 Task: Play online Dominion games.
Action: Mouse moved to (551, 509)
Screenshot: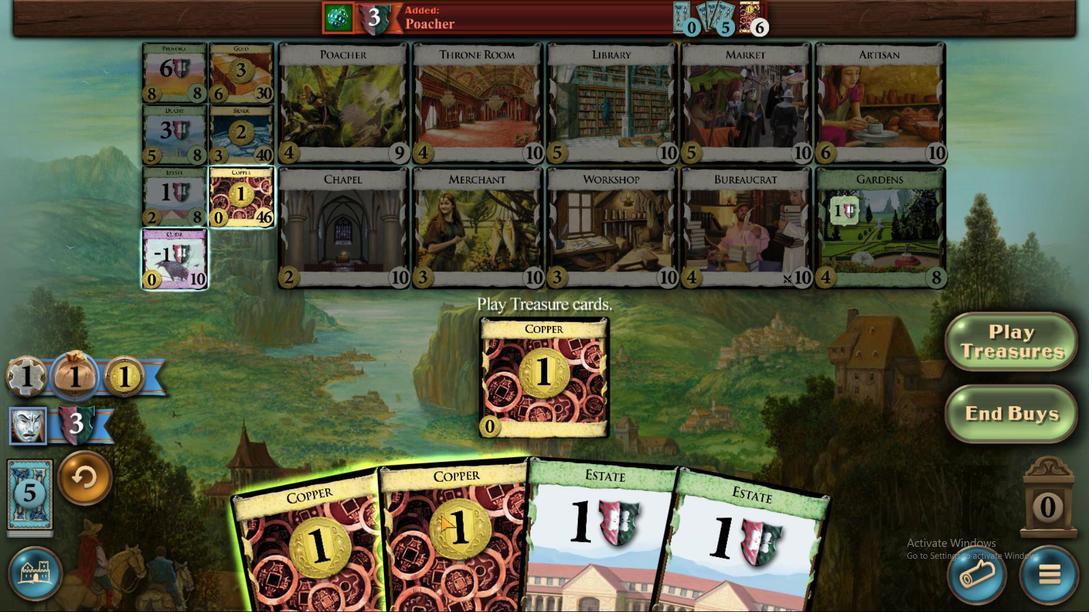 
Action: Mouse pressed left at (551, 509)
Screenshot: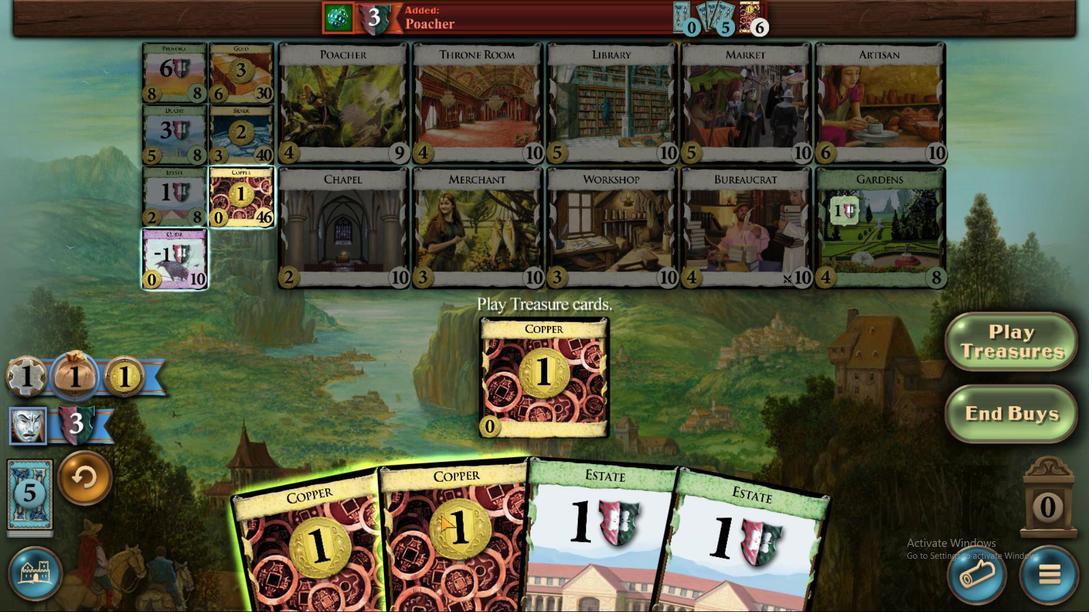 
Action: Mouse moved to (440, 516)
Screenshot: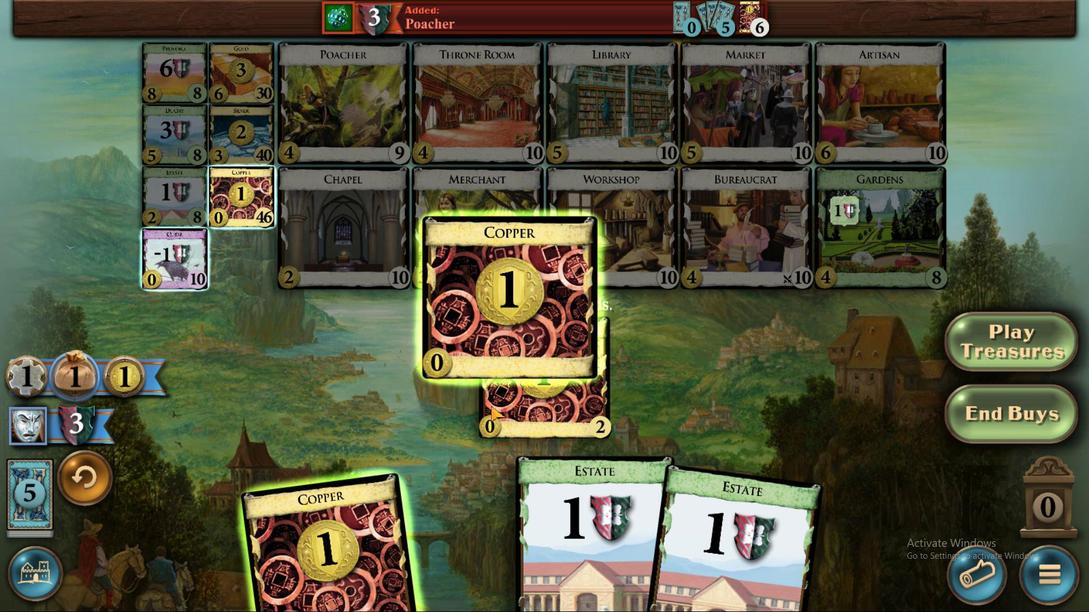 
Action: Mouse pressed left at (440, 516)
Screenshot: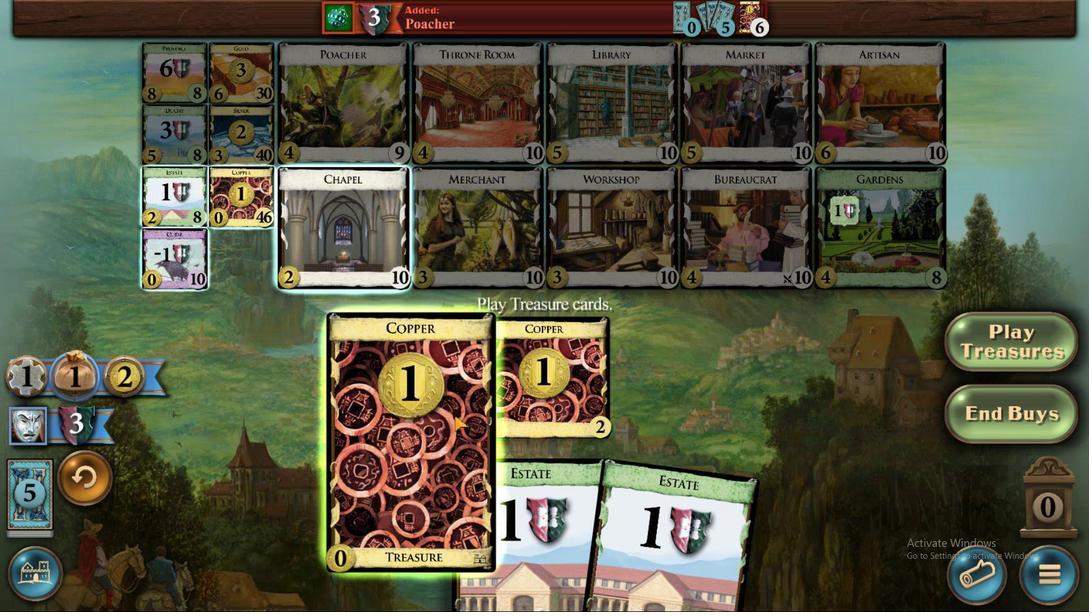 
Action: Mouse moved to (390, 514)
Screenshot: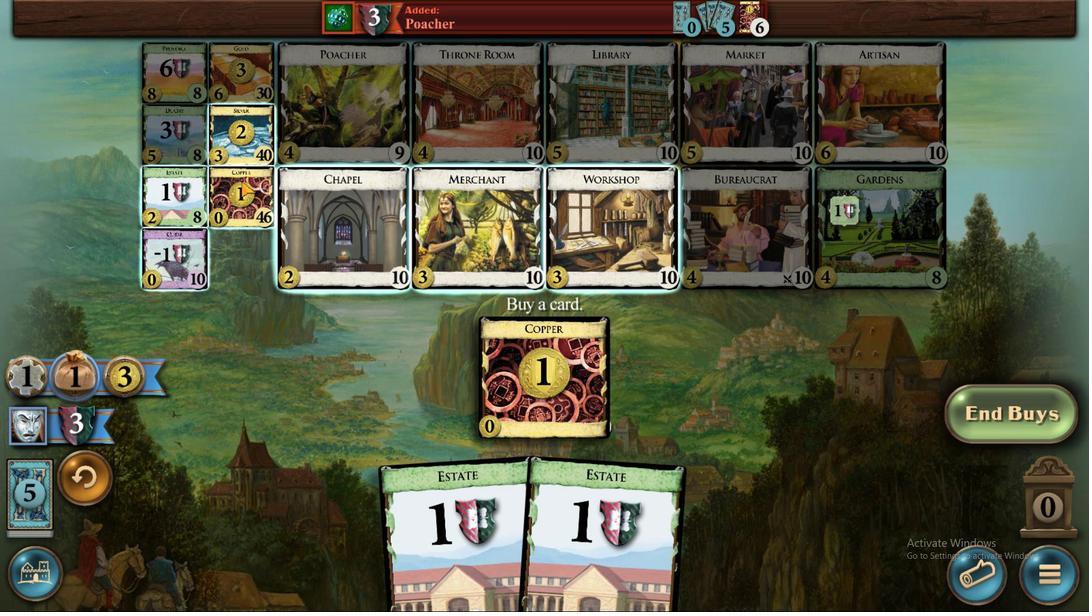 
Action: Mouse pressed left at (388, 515)
Screenshot: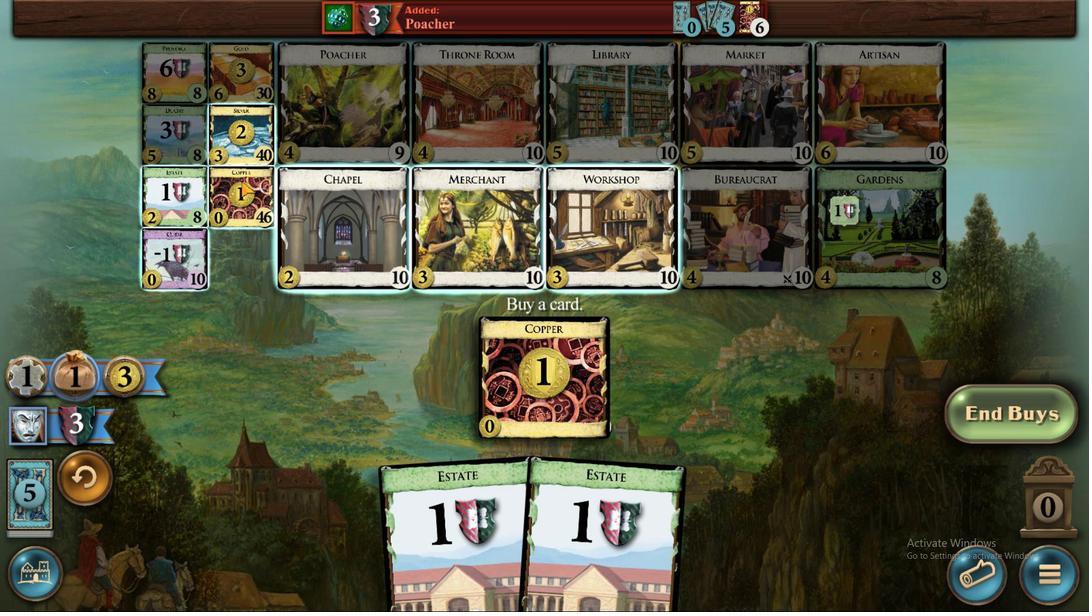 
Action: Mouse moved to (238, 136)
Screenshot: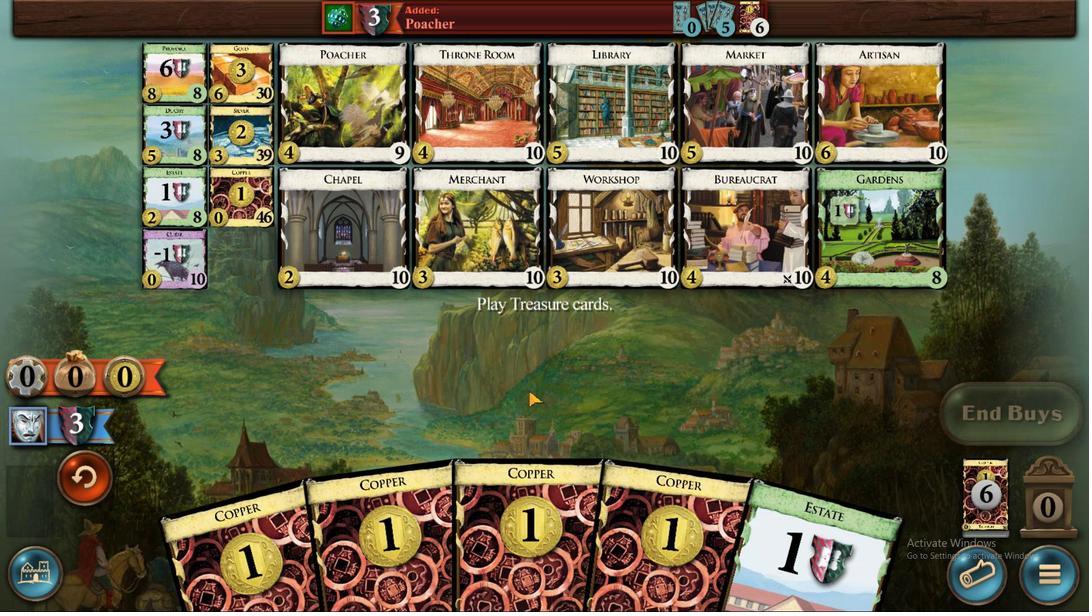 
Action: Mouse pressed left at (238, 136)
Screenshot: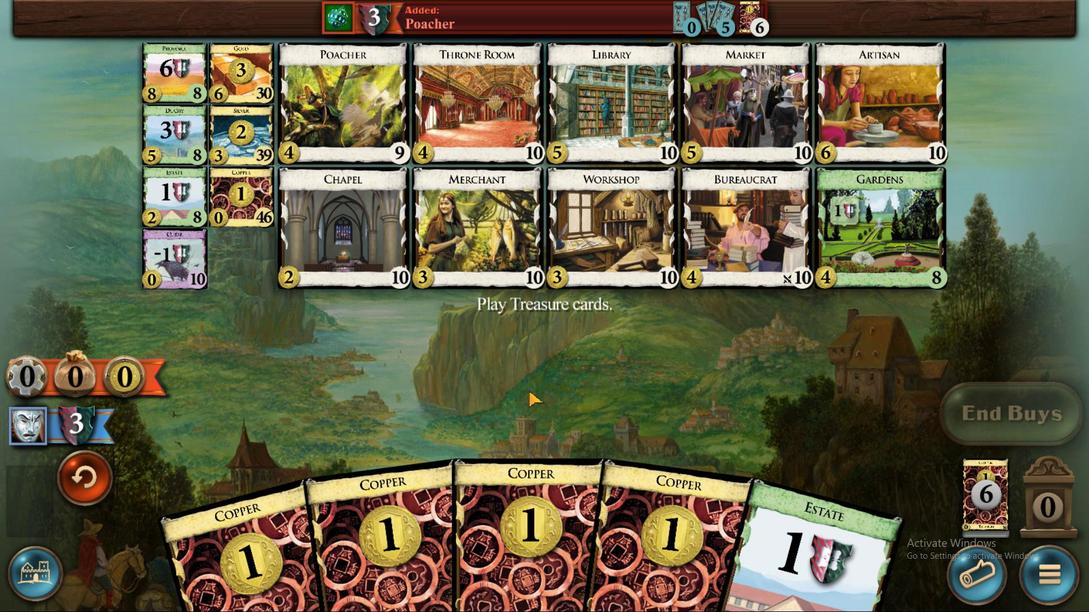 
Action: Mouse moved to (697, 526)
Screenshot: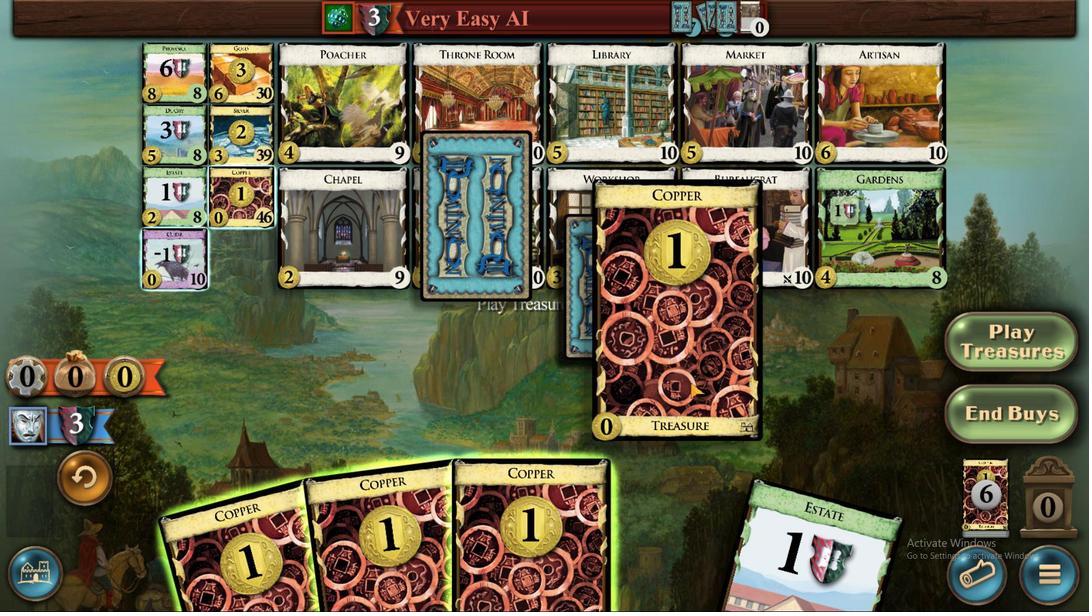 
Action: Mouse pressed left at (697, 526)
Screenshot: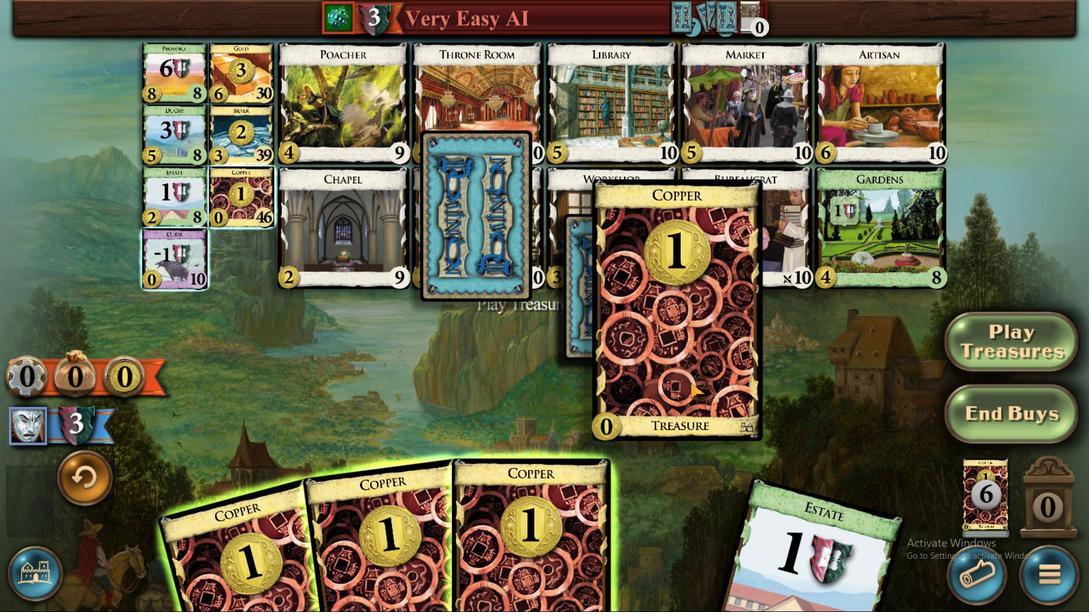 
Action: Mouse moved to (574, 544)
Screenshot: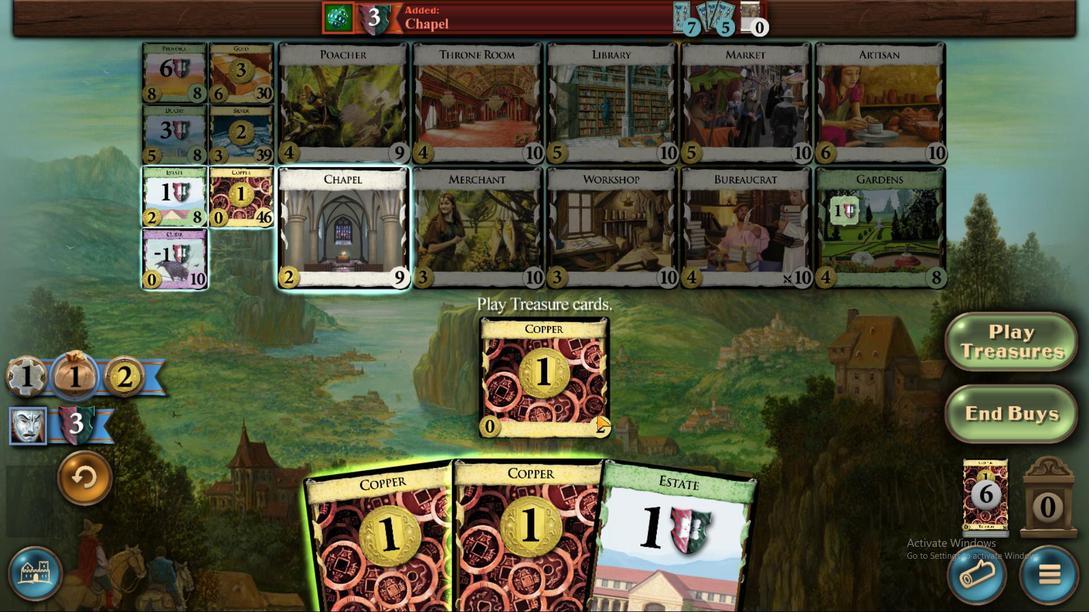 
Action: Mouse pressed left at (574, 544)
Screenshot: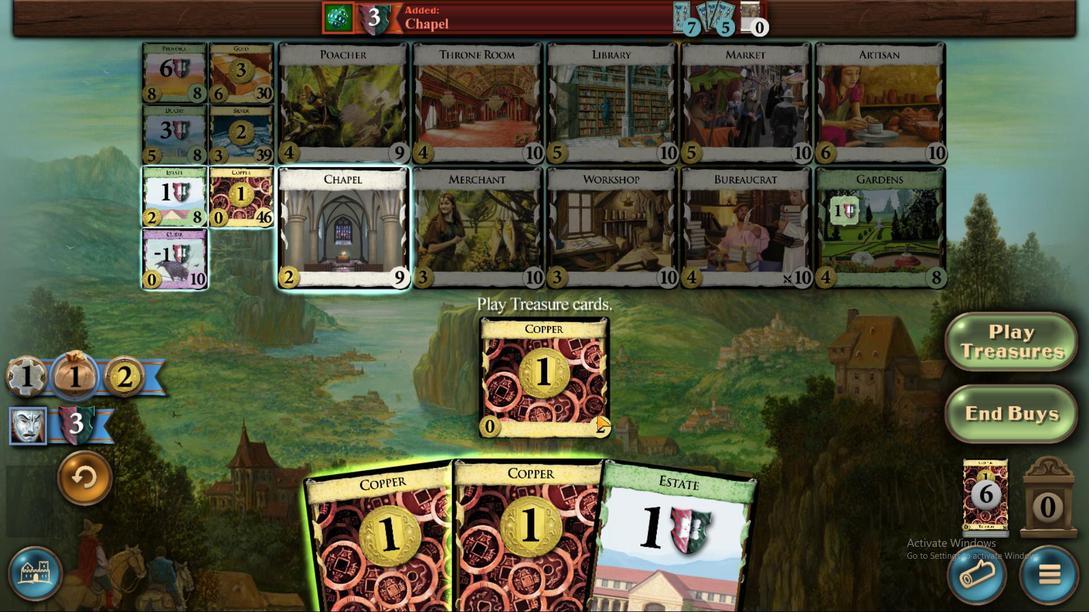 
Action: Mouse moved to (544, 542)
Screenshot: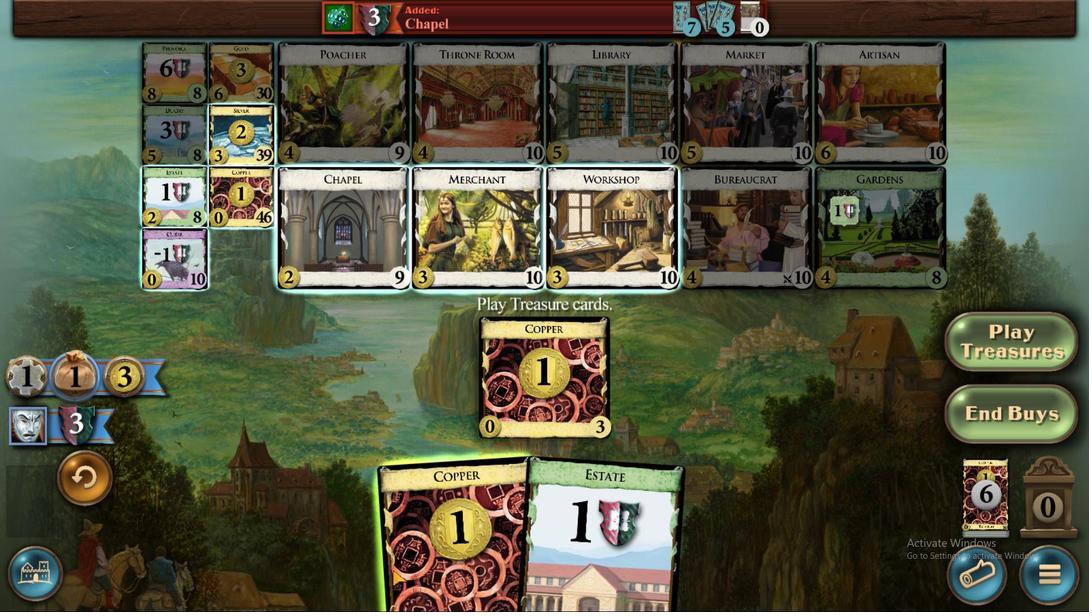 
Action: Mouse pressed left at (544, 542)
Screenshot: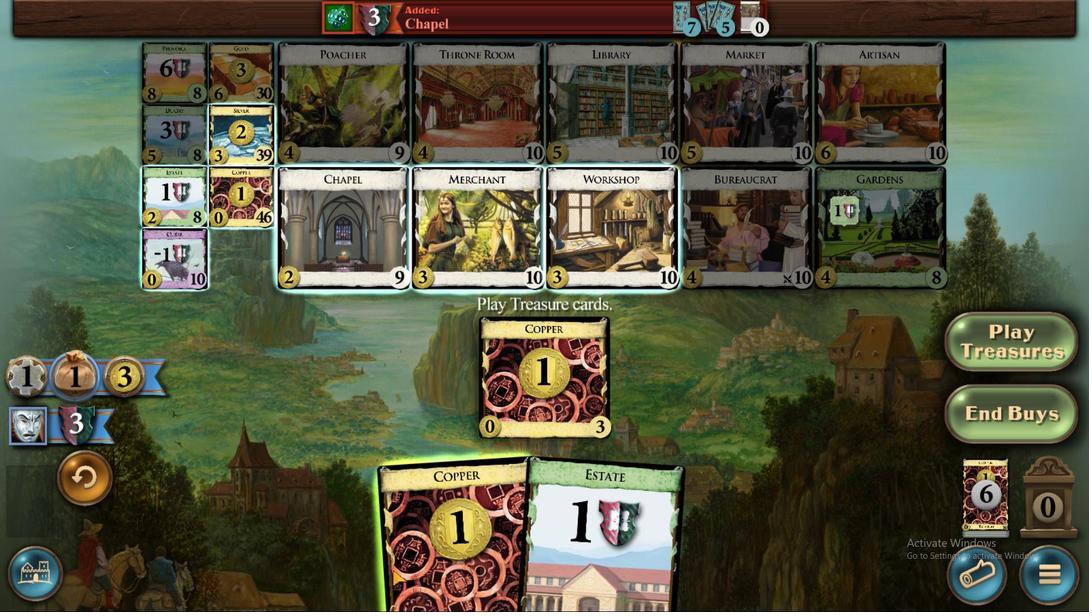 
Action: Mouse moved to (422, 541)
Screenshot: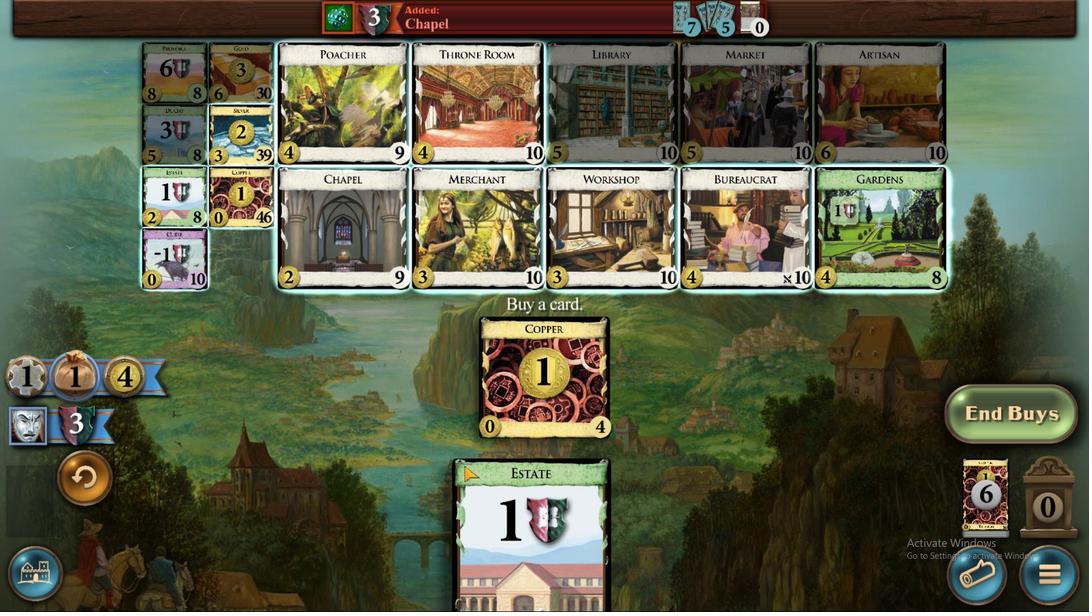
Action: Mouse pressed left at (422, 541)
Screenshot: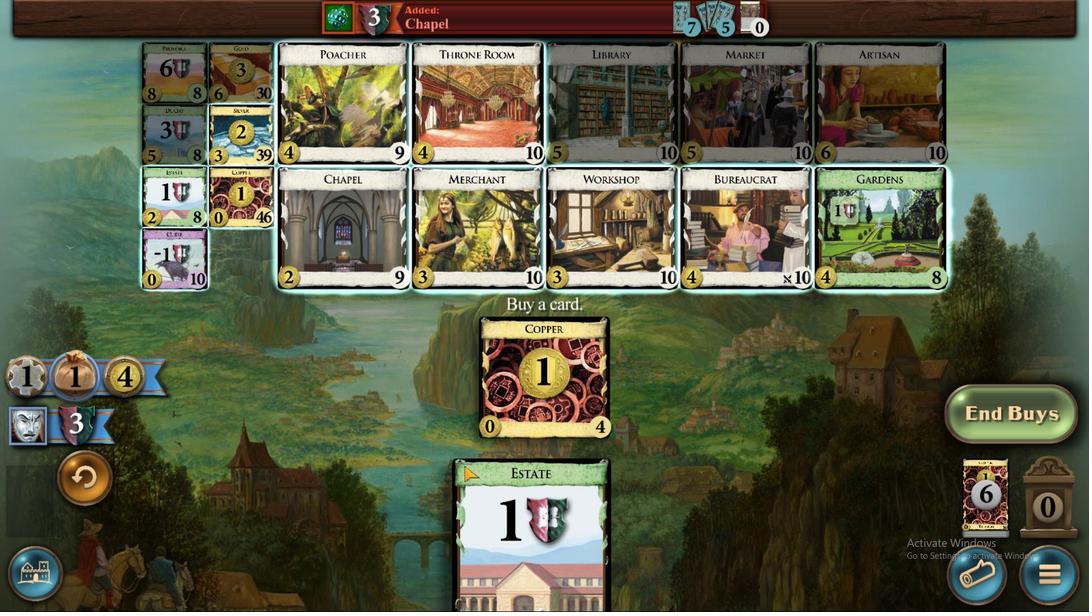 
Action: Mouse moved to (244, 124)
Screenshot: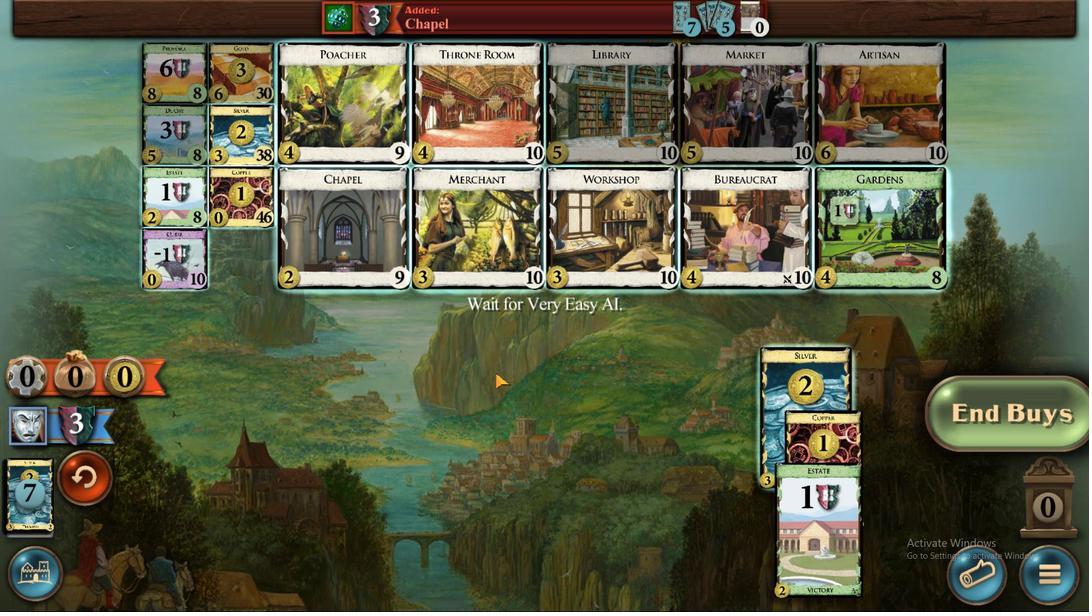 
Action: Mouse pressed left at (244, 124)
Screenshot: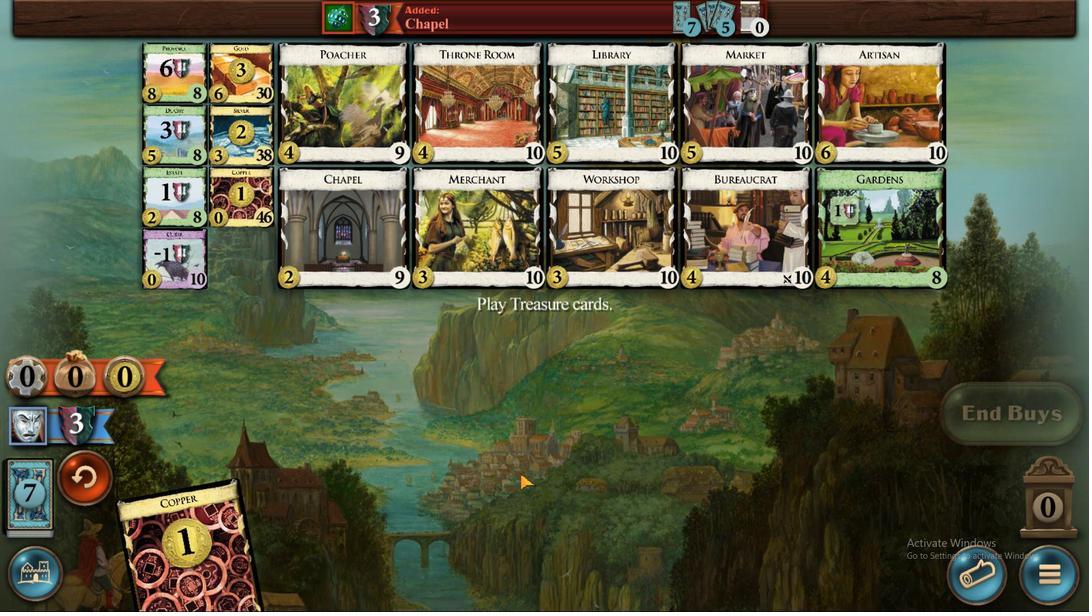 
Action: Mouse moved to (625, 540)
Screenshot: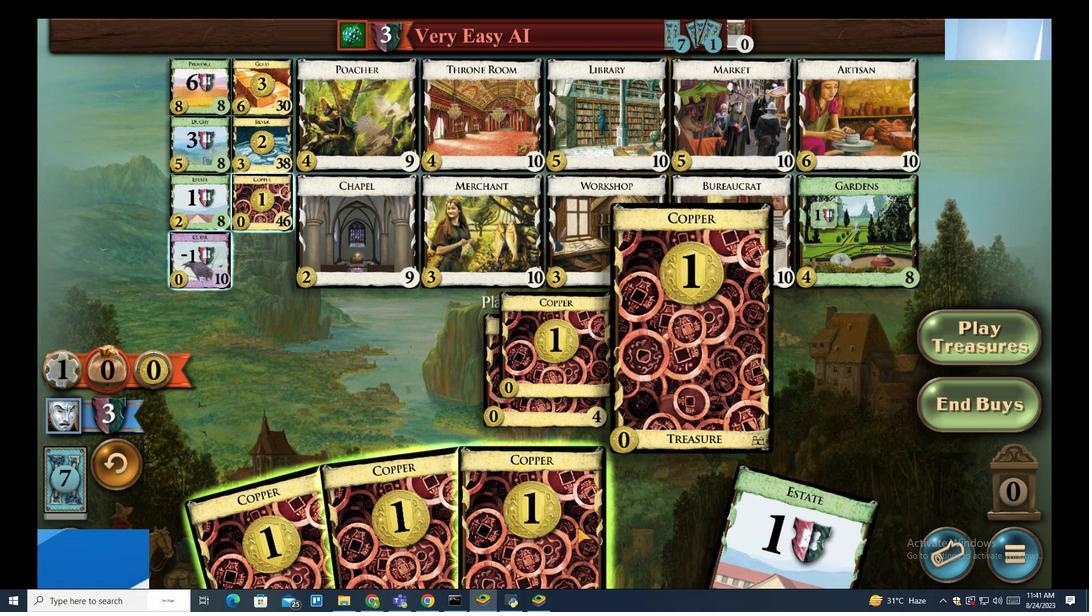 
Action: Mouse pressed left at (625, 540)
Screenshot: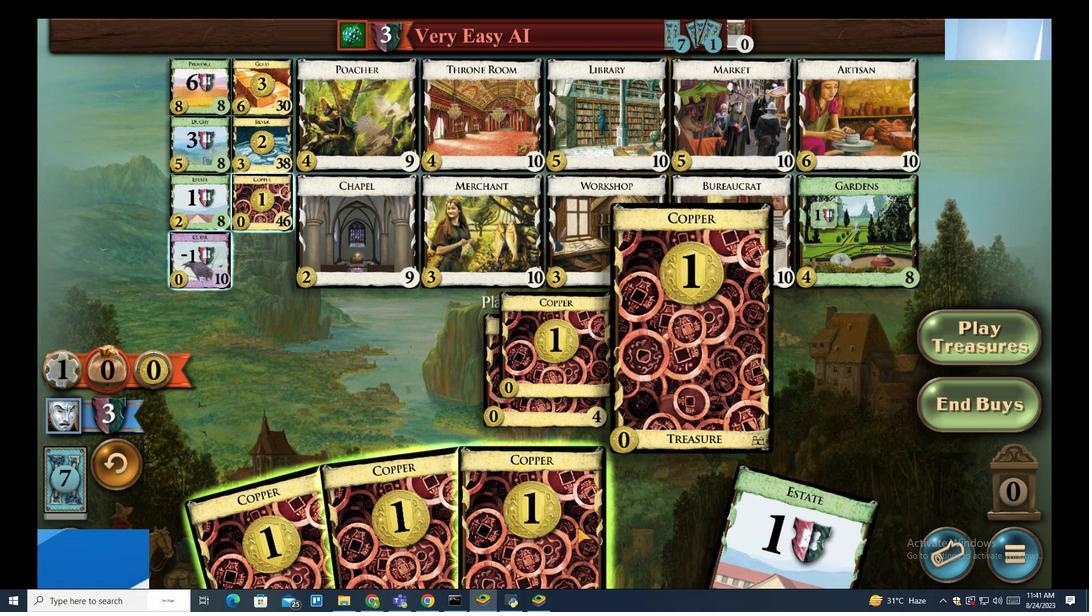 
Action: Mouse moved to (569, 552)
Screenshot: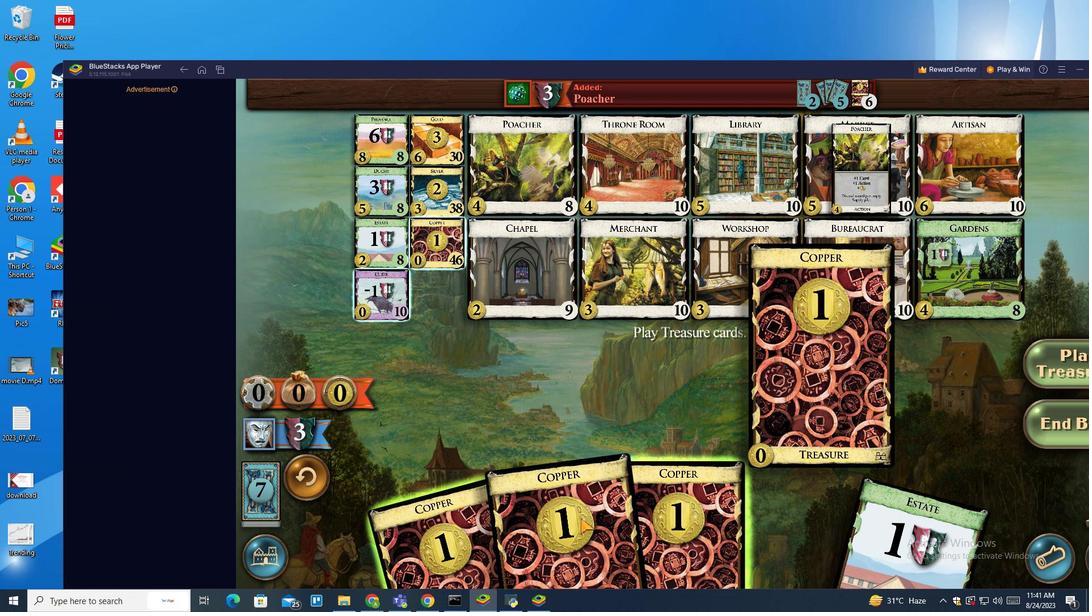 
Action: Mouse pressed left at (569, 552)
Screenshot: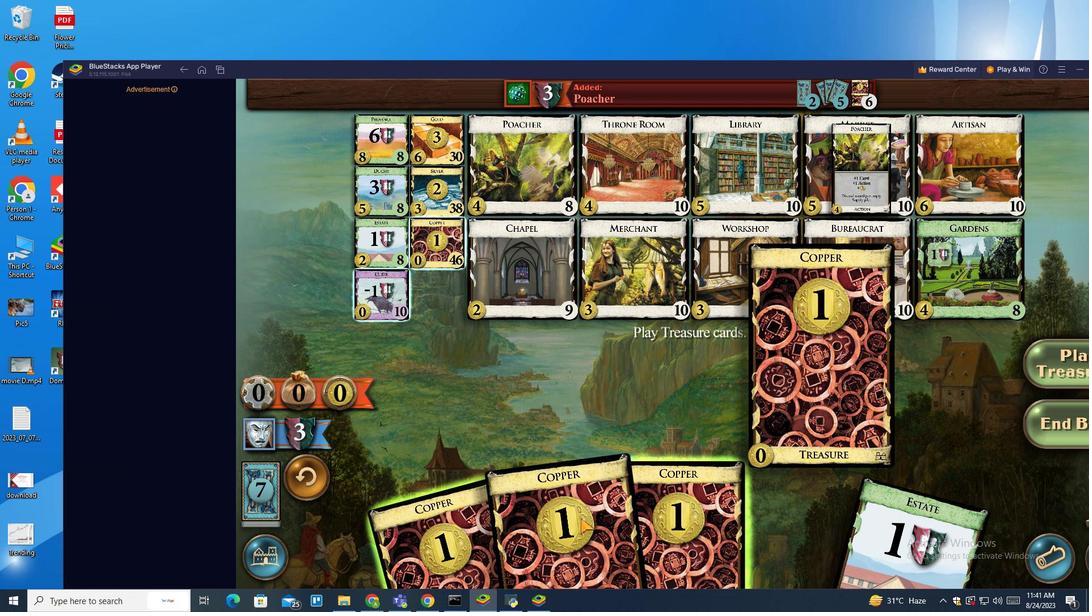 
Action: Mouse moved to (477, 390)
Screenshot: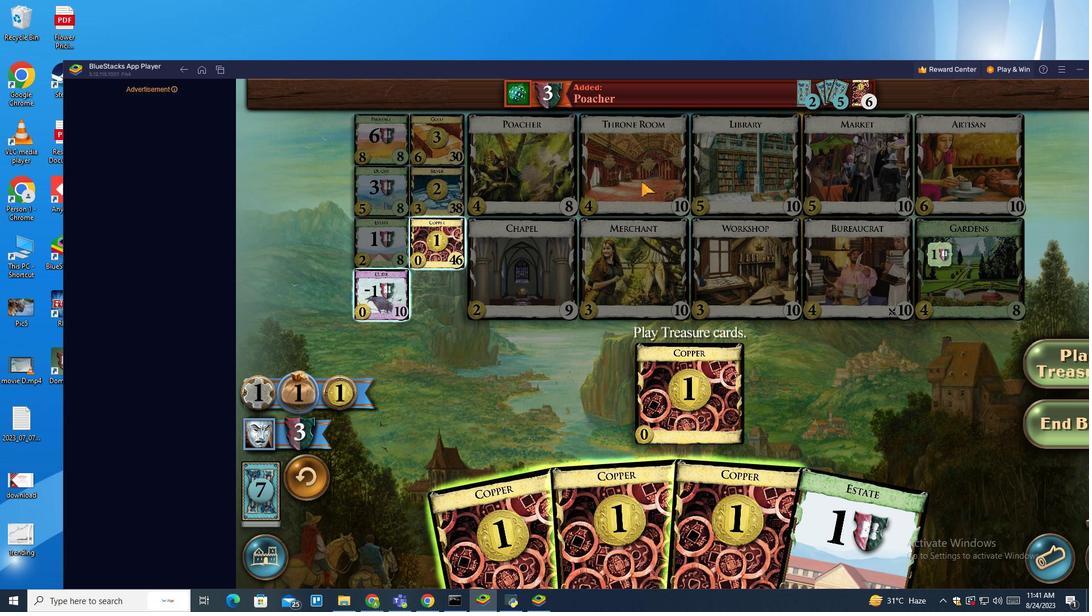 
Action: Mouse pressed left at (477, 390)
Screenshot: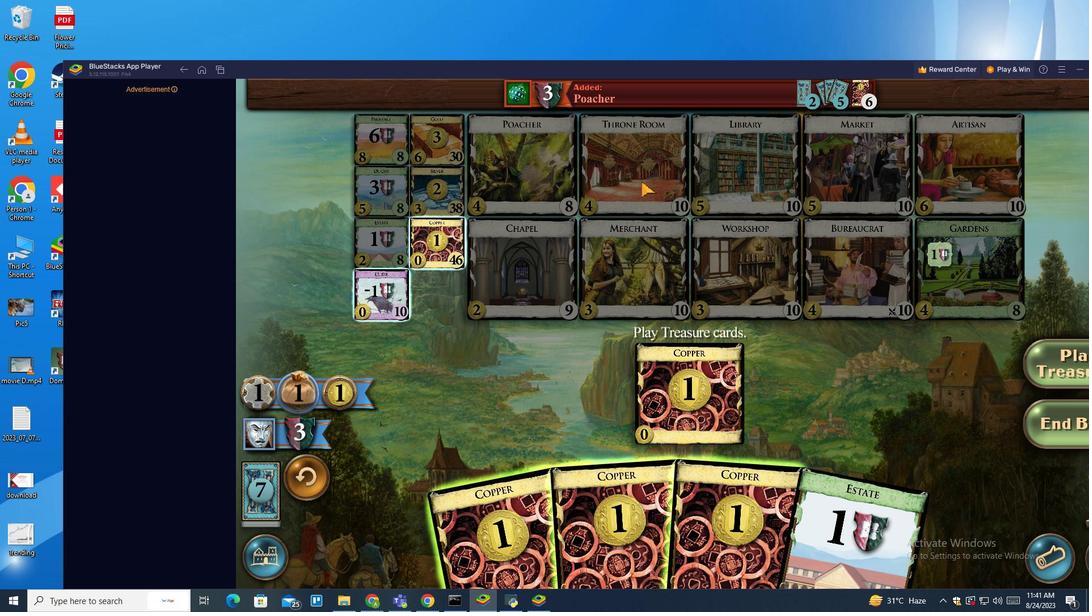 
Action: Mouse moved to (672, 250)
Screenshot: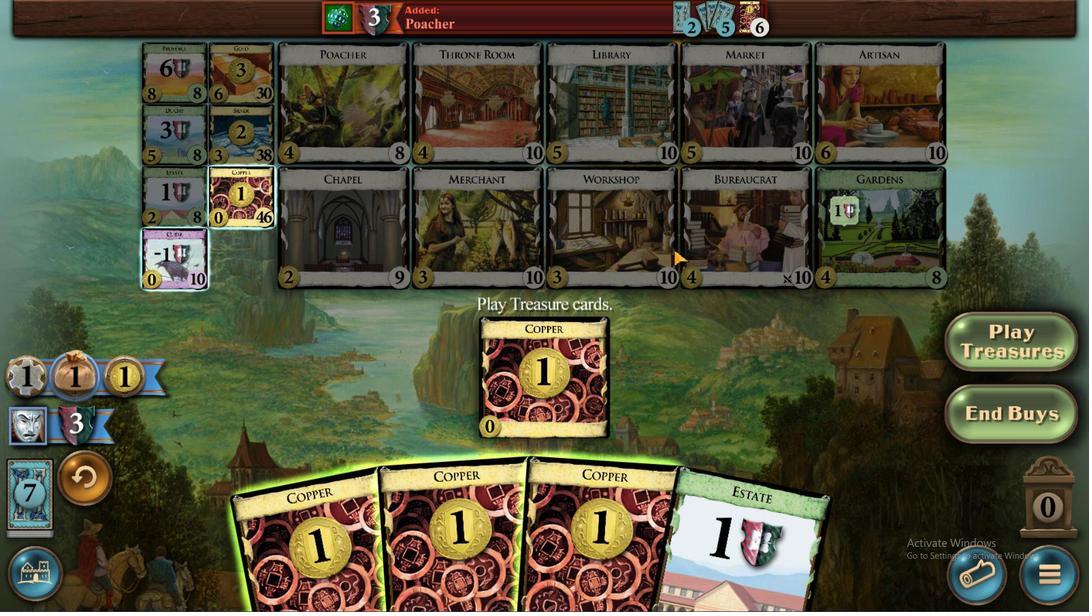 
Action: Key pressed <Key.f11>
Screenshot: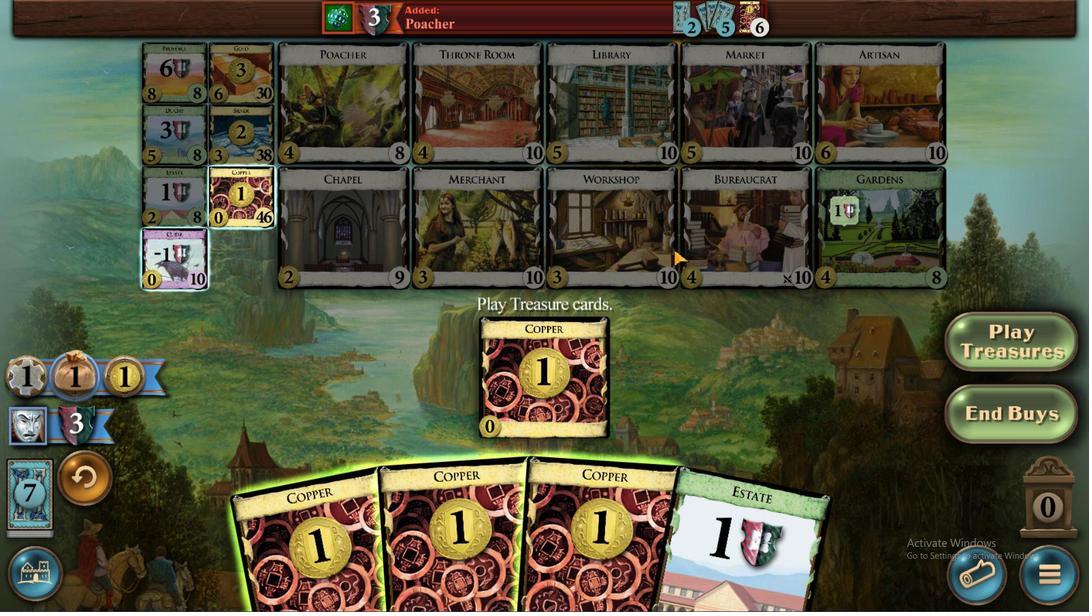 
Action: Mouse moved to (606, 523)
Screenshot: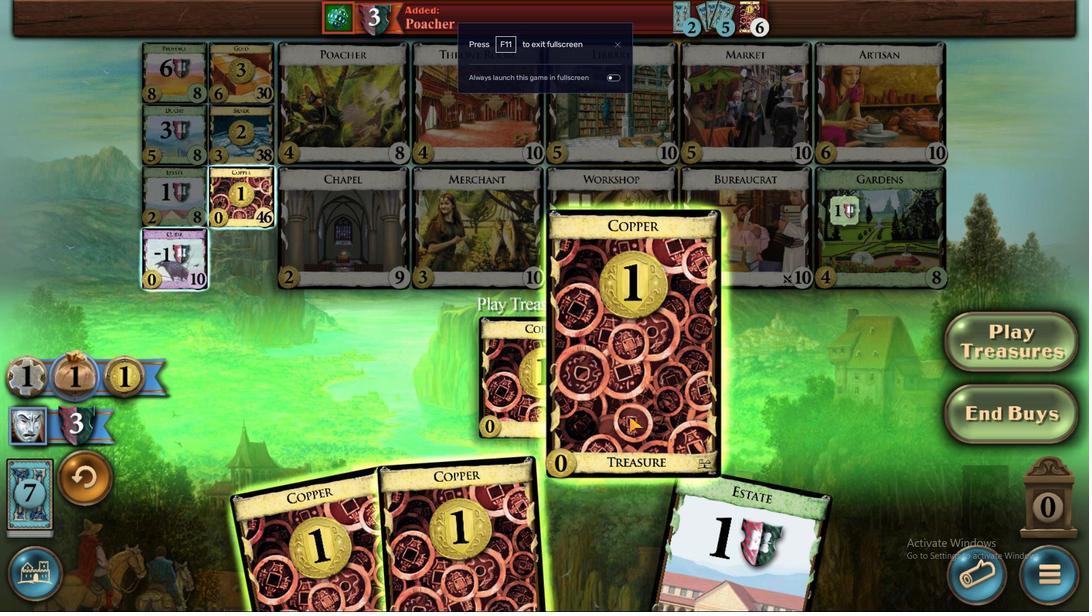 
Action: Mouse pressed left at (606, 523)
Screenshot: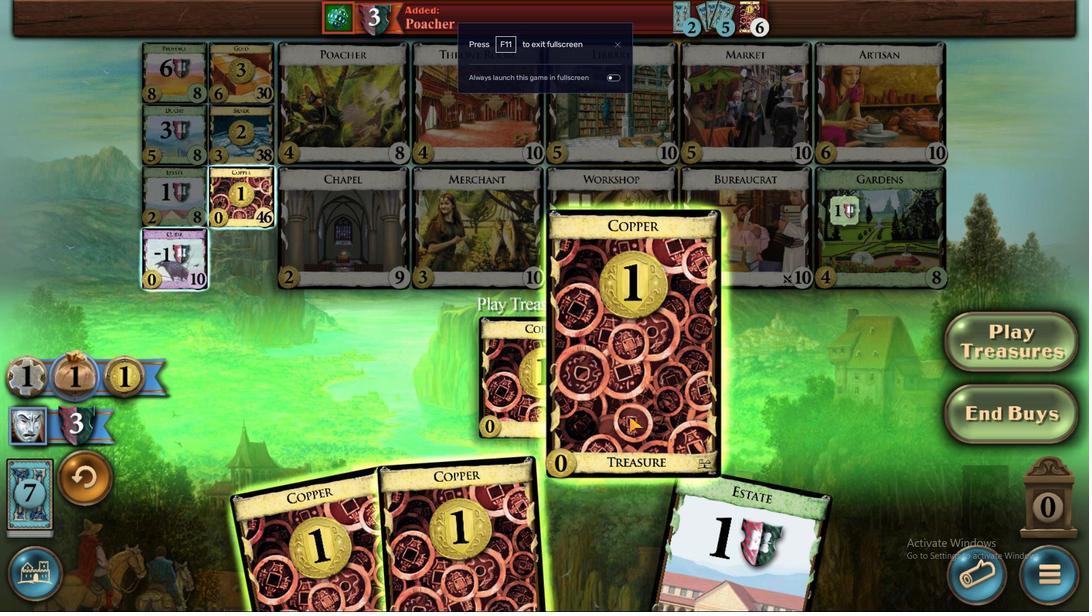 
Action: Mouse moved to (558, 441)
Screenshot: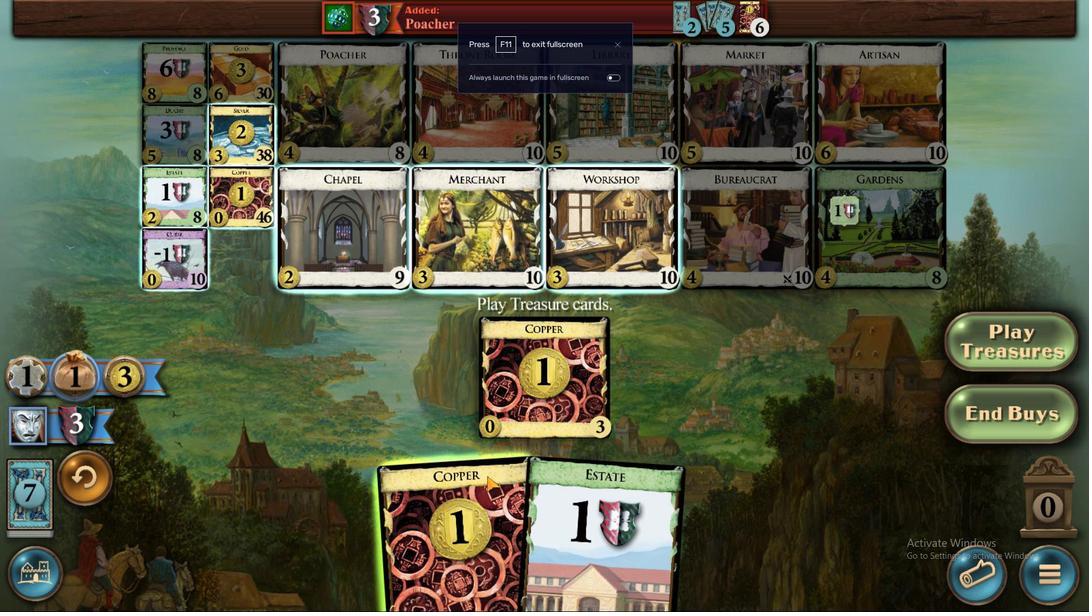 
Action: Mouse pressed left at (554, 494)
Screenshot: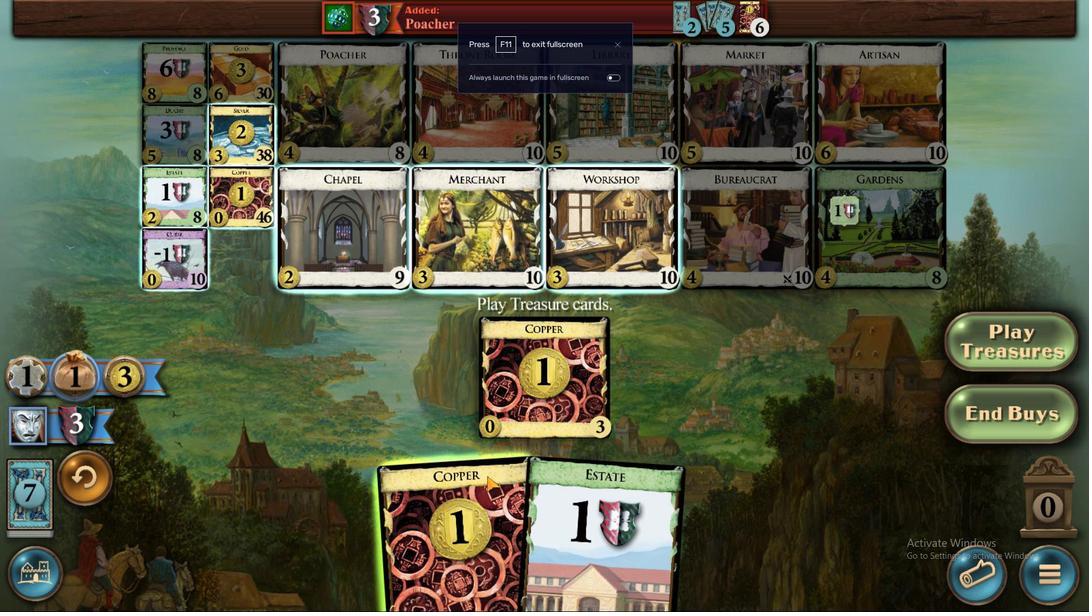 
Action: Mouse moved to (472, 496)
Screenshot: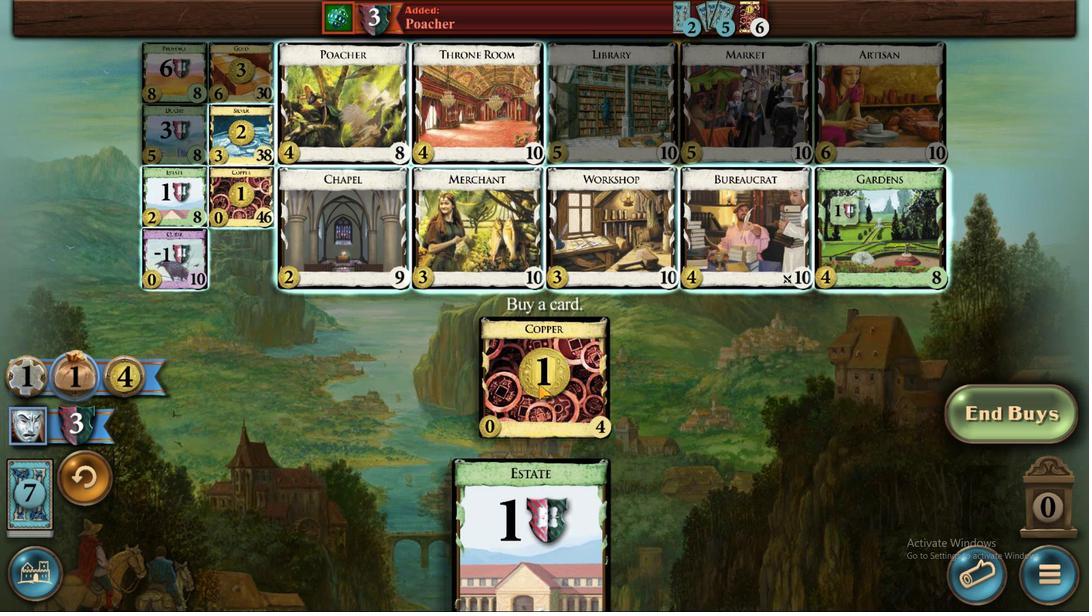 
Action: Mouse pressed left at (472, 496)
Screenshot: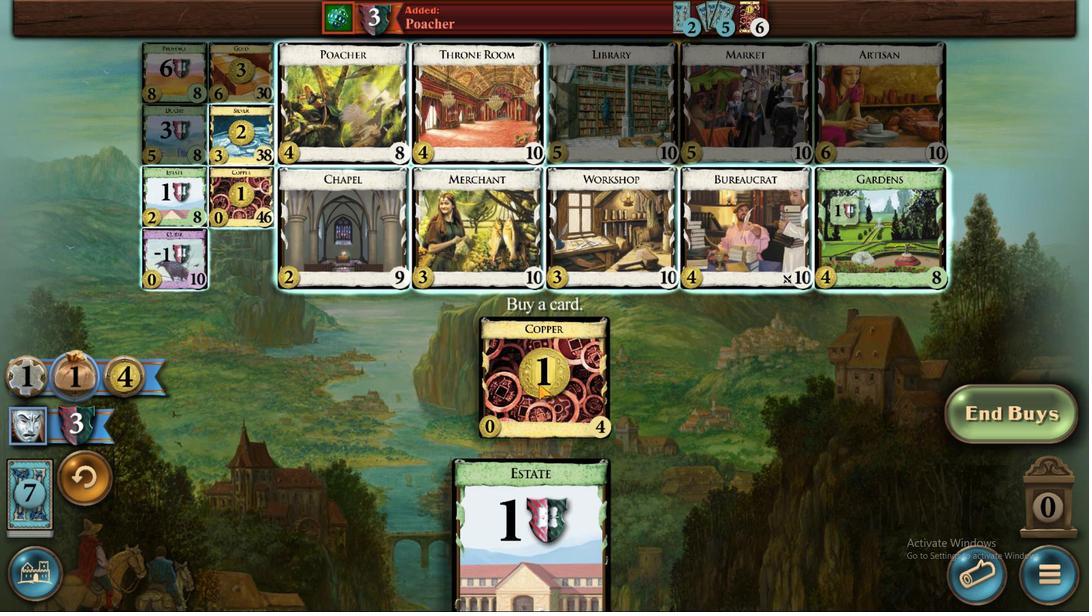 
Action: Mouse moved to (484, 94)
Screenshot: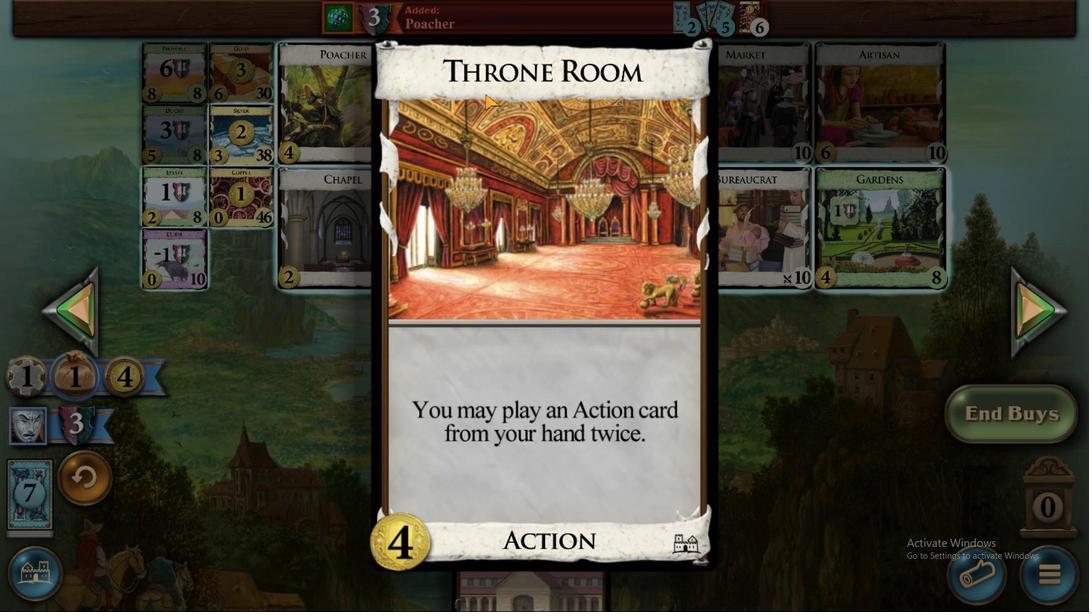 
Action: Mouse pressed left at (484, 94)
Screenshot: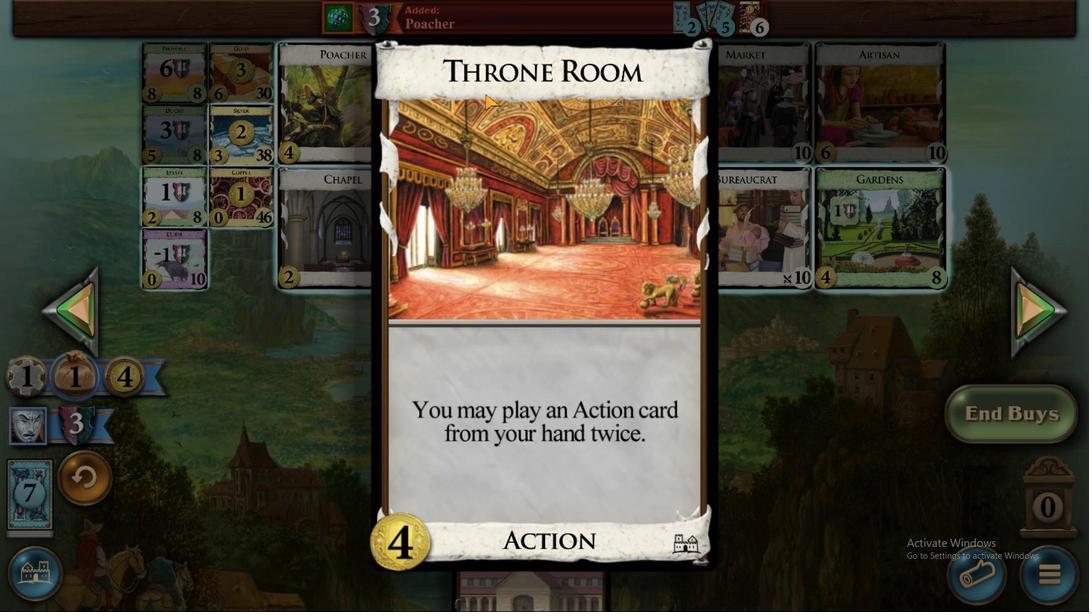 
Action: Mouse moved to (858, 302)
Screenshot: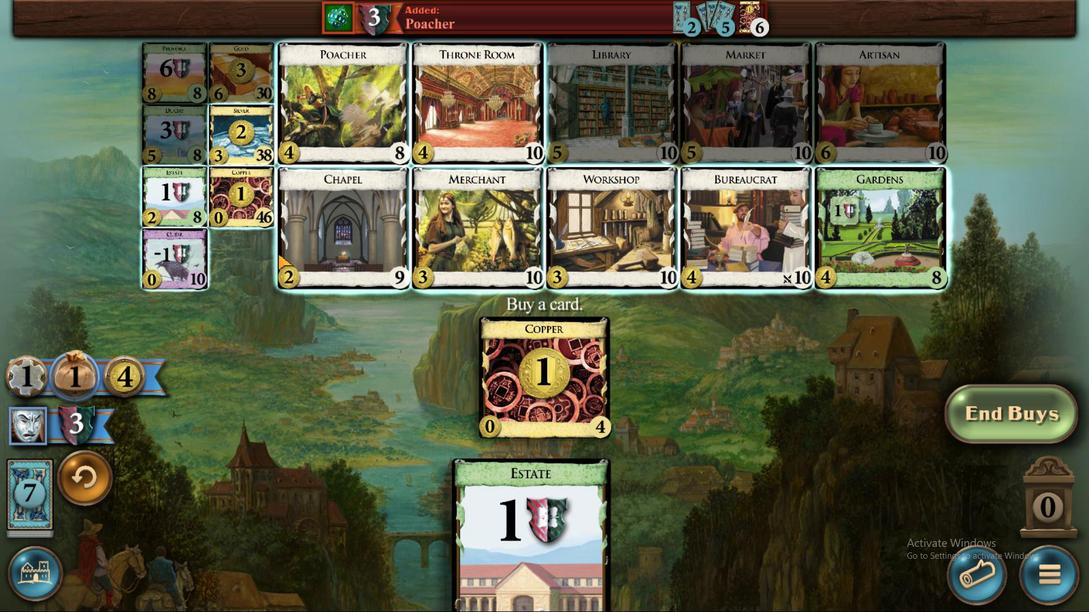 
Action: Mouse pressed left at (858, 302)
Screenshot: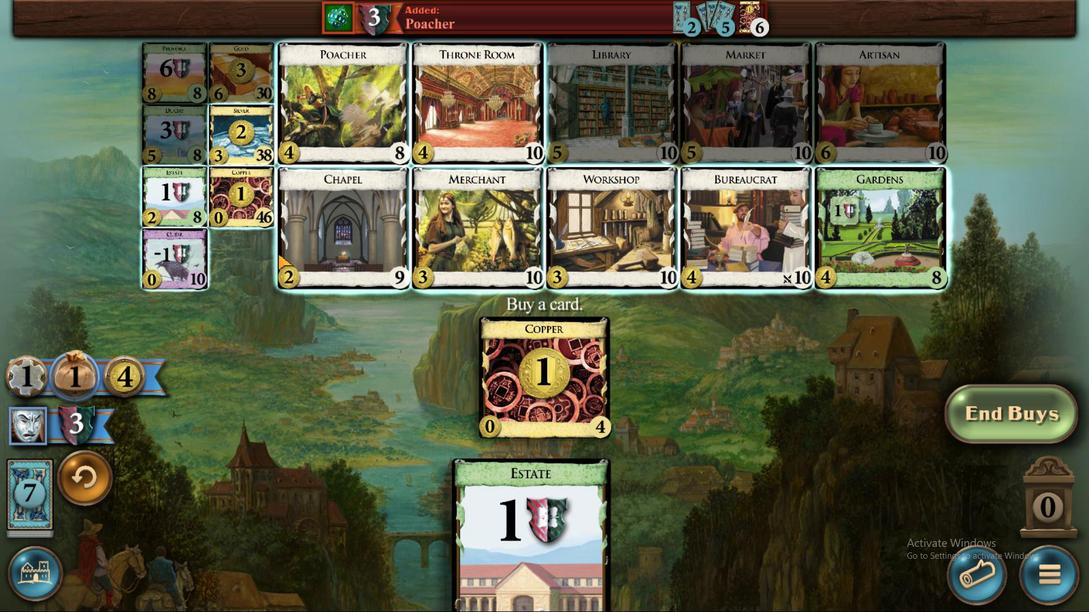 
Action: Mouse moved to (254, 137)
Screenshot: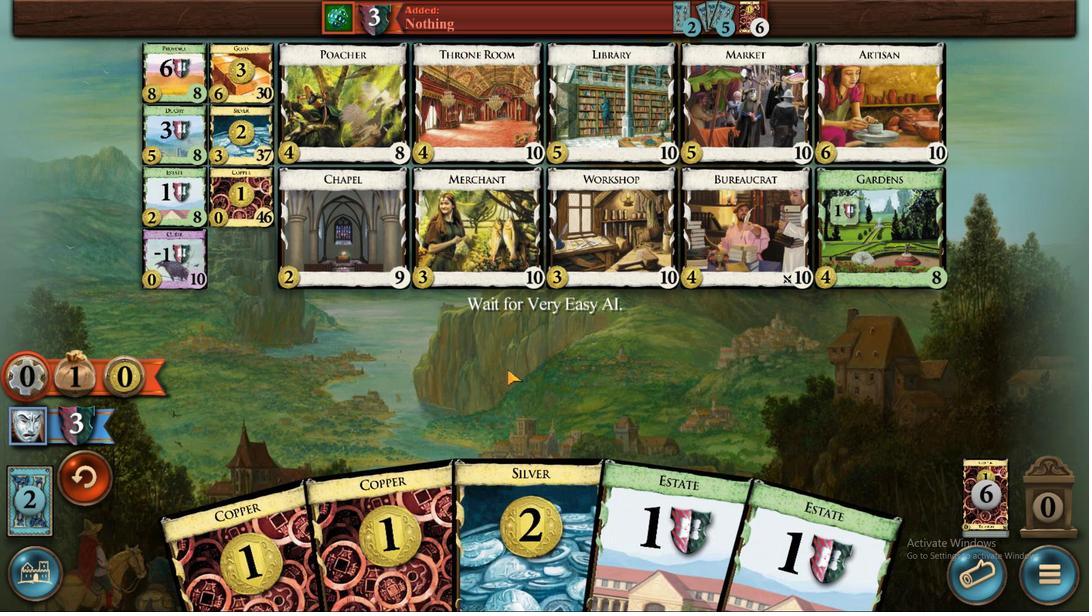 
Action: Mouse pressed left at (251, 137)
Screenshot: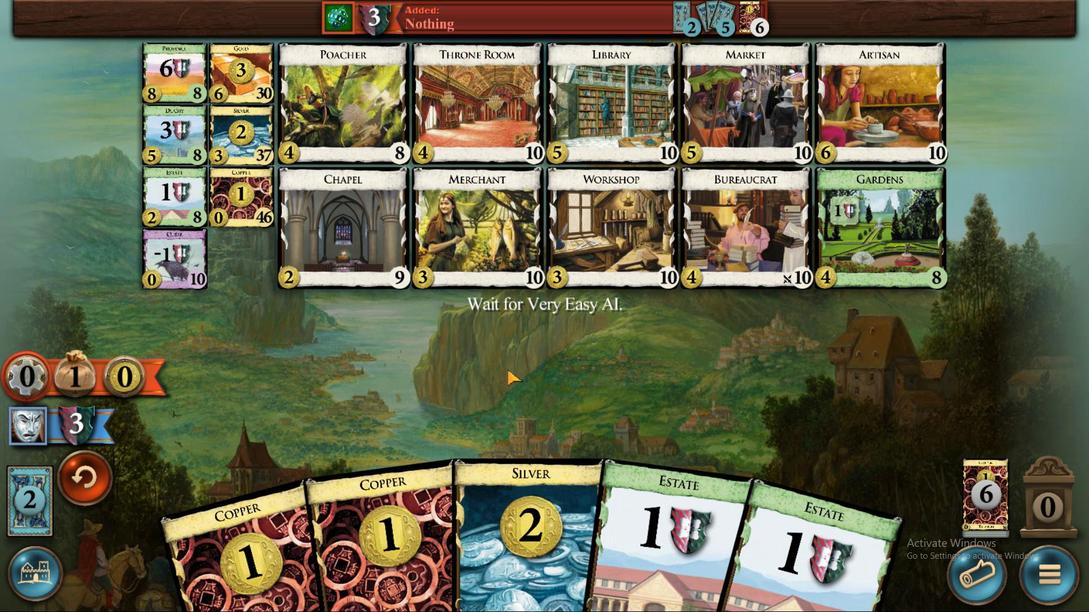 
Action: Mouse moved to (521, 491)
Screenshot: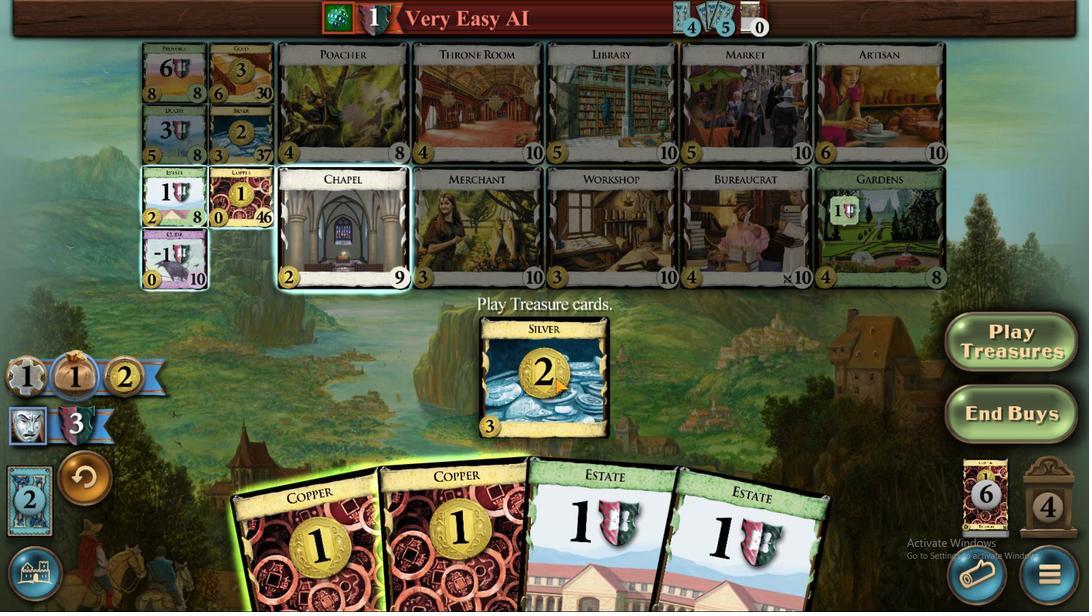 
Action: Mouse pressed left at (521, 491)
Screenshot: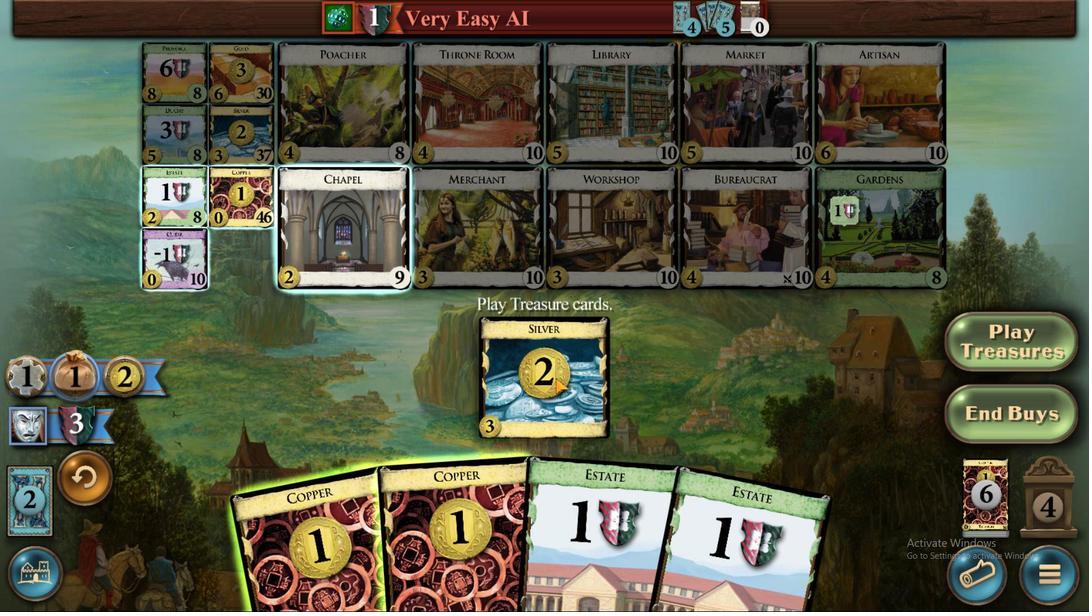 
Action: Mouse moved to (468, 503)
Screenshot: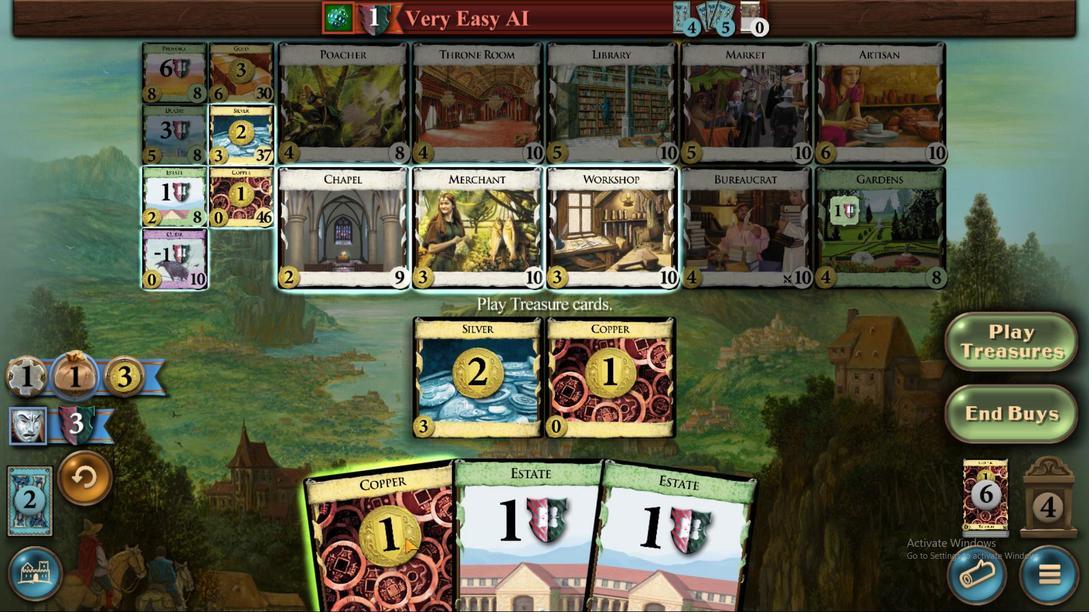 
Action: Mouse pressed left at (468, 503)
Screenshot: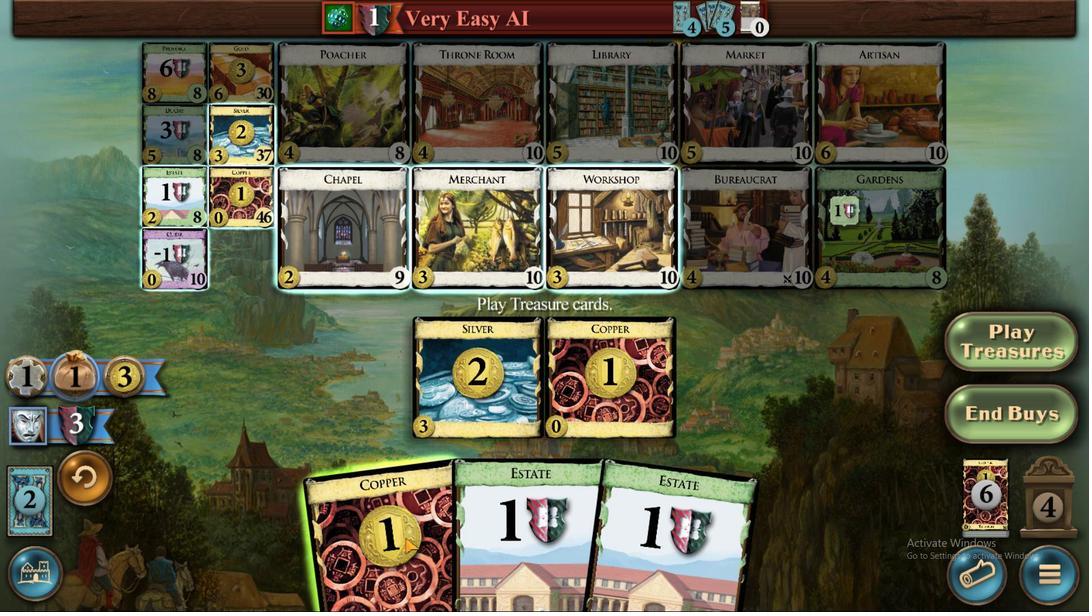 
Action: Mouse moved to (404, 538)
Screenshot: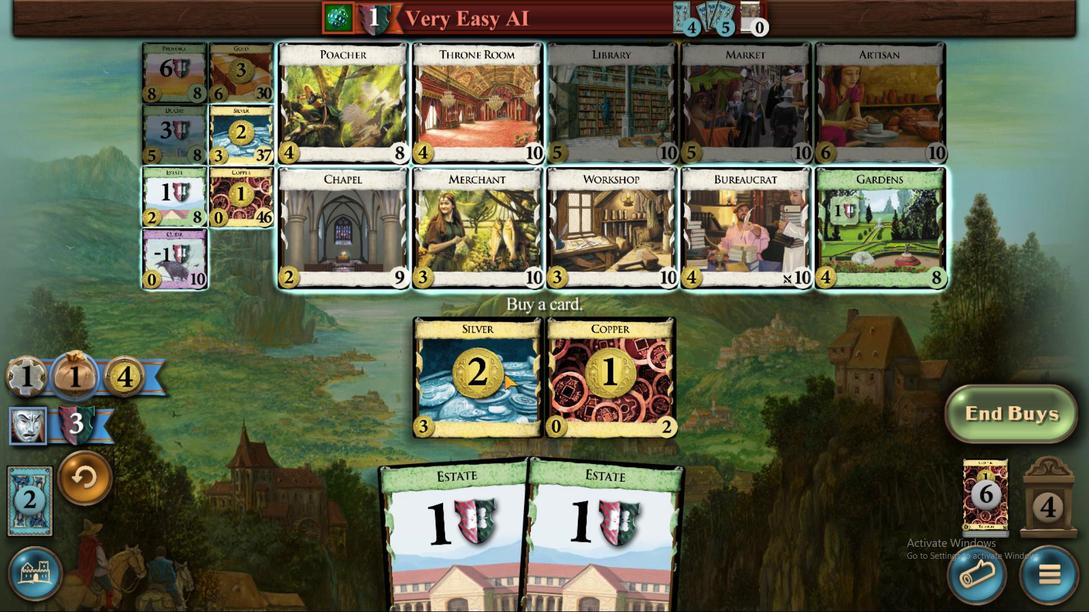 
Action: Mouse pressed left at (404, 538)
Screenshot: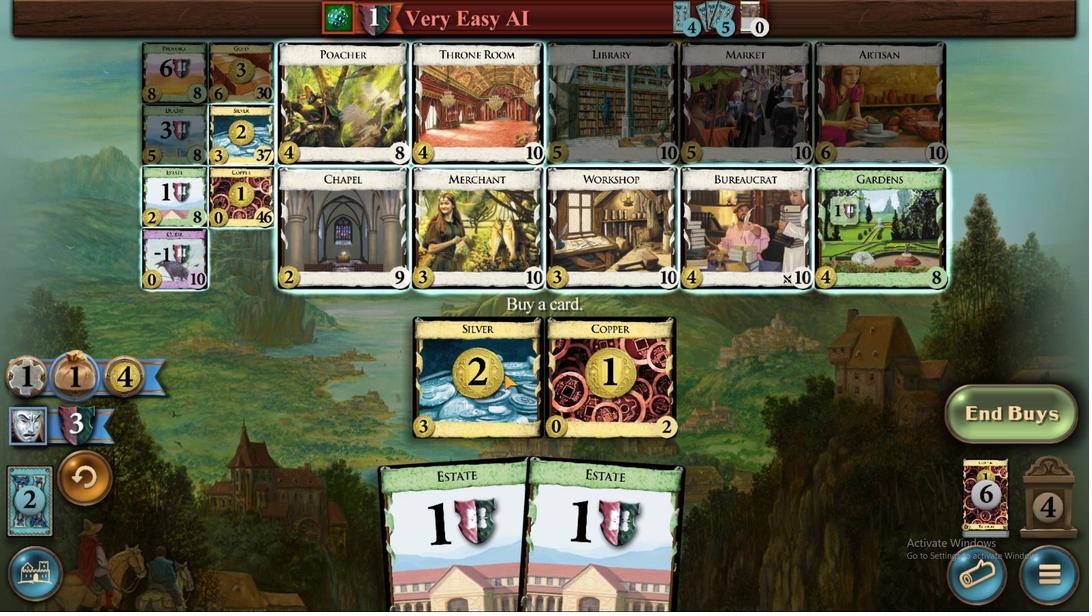 
Action: Mouse moved to (233, 134)
Screenshot: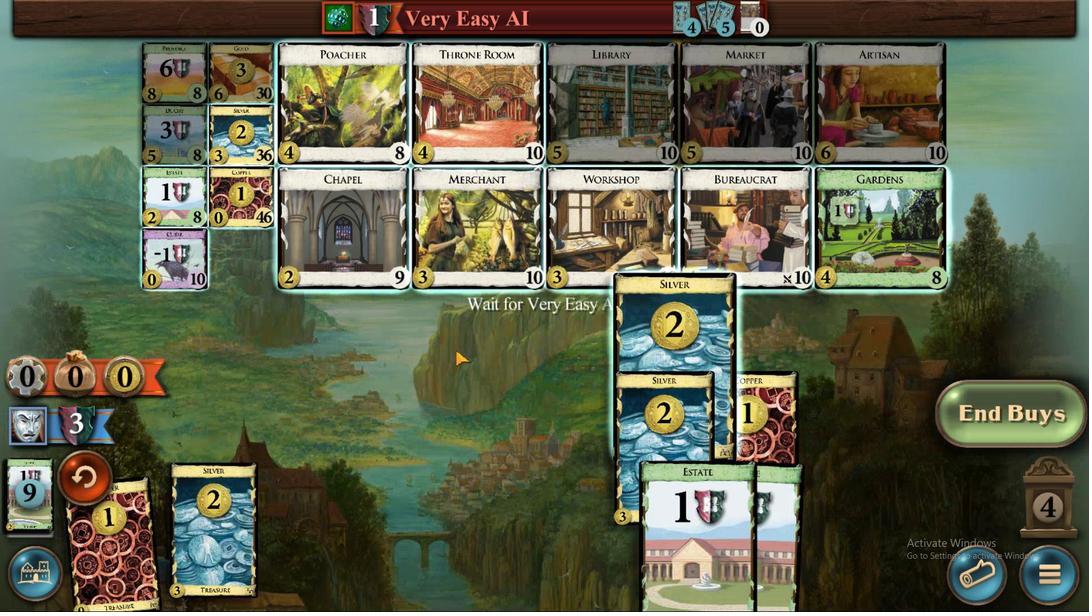 
Action: Mouse pressed left at (233, 134)
Screenshot: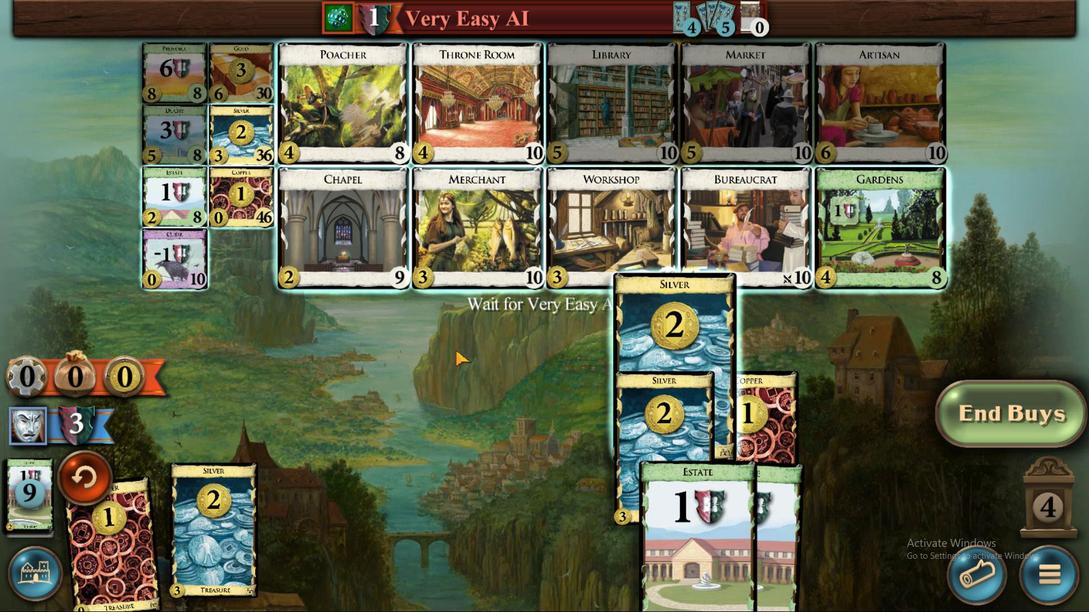 
Action: Mouse moved to (678, 519)
Screenshot: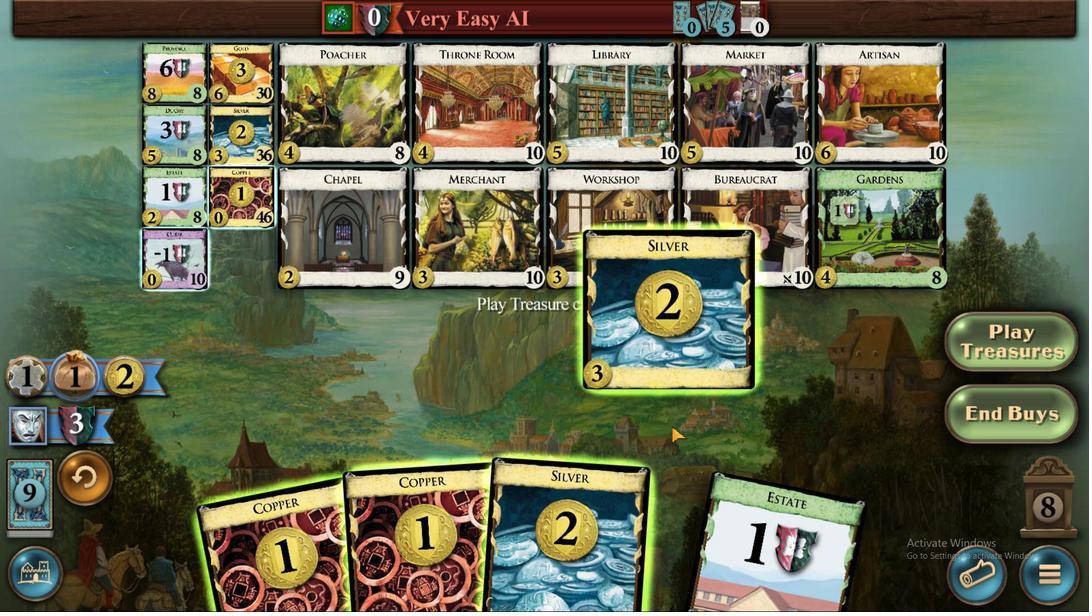 
Action: Mouse pressed left at (678, 519)
Screenshot: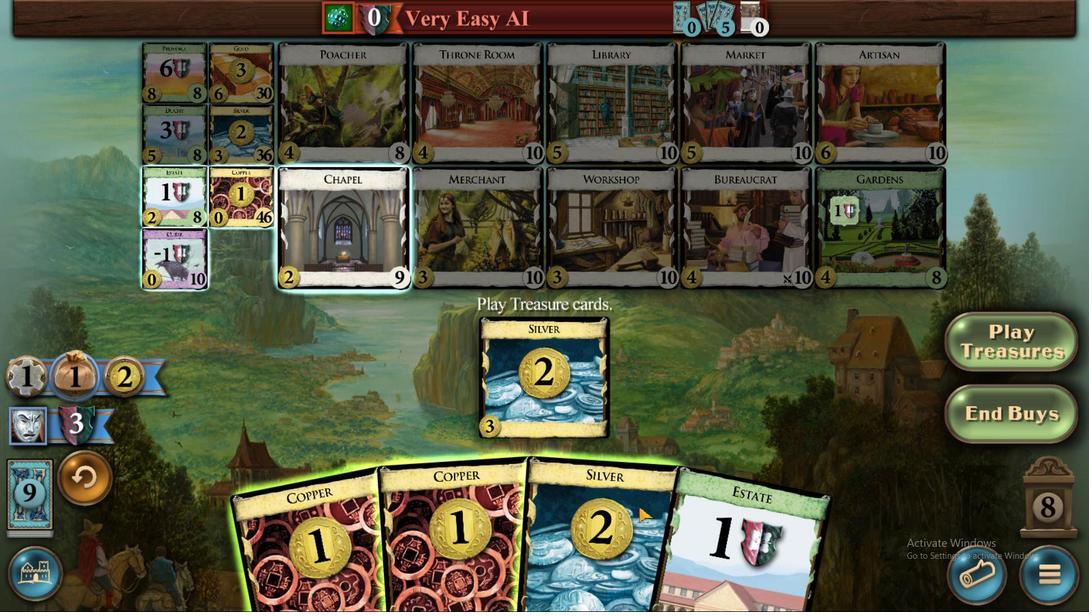 
Action: Mouse moved to (631, 519)
Screenshot: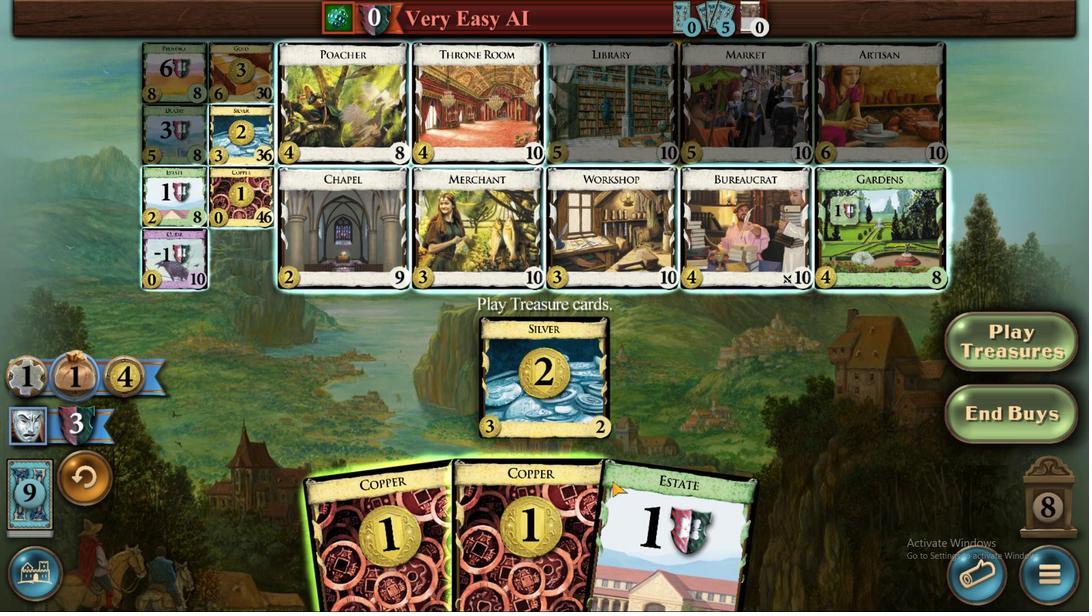 
Action: Mouse pressed left at (630, 519)
Screenshot: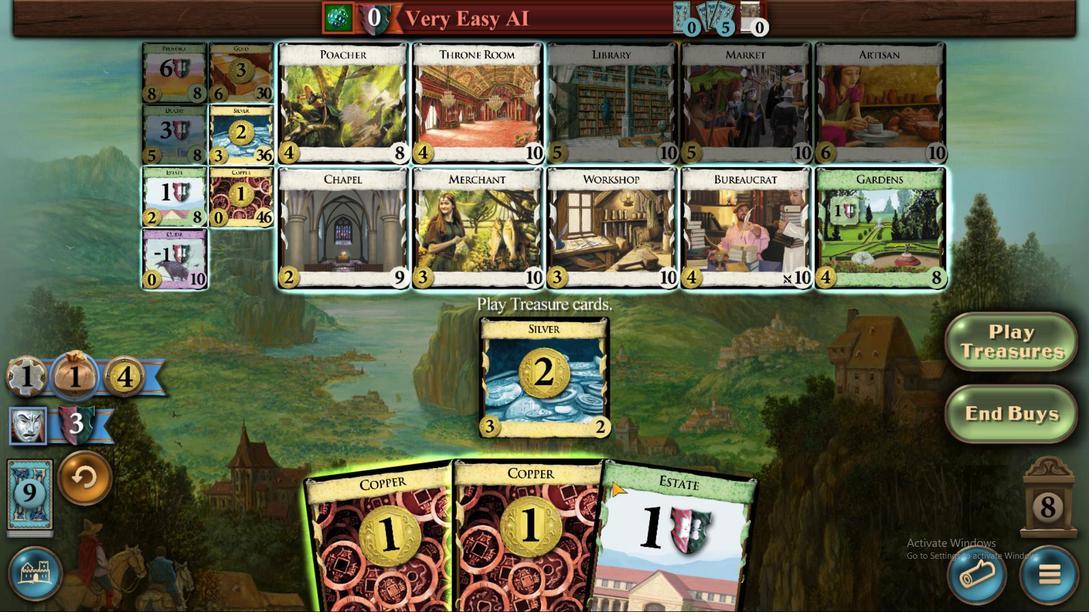 
Action: Mouse moved to (575, 534)
Screenshot: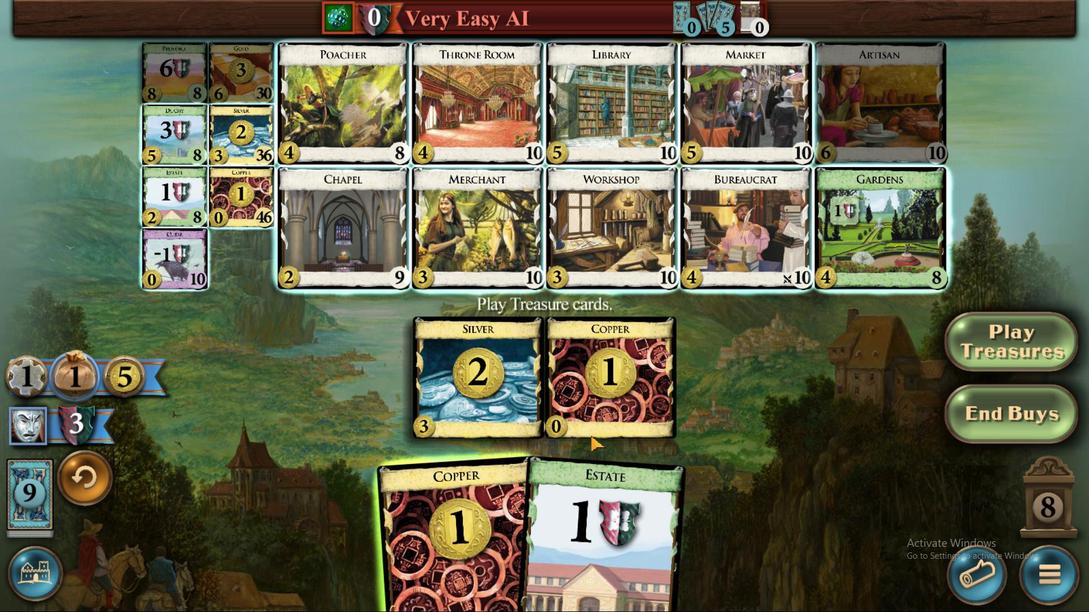 
Action: Mouse pressed left at (575, 534)
Screenshot: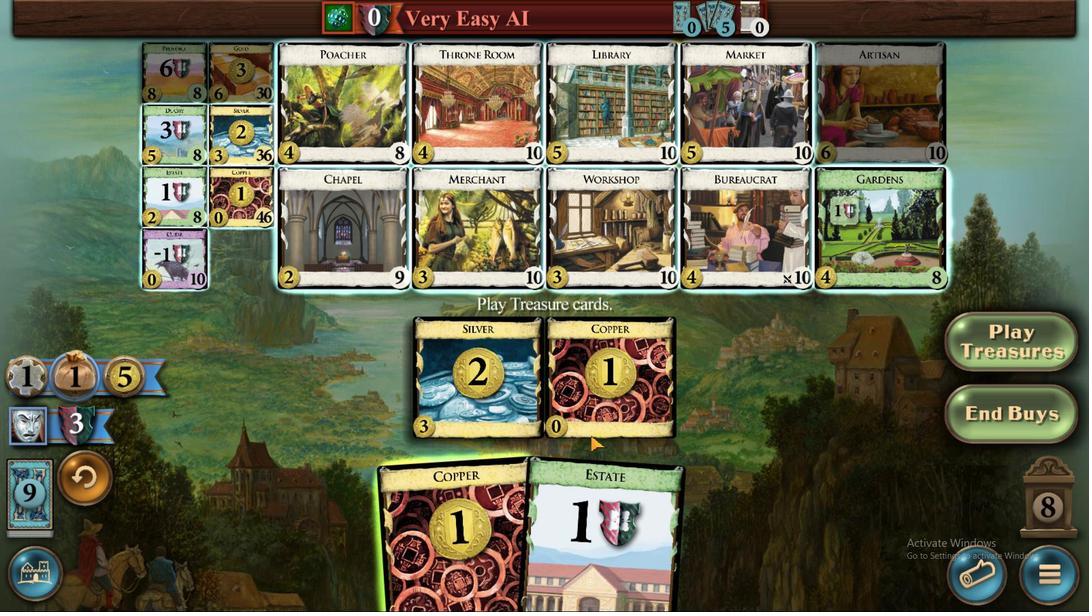
Action: Mouse moved to (498, 515)
Screenshot: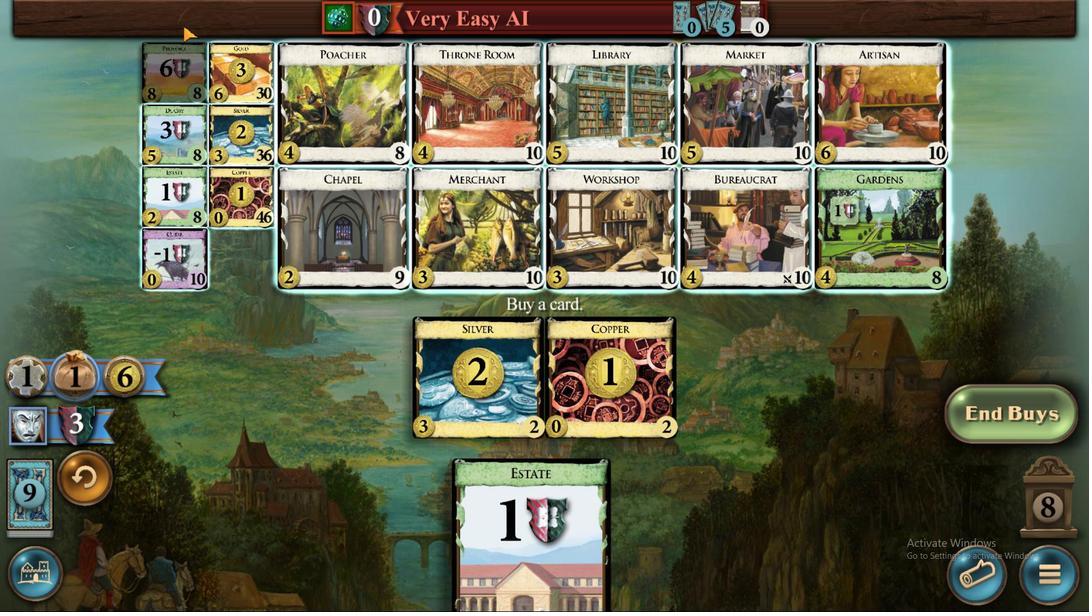 
Action: Mouse pressed left at (498, 515)
Screenshot: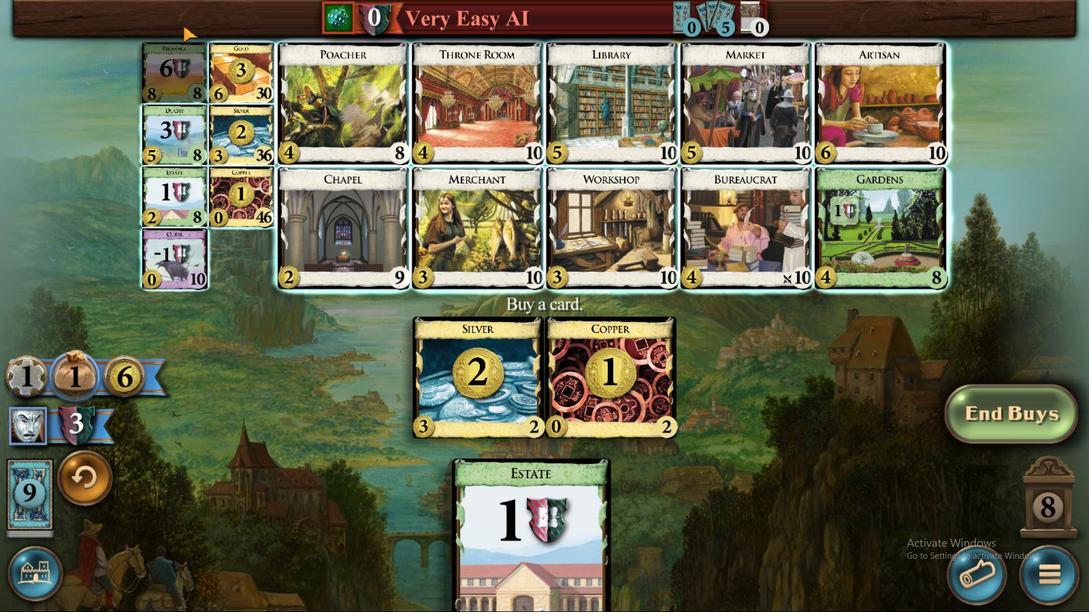 
Action: Mouse moved to (233, 60)
Screenshot: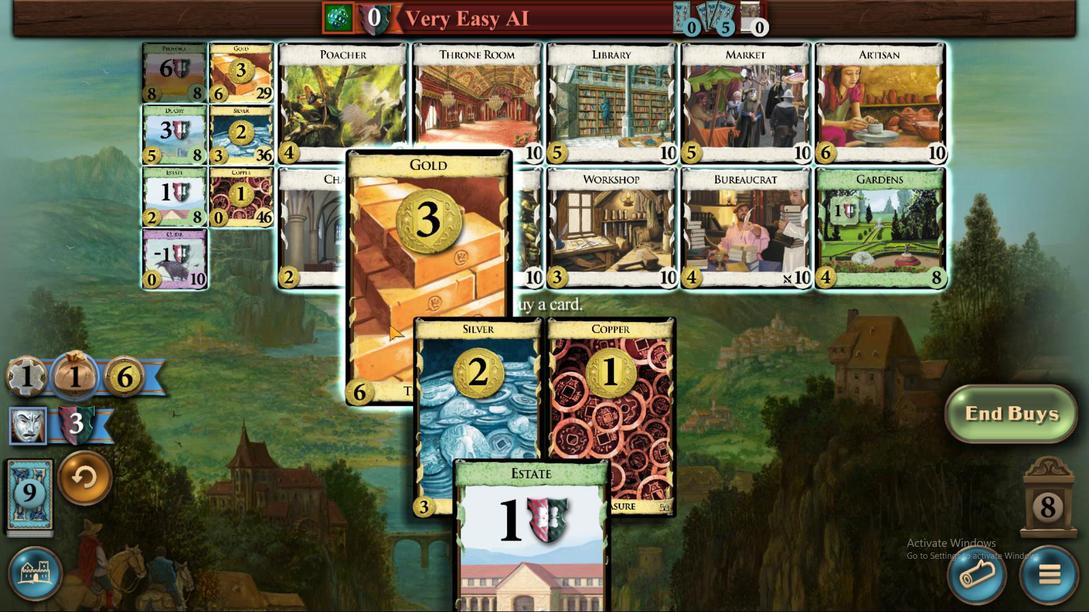 
Action: Mouse pressed left at (233, 60)
Screenshot: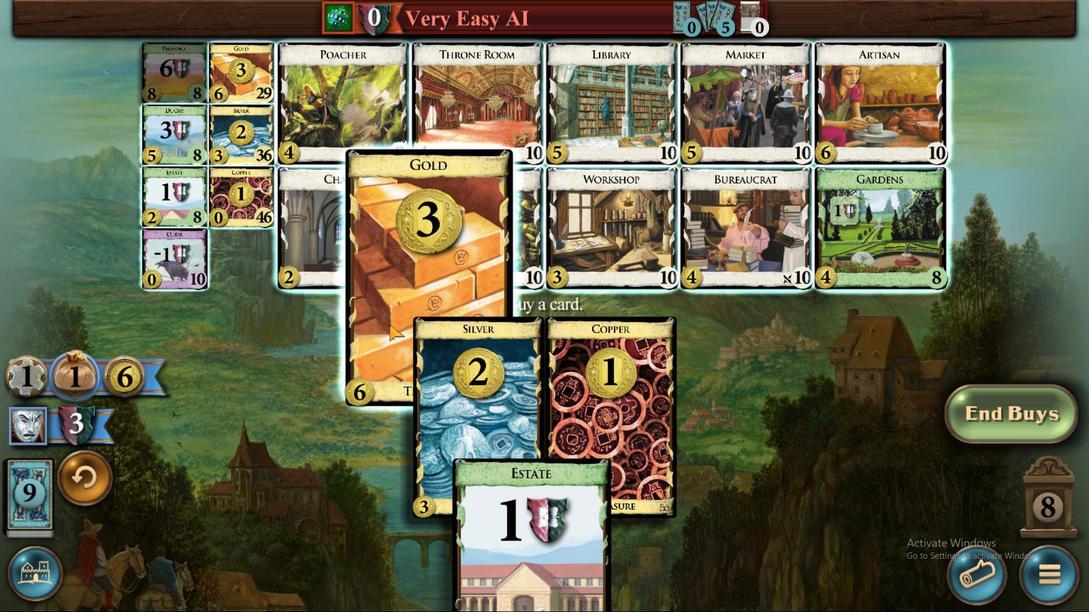 
Action: Mouse moved to (665, 552)
Screenshot: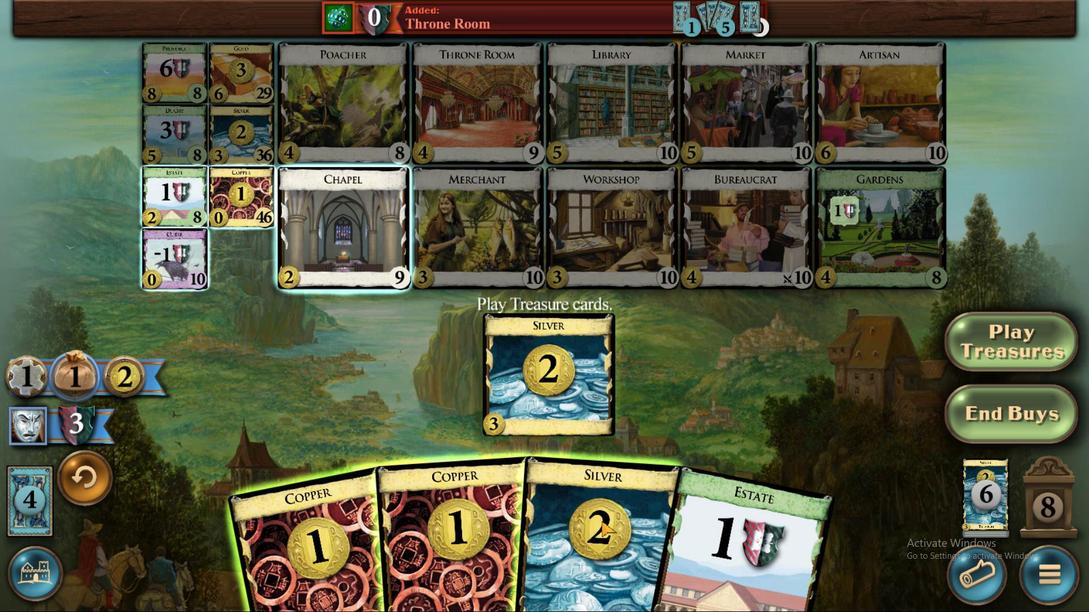 
Action: Mouse pressed left at (665, 552)
Screenshot: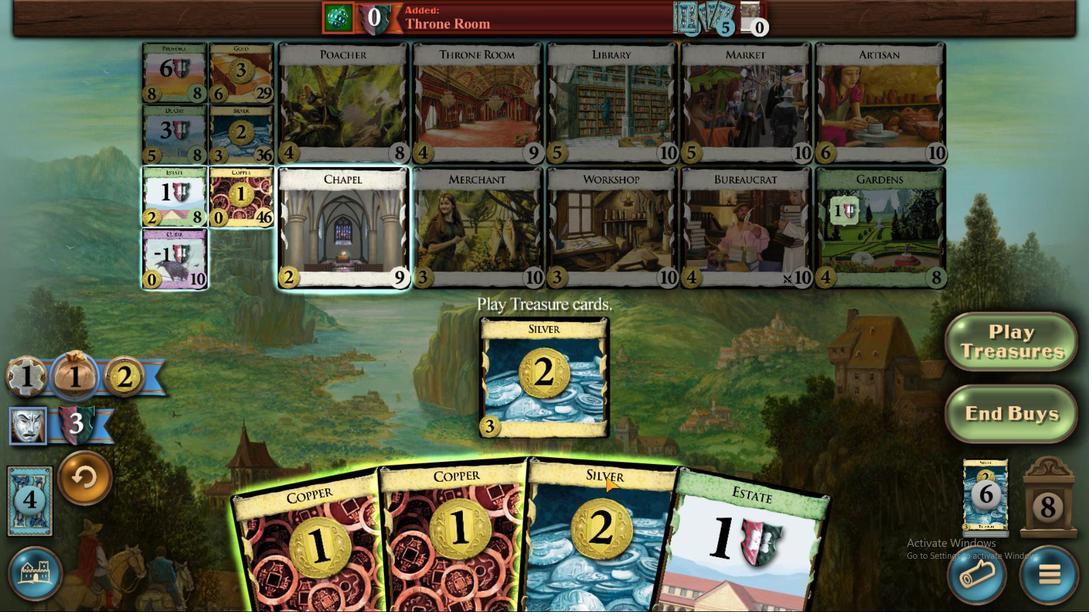 
Action: Mouse moved to (600, 522)
Screenshot: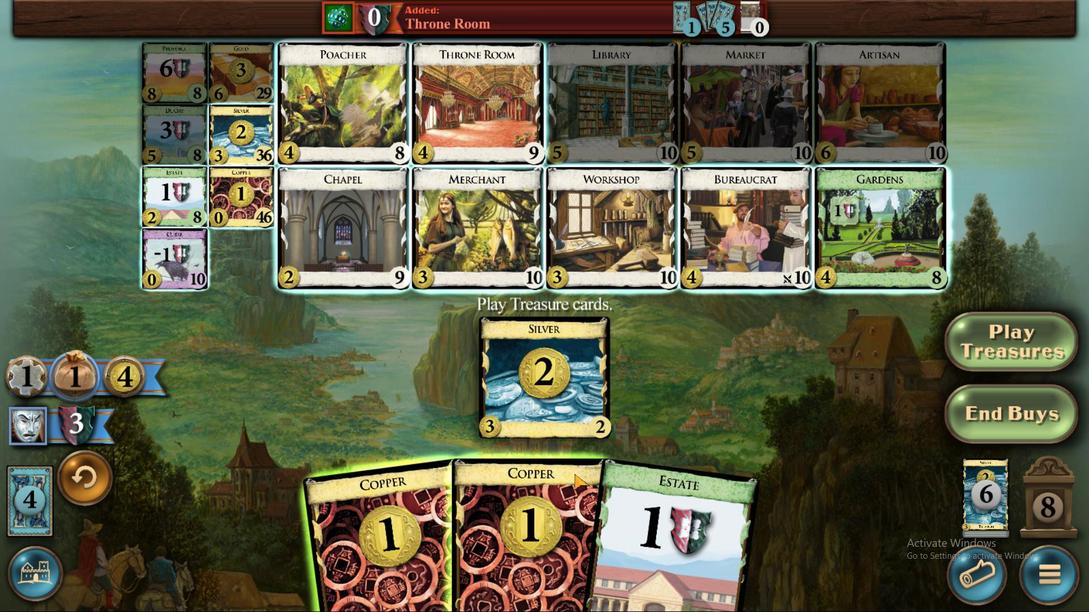 
Action: Mouse pressed left at (600, 522)
Screenshot: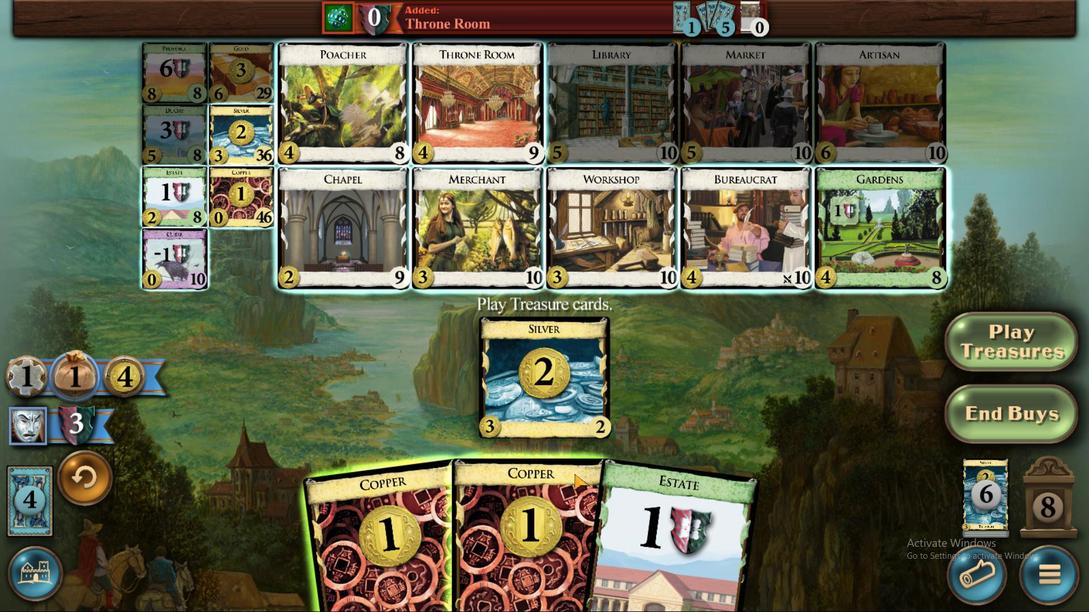 
Action: Mouse moved to (565, 503)
Screenshot: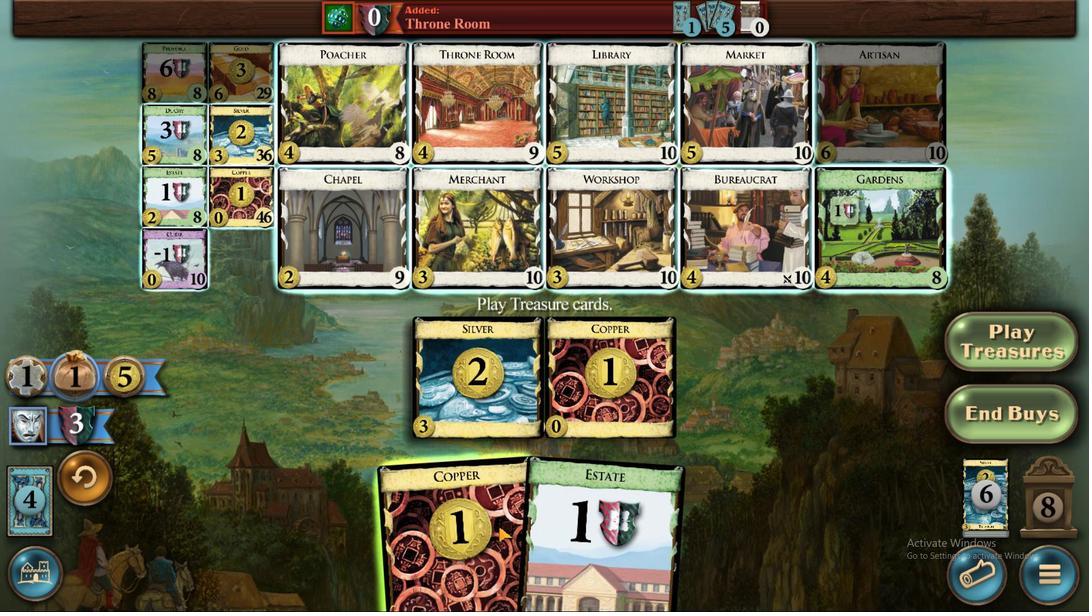 
Action: Mouse pressed left at (565, 503)
Screenshot: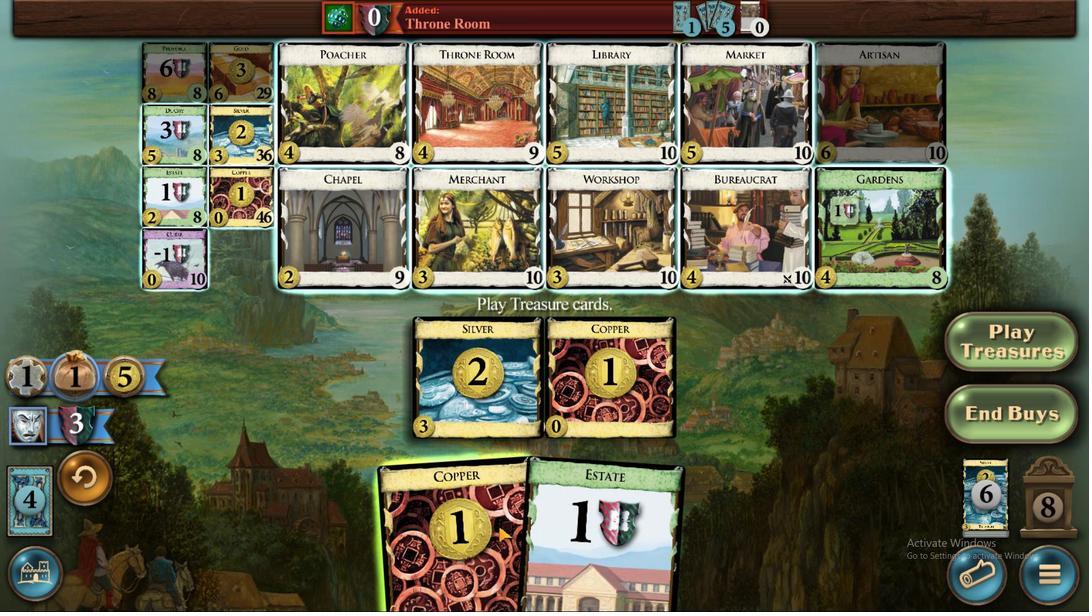 
Action: Mouse moved to (498, 526)
Screenshot: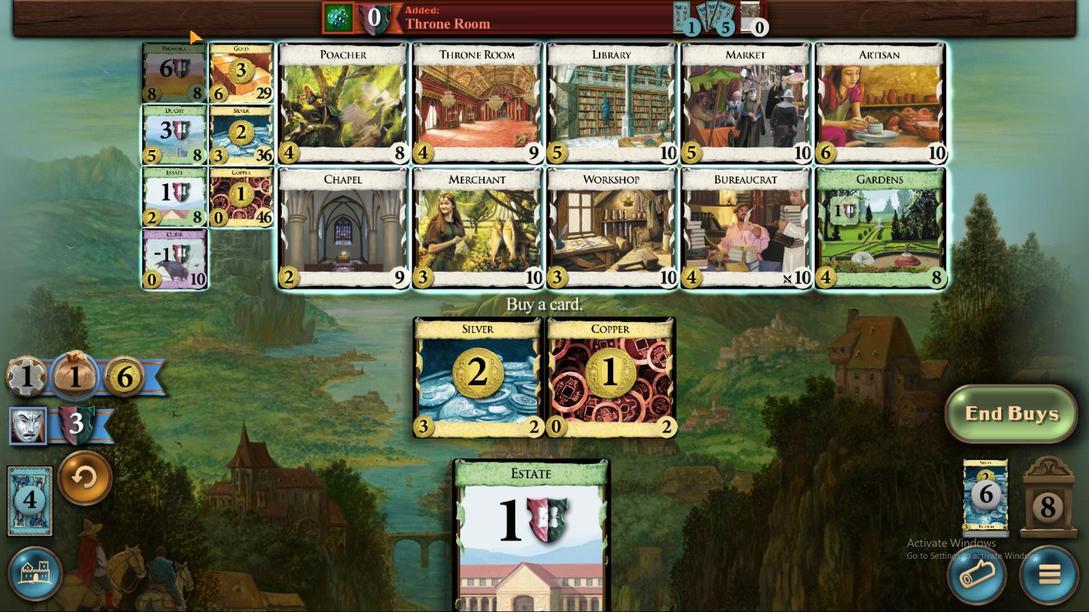 
Action: Mouse pressed left at (498, 527)
Screenshot: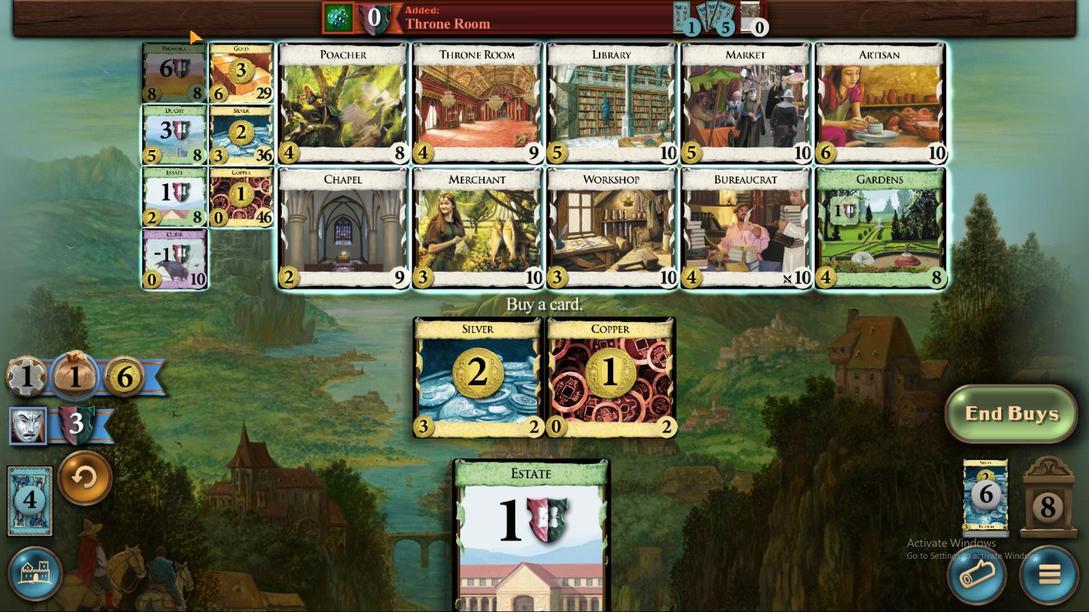 
Action: Mouse moved to (231, 55)
Screenshot: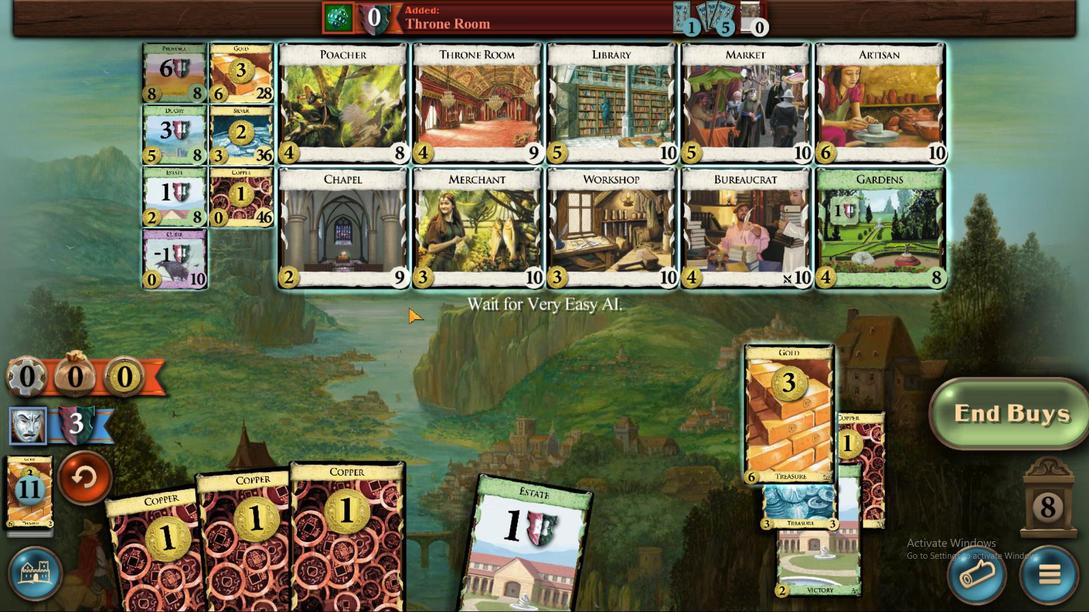 
Action: Mouse pressed left at (230, 55)
Screenshot: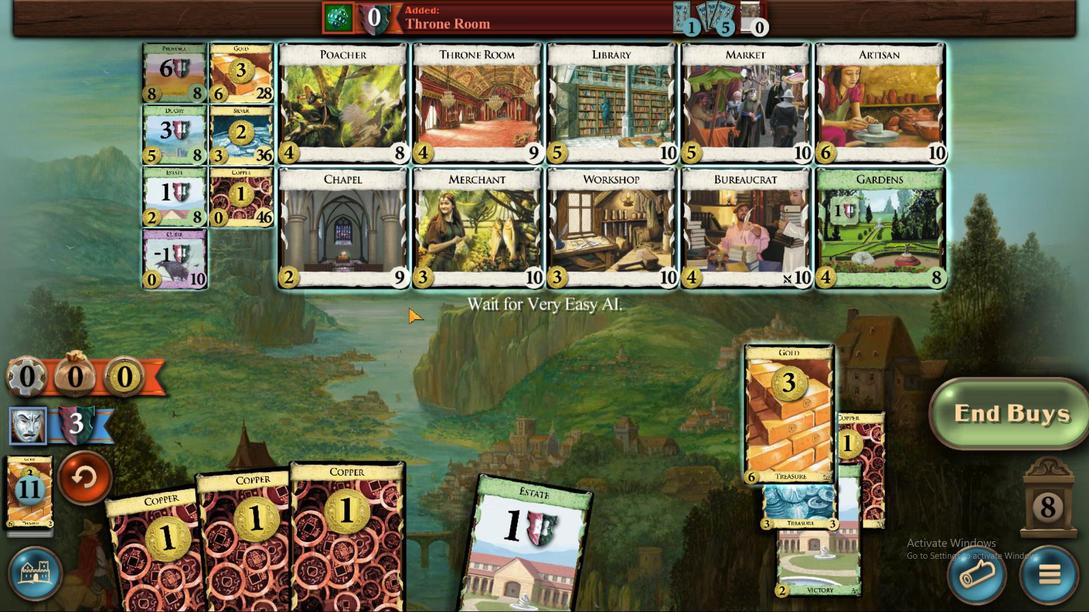 
Action: Mouse moved to (633, 515)
Screenshot: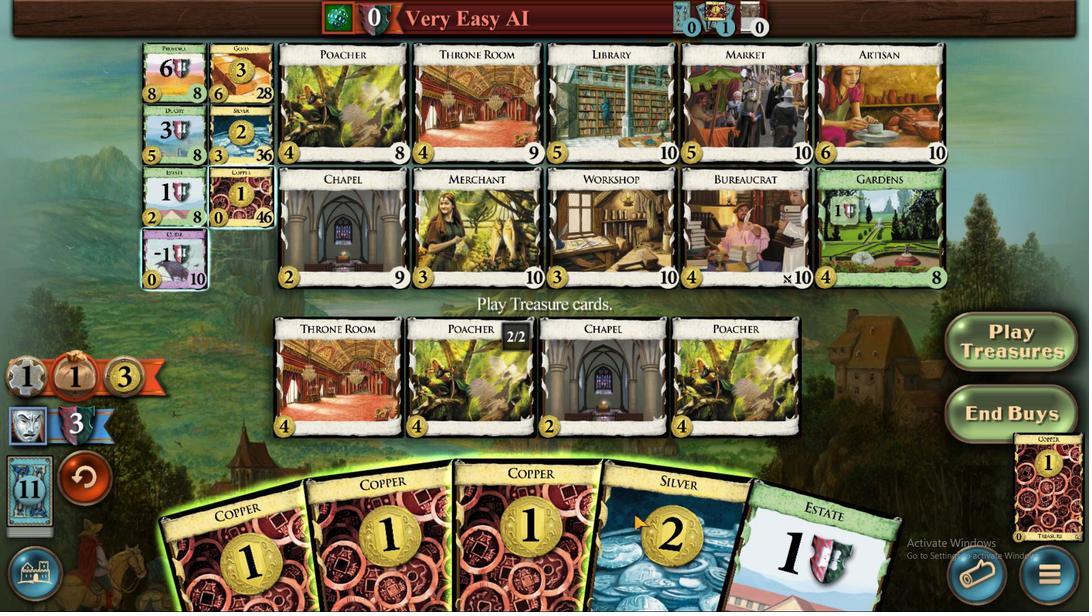 
Action: Mouse pressed left at (633, 515)
Screenshot: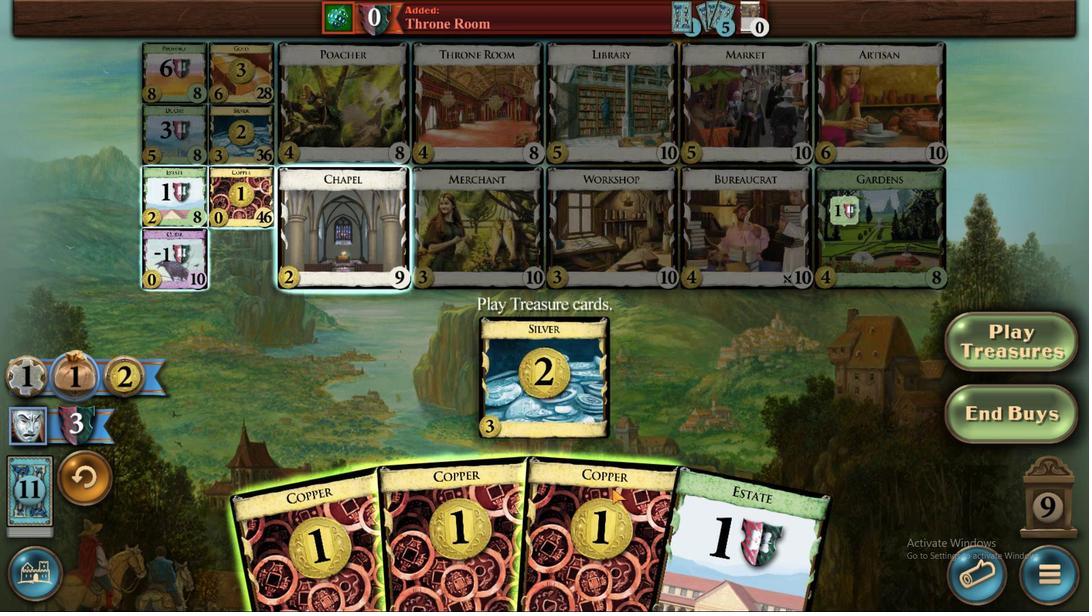
Action: Mouse moved to (611, 492)
Screenshot: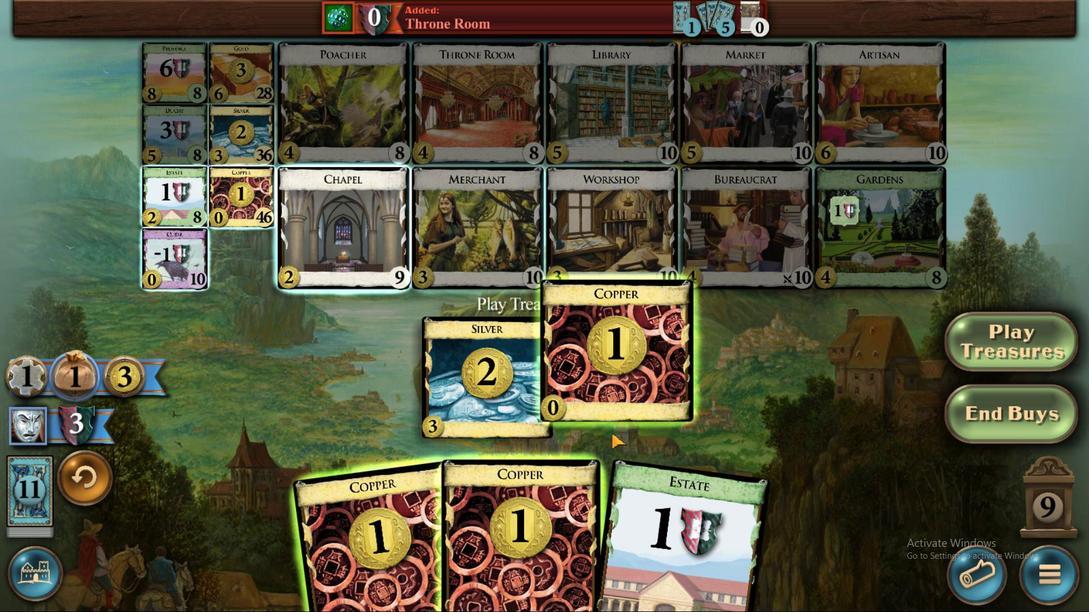 
Action: Mouse pressed left at (611, 492)
Screenshot: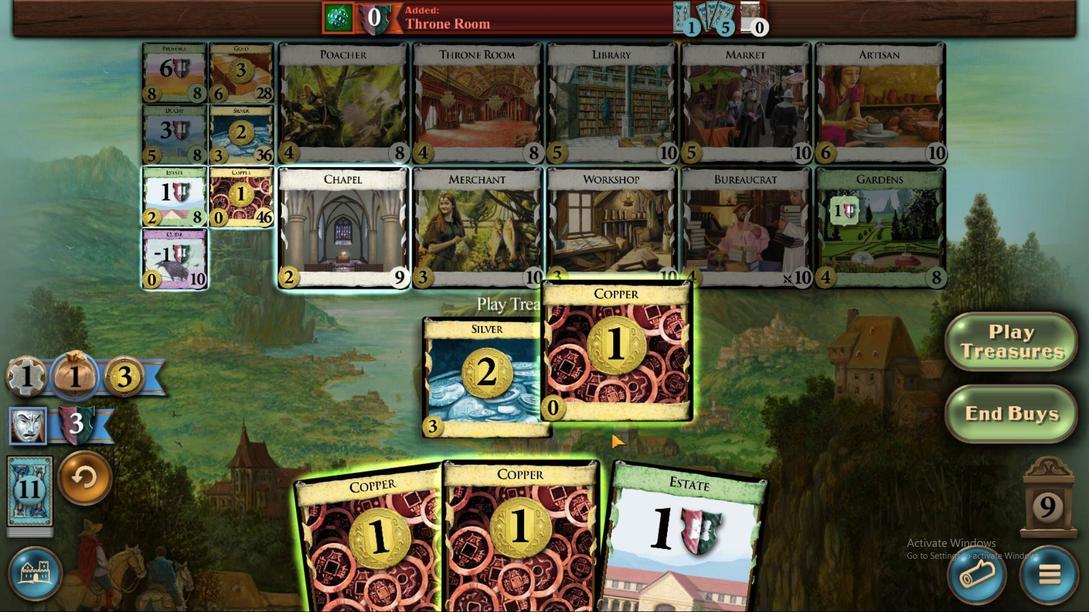 
Action: Mouse moved to (567, 488)
Screenshot: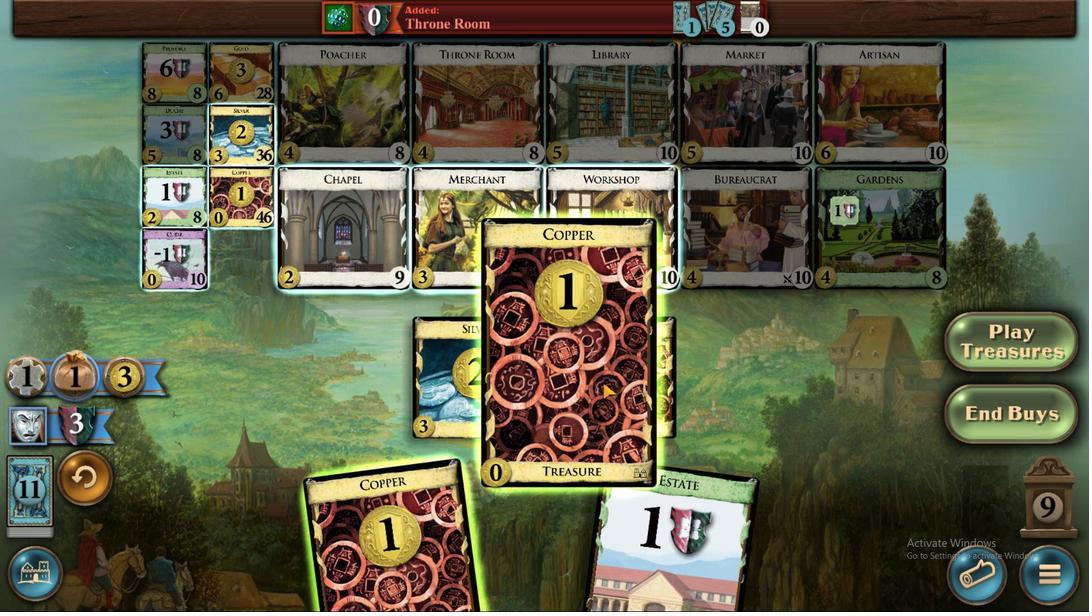 
Action: Mouse pressed left at (567, 488)
Screenshot: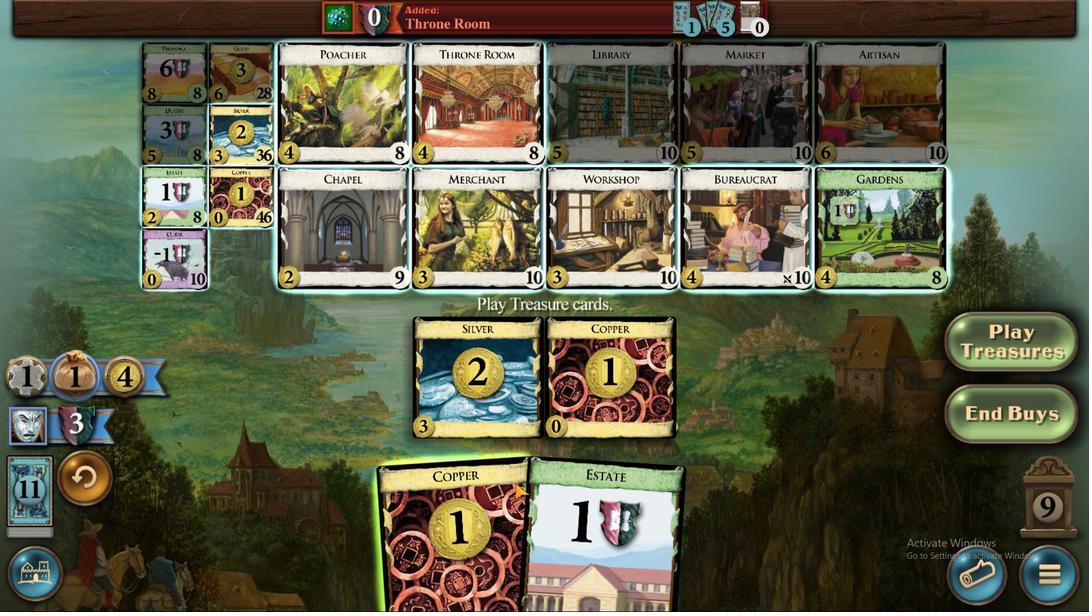 
Action: Mouse moved to (465, 506)
Screenshot: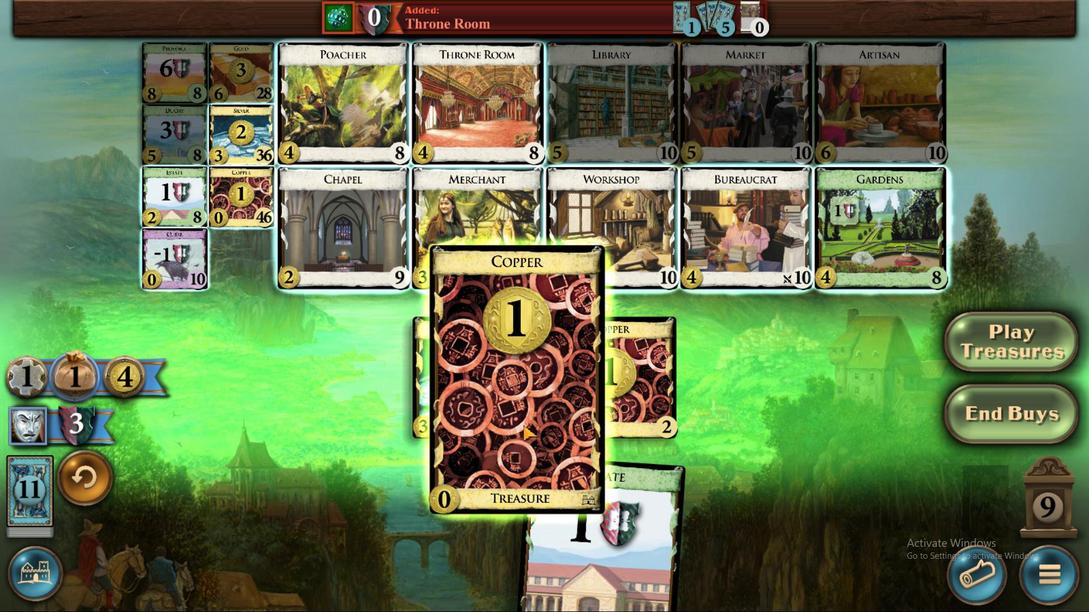 
Action: Mouse pressed left at (465, 506)
Screenshot: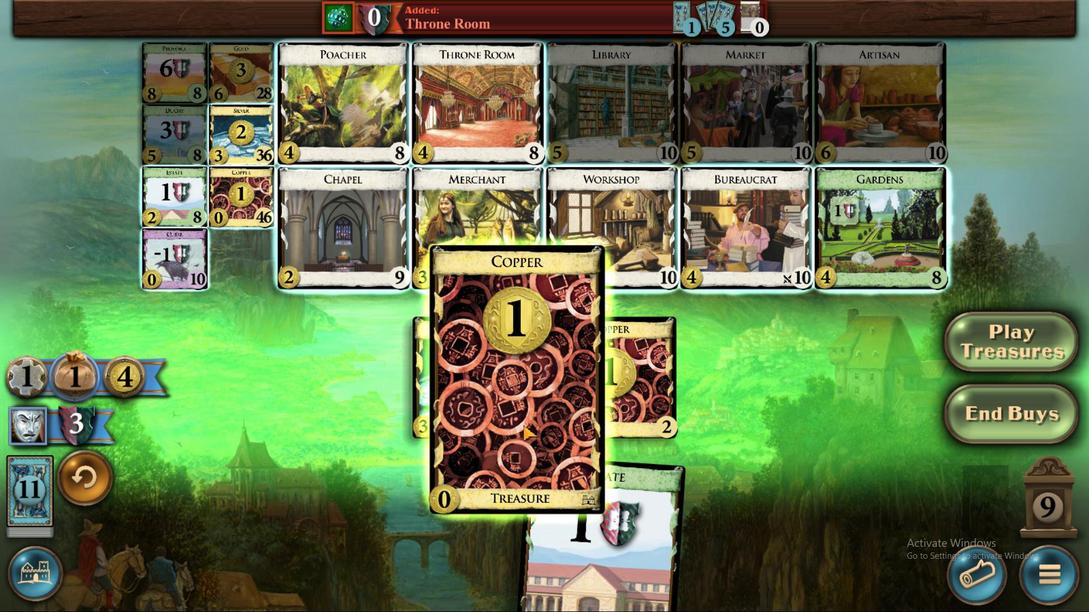 
Action: Mouse moved to (466, 499)
Screenshot: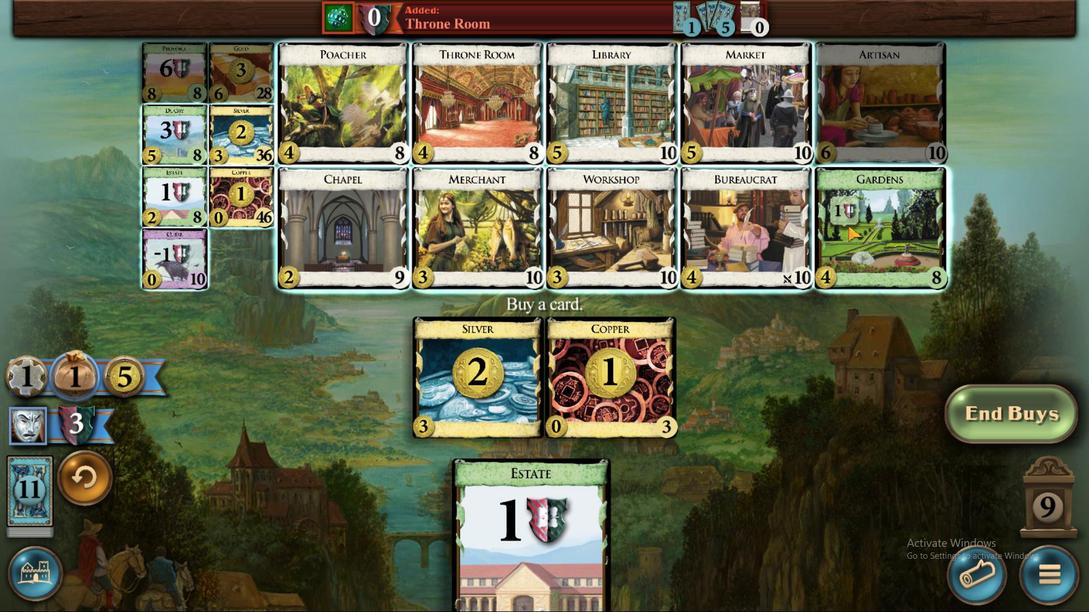 
Action: Mouse pressed left at (466, 499)
Screenshot: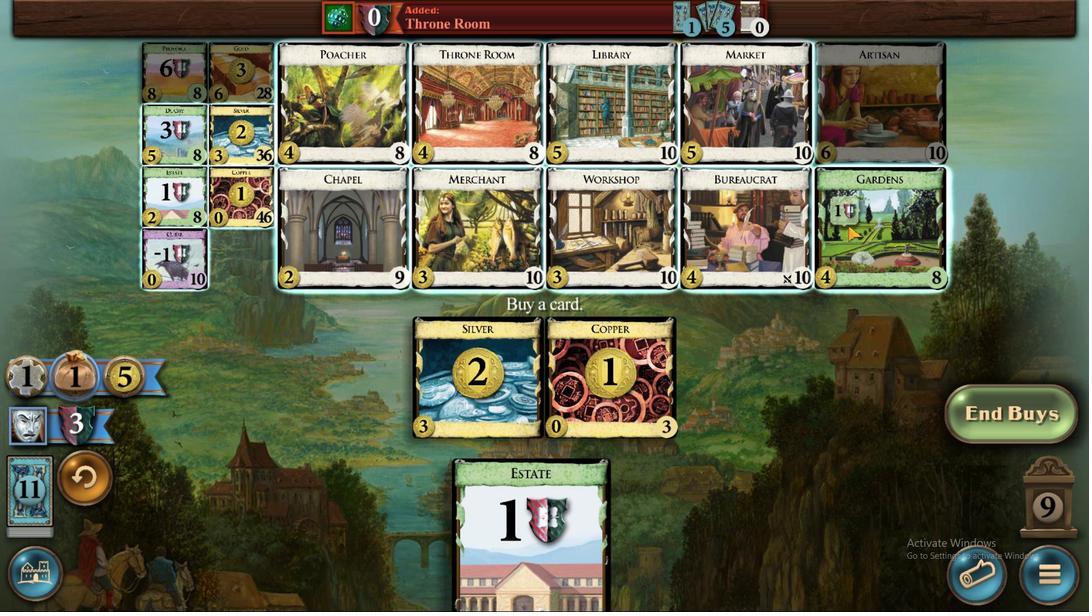 
Action: Mouse moved to (847, 225)
Screenshot: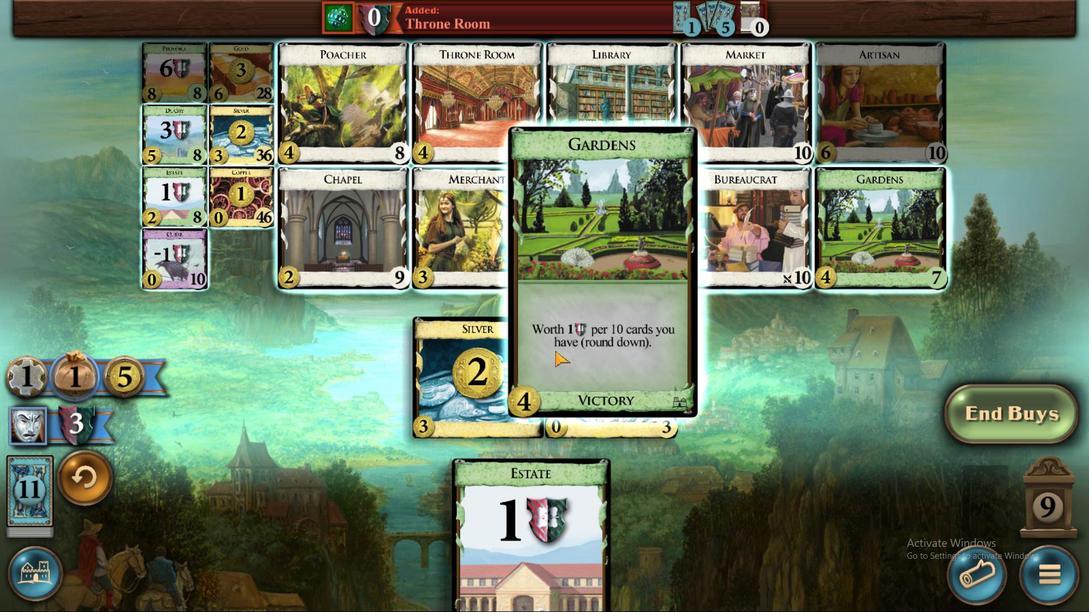 
Action: Mouse pressed left at (847, 225)
Screenshot: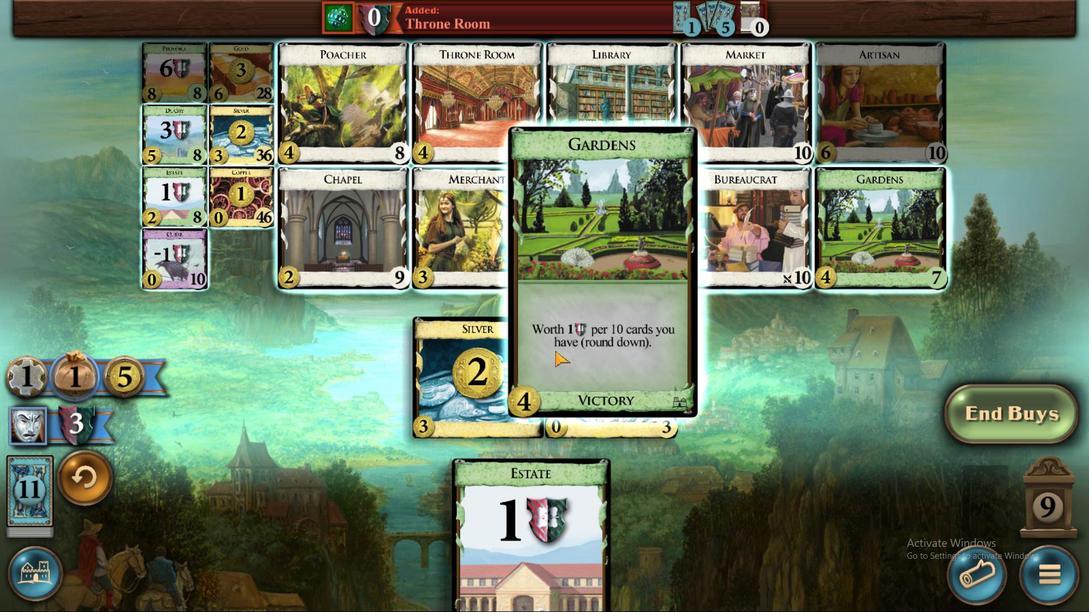 
Action: Mouse moved to (680, 522)
Screenshot: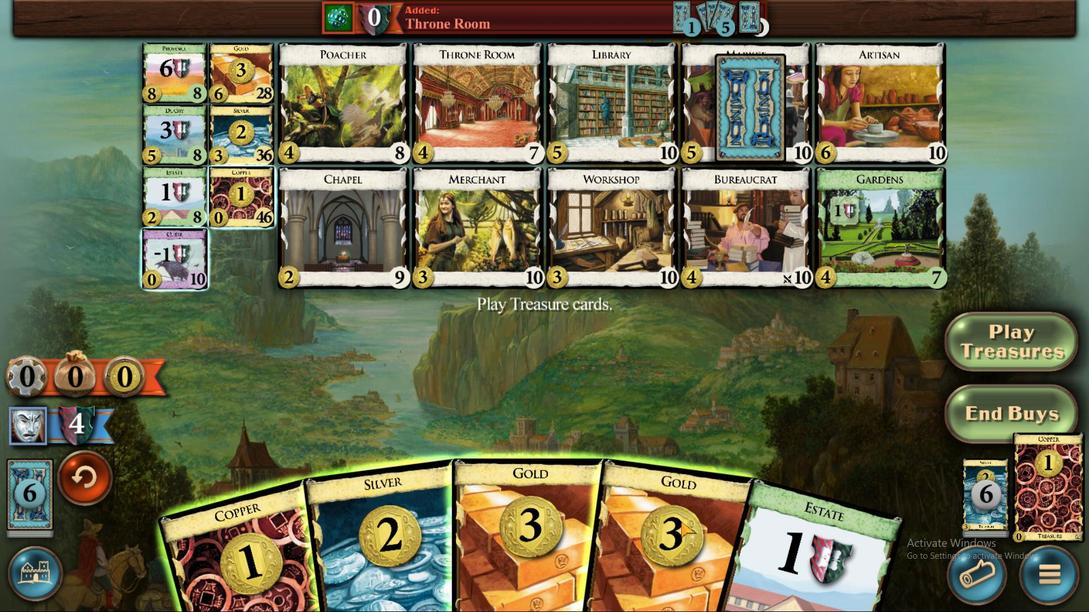 
Action: Mouse pressed left at (680, 522)
Screenshot: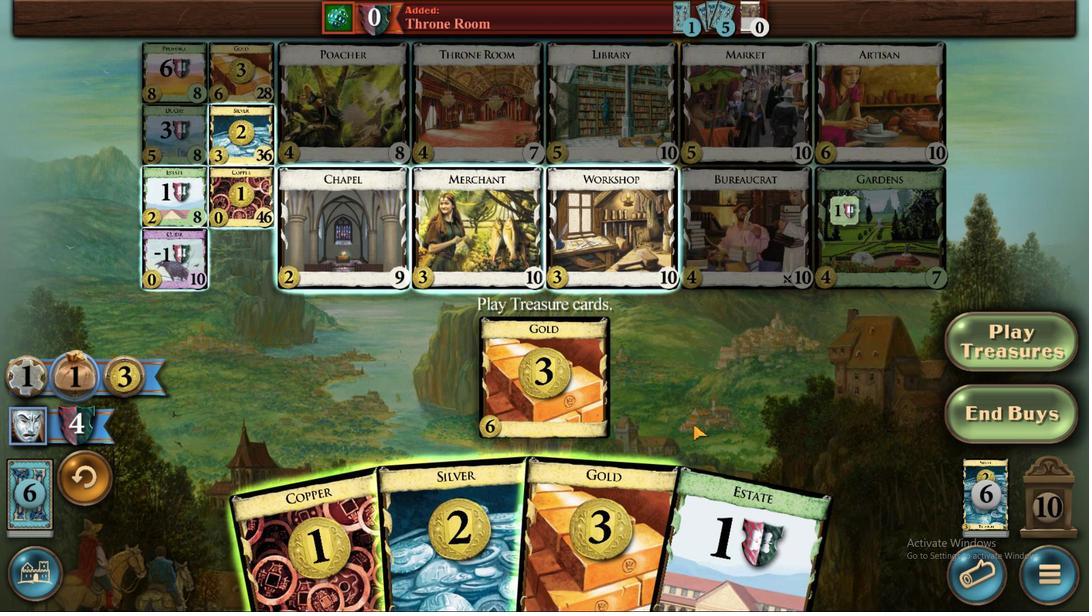 
Action: Mouse moved to (638, 514)
Screenshot: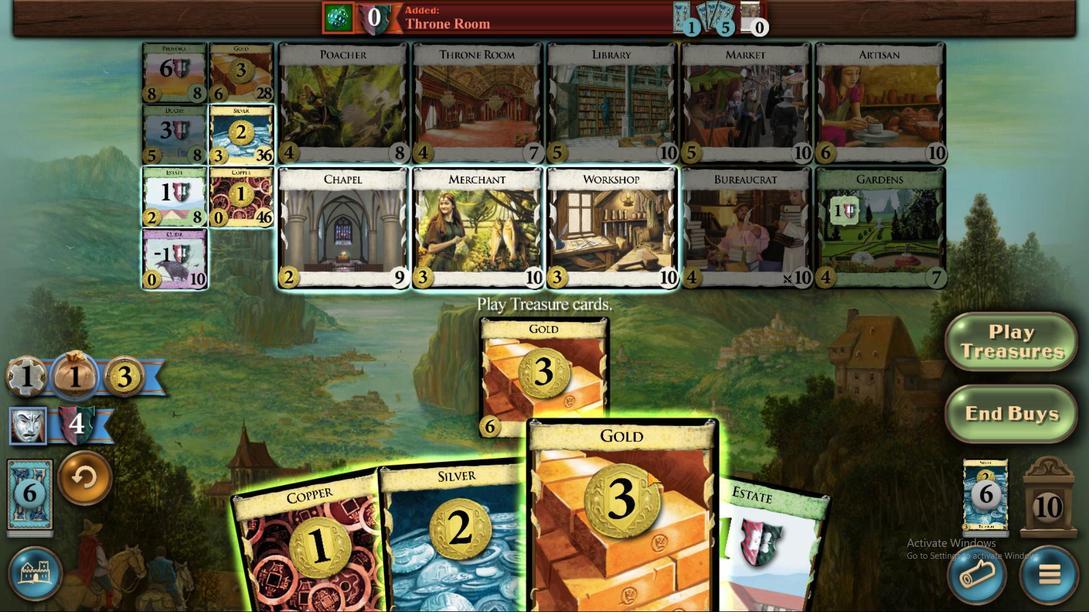 
Action: Mouse pressed left at (638, 514)
Screenshot: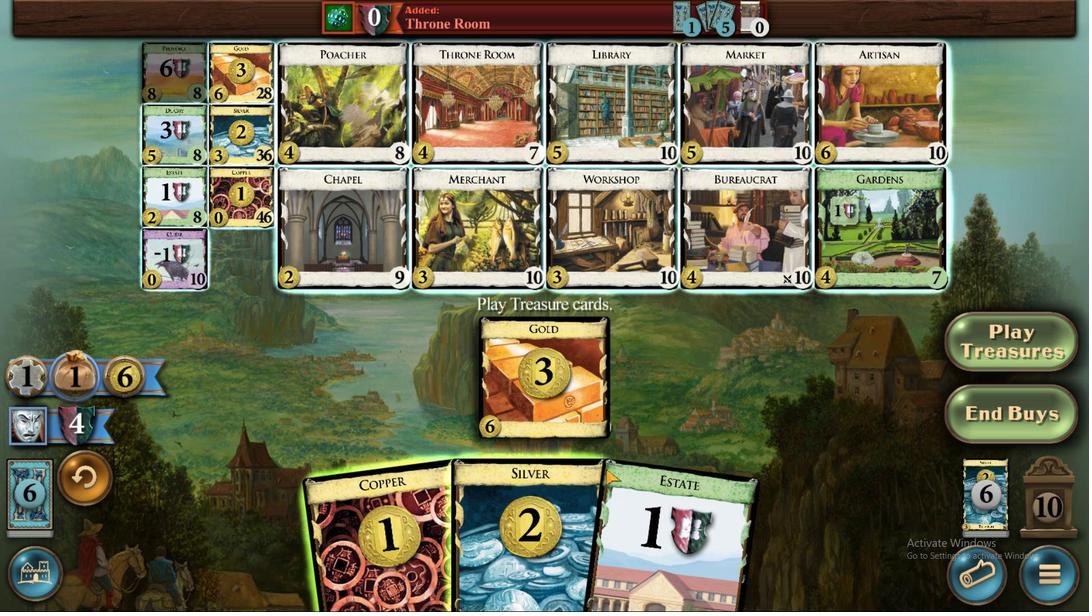 
Action: Mouse moved to (559, 536)
Screenshot: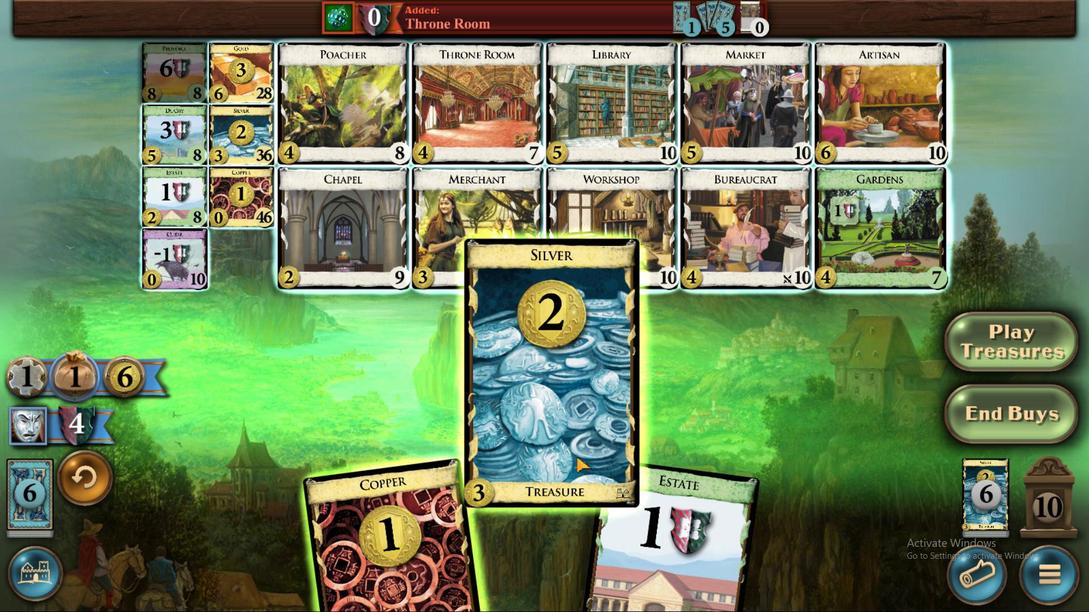 
Action: Mouse pressed left at (559, 536)
Screenshot: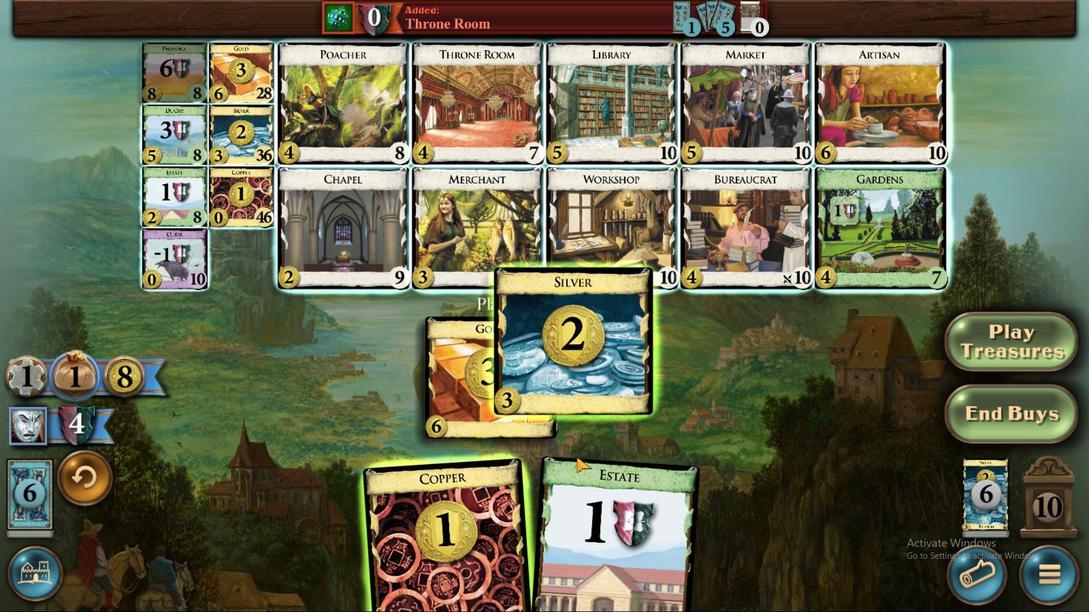 
Action: Mouse moved to (180, 78)
Screenshot: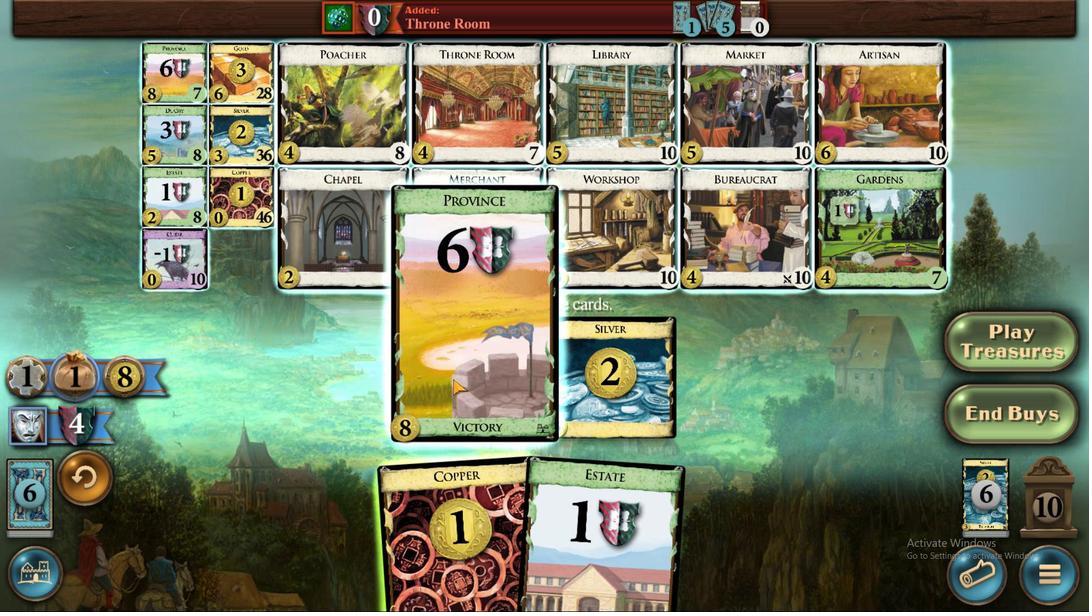 
Action: Mouse pressed left at (175, 78)
Screenshot: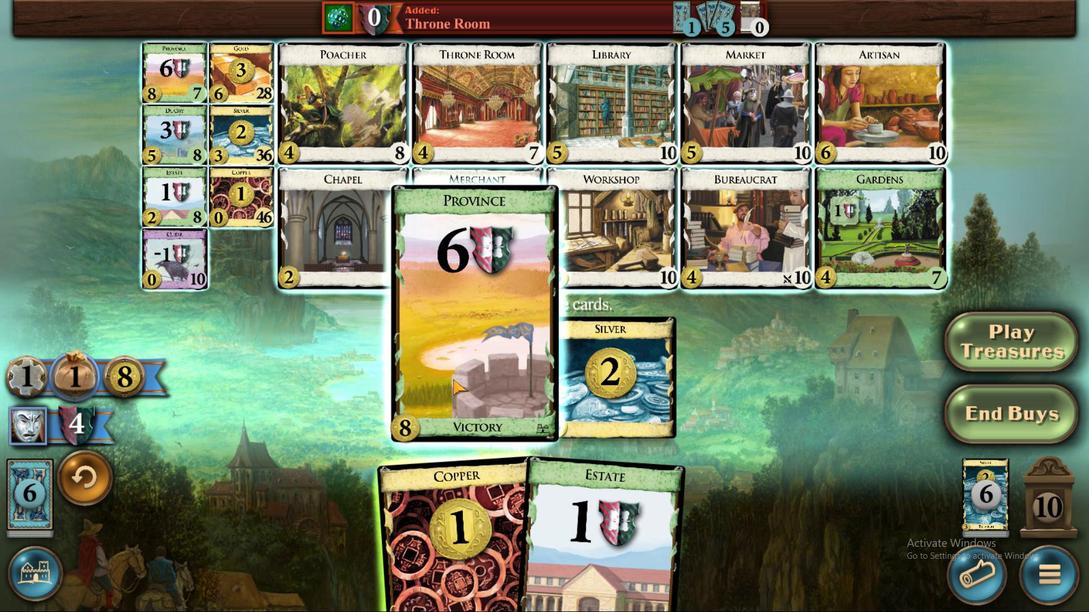 
Action: Mouse moved to (642, 528)
Screenshot: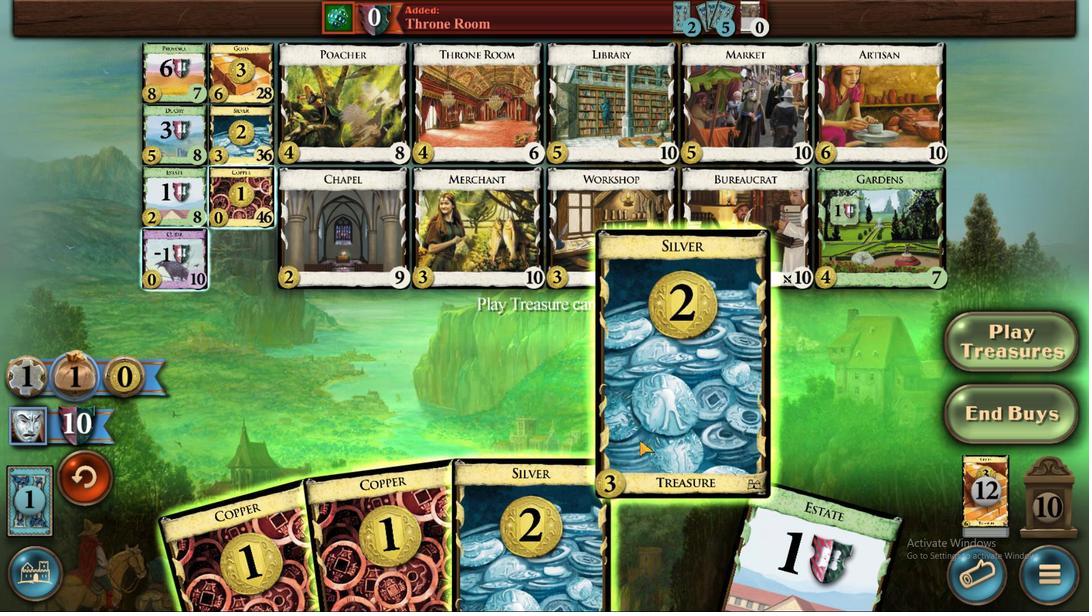 
Action: Mouse pressed left at (642, 528)
Screenshot: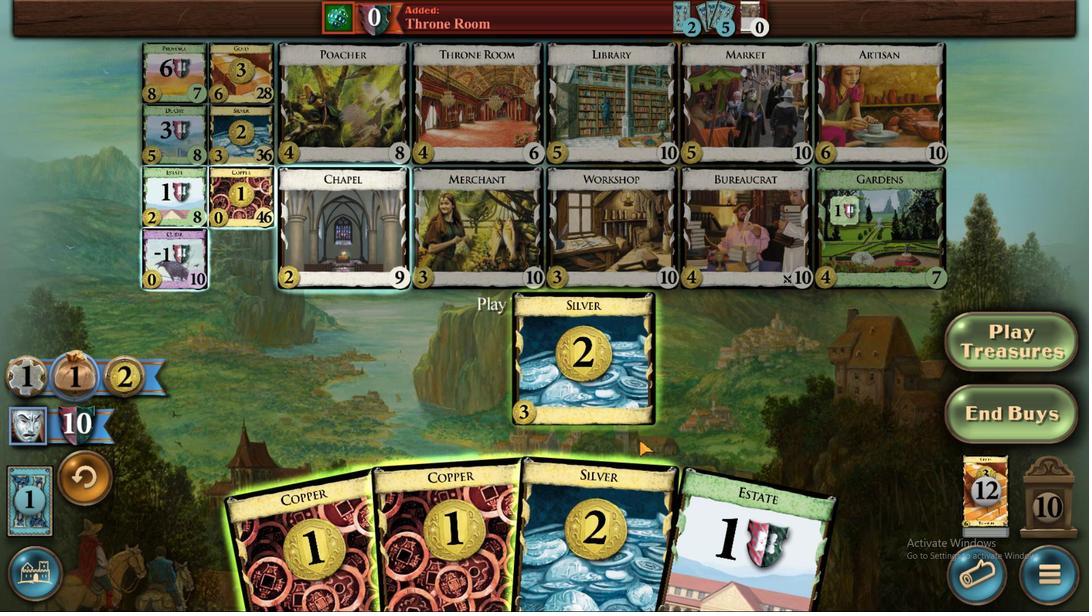 
Action: Mouse moved to (607, 519)
Screenshot: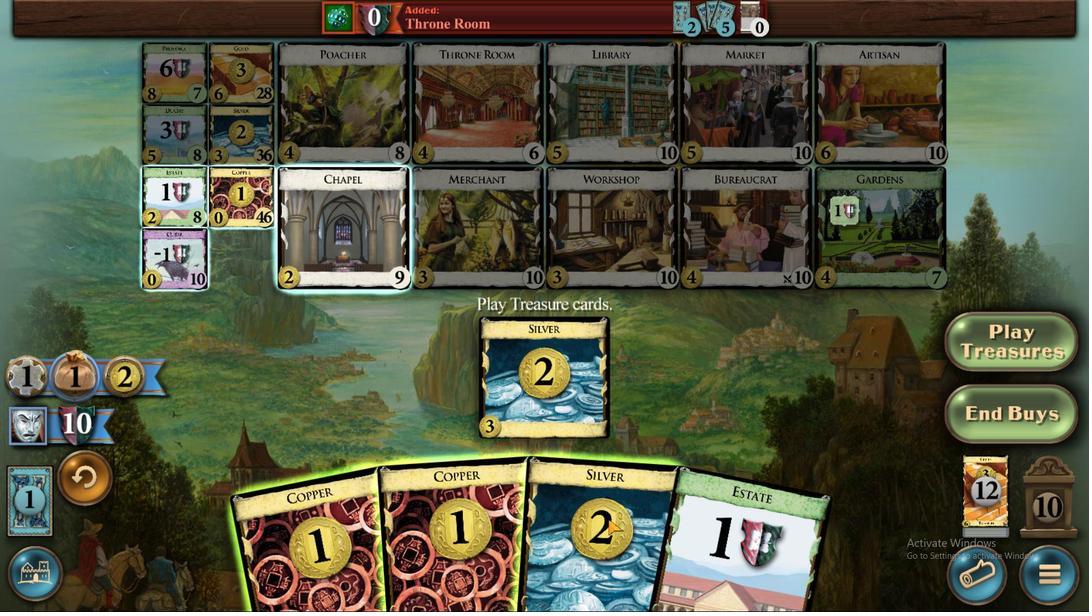 
Action: Mouse pressed left at (607, 519)
Screenshot: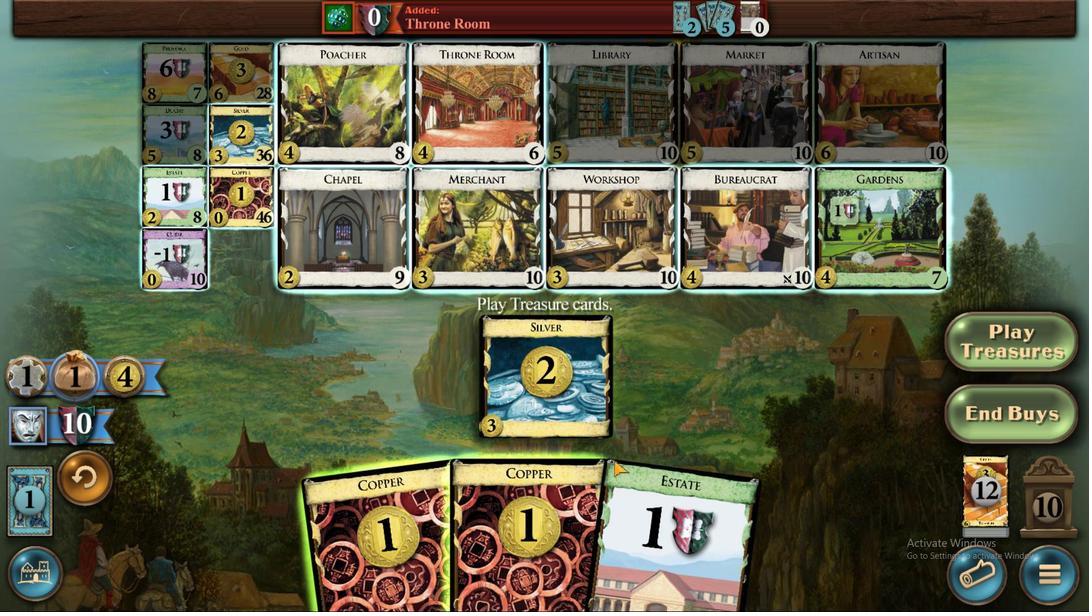 
Action: Mouse moved to (565, 535)
Screenshot: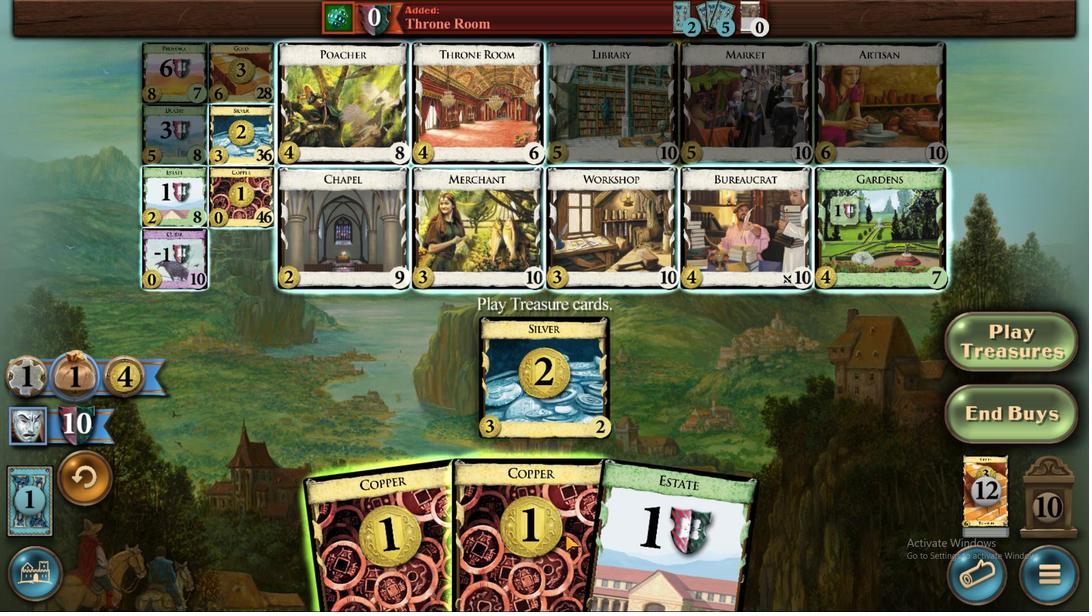 
Action: Mouse pressed left at (565, 535)
Screenshot: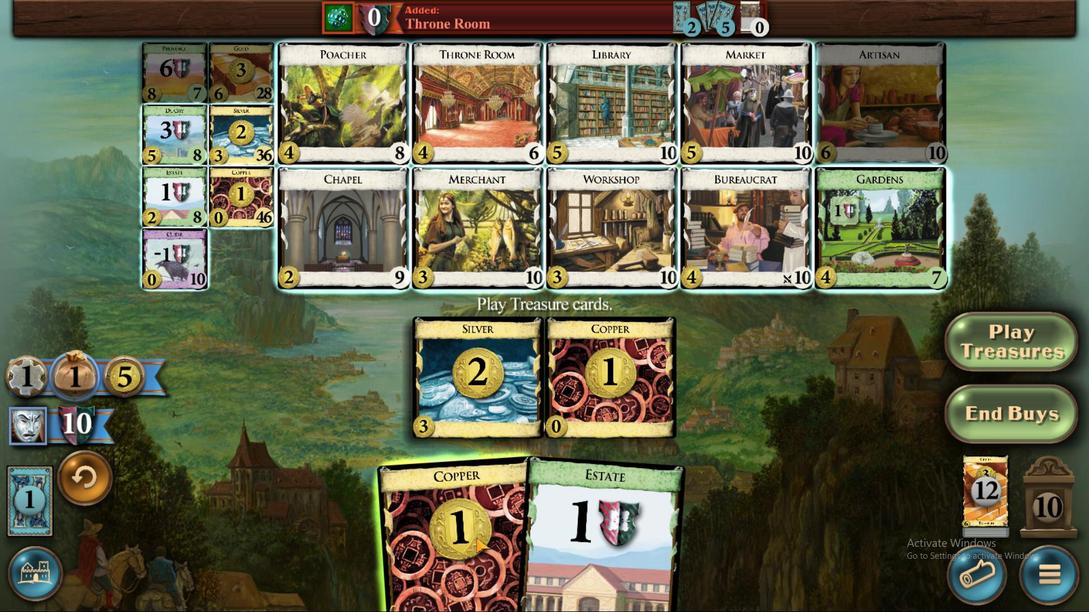 
Action: Mouse moved to (475, 537)
Screenshot: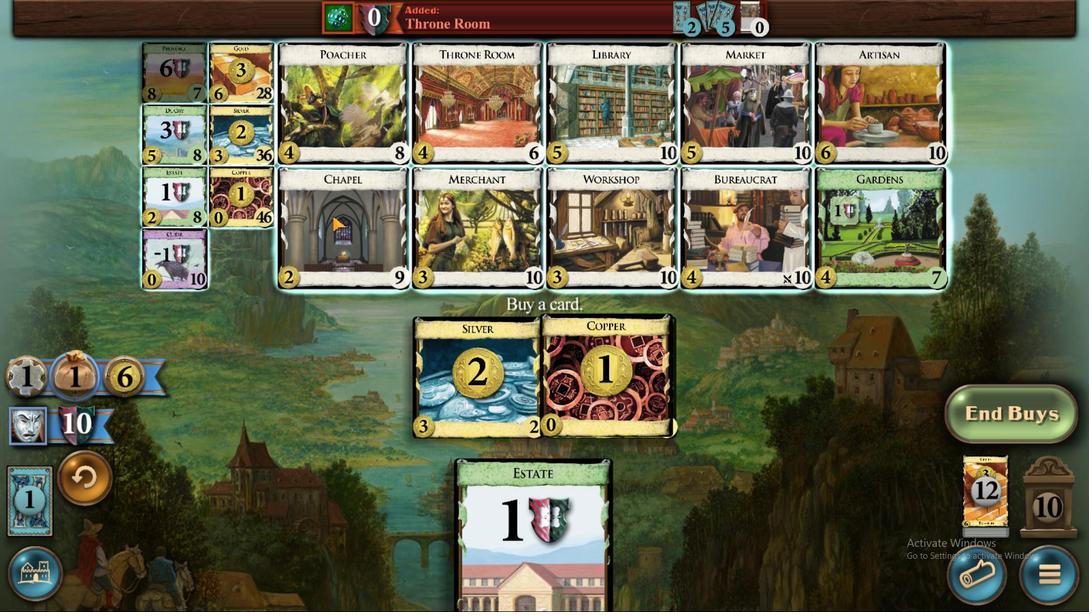 
Action: Mouse pressed left at (475, 537)
Screenshot: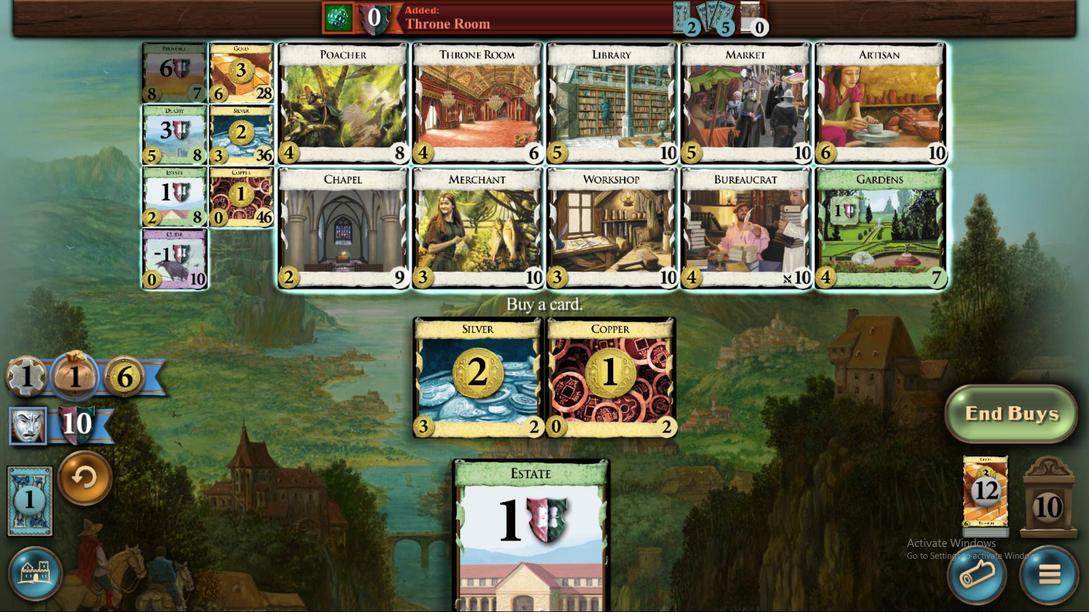 
Action: Mouse moved to (251, 70)
Screenshot: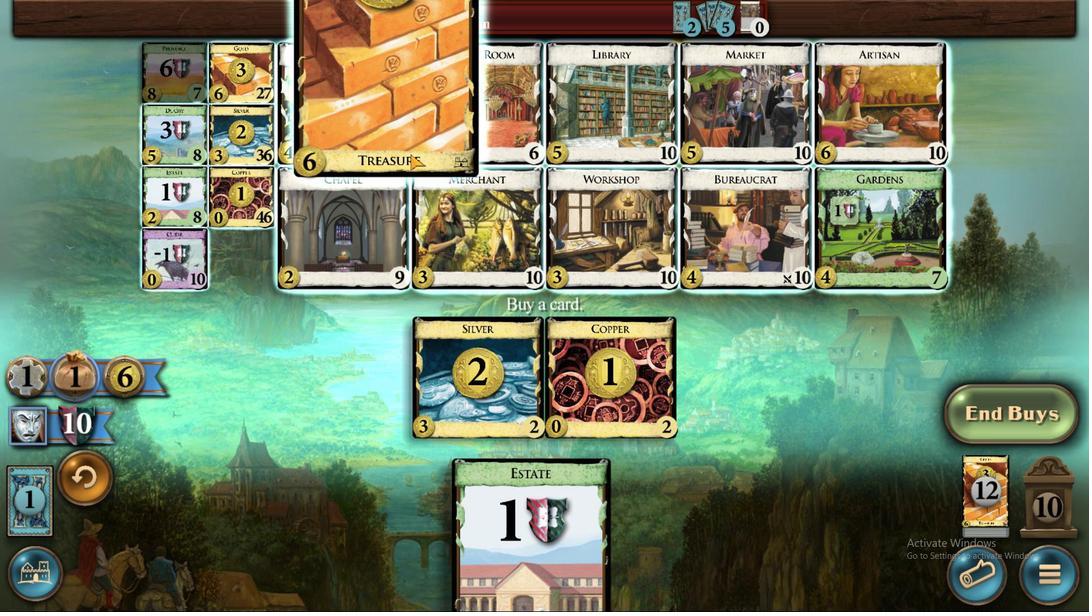 
Action: Mouse pressed left at (251, 70)
Screenshot: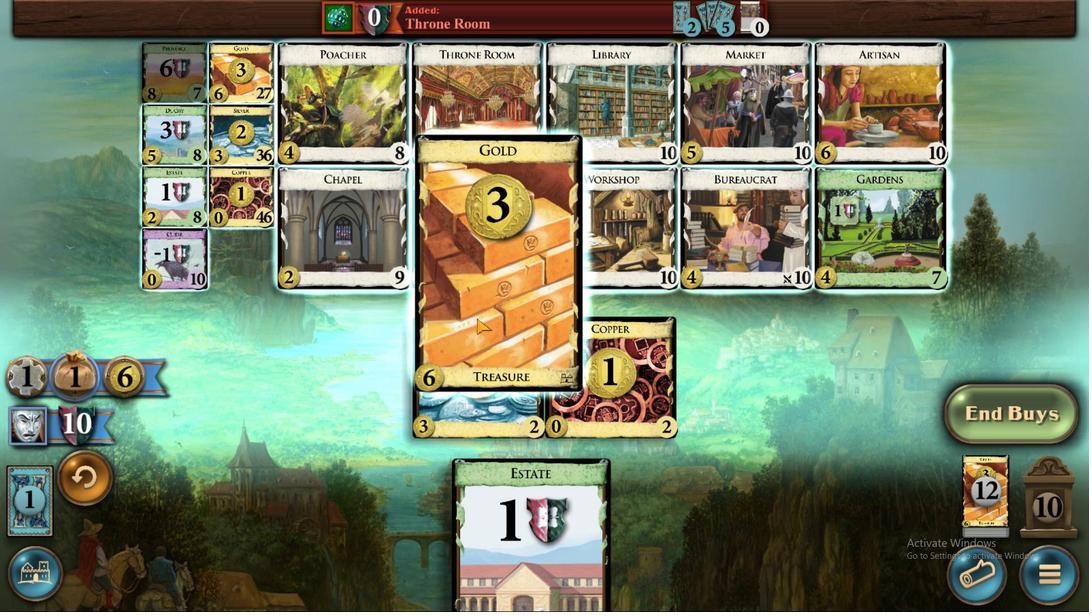 
Action: Mouse moved to (686, 517)
Screenshot: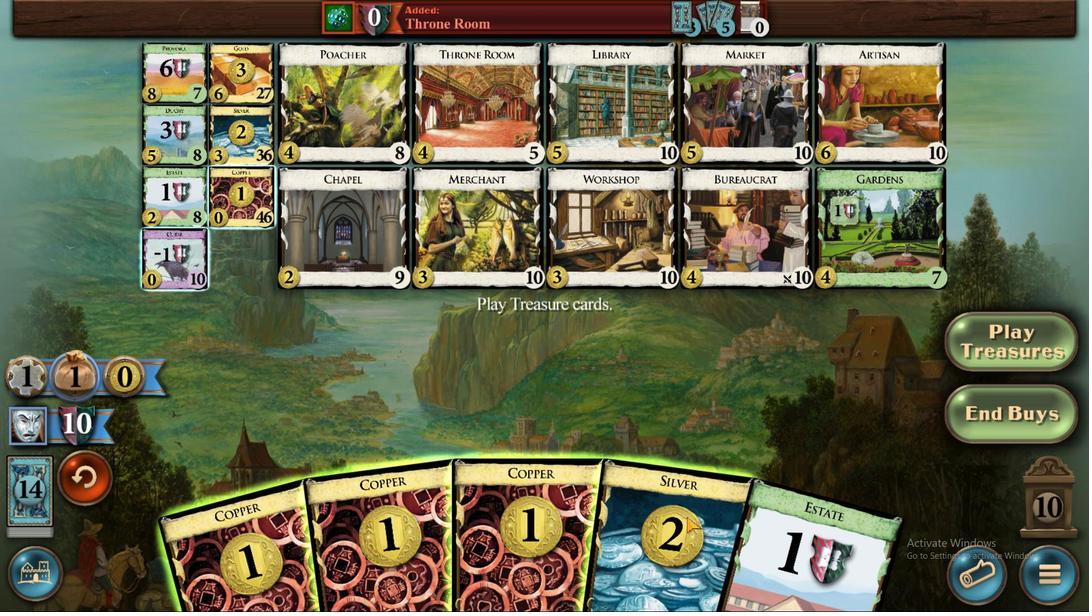 
Action: Mouse pressed left at (686, 517)
Screenshot: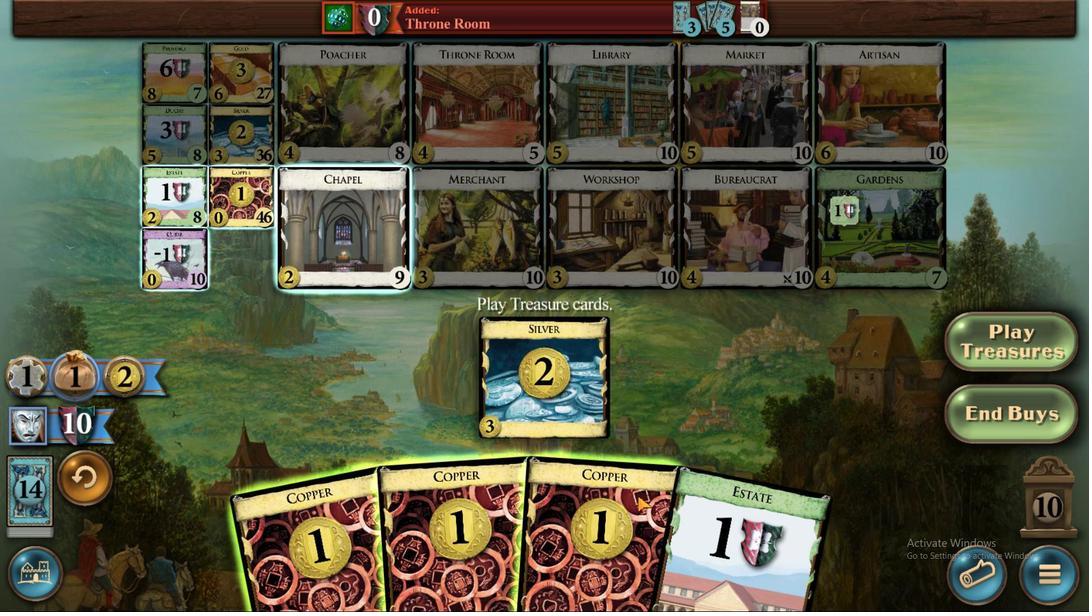 
Action: Mouse moved to (633, 501)
Screenshot: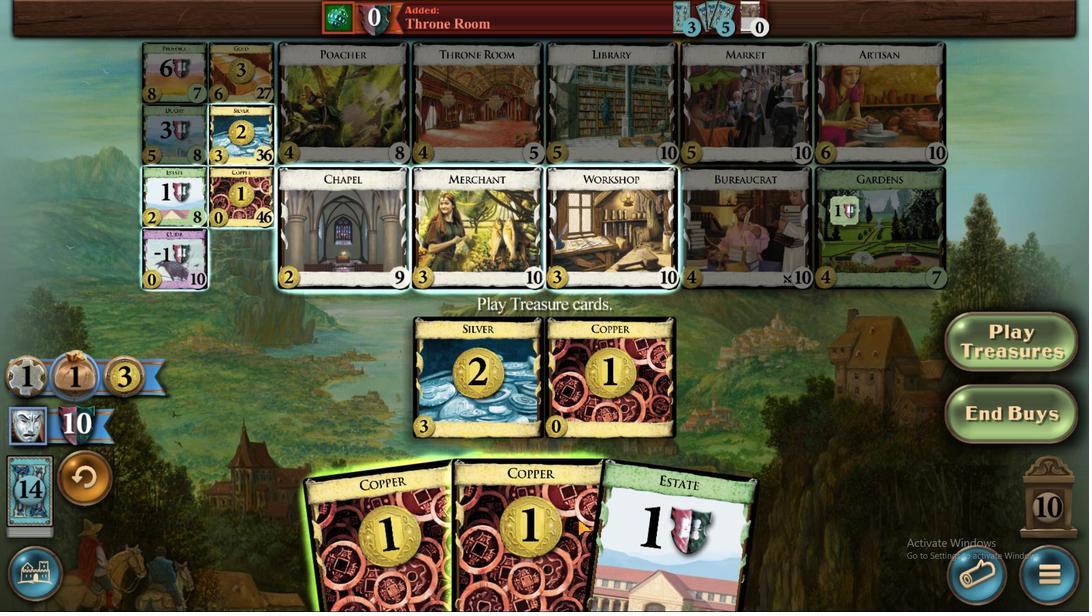 
Action: Mouse pressed left at (633, 501)
Screenshot: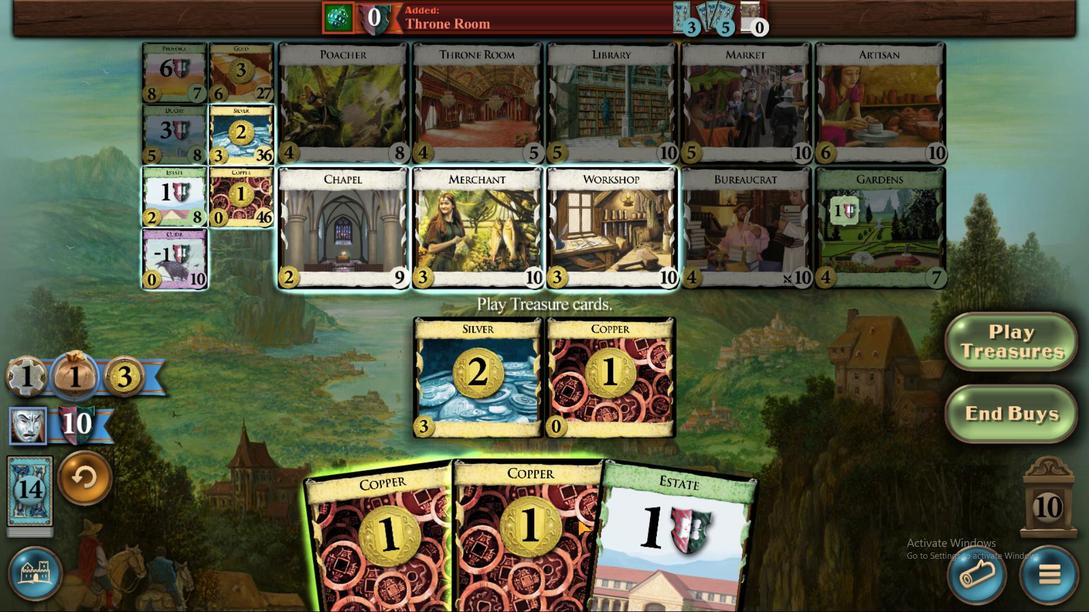 
Action: Mouse moved to (572, 525)
Screenshot: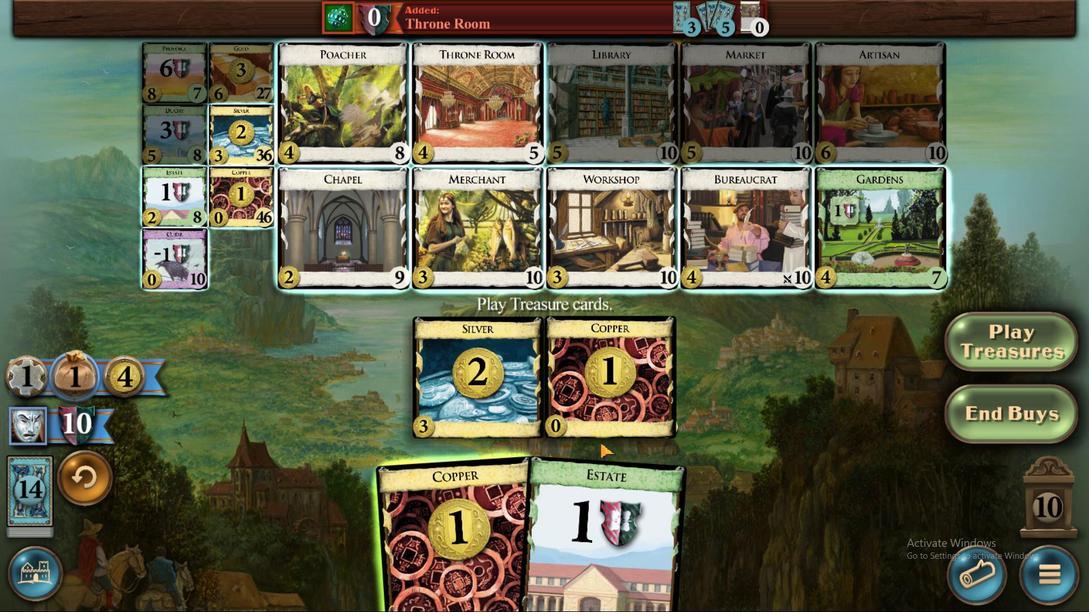 
Action: Mouse pressed left at (572, 525)
Screenshot: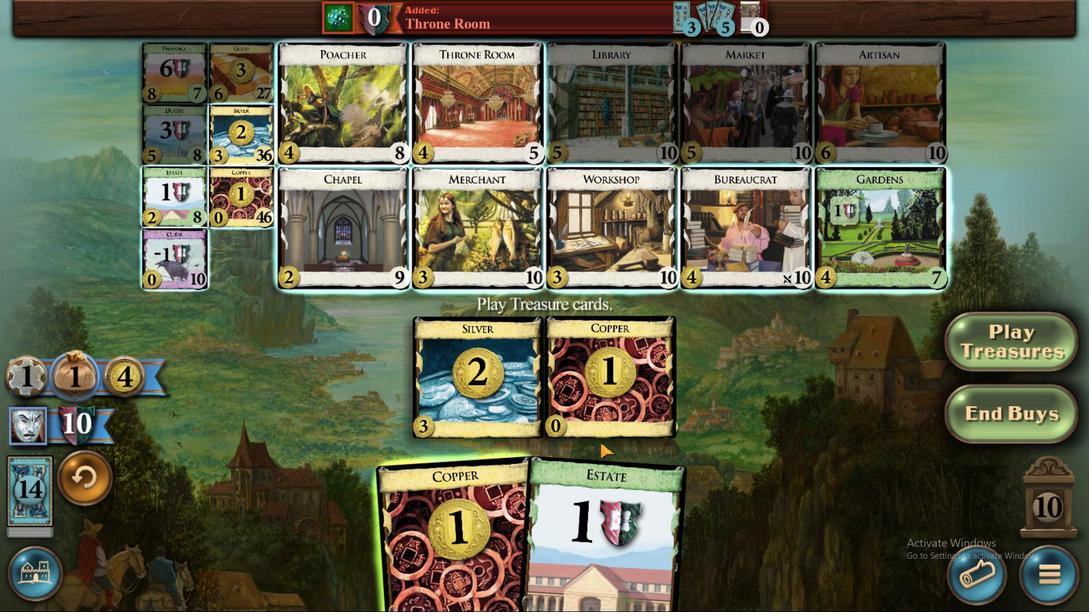 
Action: Mouse moved to (468, 532)
Screenshot: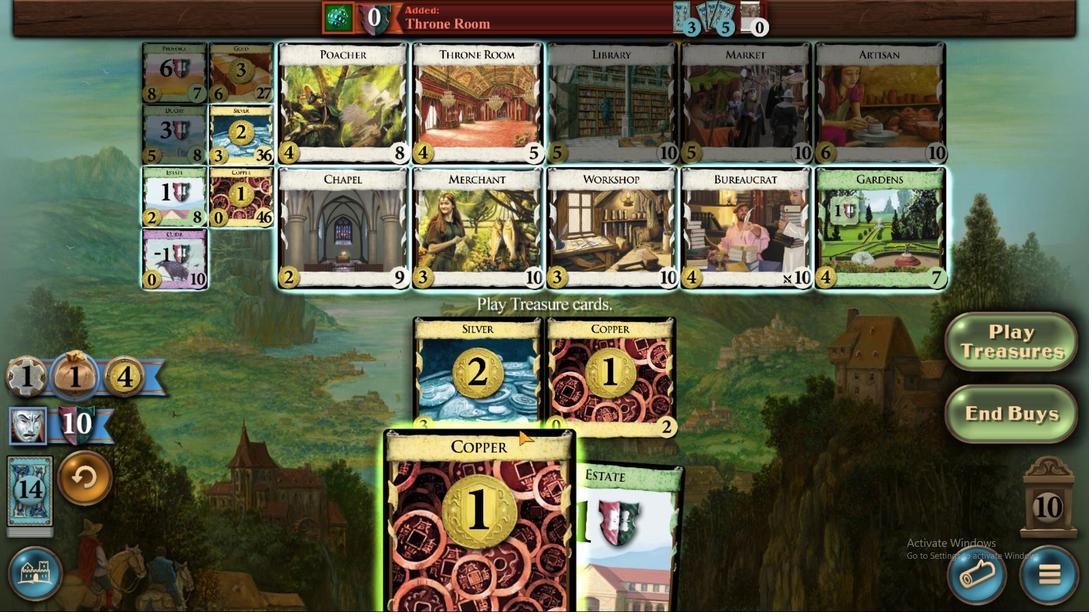 
Action: Mouse pressed left at (468, 532)
Screenshot: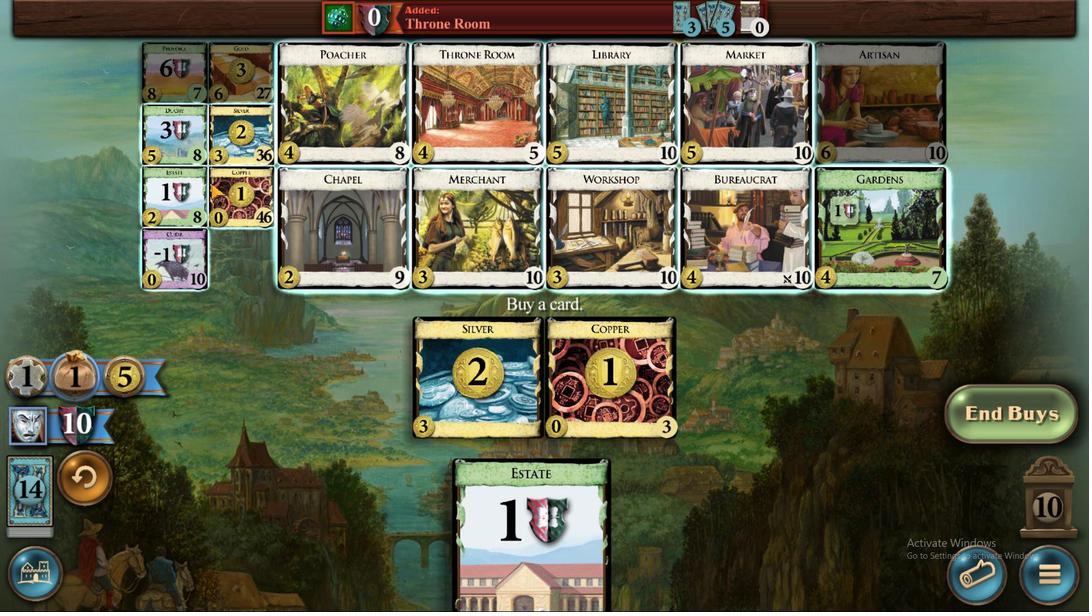 
Action: Mouse moved to (184, 123)
Screenshot: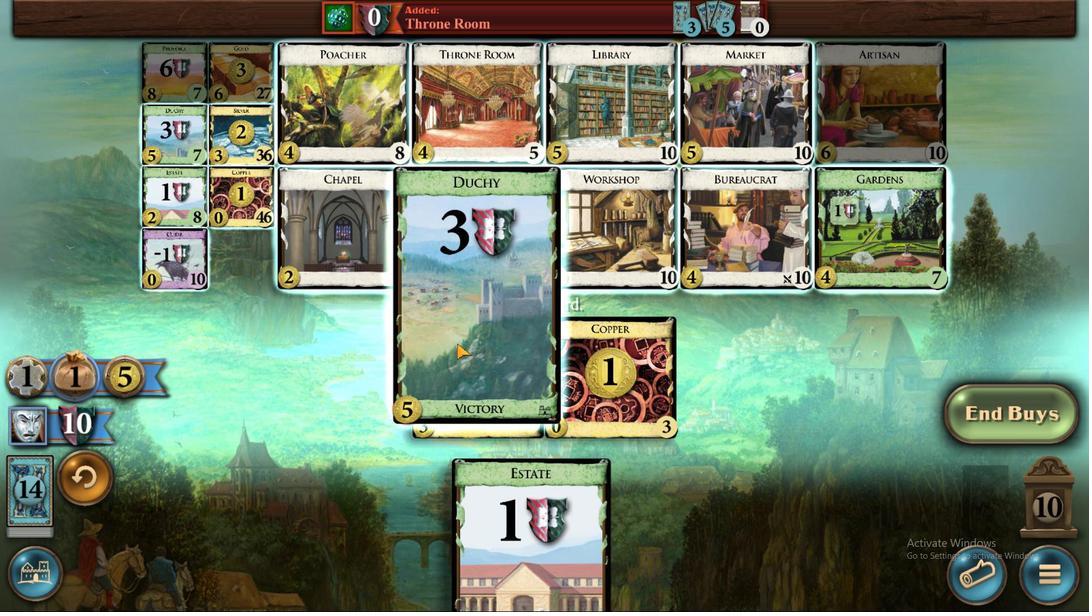 
Action: Mouse pressed left at (184, 123)
Screenshot: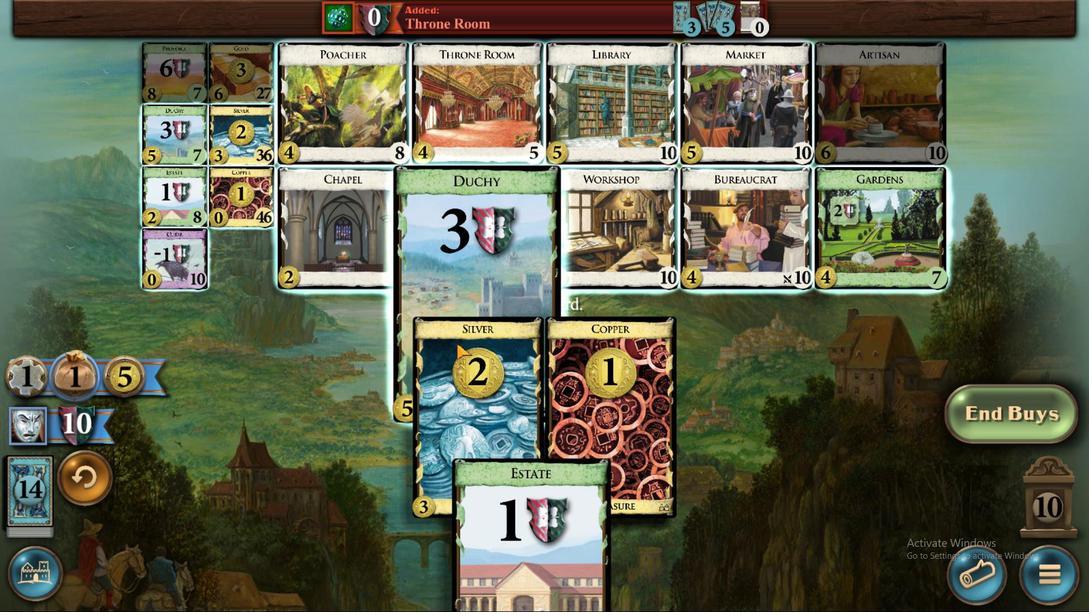 
Action: Mouse moved to (800, 515)
Screenshot: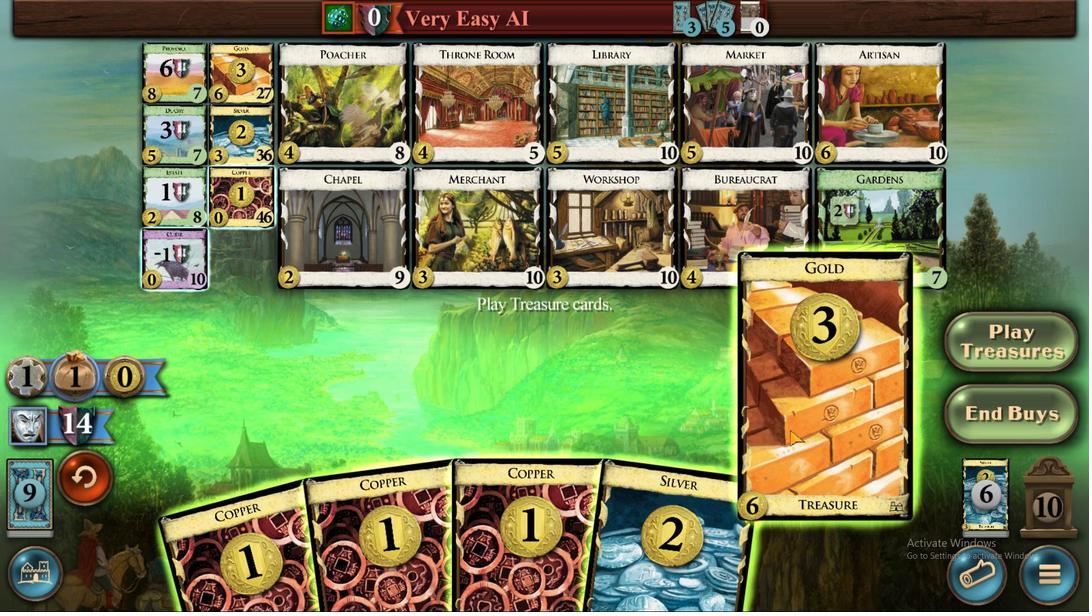 
Action: Mouse pressed left at (800, 515)
Screenshot: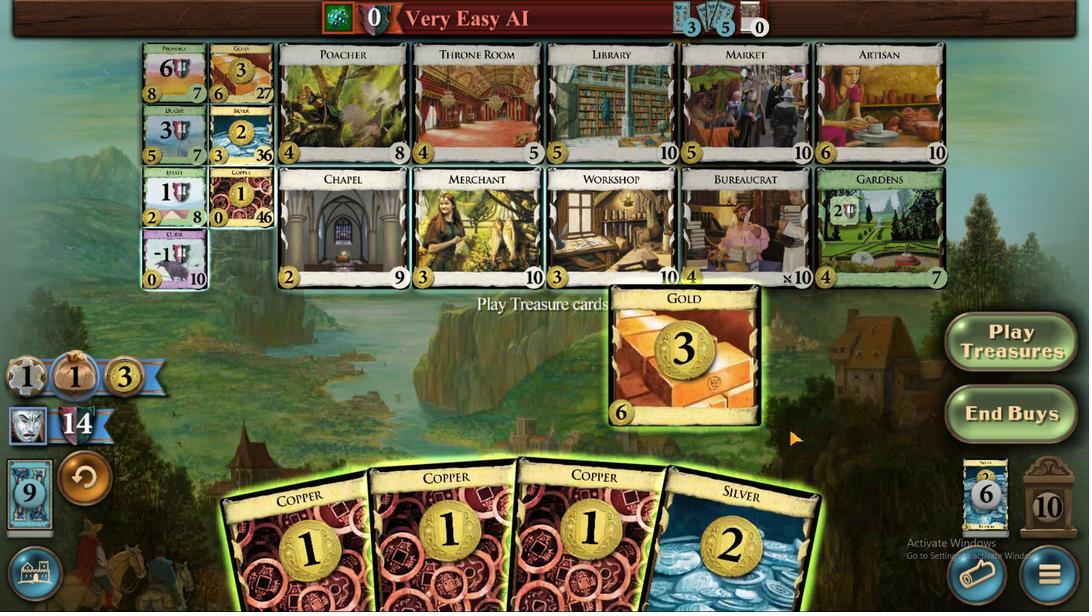 
Action: Mouse moved to (757, 526)
Screenshot: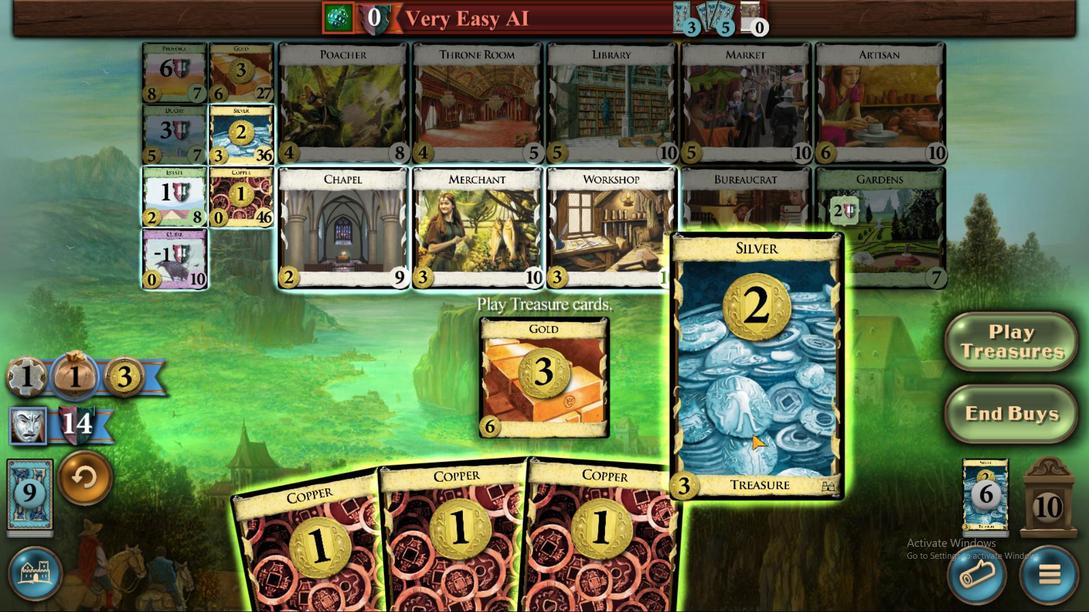 
Action: Mouse pressed left at (757, 526)
Screenshot: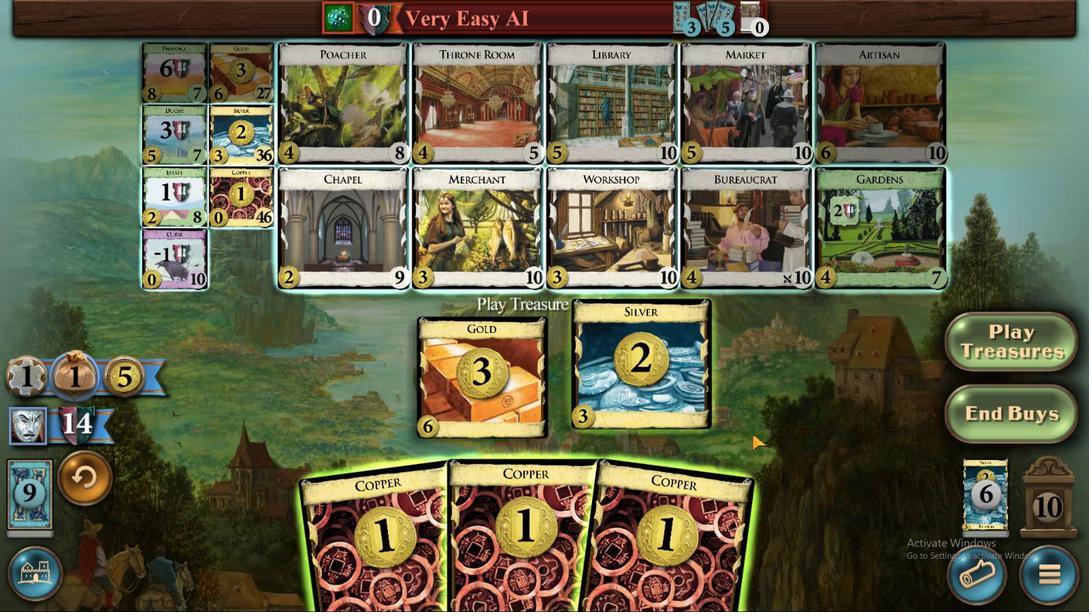 
Action: Mouse moved to (707, 522)
Screenshot: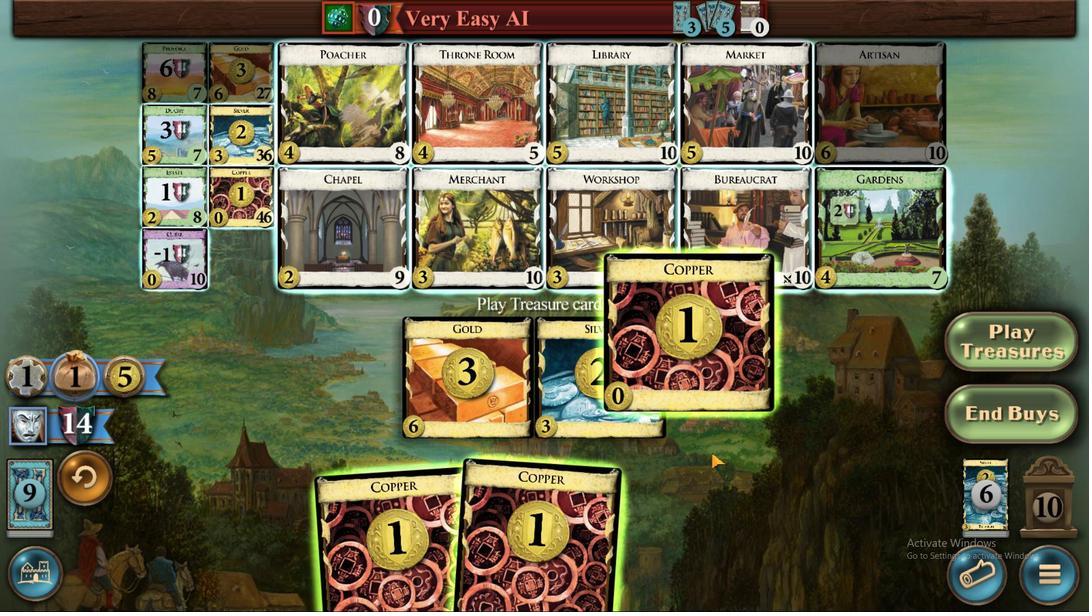 
Action: Mouse pressed left at (707, 522)
Screenshot: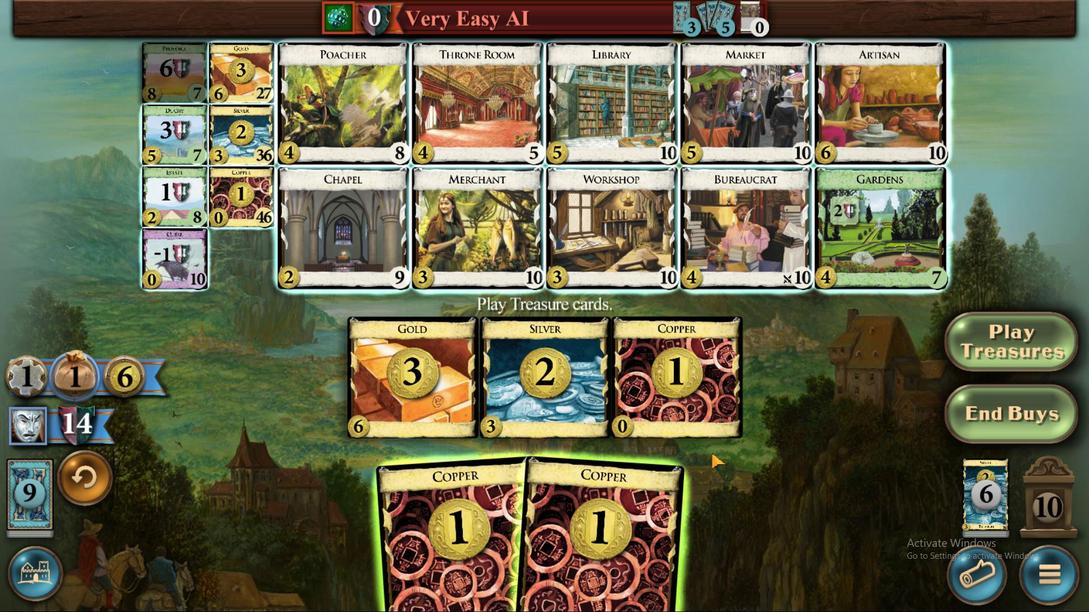 
Action: Mouse moved to (652, 537)
Screenshot: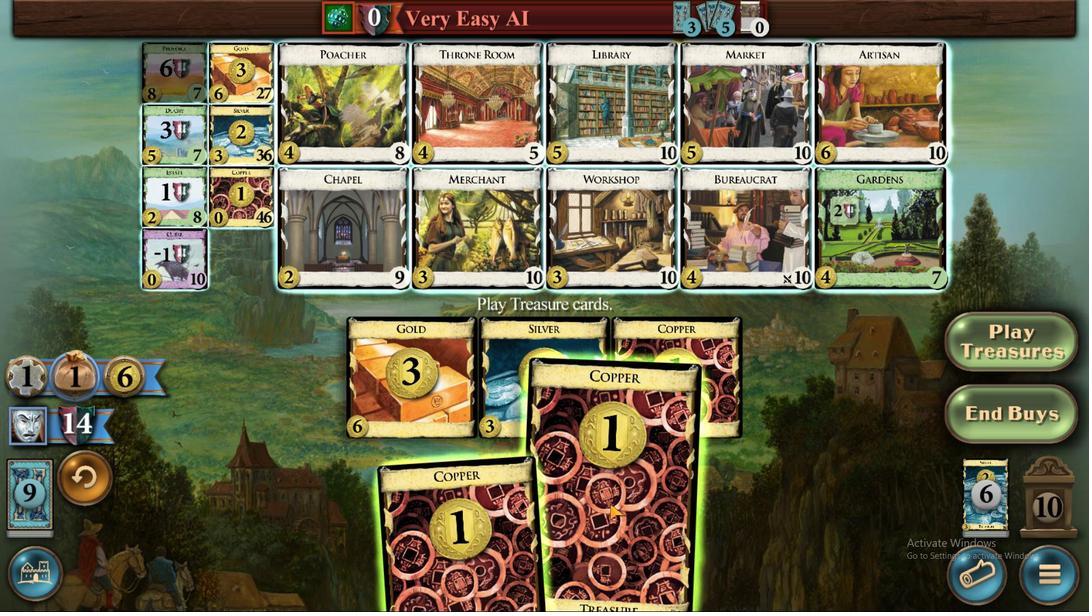 
Action: Mouse pressed left at (652, 537)
Screenshot: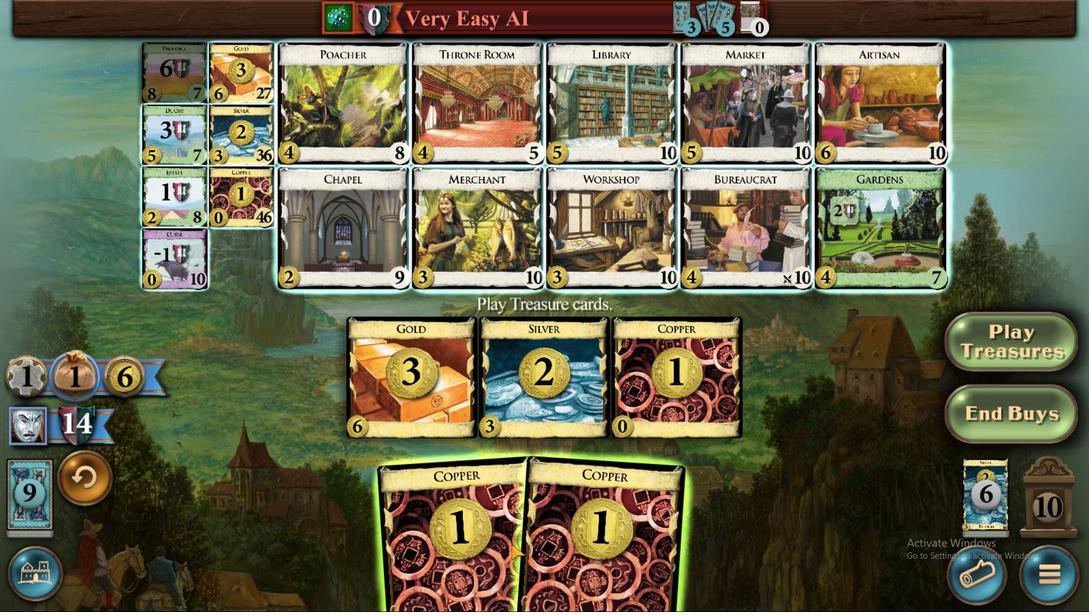 
Action: Mouse moved to (510, 544)
Screenshot: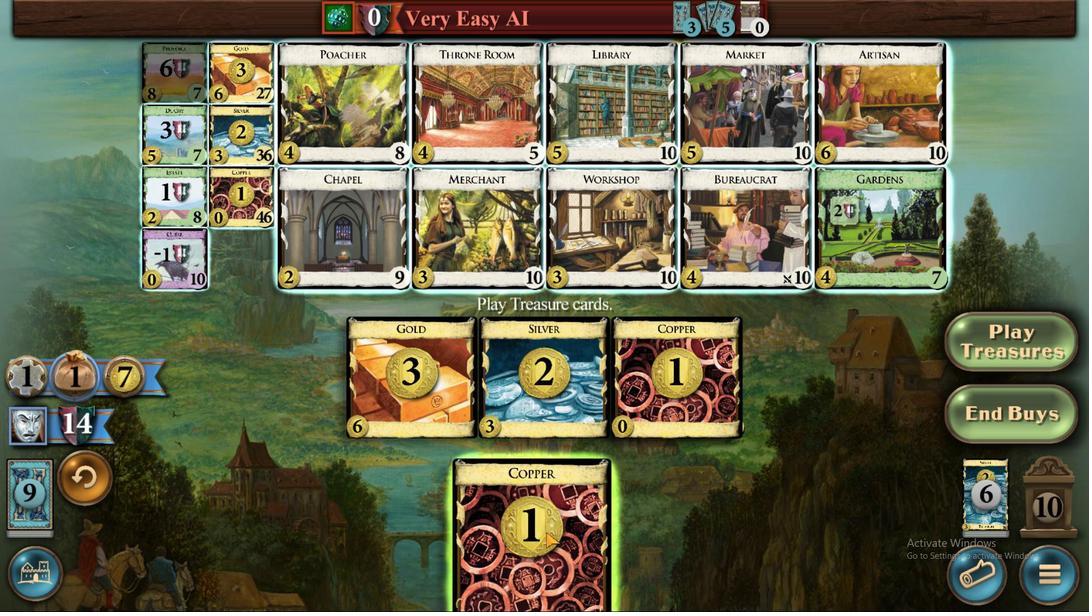 
Action: Mouse pressed left at (510, 544)
Screenshot: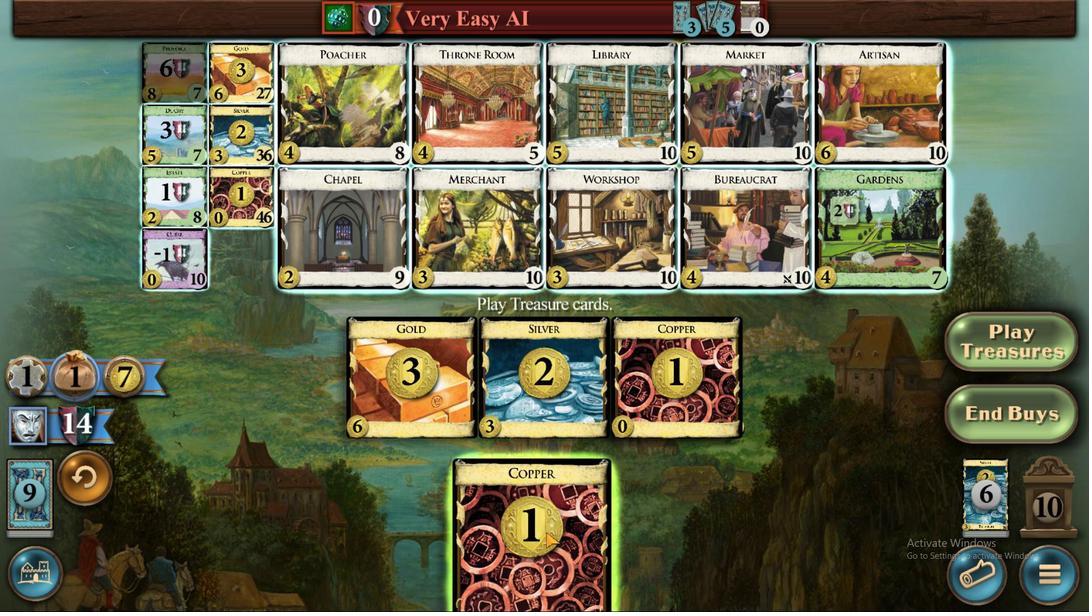 
Action: Mouse moved to (545, 532)
Screenshot: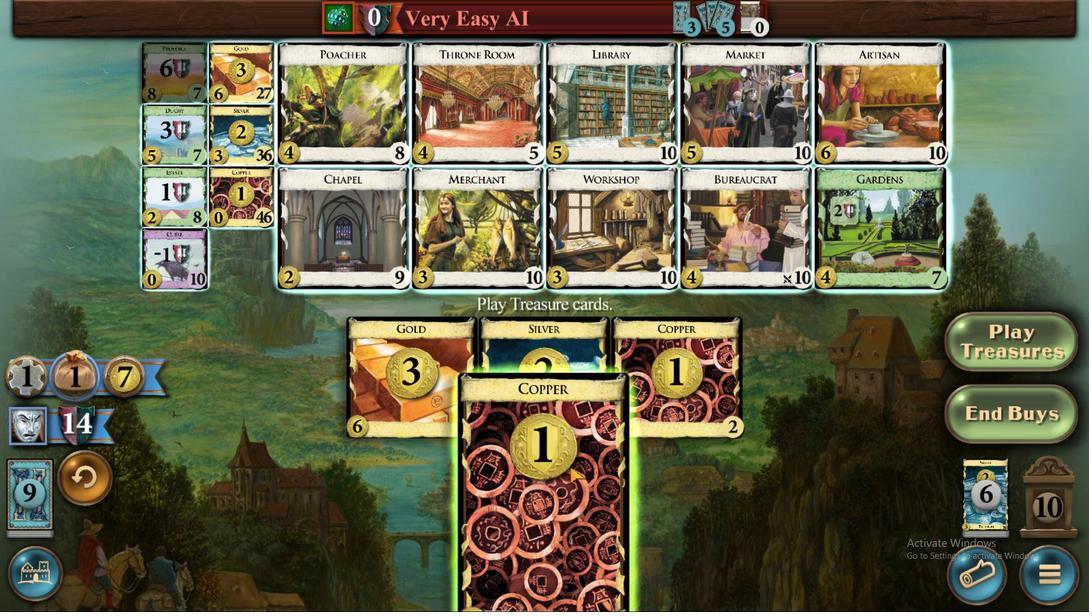 
Action: Mouse pressed left at (545, 532)
Screenshot: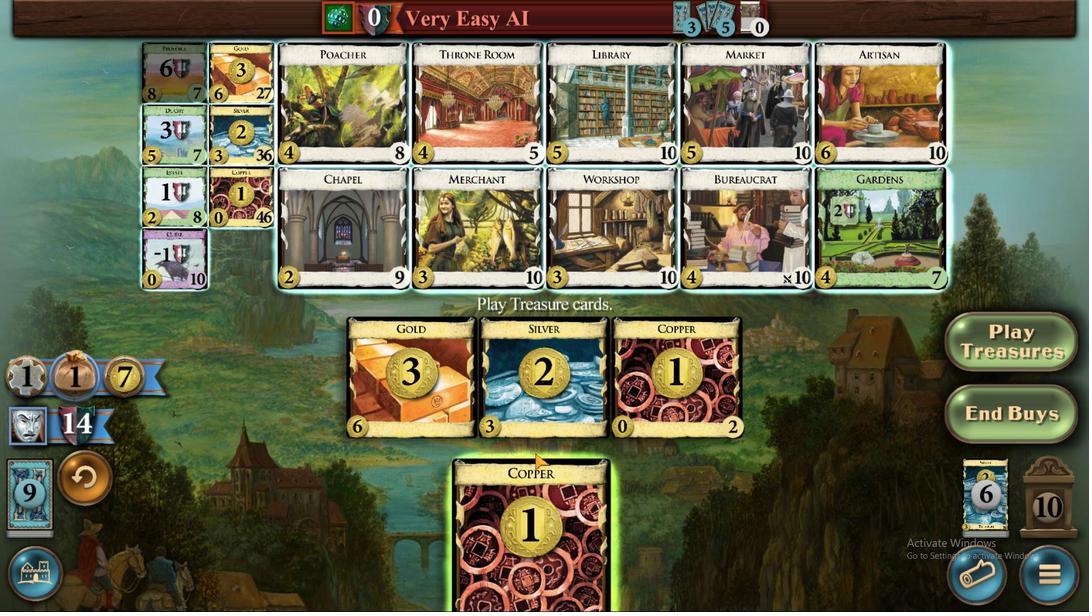 
Action: Mouse moved to (574, 526)
Screenshot: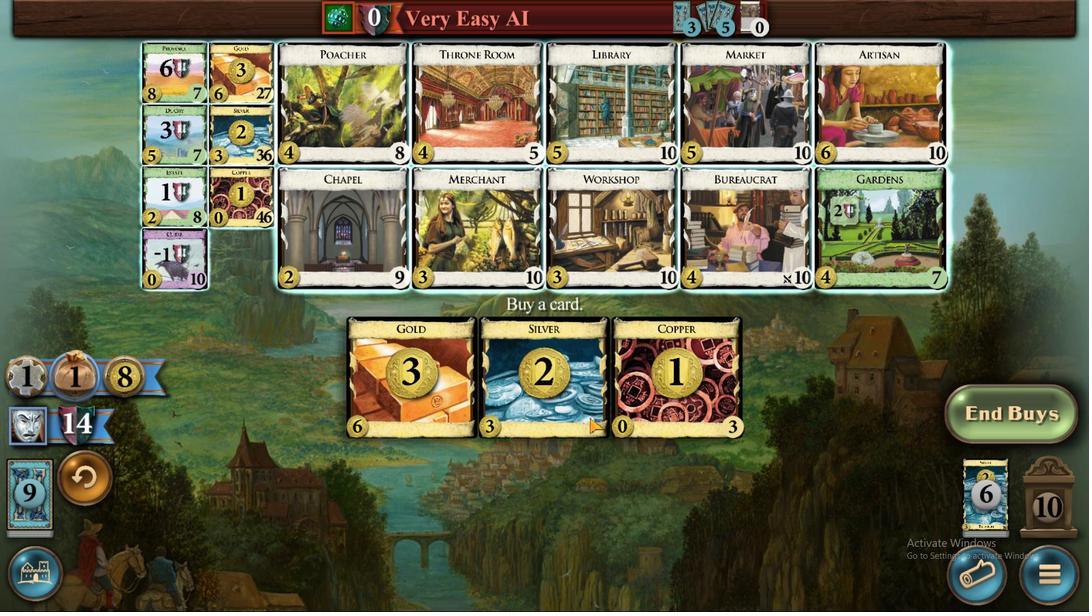 
Action: Mouse pressed left at (574, 526)
Screenshot: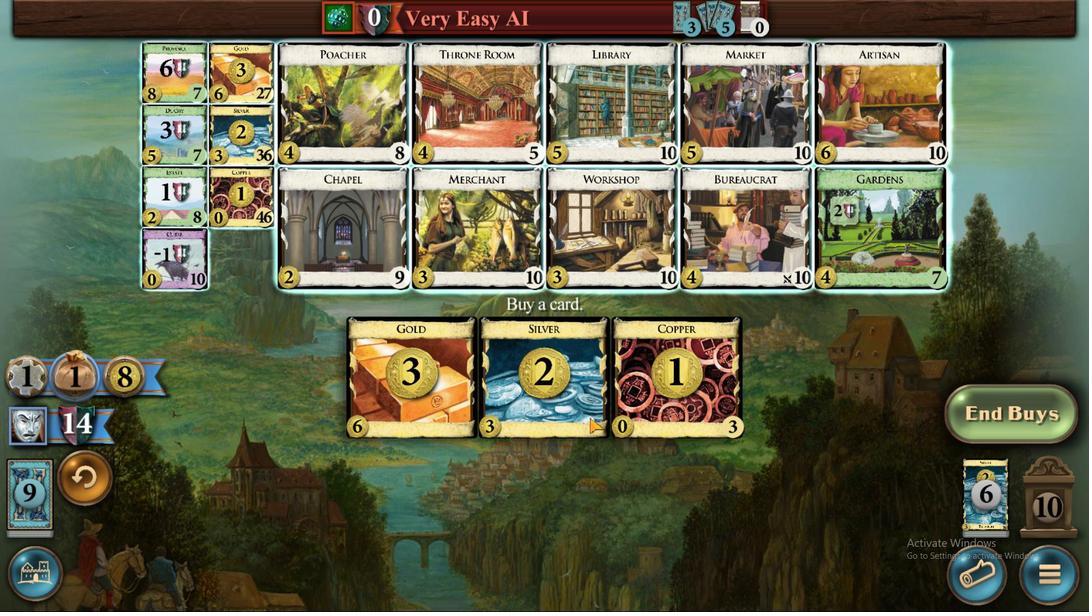 
Action: Mouse moved to (179, 78)
Screenshot: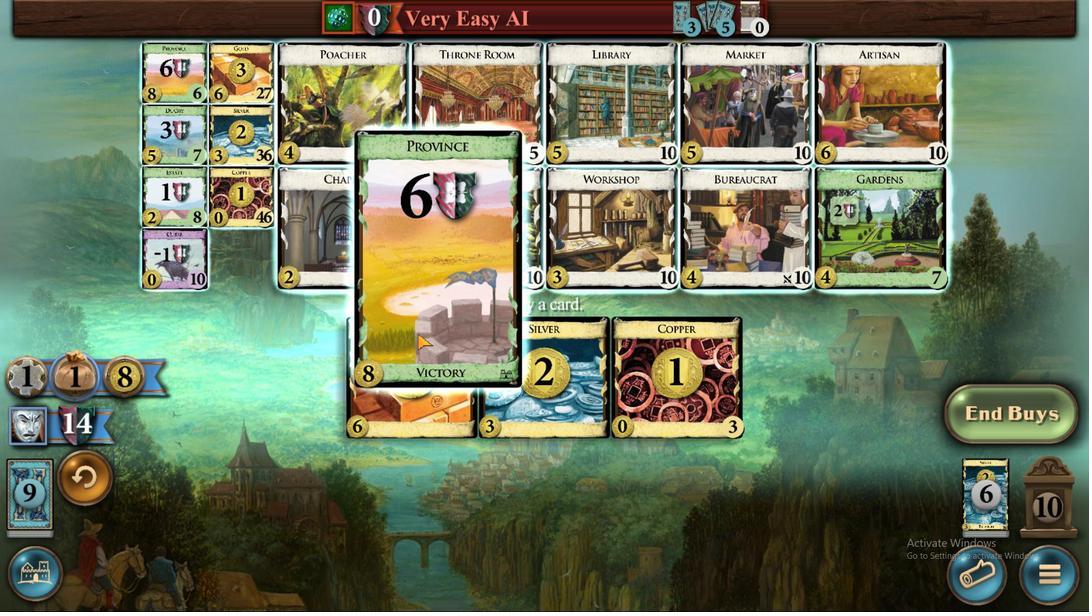 
Action: Mouse pressed left at (179, 78)
Screenshot: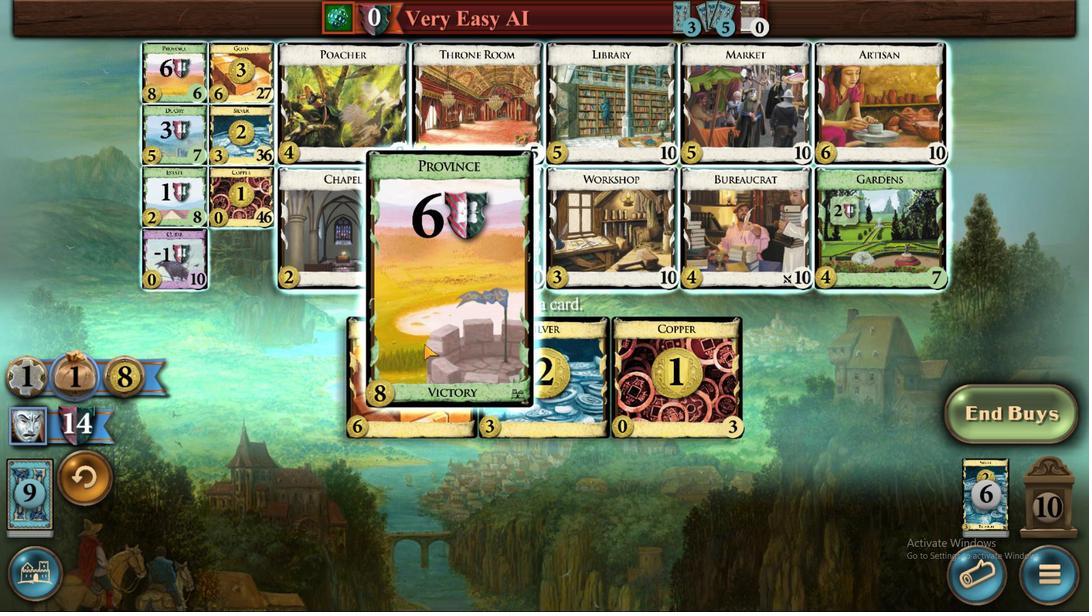 
Action: Mouse moved to (522, 531)
Screenshot: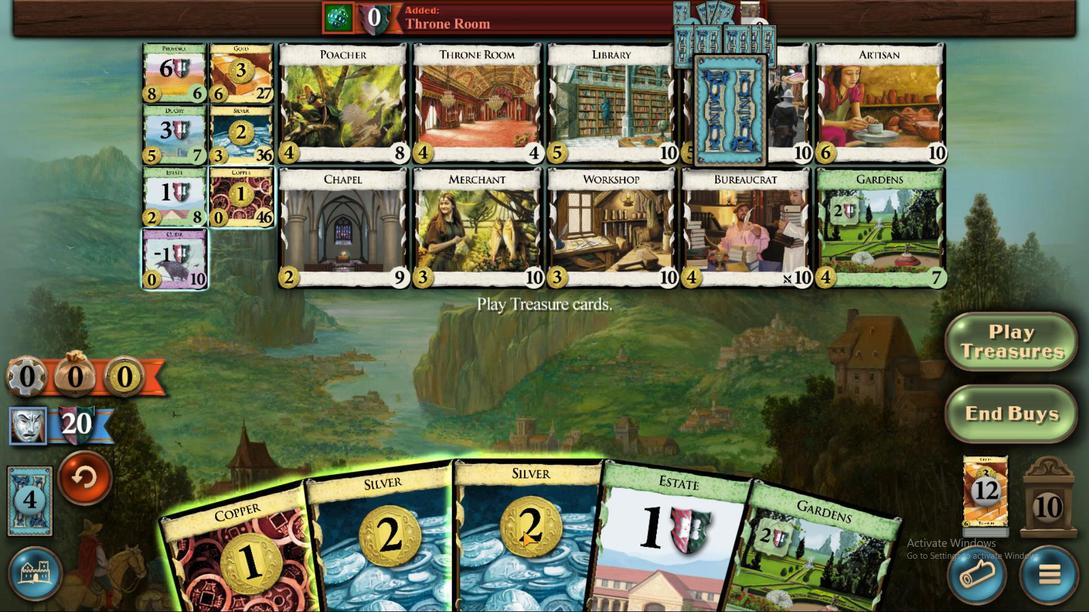 
Action: Mouse pressed left at (522, 531)
Screenshot: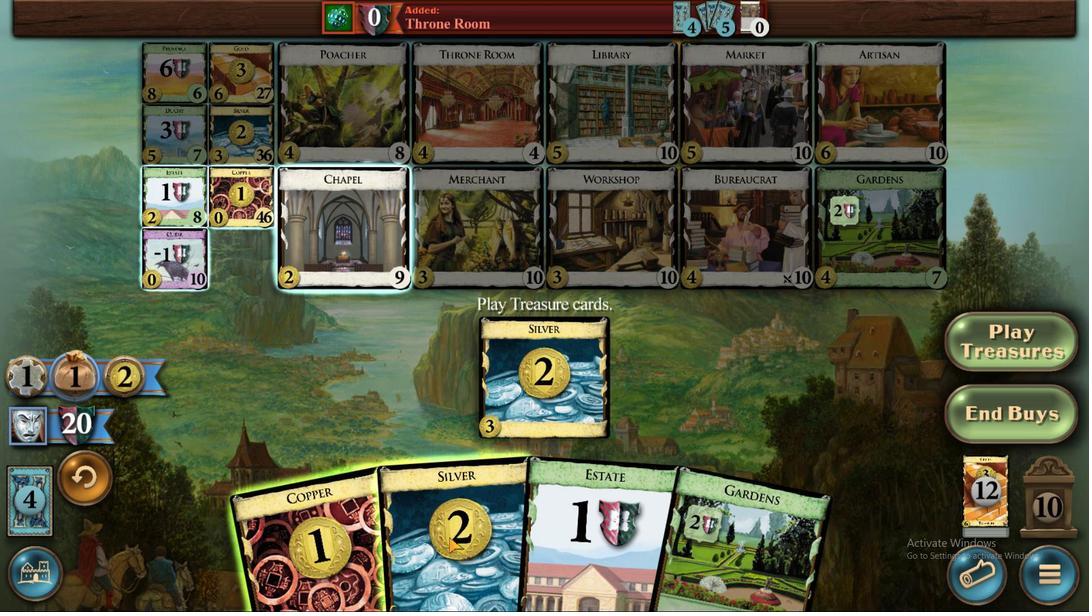 
Action: Mouse moved to (448, 537)
Screenshot: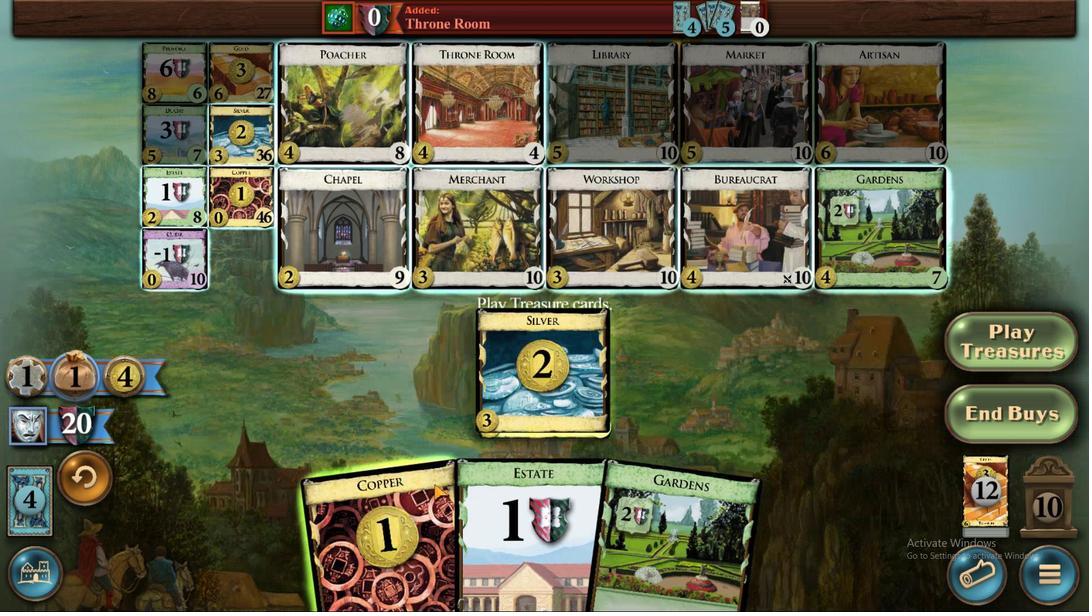 
Action: Mouse pressed left at (448, 537)
Screenshot: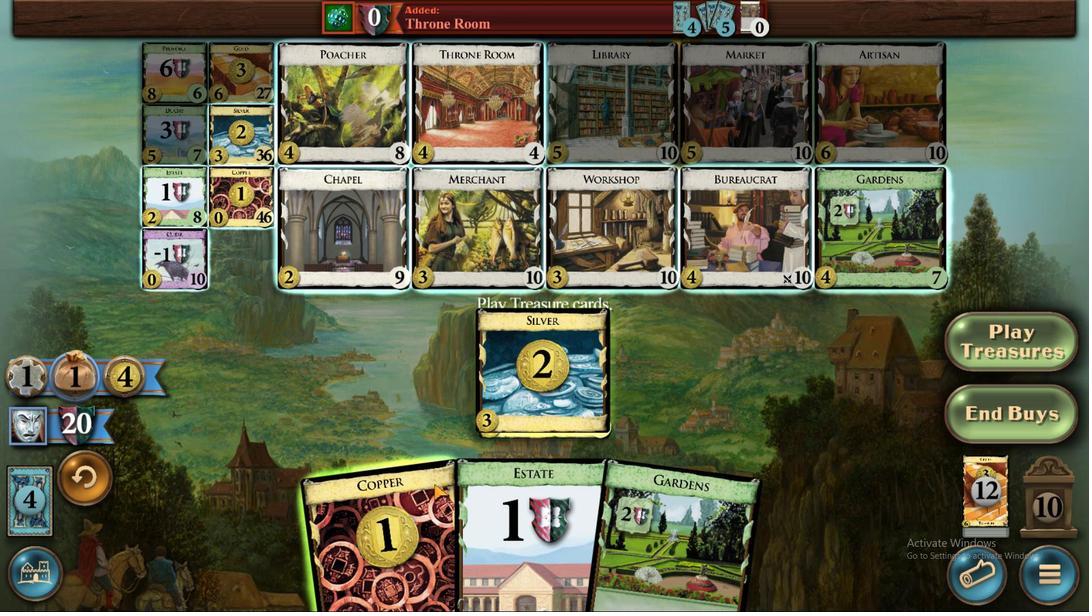 
Action: Mouse moved to (380, 550)
Screenshot: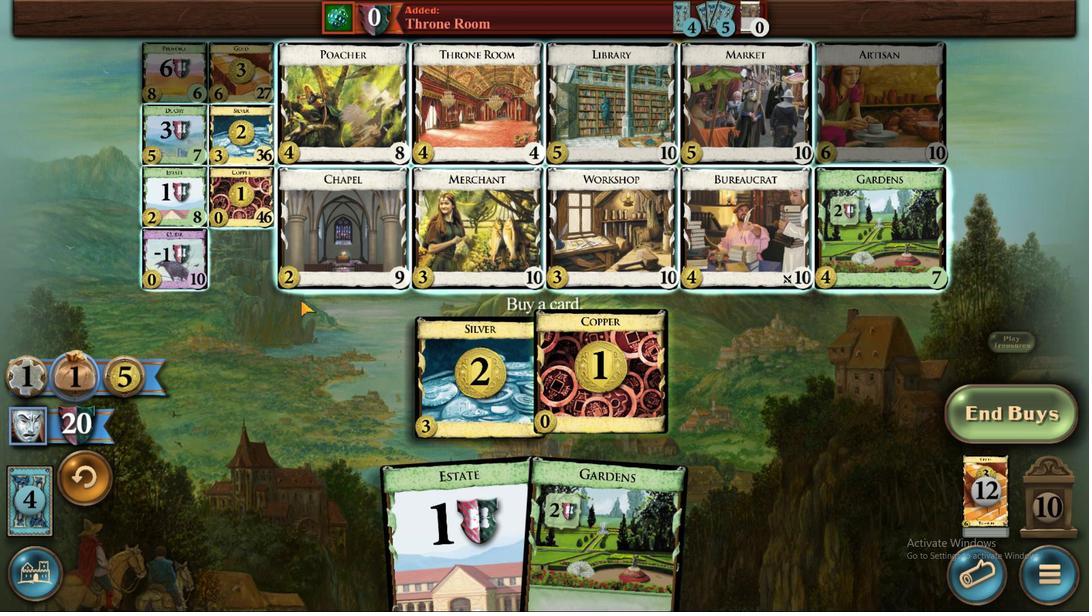 
Action: Mouse pressed left at (380, 550)
Screenshot: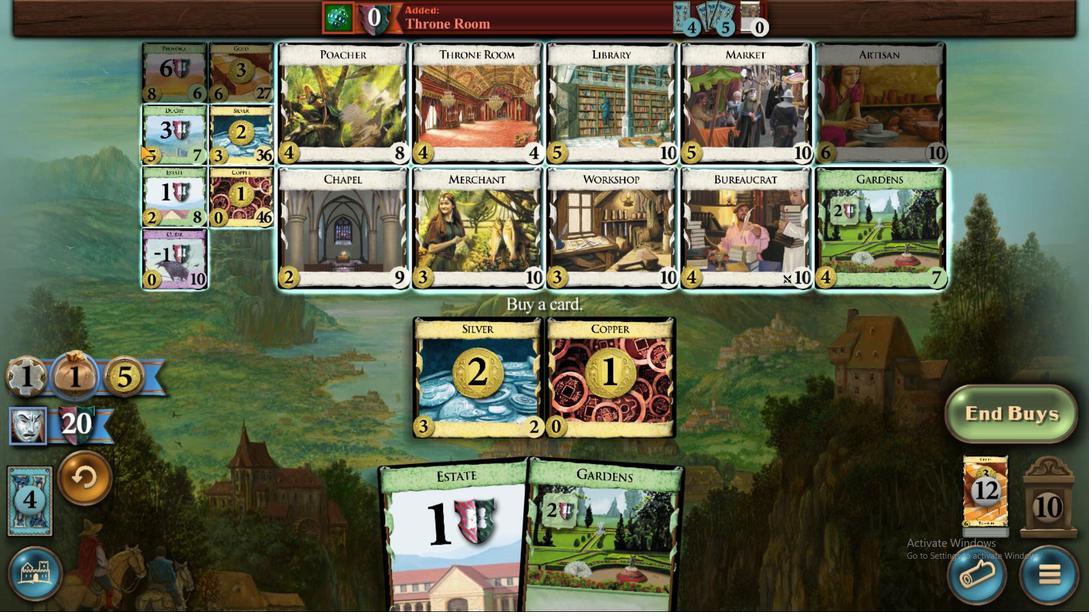 
Action: Mouse moved to (165, 132)
Screenshot: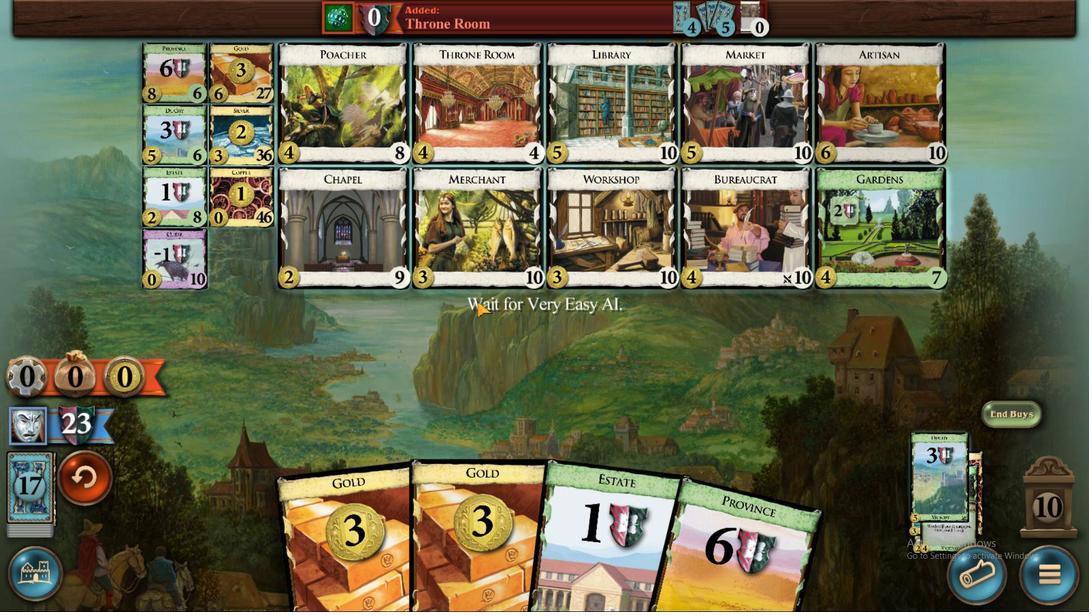 
Action: Mouse pressed left at (165, 132)
Screenshot: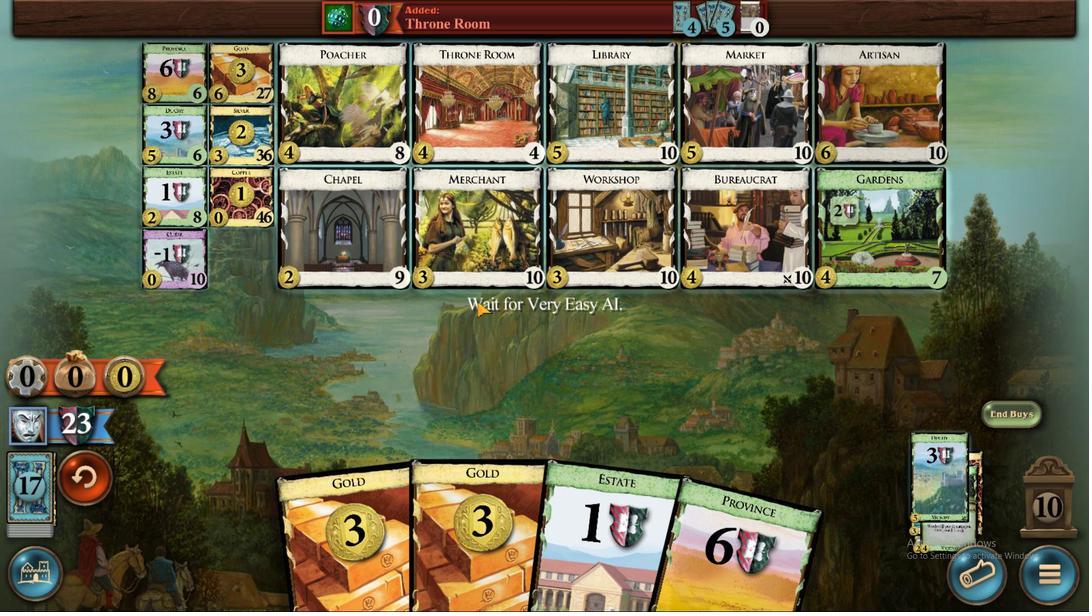 
Action: Mouse moved to (533, 554)
Screenshot: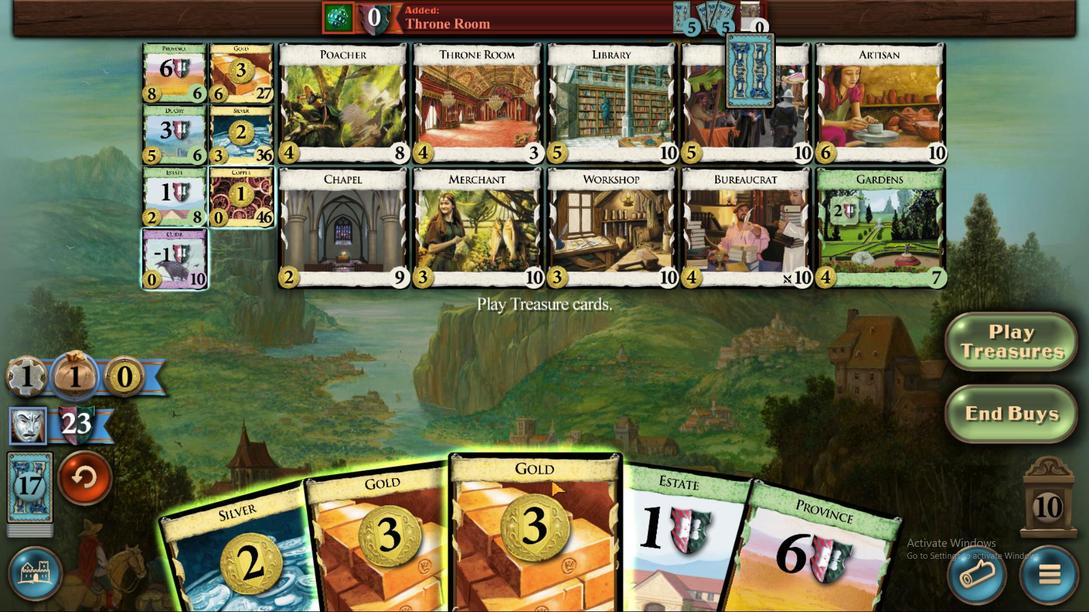 
Action: Mouse pressed left at (533, 554)
Screenshot: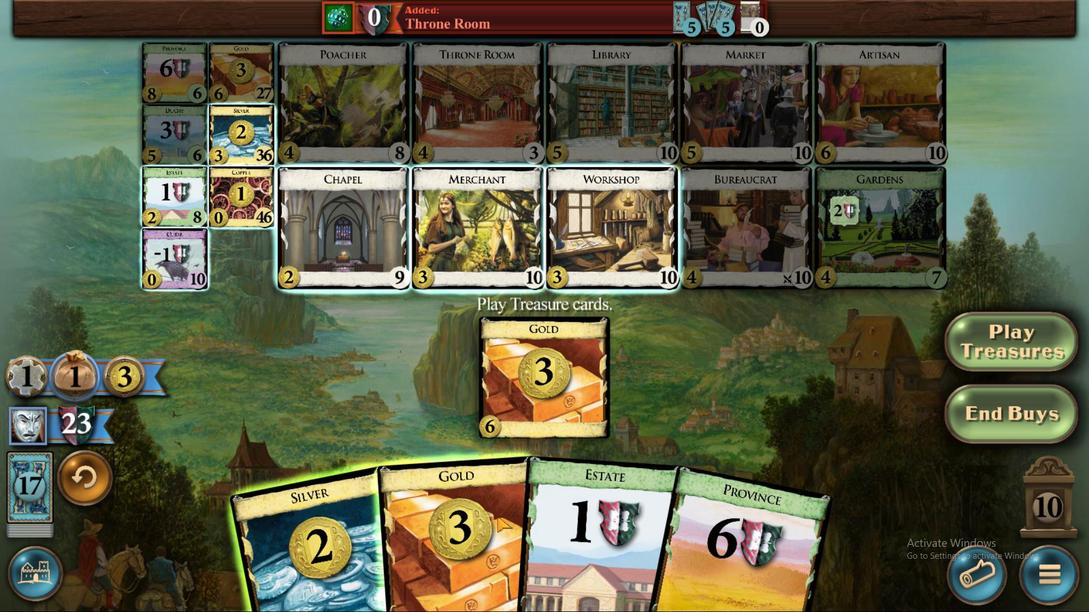 
Action: Mouse moved to (481, 545)
Screenshot: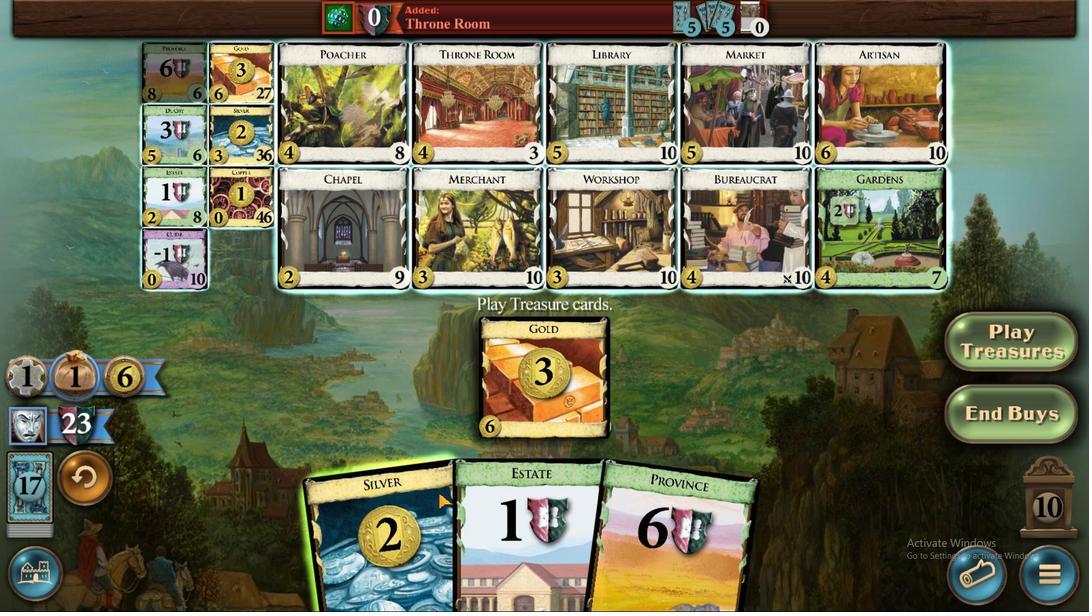 
Action: Mouse pressed left at (481, 545)
Screenshot: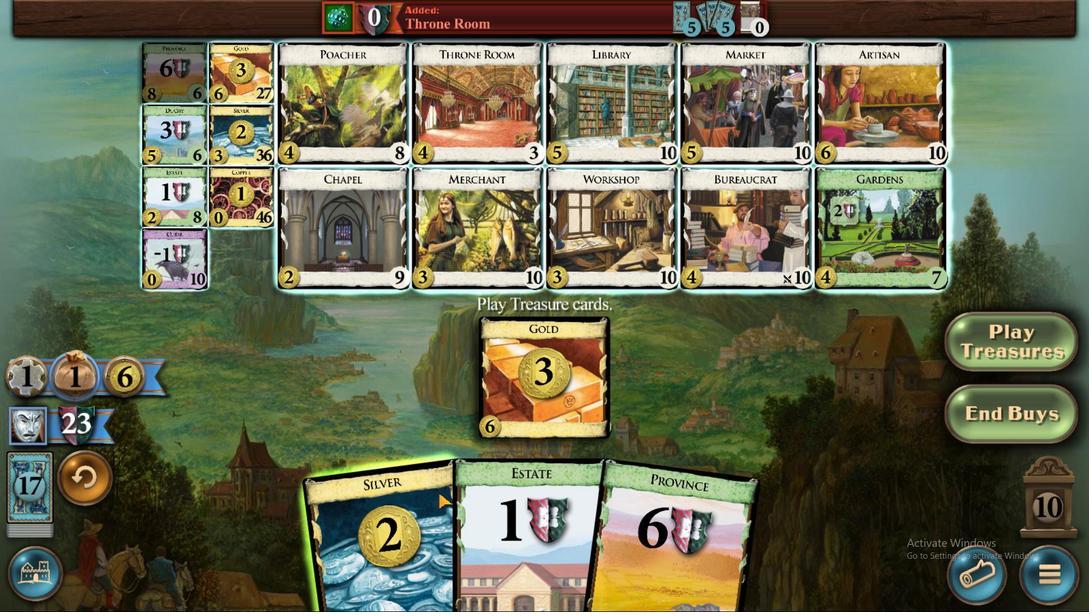 
Action: Mouse moved to (406, 522)
Screenshot: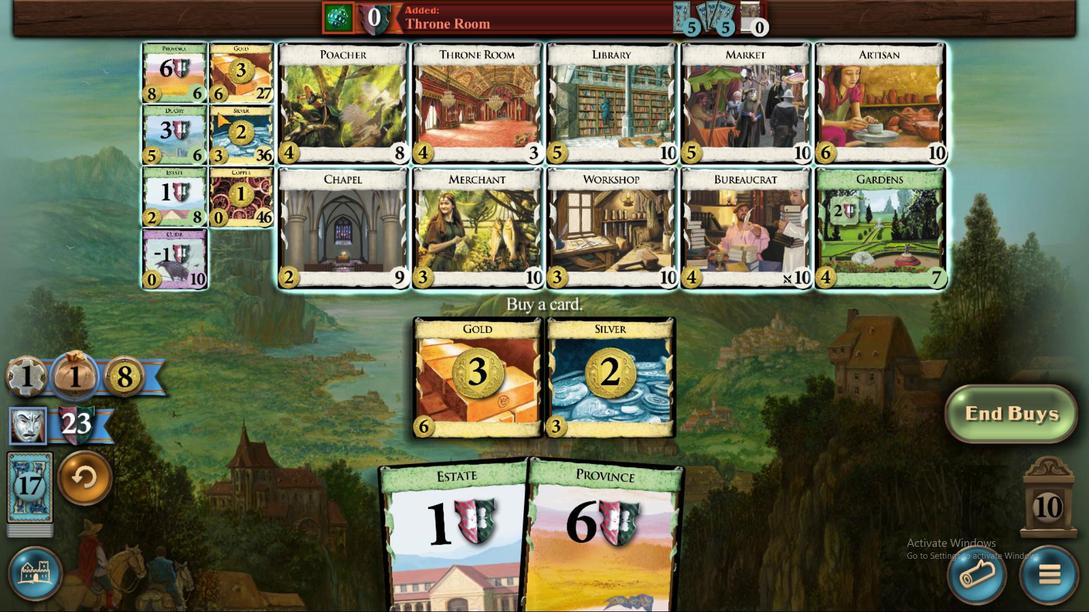 
Action: Mouse pressed left at (406, 522)
Screenshot: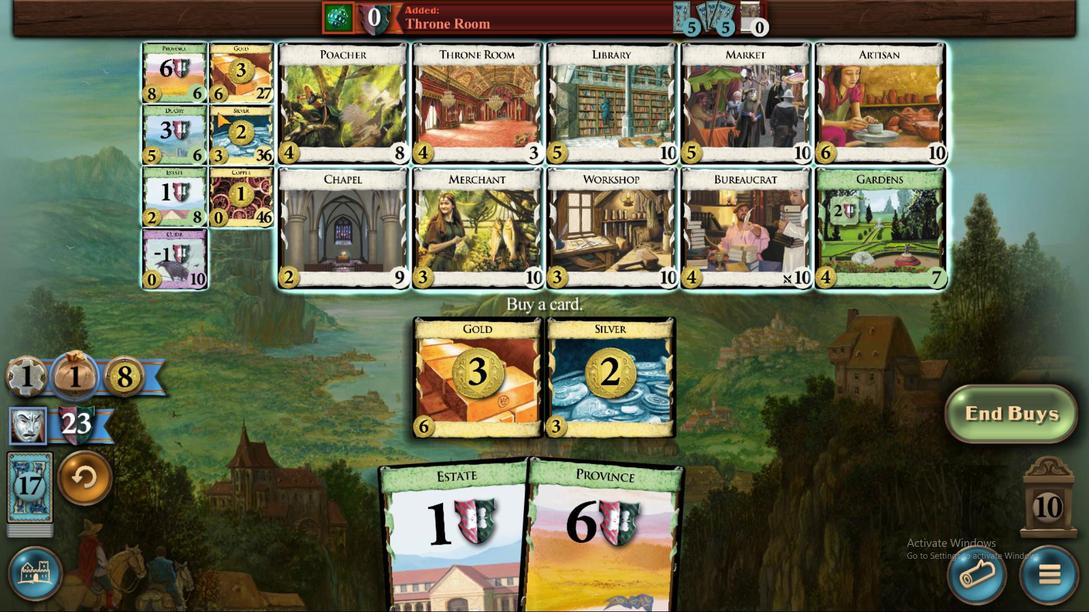 
Action: Mouse moved to (182, 82)
Screenshot: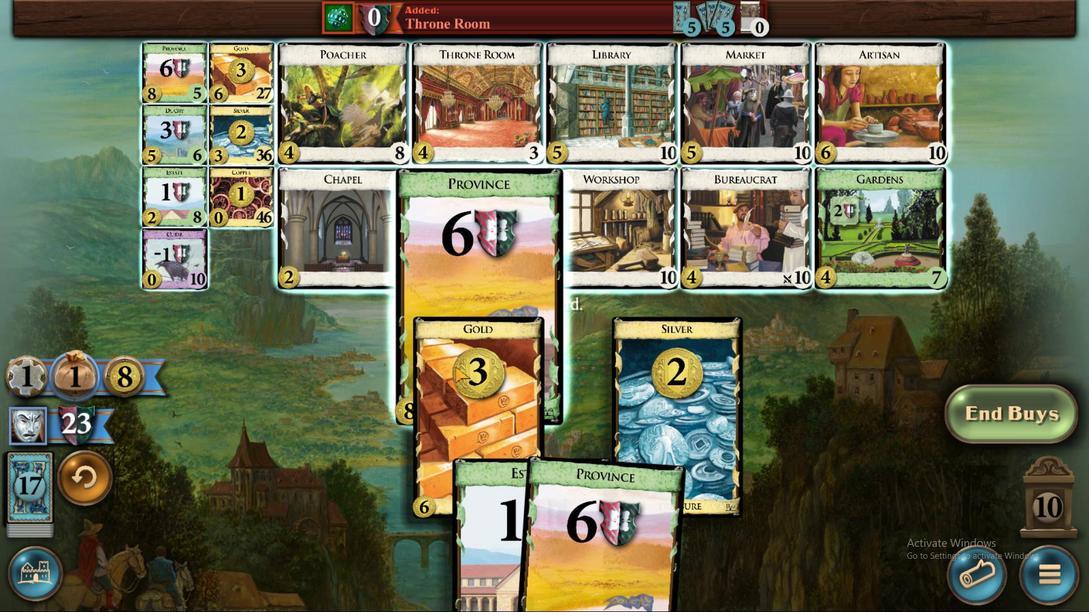 
Action: Mouse pressed left at (182, 82)
Screenshot: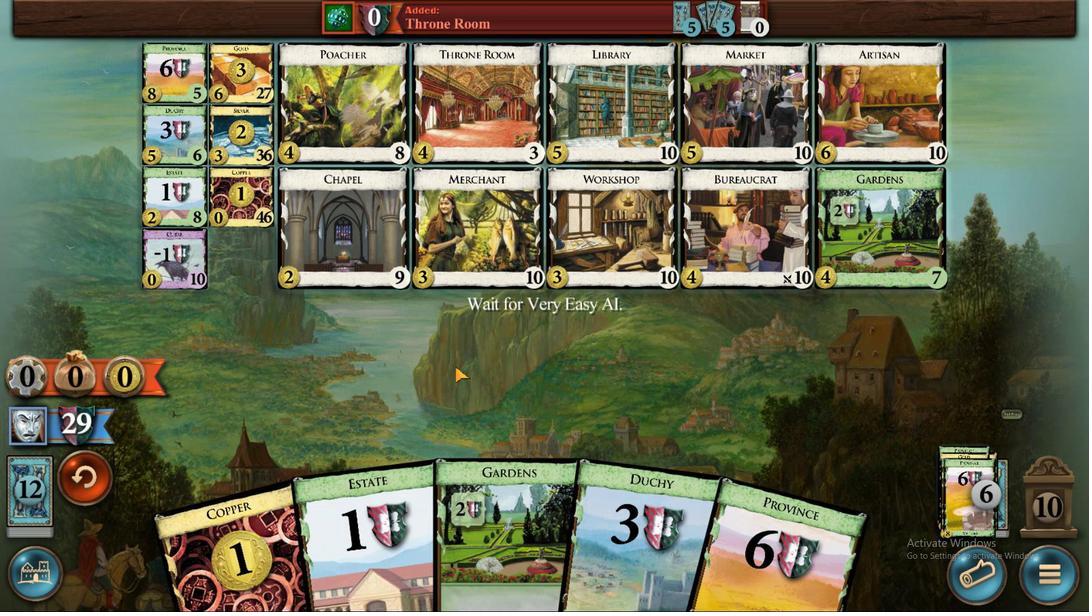 
Action: Mouse moved to (293, 536)
Screenshot: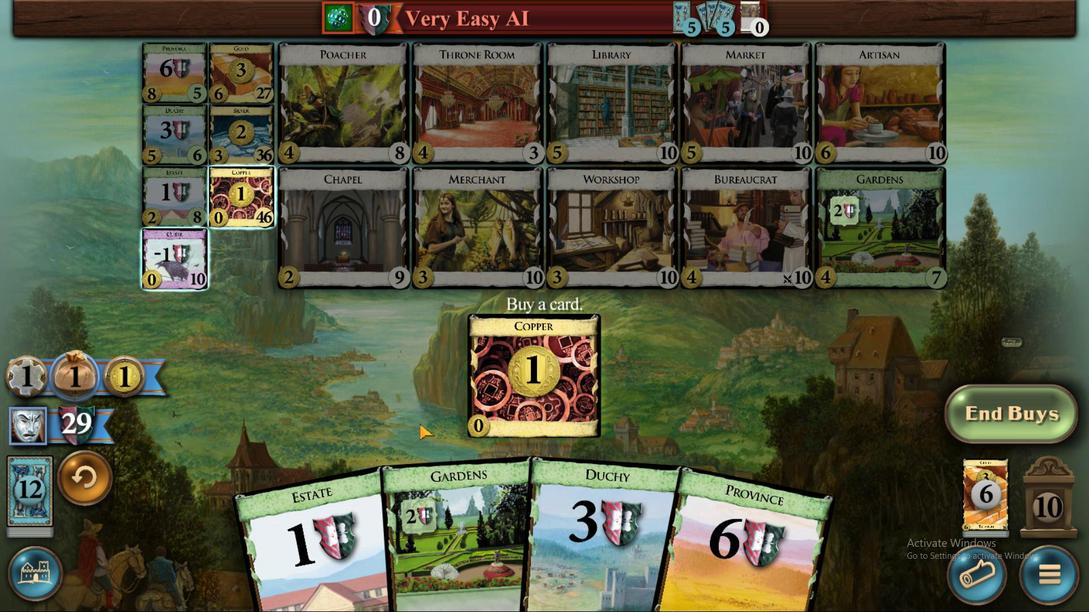 
Action: Mouse pressed left at (293, 536)
Screenshot: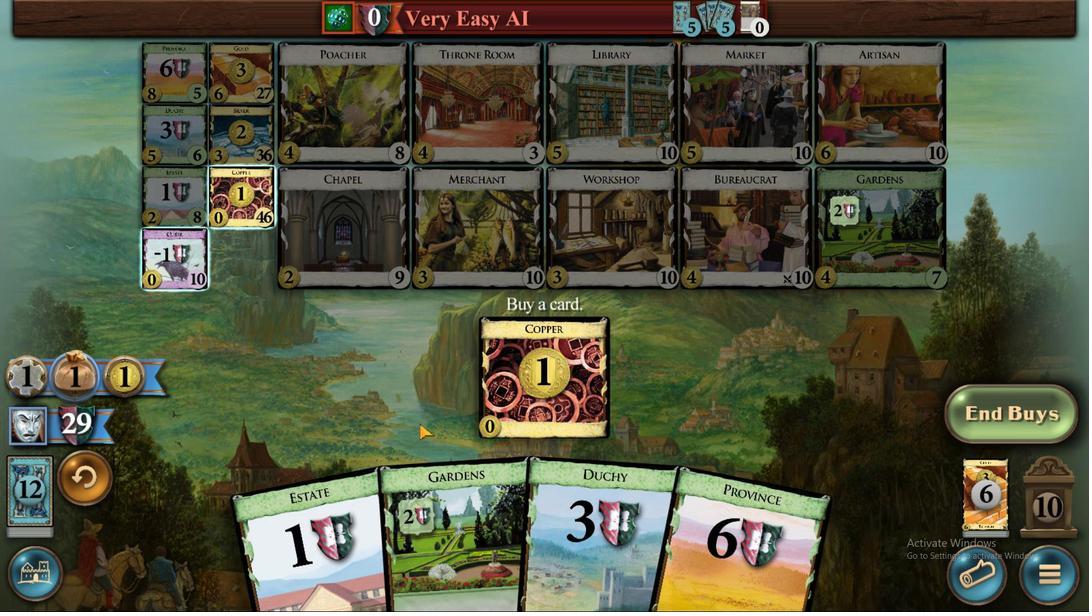 
Action: Mouse moved to (238, 206)
Screenshot: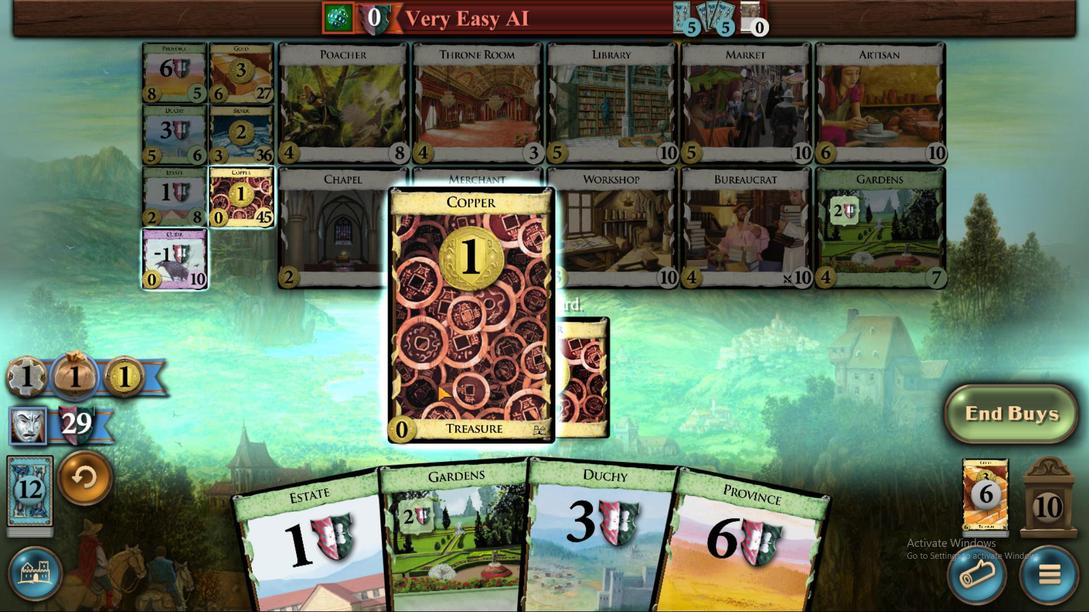 
Action: Mouse pressed left at (238, 206)
Screenshot: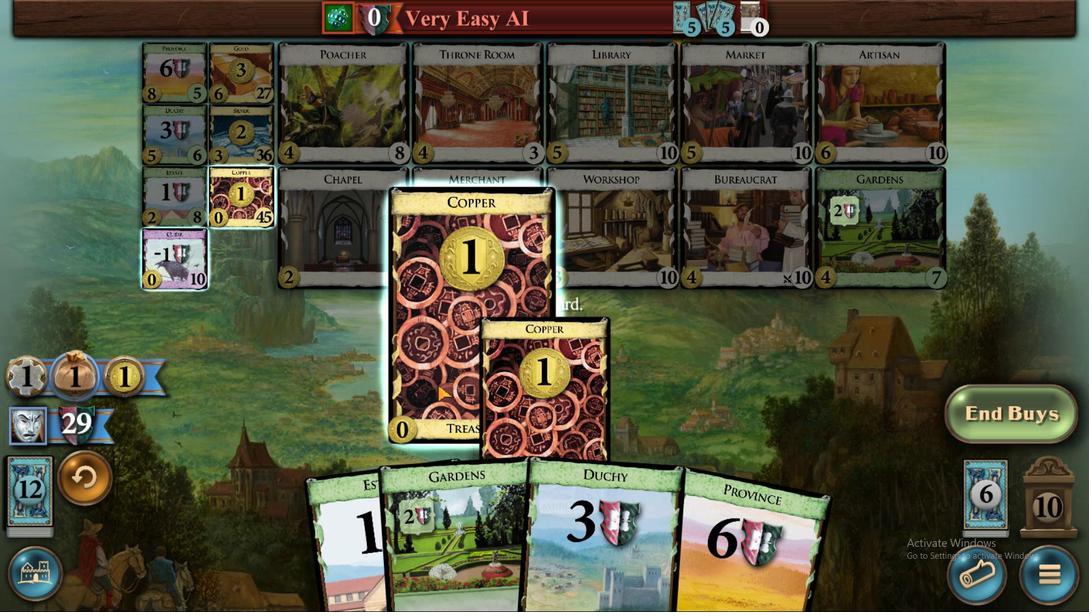 
Action: Mouse moved to (683, 524)
Screenshot: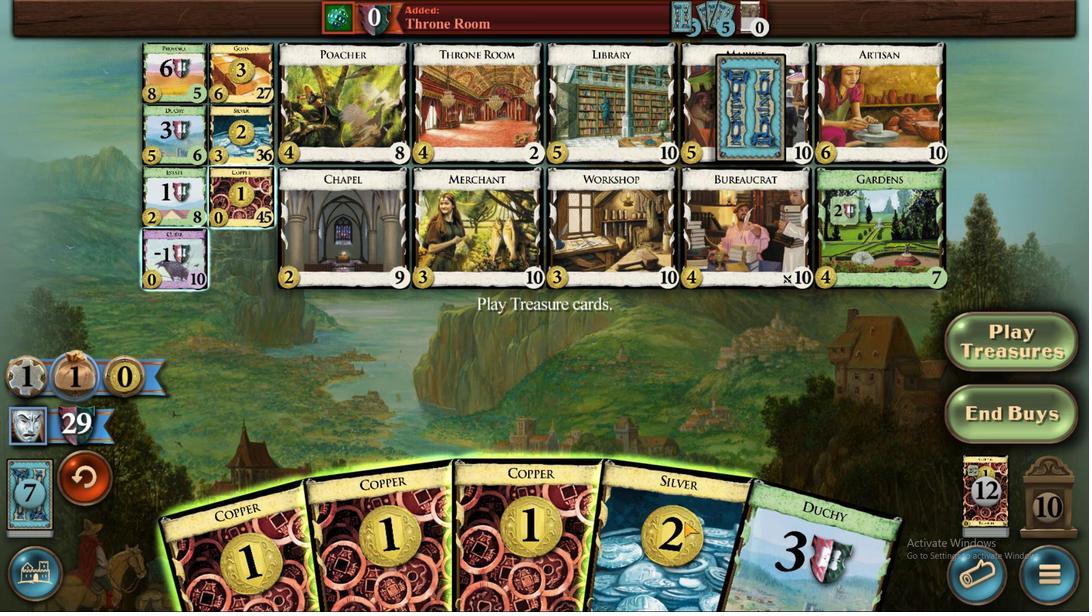 
Action: Mouse pressed left at (683, 524)
Screenshot: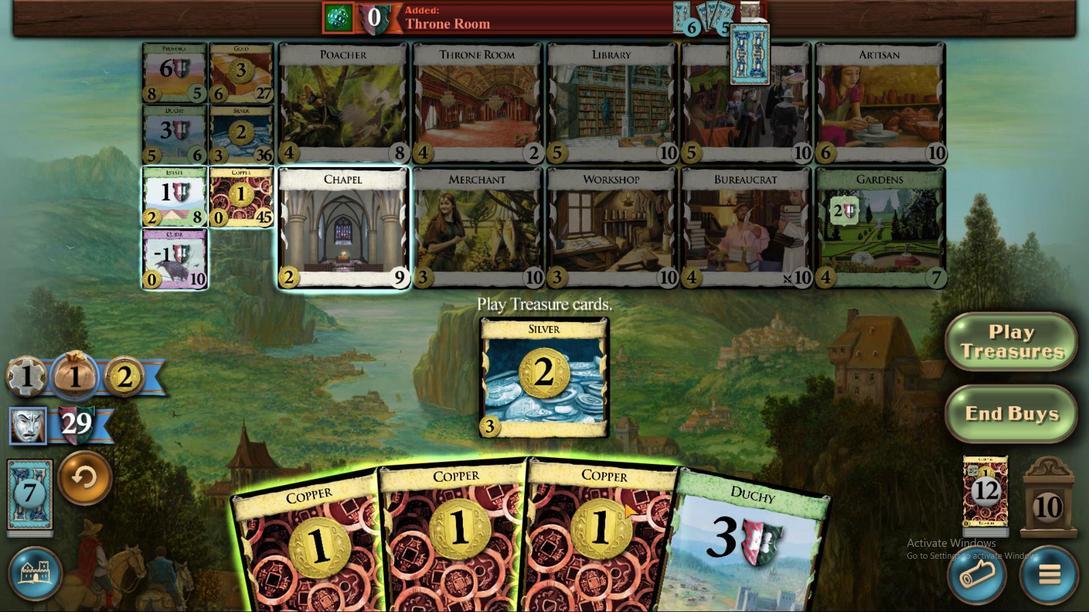 
Action: Mouse moved to (624, 503)
Screenshot: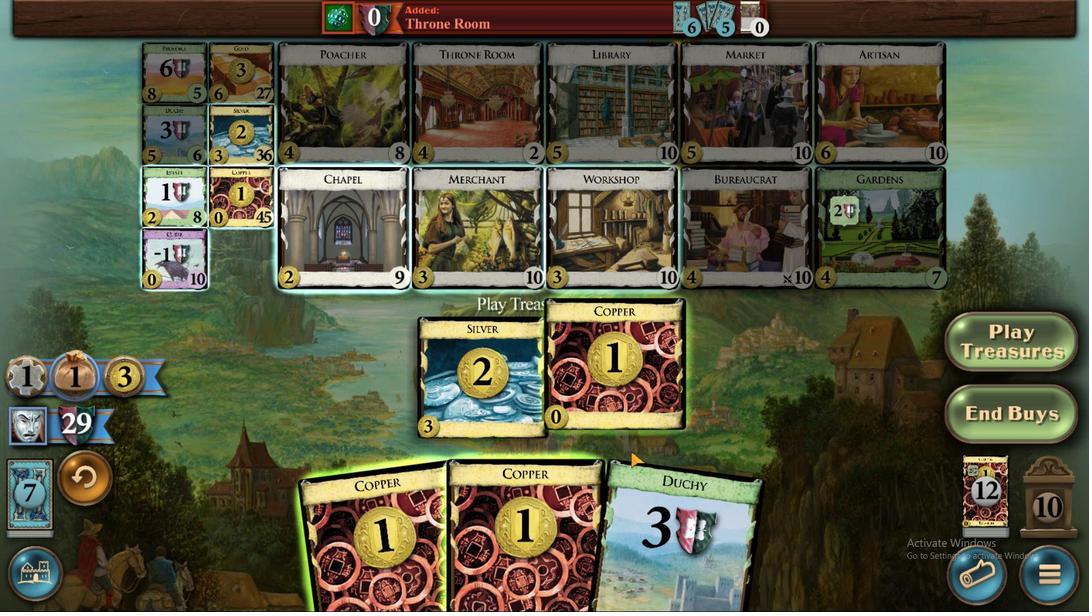 
Action: Mouse pressed left at (624, 503)
Screenshot: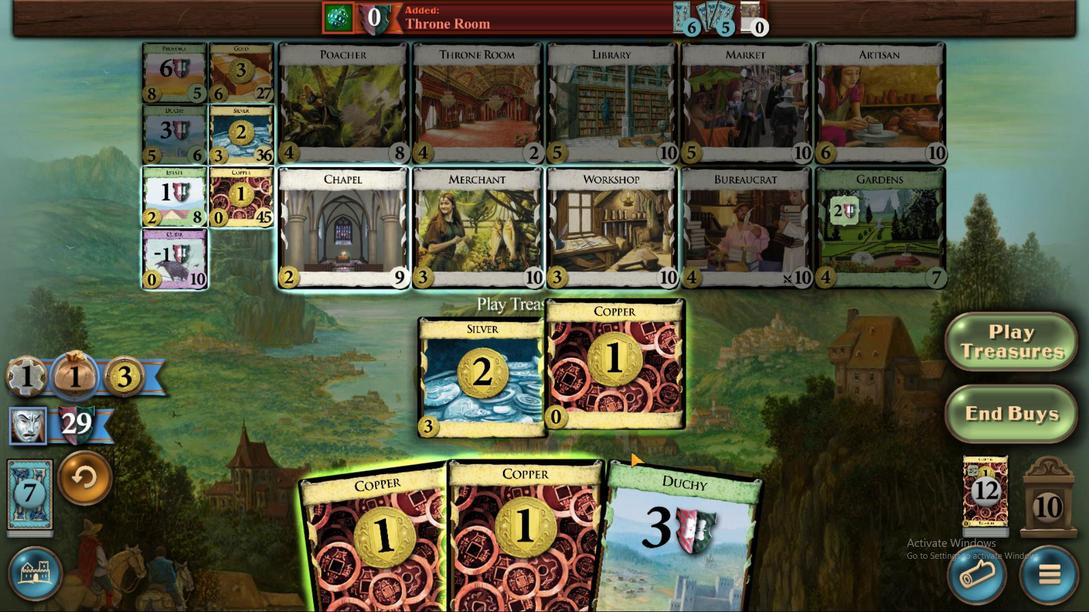 
Action: Mouse moved to (566, 511)
Screenshot: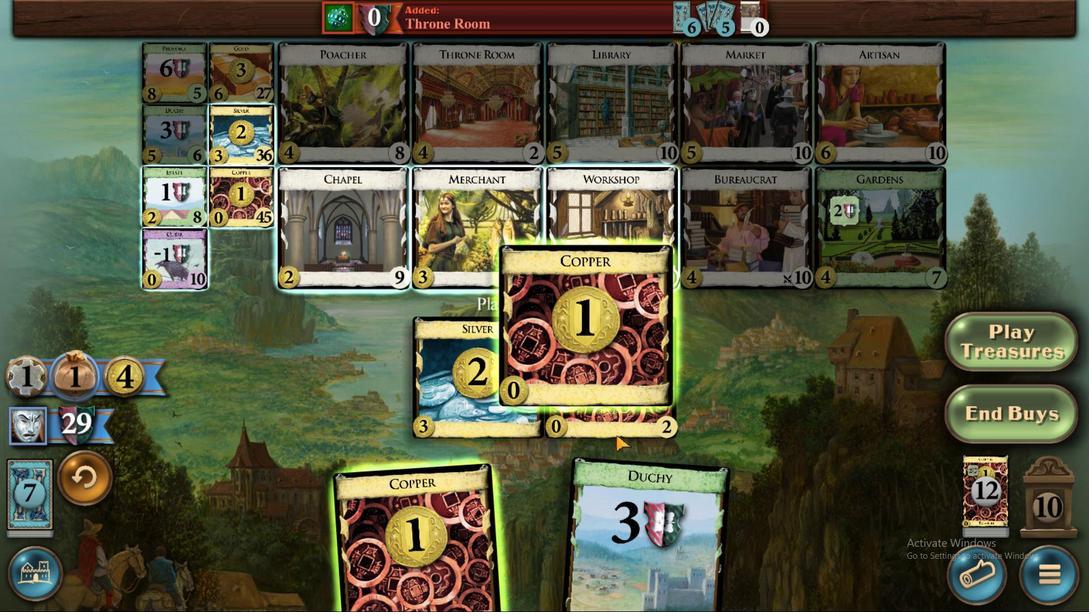 
Action: Mouse pressed left at (566, 511)
Screenshot: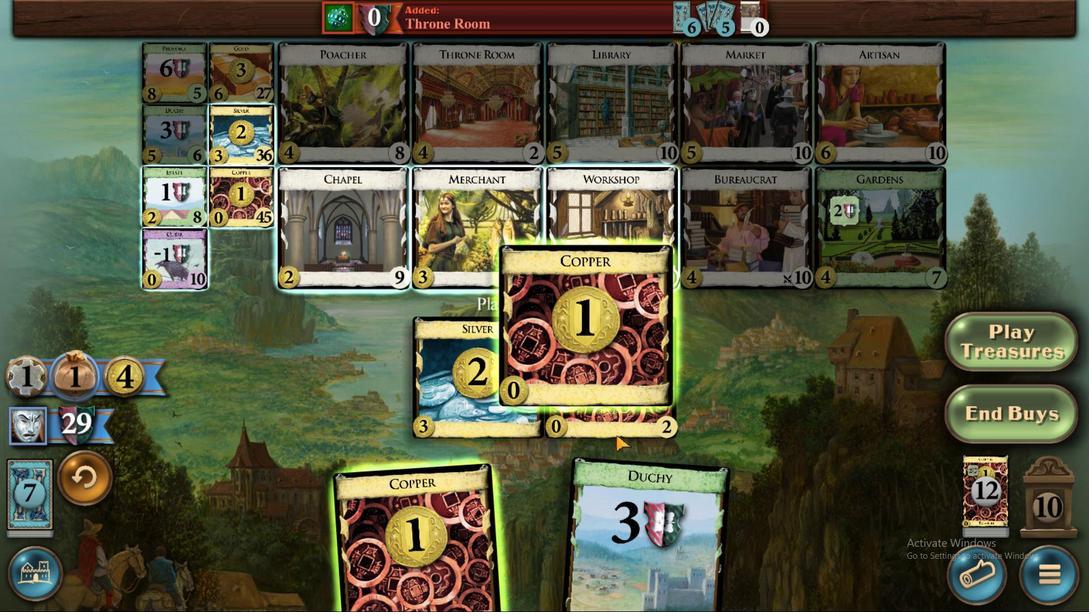 
Action: Mouse moved to (476, 524)
Screenshot: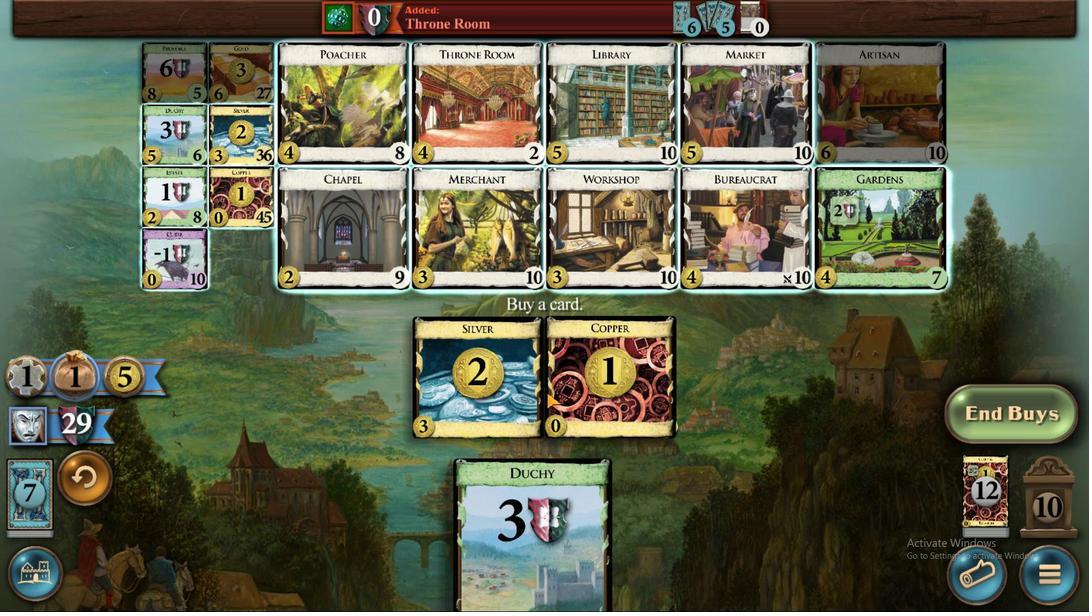 
Action: Mouse pressed left at (476, 524)
Screenshot: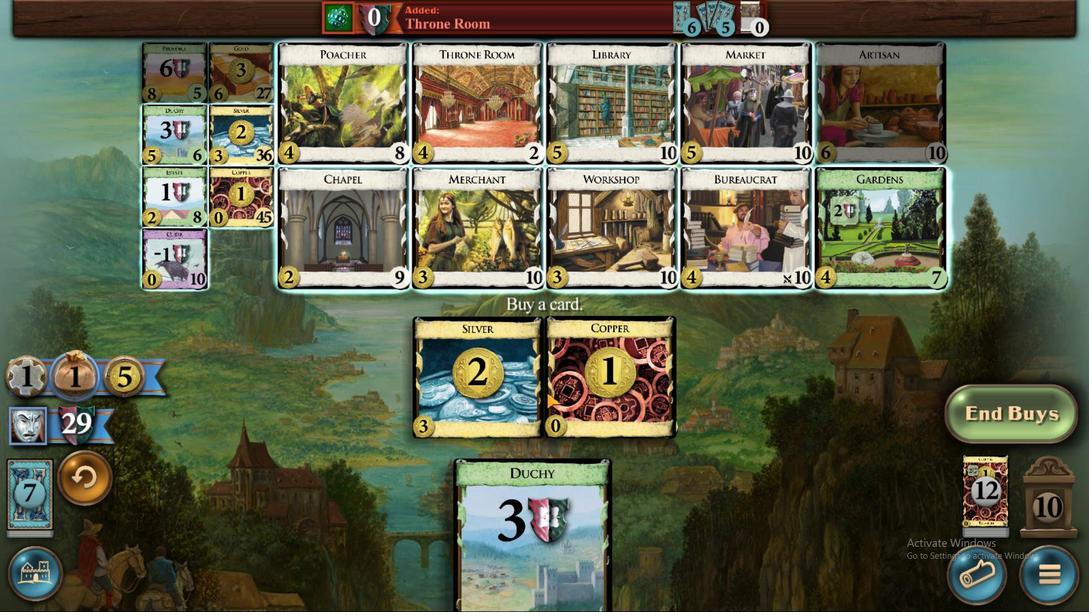 
Action: Mouse moved to (191, 133)
Screenshot: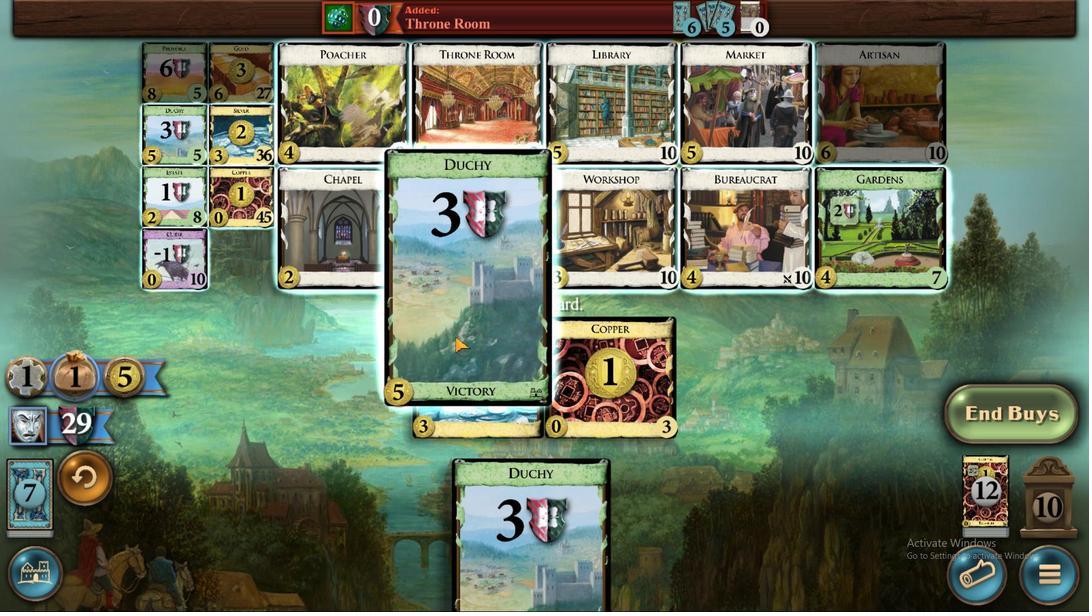 
Action: Mouse pressed left at (191, 133)
Screenshot: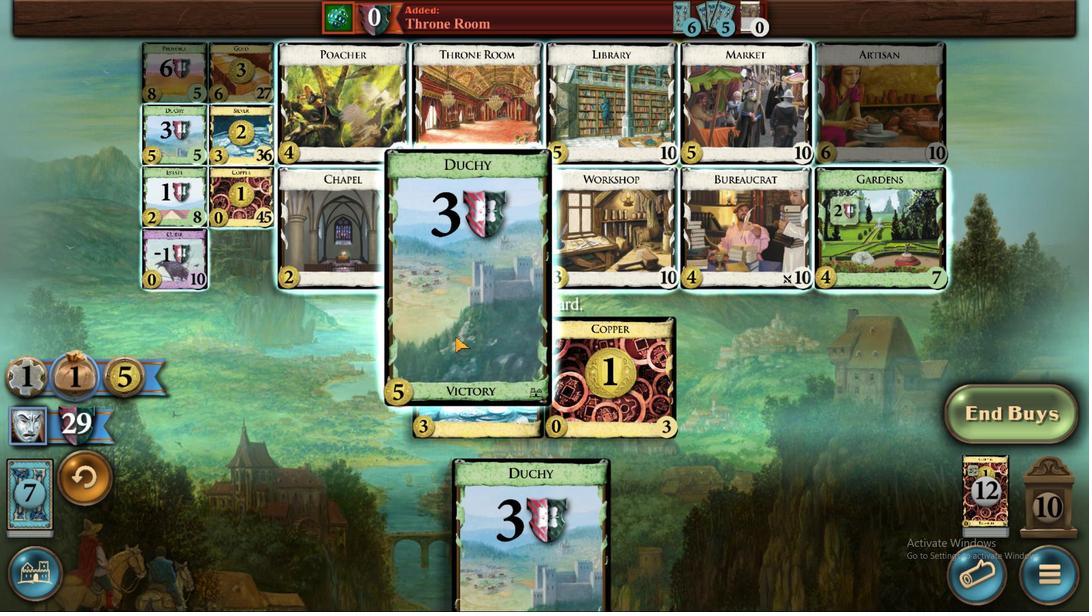 
Action: Mouse moved to (695, 517)
Screenshot: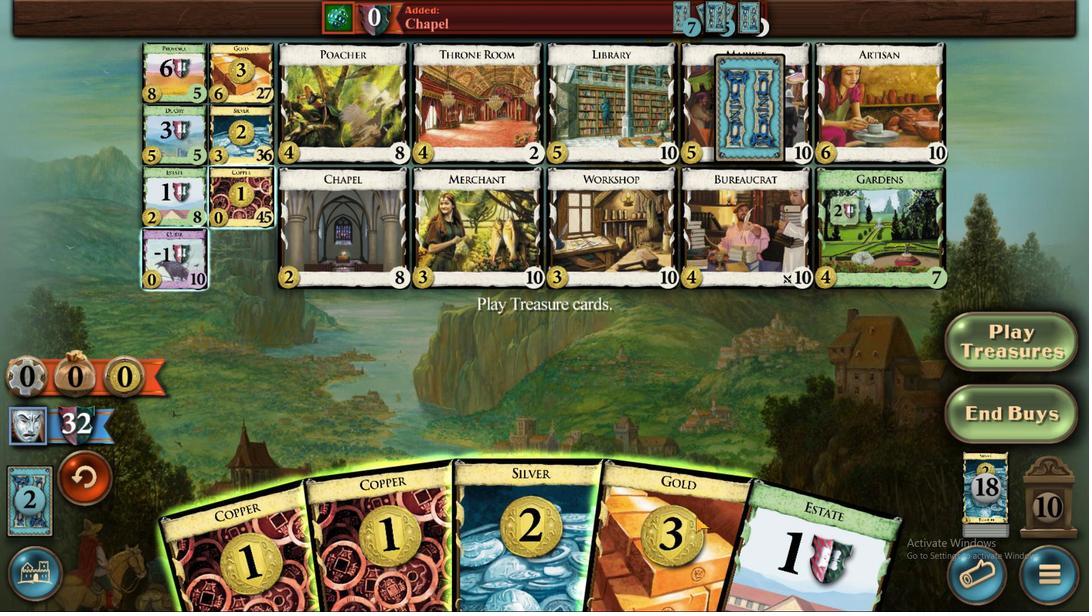 
Action: Mouse pressed left at (695, 517)
Screenshot: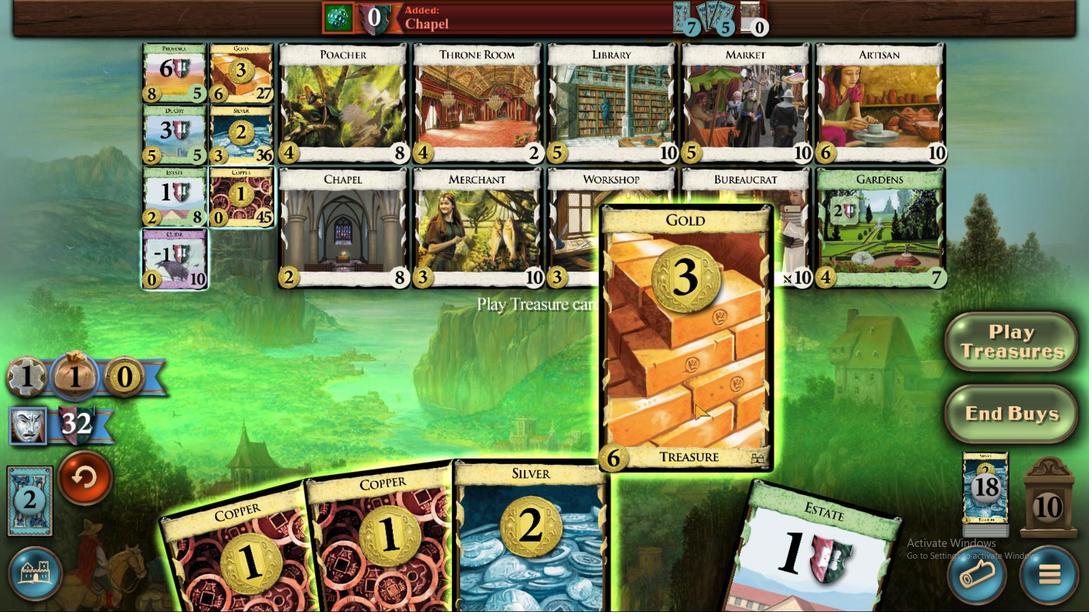 
Action: Mouse moved to (621, 497)
Screenshot: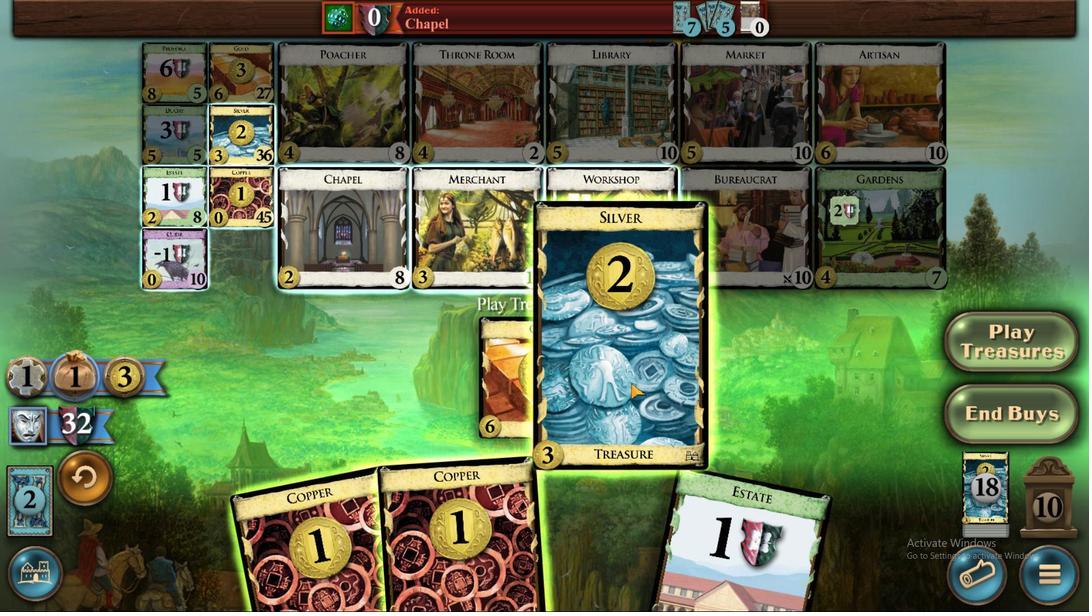 
Action: Mouse pressed left at (621, 497)
Screenshot: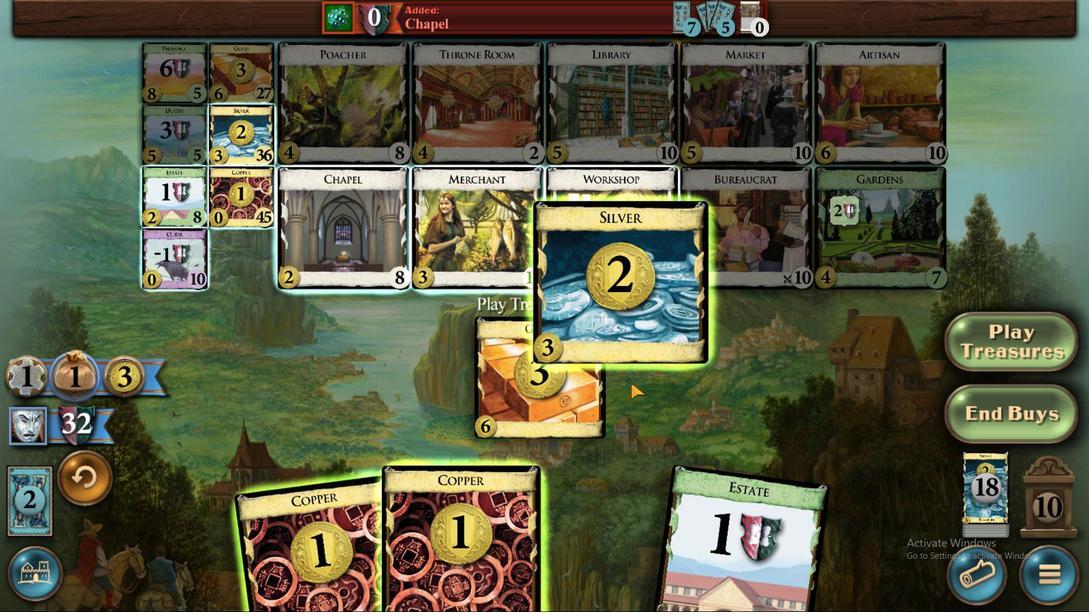
Action: Mouse moved to (536, 522)
Screenshot: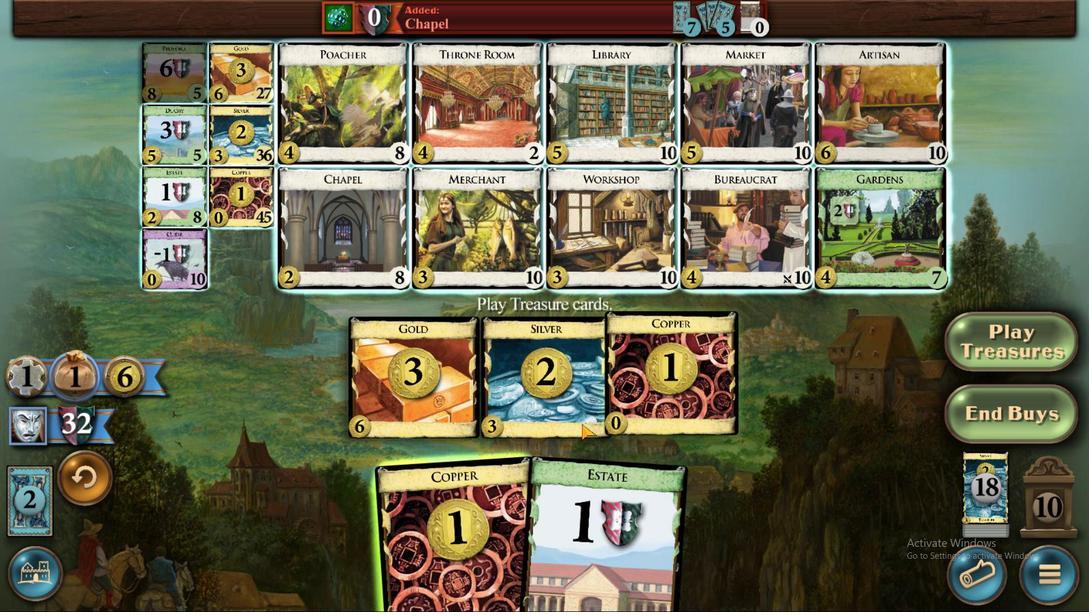 
Action: Mouse pressed left at (536, 522)
Screenshot: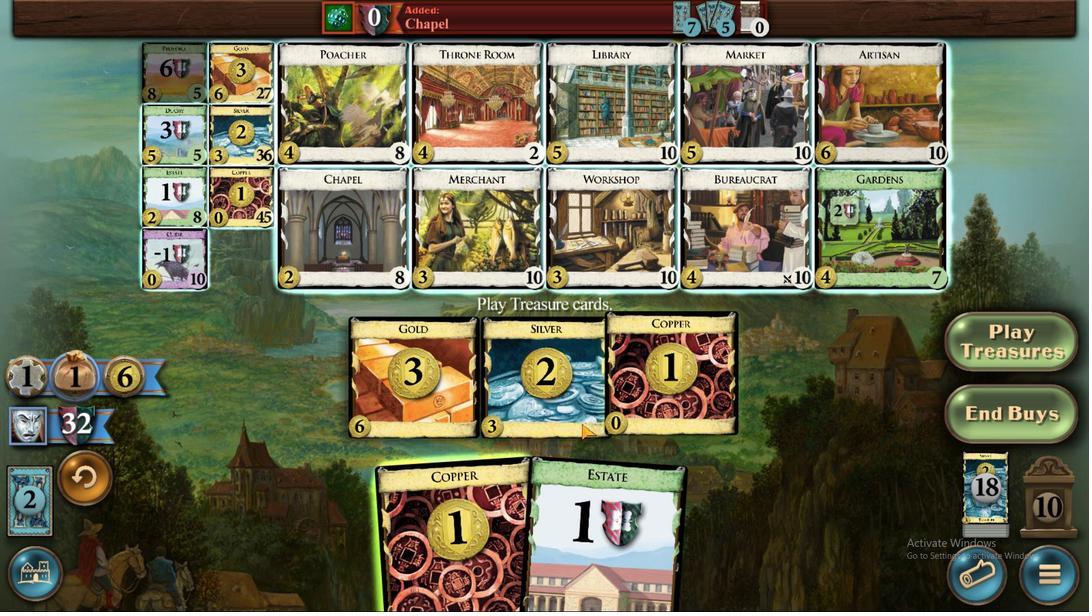 
Action: Mouse moved to (242, 68)
Screenshot: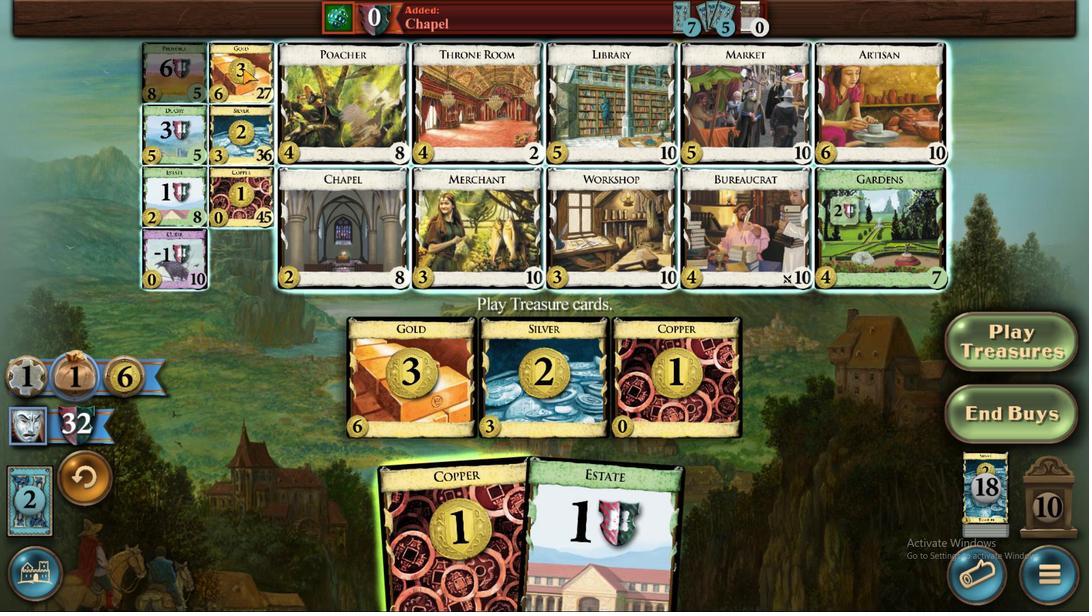 
Action: Mouse pressed left at (242, 68)
Screenshot: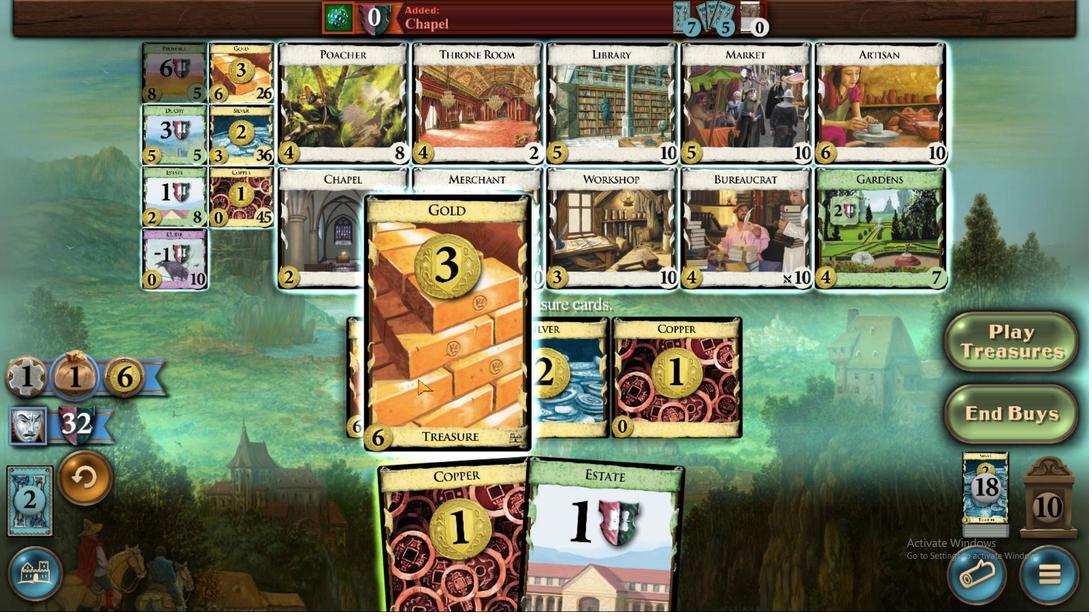 
Action: Mouse moved to (675, 524)
Screenshot: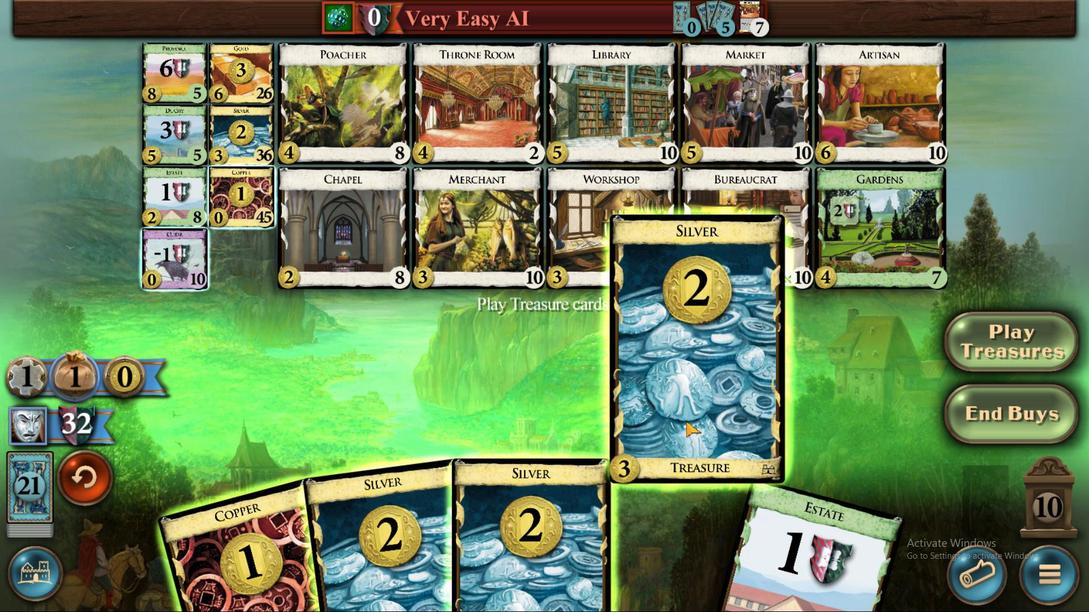 
Action: Mouse pressed left at (675, 524)
Screenshot: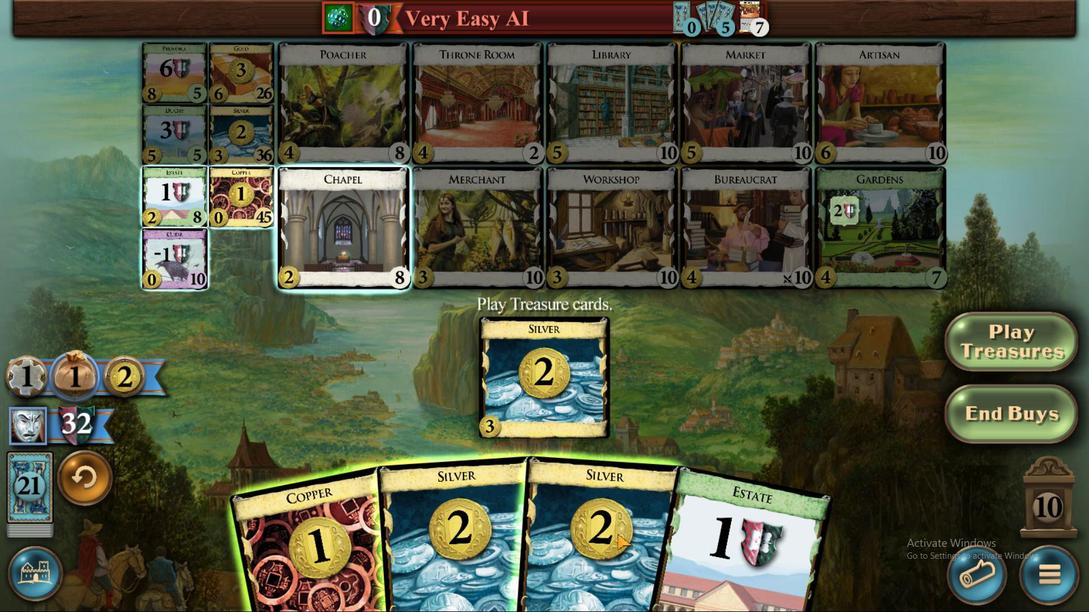 
Action: Mouse moved to (616, 534)
Screenshot: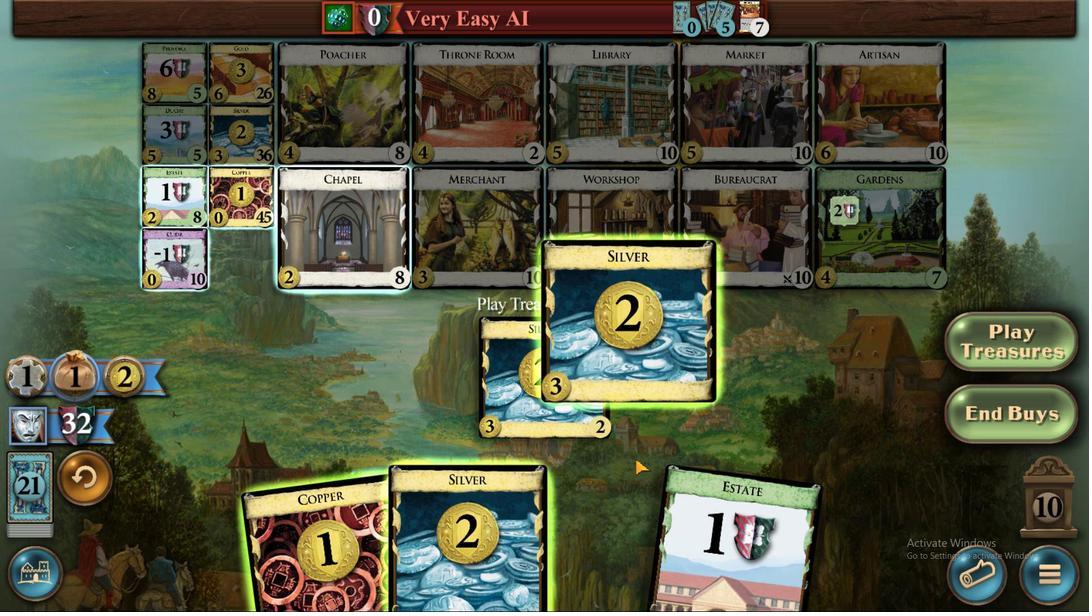 
Action: Mouse pressed left at (616, 534)
Screenshot: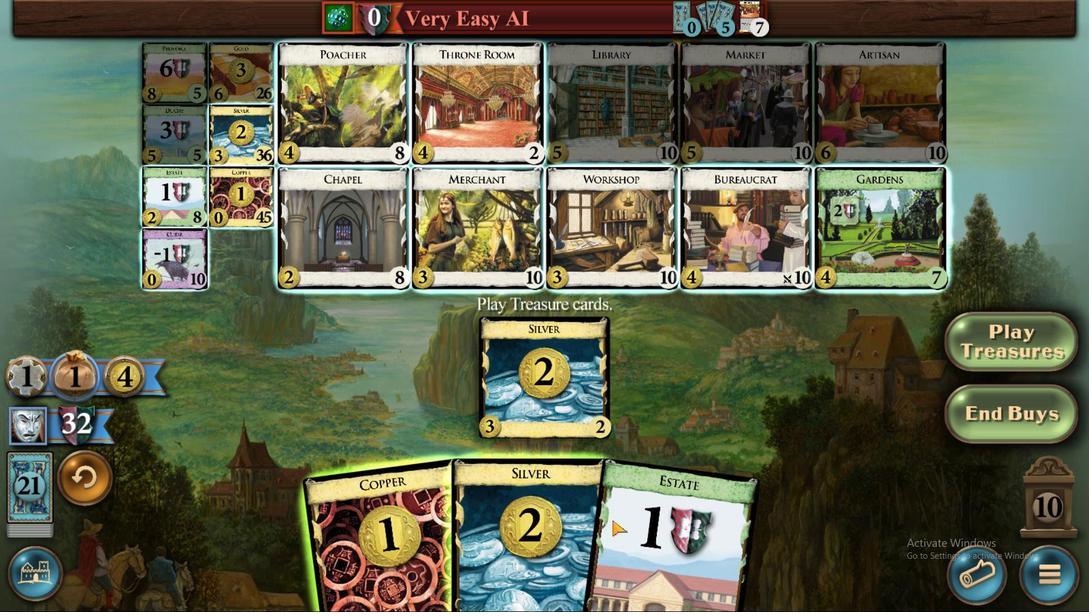 
Action: Mouse moved to (567, 537)
Screenshot: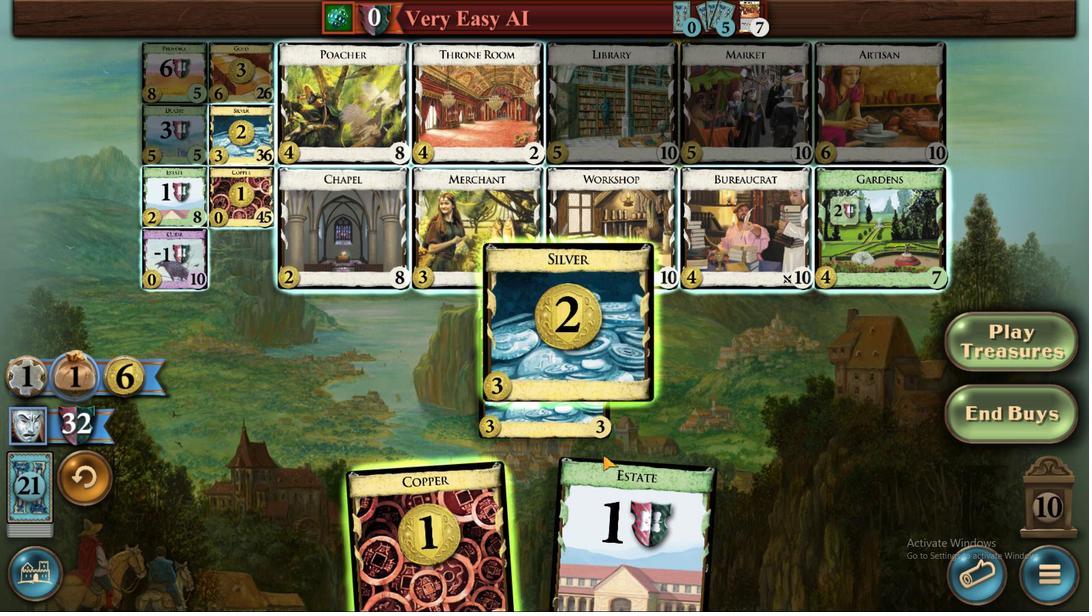 
Action: Mouse pressed left at (567, 537)
Screenshot: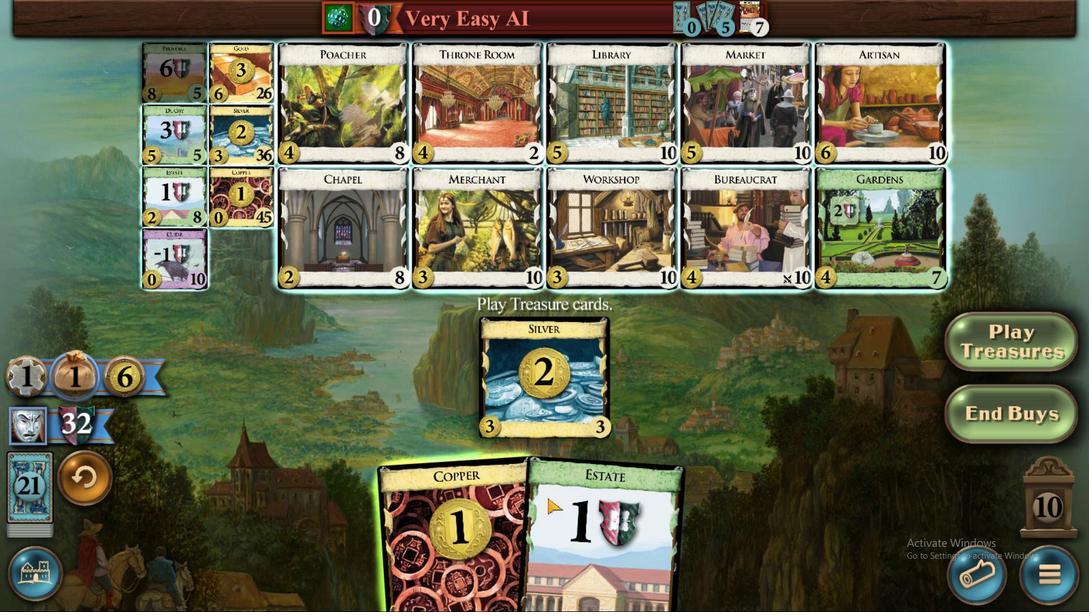 
Action: Mouse moved to (227, 80)
Screenshot: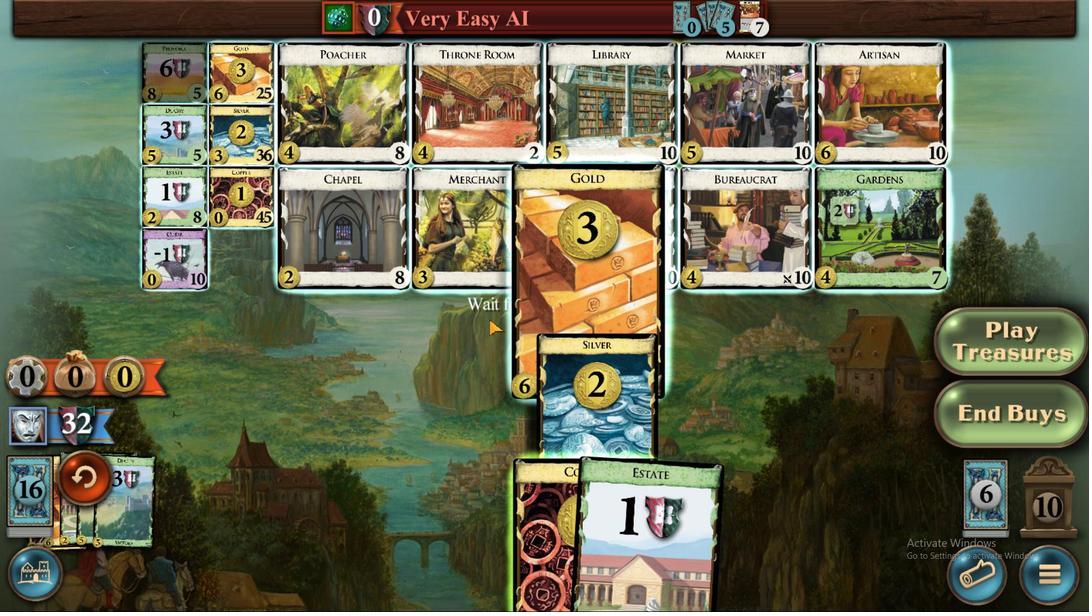 
Action: Mouse pressed left at (227, 80)
Screenshot: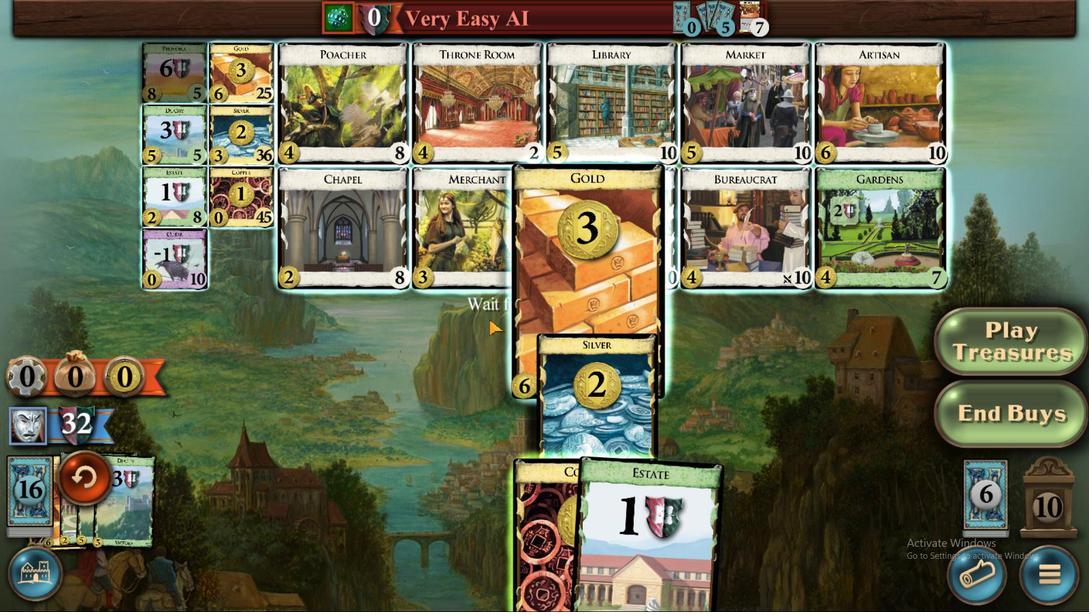 
Action: Mouse moved to (422, 522)
Screenshot: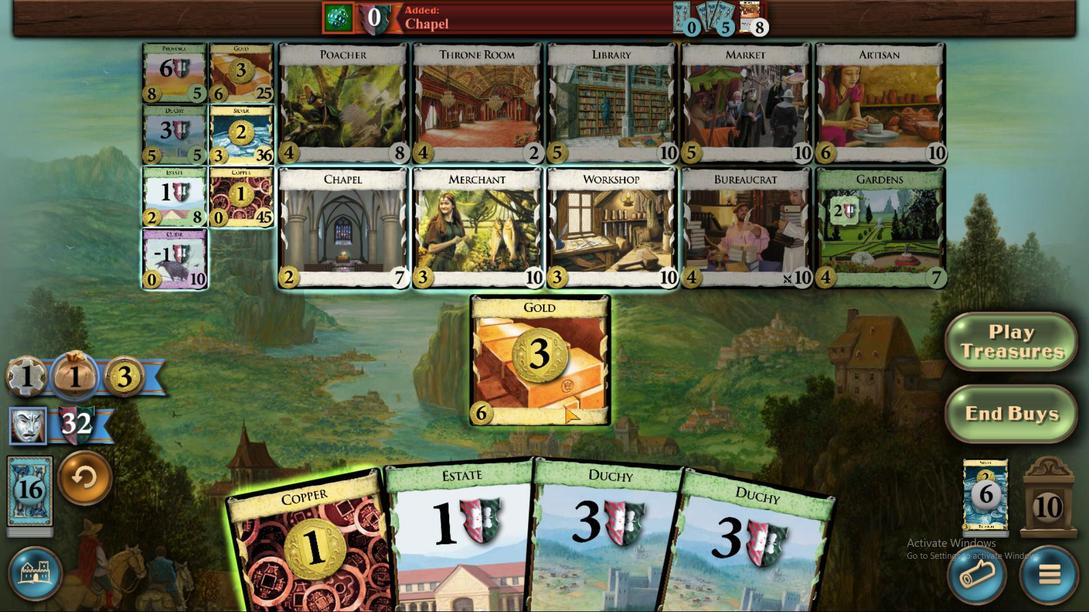 
Action: Mouse pressed left at (422, 522)
Screenshot: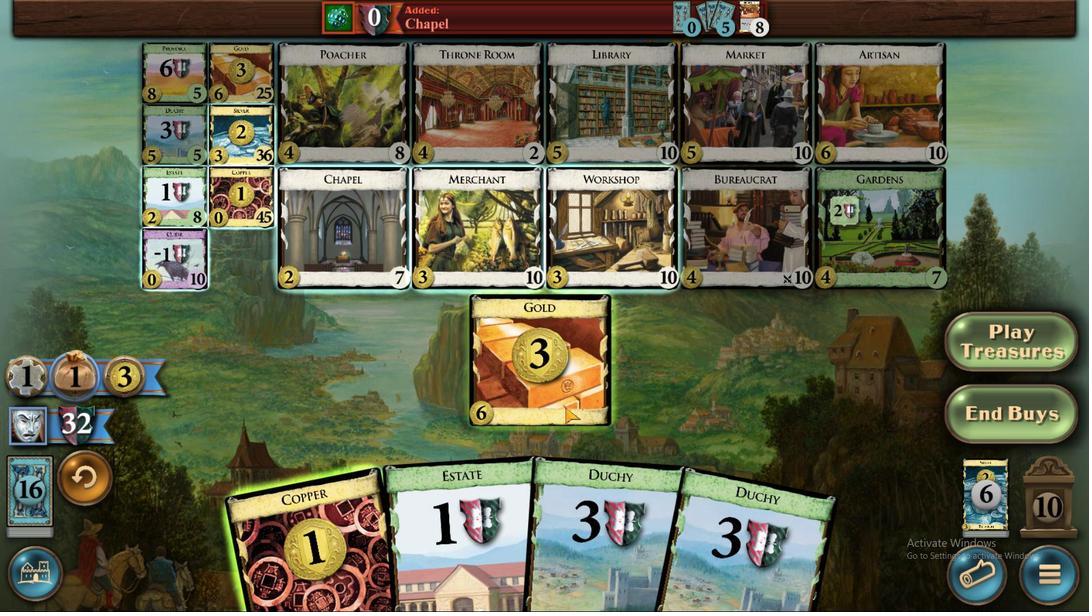 
Action: Mouse moved to (344, 543)
Screenshot: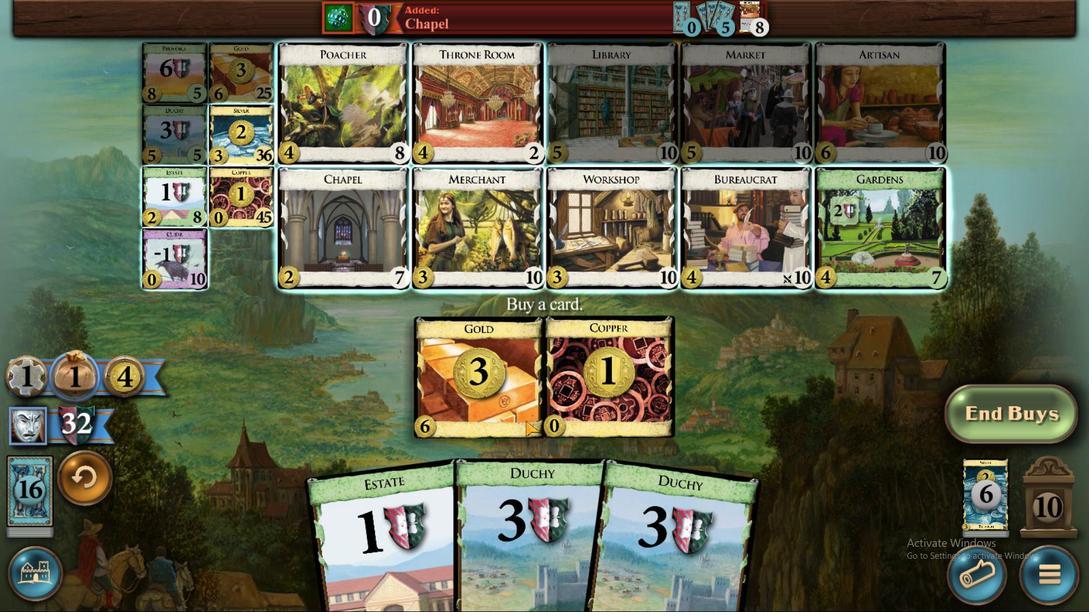 
Action: Mouse pressed left at (344, 543)
Screenshot: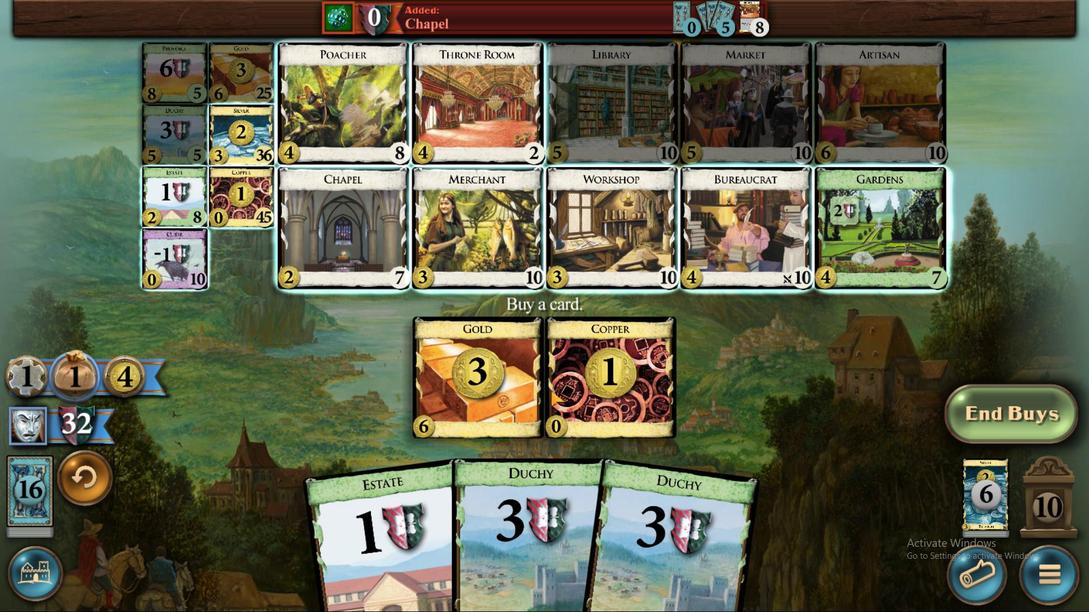 
Action: Mouse moved to (247, 137)
Screenshot: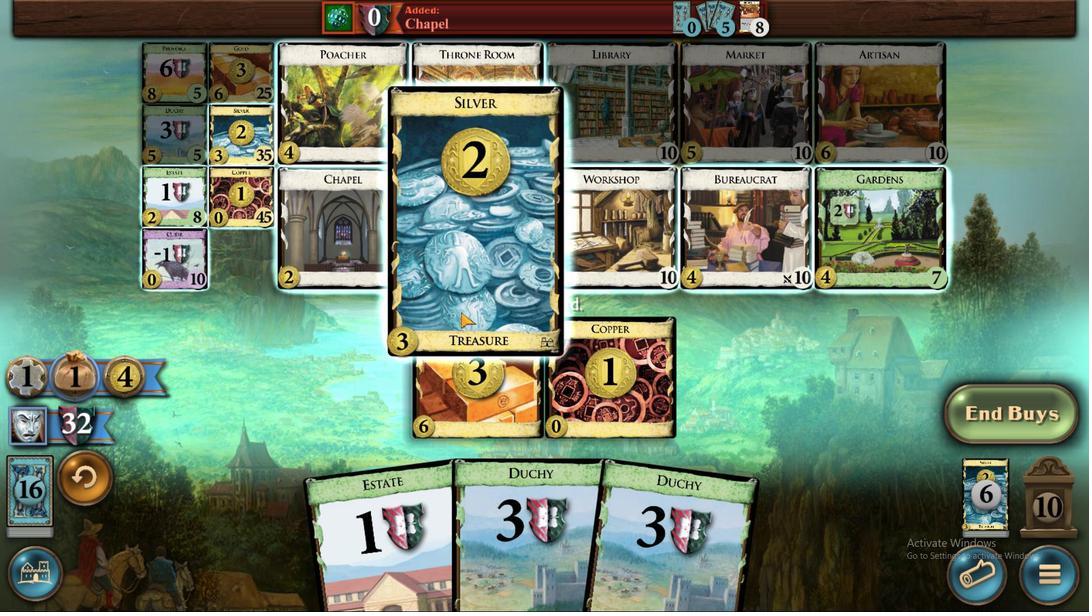 
Action: Mouse pressed left at (247, 137)
Screenshot: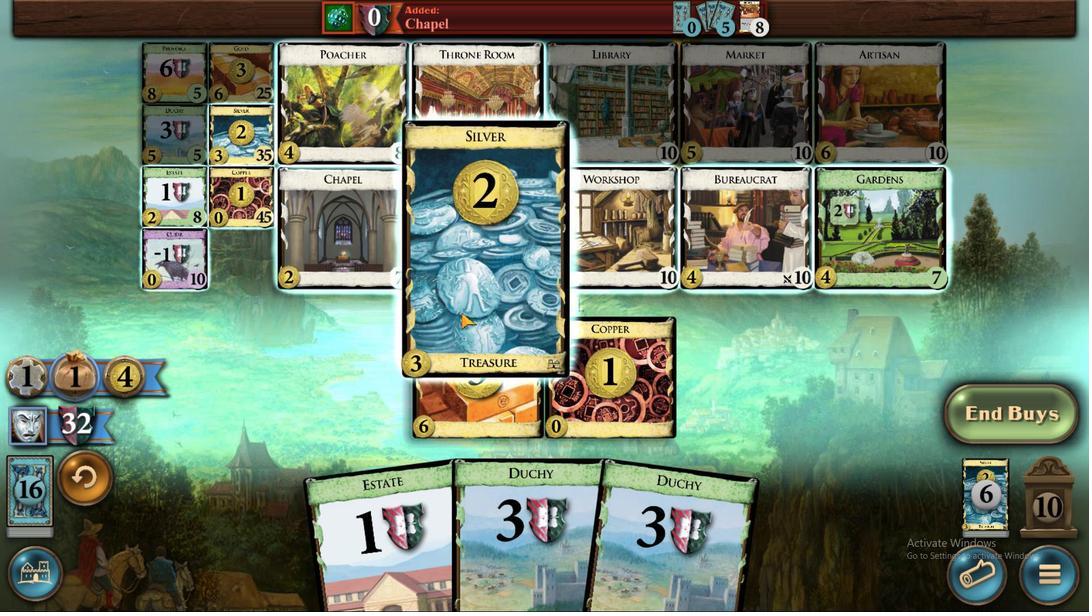 
Action: Mouse moved to (569, 530)
Screenshot: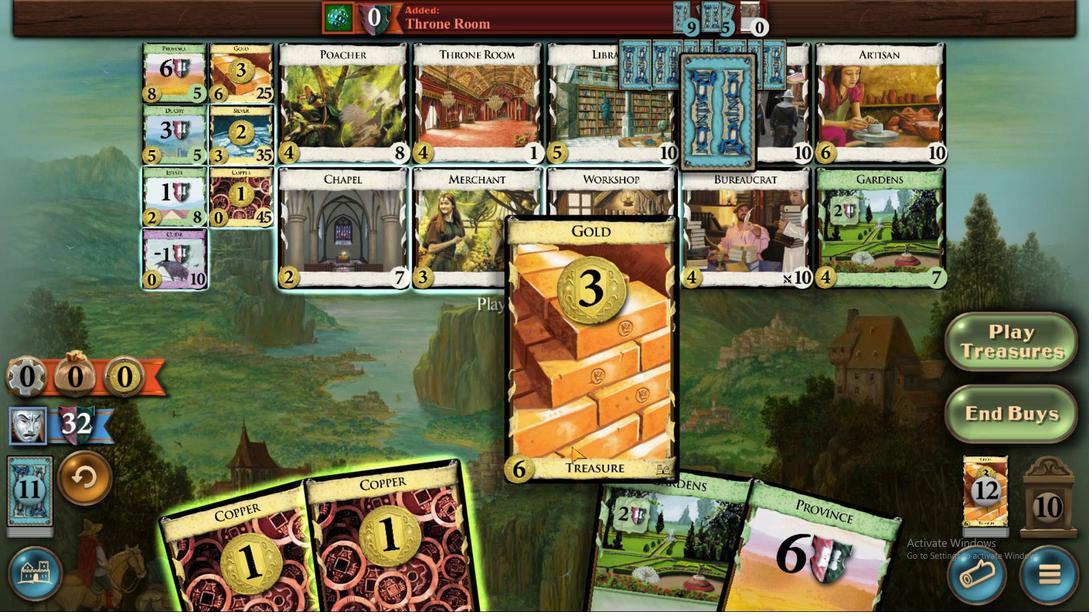 
Action: Mouse pressed left at (569, 530)
Screenshot: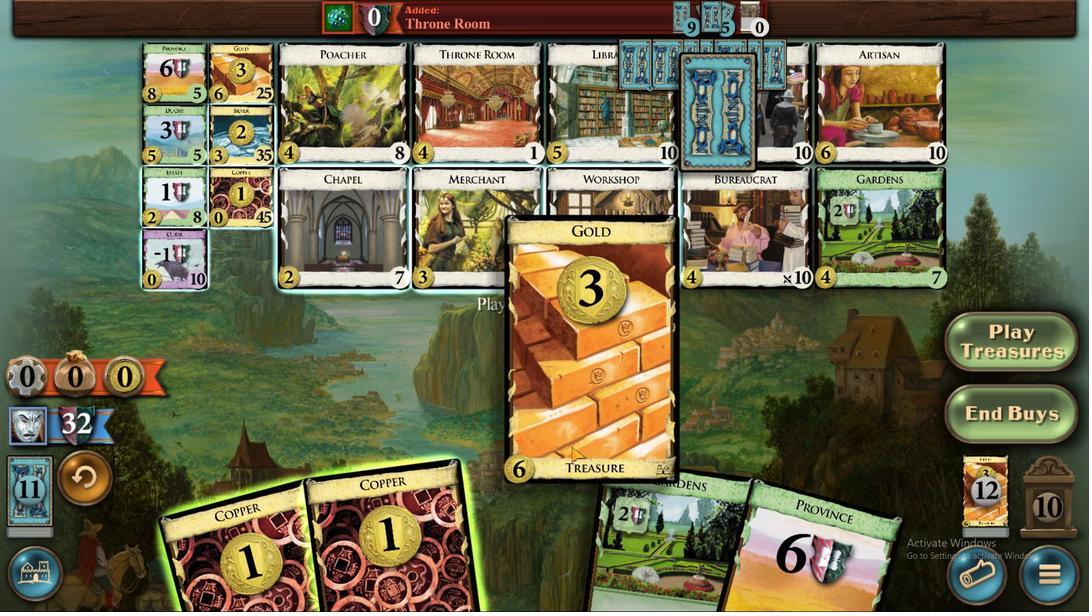 
Action: Mouse moved to (425, 527)
Screenshot: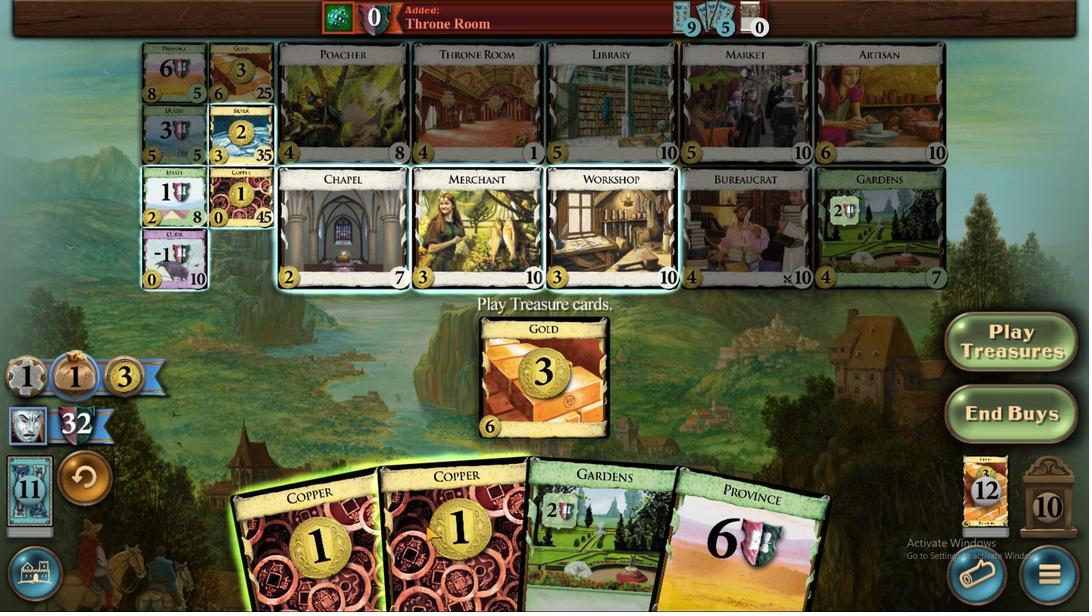 
Action: Mouse pressed left at (425, 527)
Screenshot: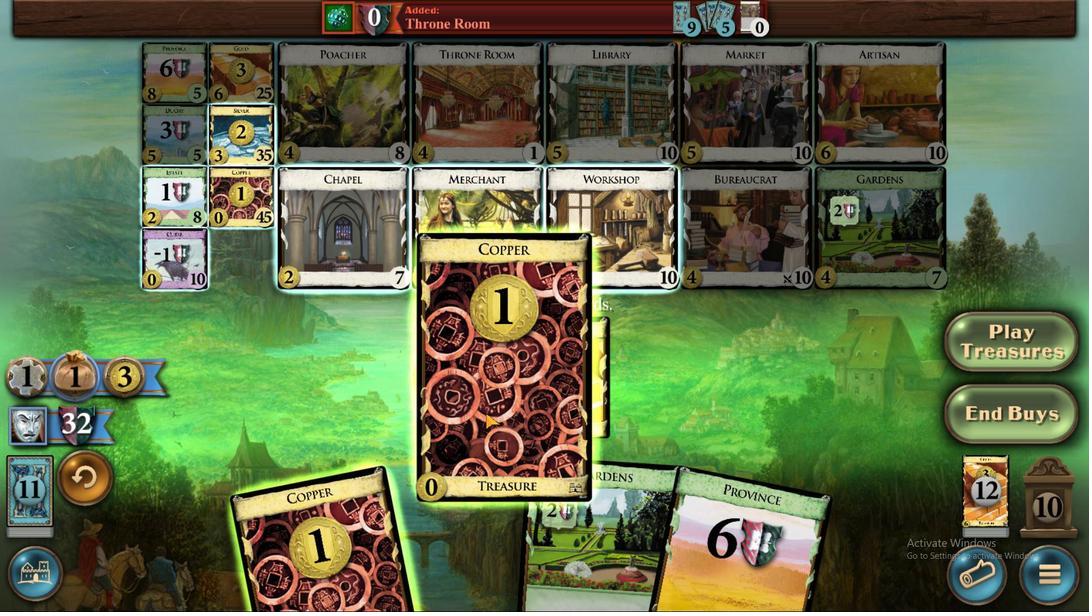 
Action: Mouse moved to (396, 514)
Screenshot: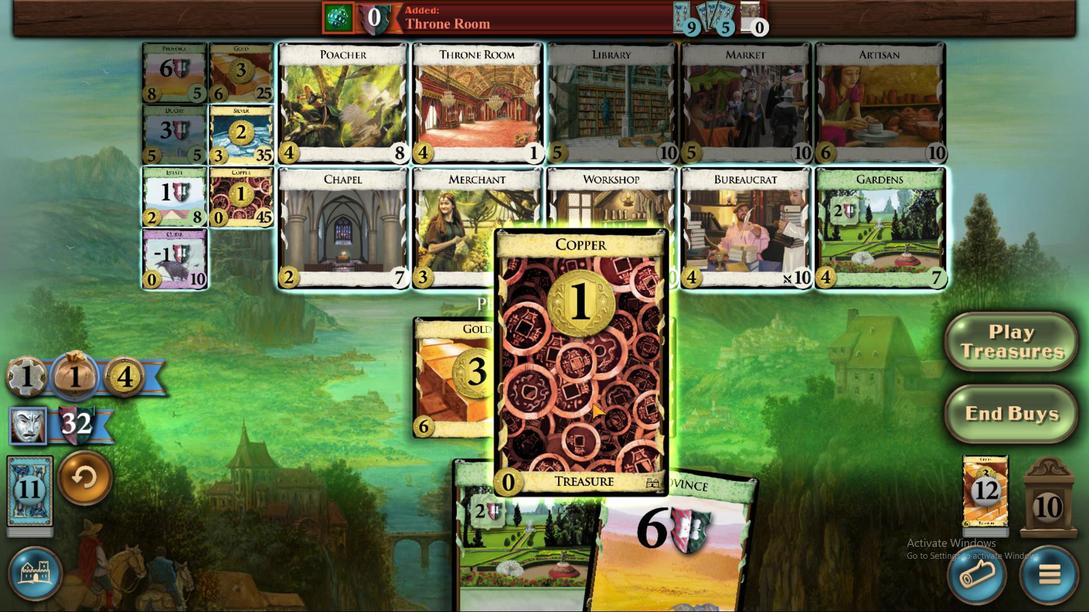 
Action: Mouse pressed left at (396, 514)
Screenshot: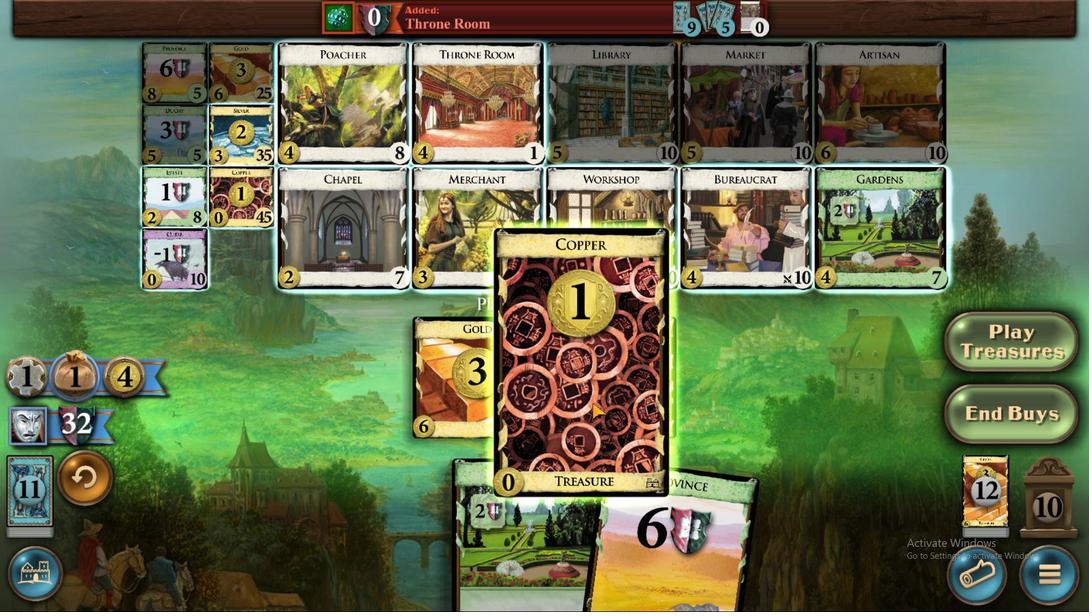 
Action: Mouse moved to (183, 133)
Screenshot: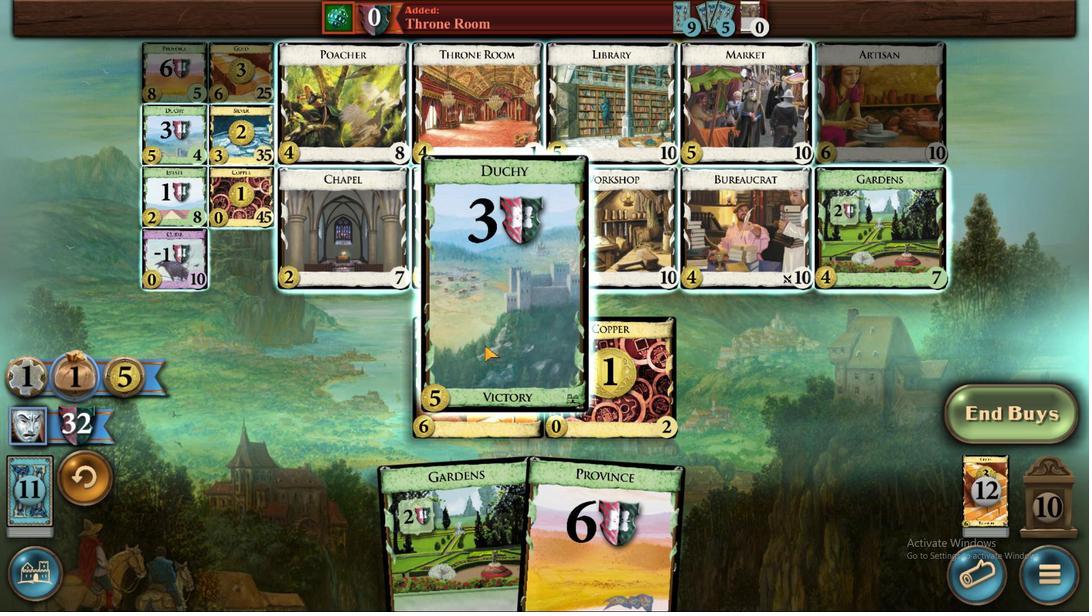 
Action: Mouse pressed left at (183, 133)
Screenshot: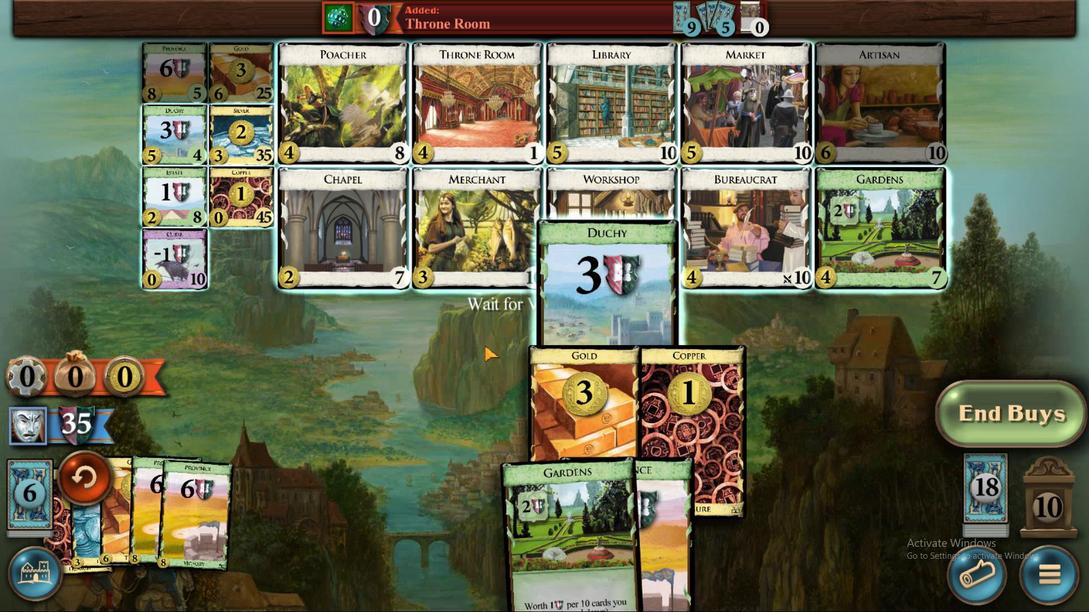 
Action: Mouse moved to (531, 531)
Screenshot: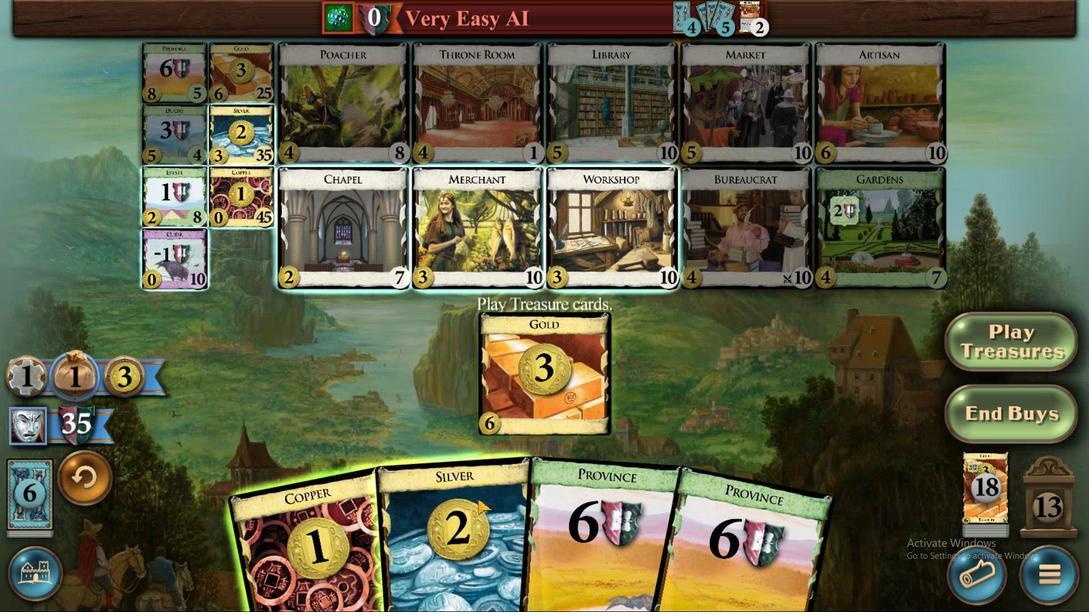 
Action: Mouse pressed left at (531, 531)
Screenshot: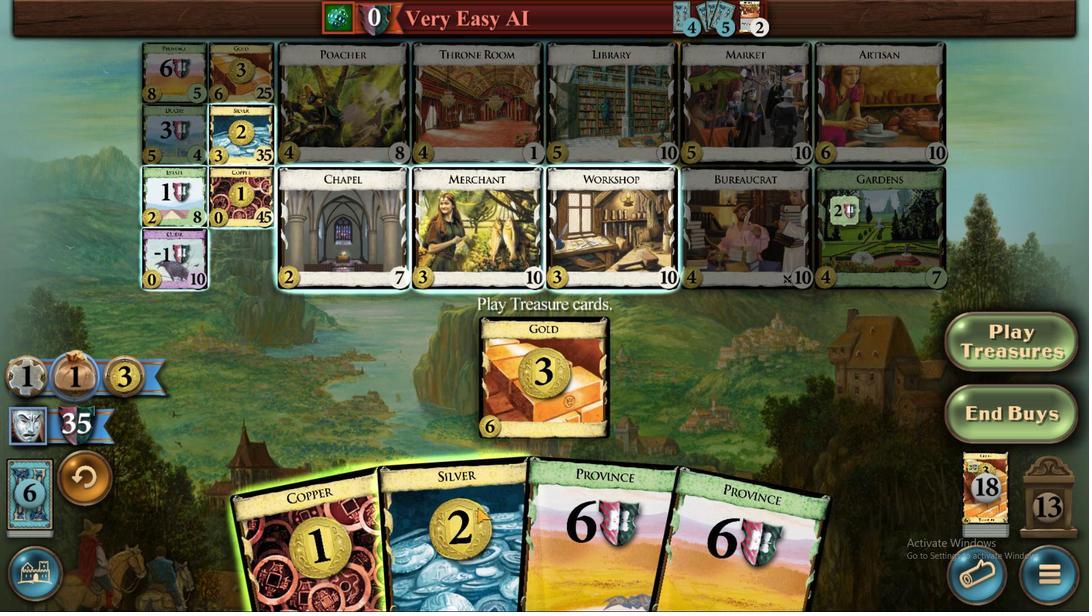 
Action: Mouse moved to (472, 518)
Screenshot: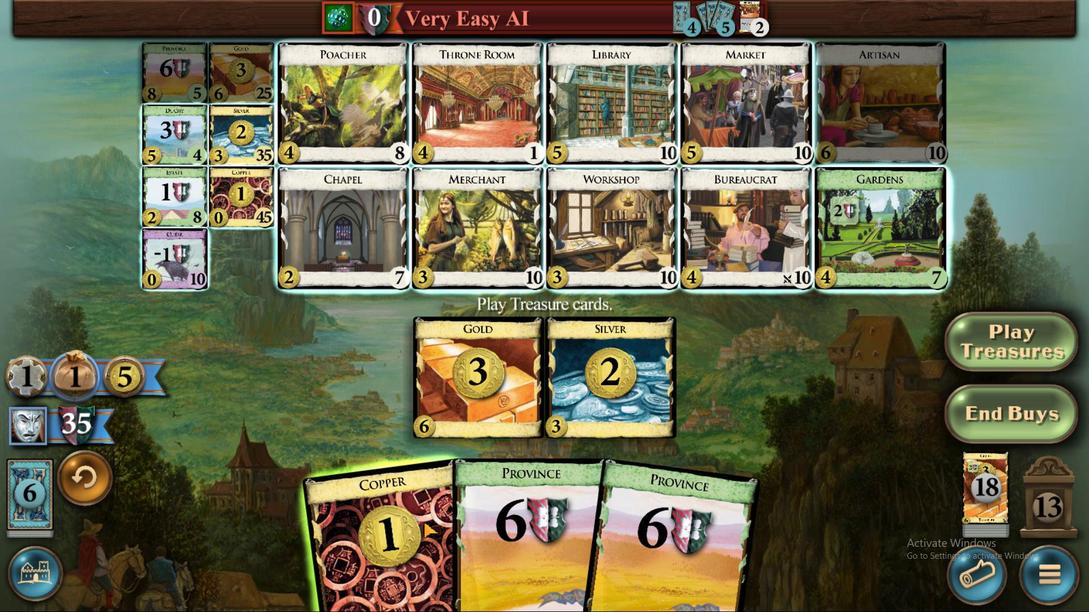 
Action: Mouse pressed left at (472, 518)
Screenshot: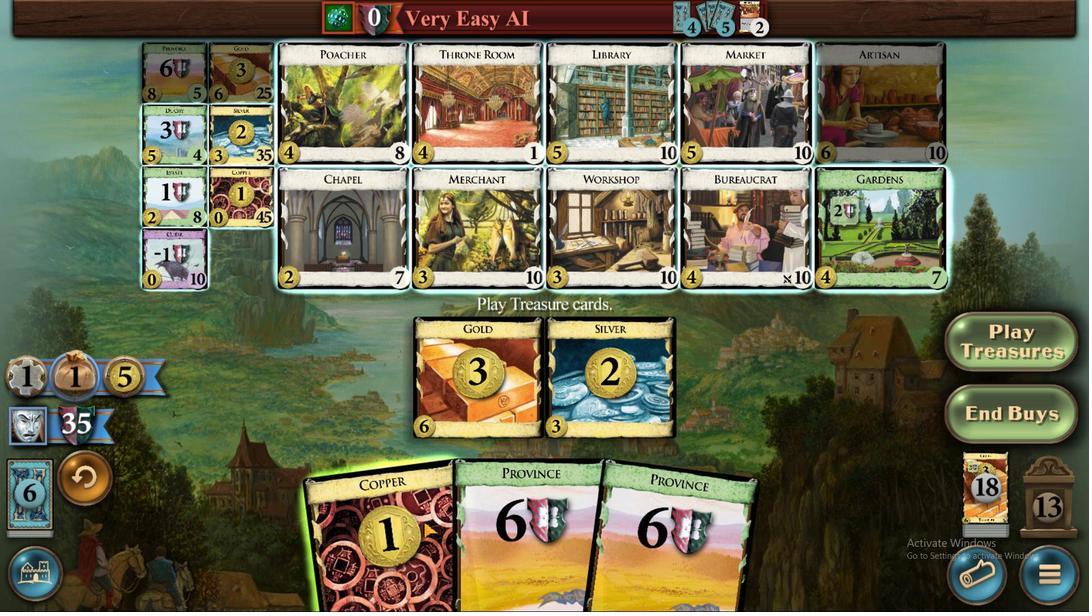 
Action: Mouse moved to (418, 529)
Screenshot: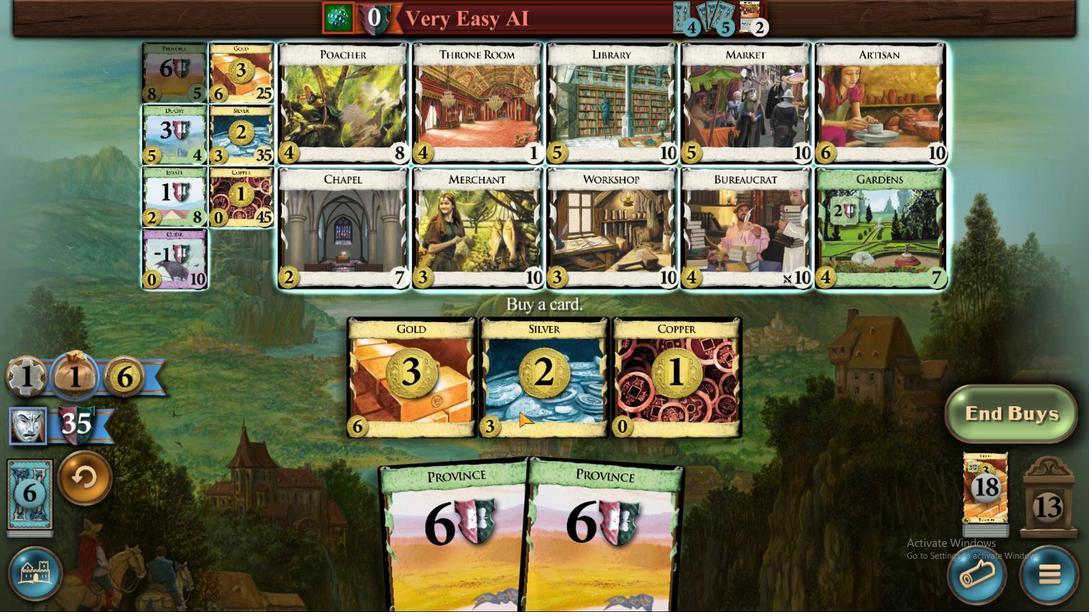 
Action: Mouse pressed left at (418, 529)
Screenshot: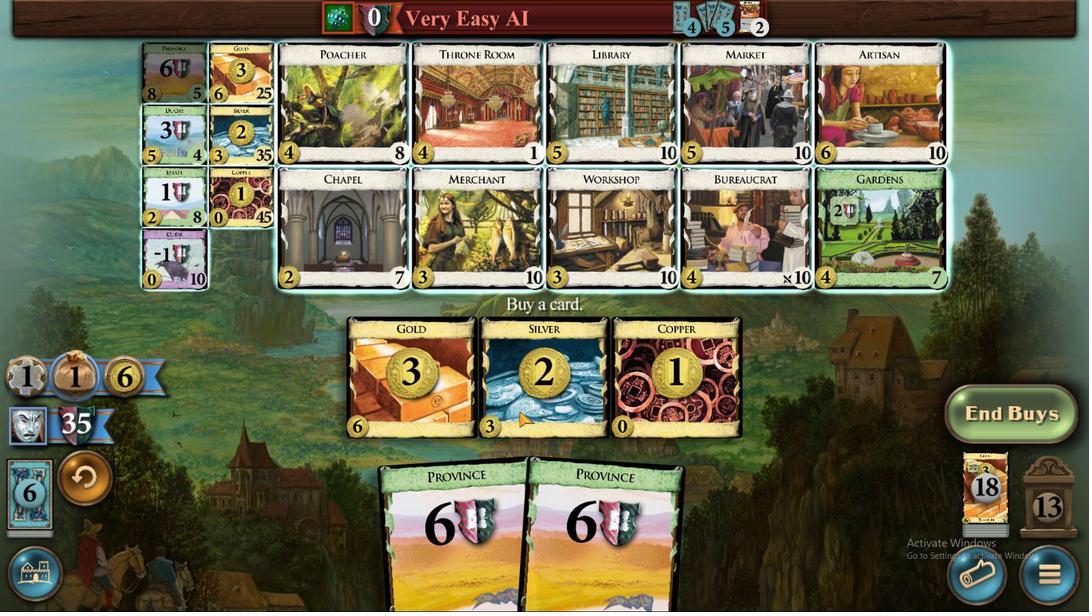 
Action: Mouse moved to (262, 76)
Screenshot: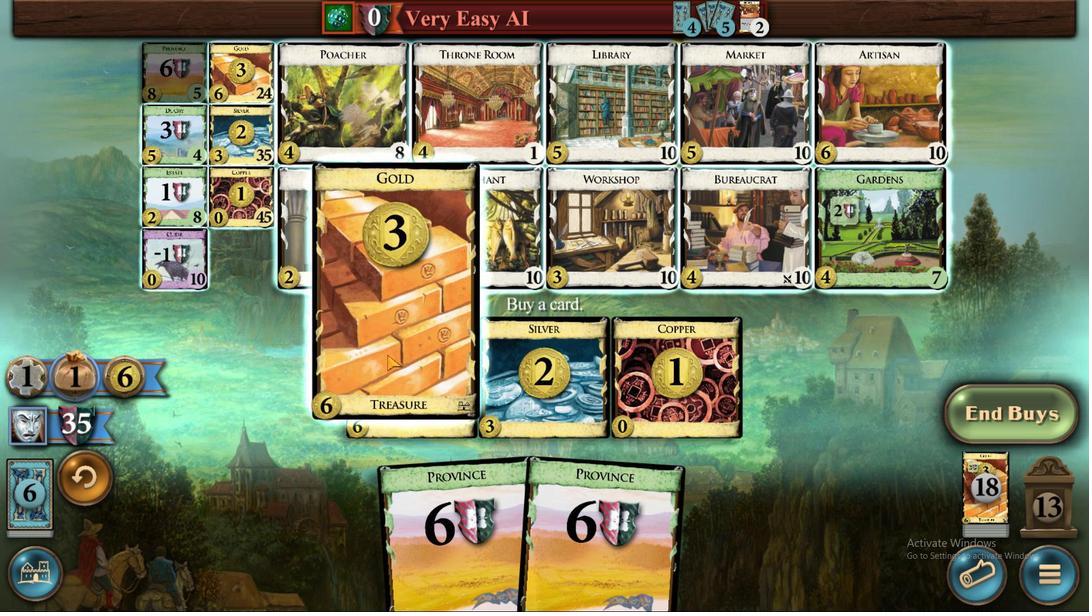 
Action: Mouse pressed left at (262, 76)
Screenshot: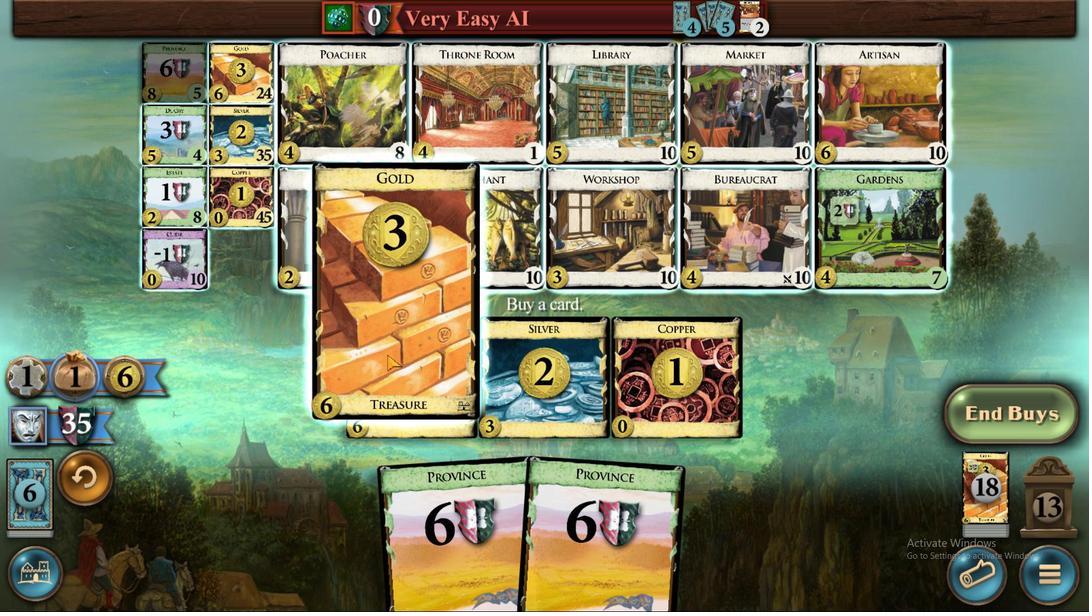 
Action: Mouse moved to (545, 522)
Screenshot: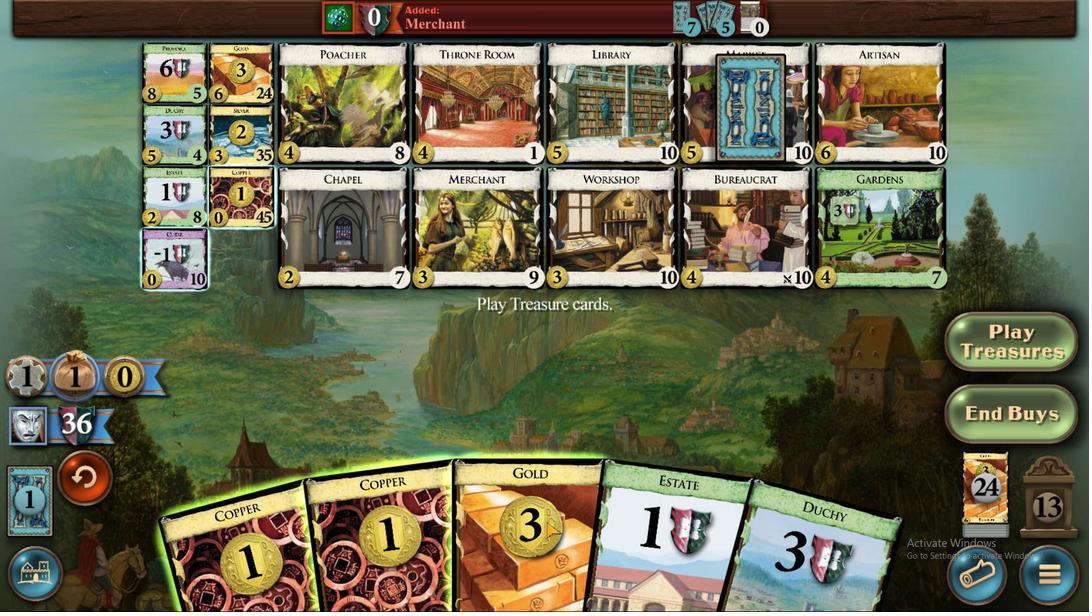 
Action: Mouse pressed left at (545, 522)
Screenshot: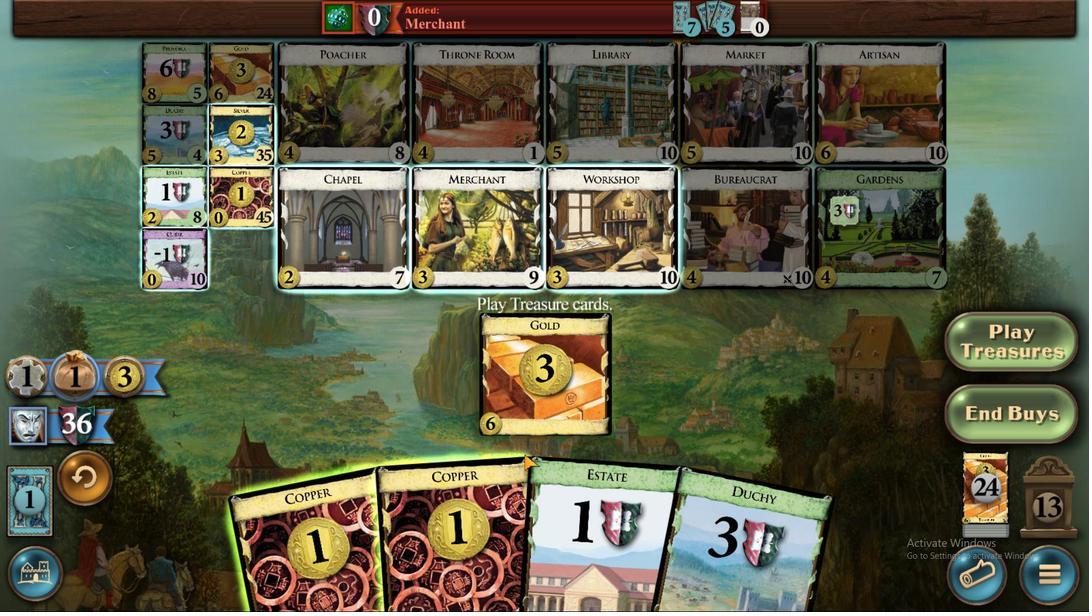 
Action: Mouse moved to (468, 531)
Screenshot: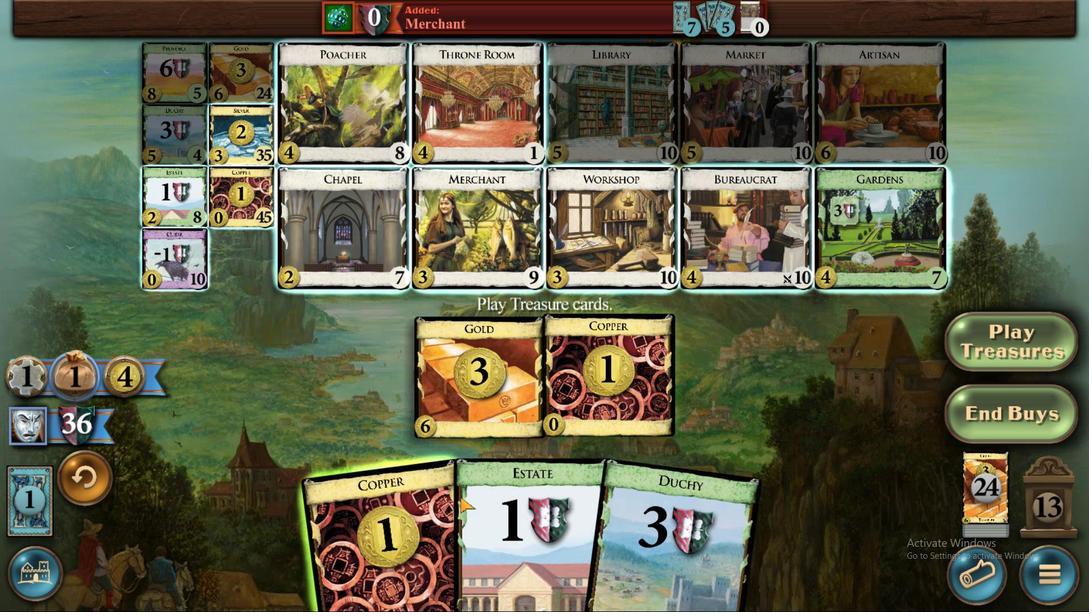 
Action: Mouse pressed left at (468, 531)
Screenshot: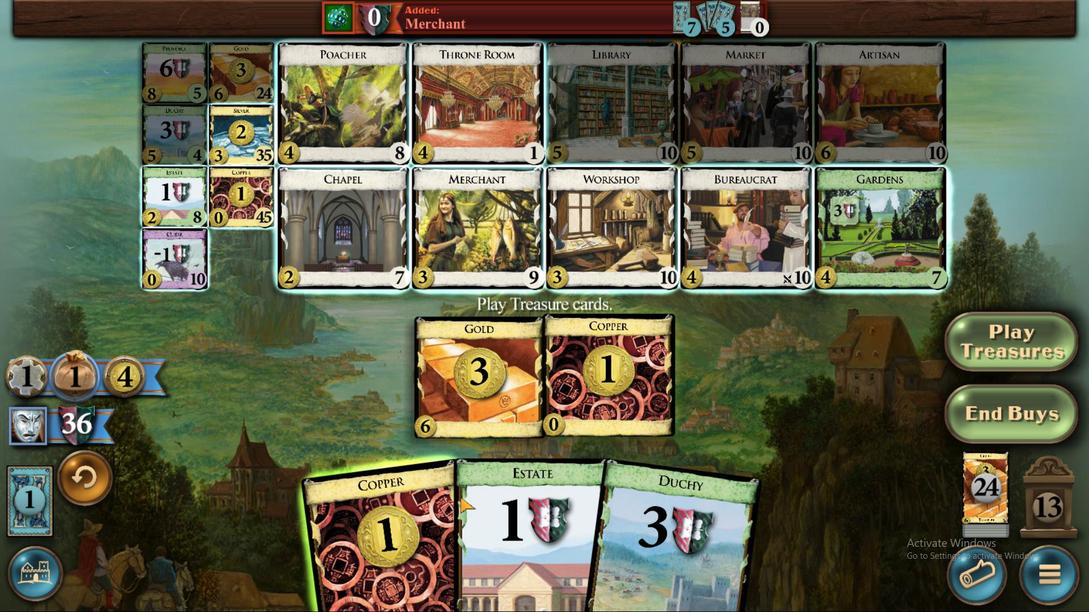 
Action: Mouse moved to (446, 492)
Screenshot: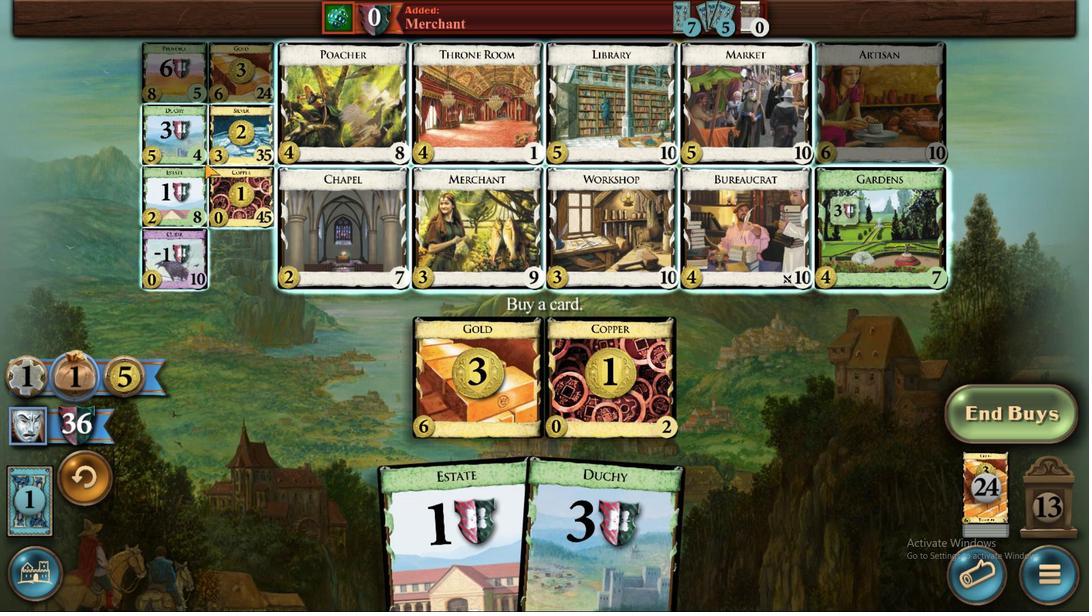 
Action: Mouse pressed left at (418, 532)
Screenshot: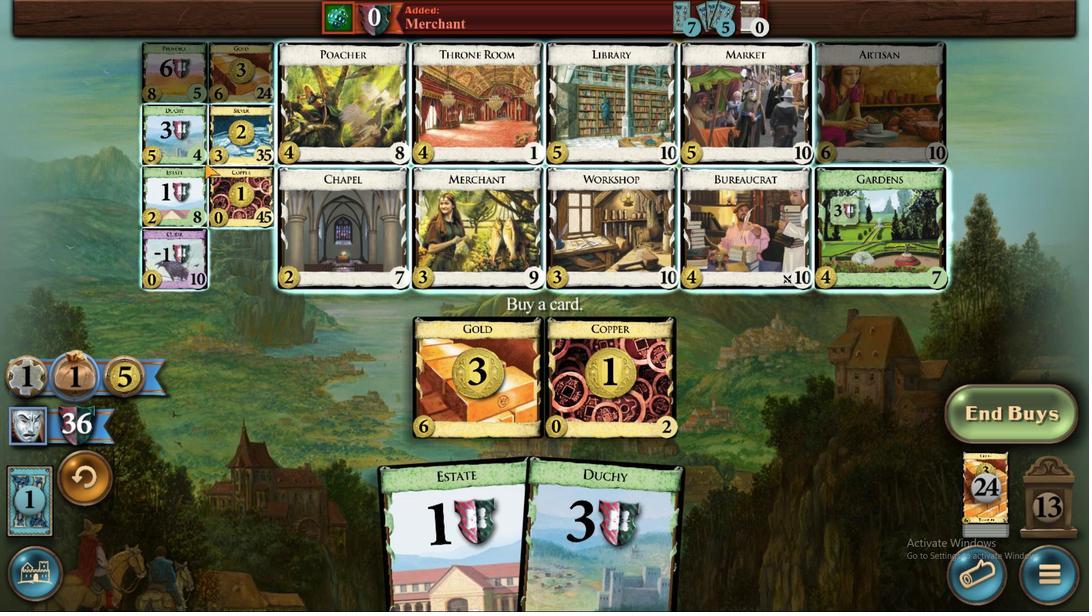 
Action: Mouse moved to (170, 133)
Screenshot: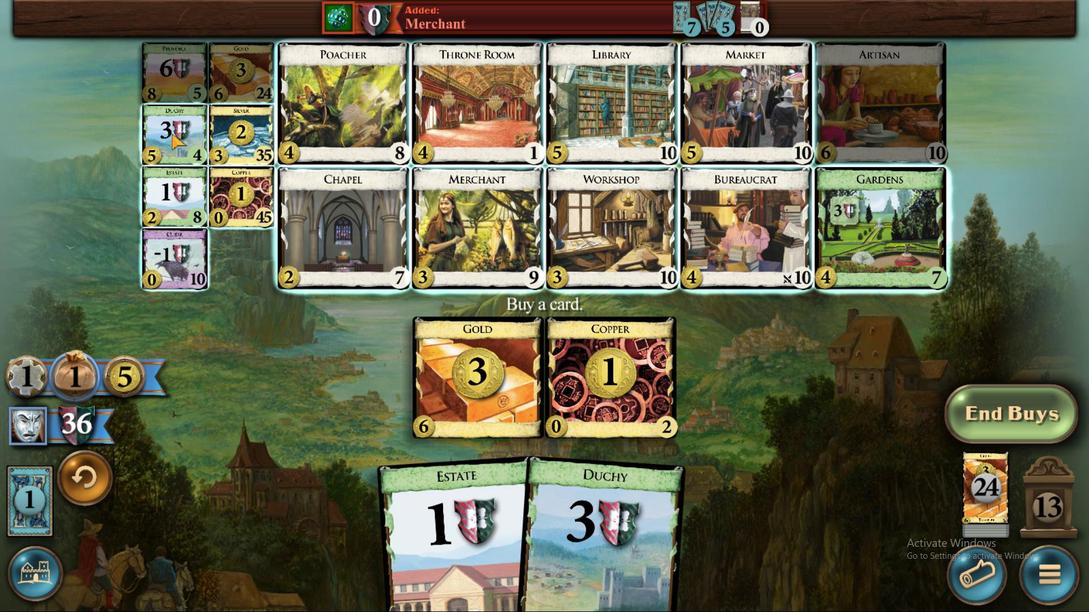 
Action: Mouse pressed left at (170, 133)
Screenshot: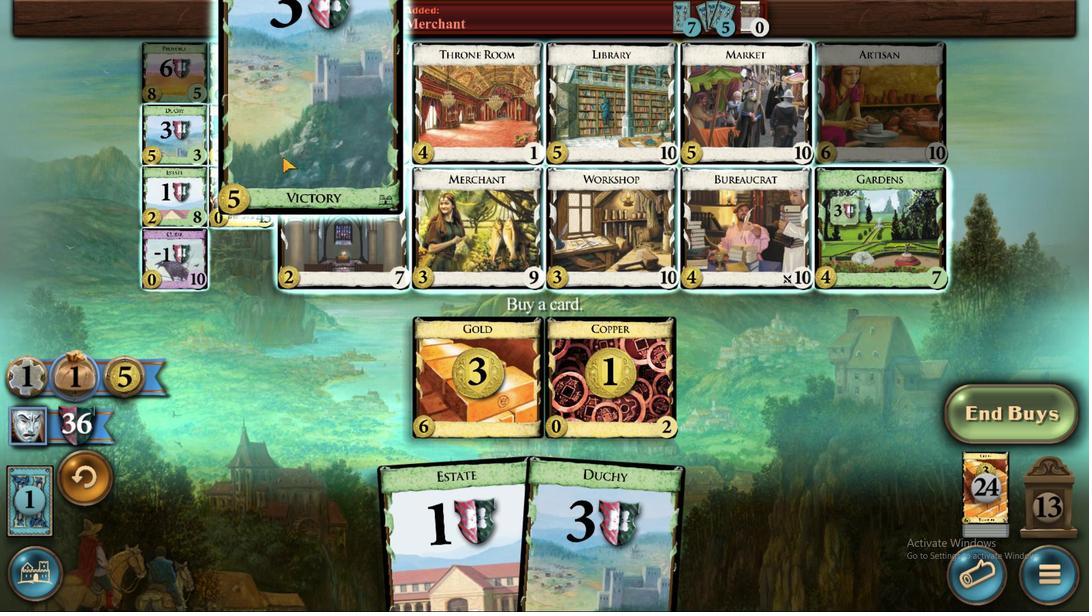 
Action: Mouse moved to (669, 509)
Screenshot: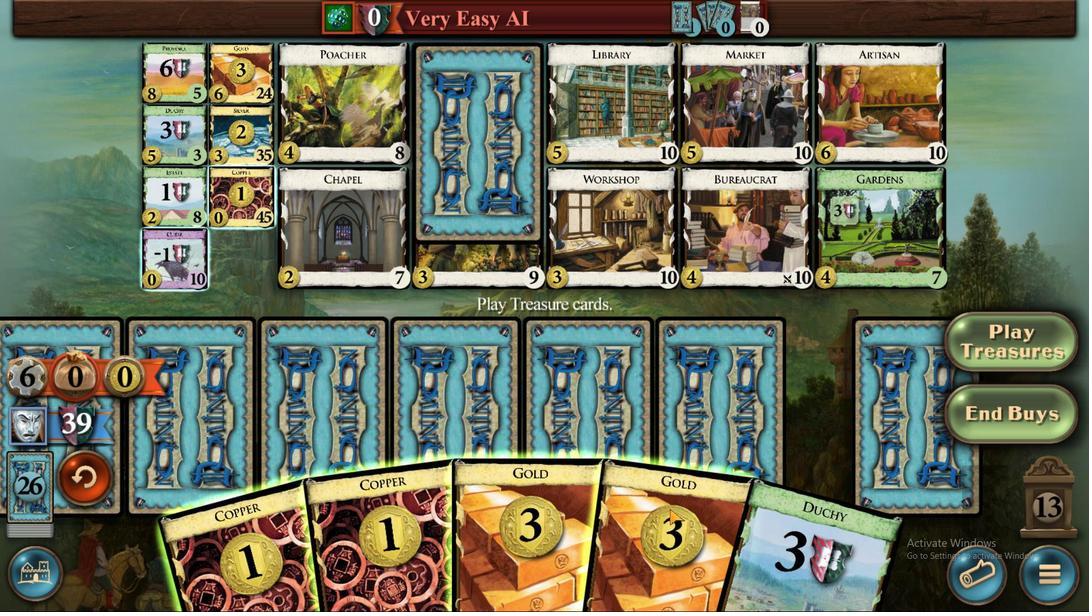
Action: Mouse pressed left at (669, 509)
Screenshot: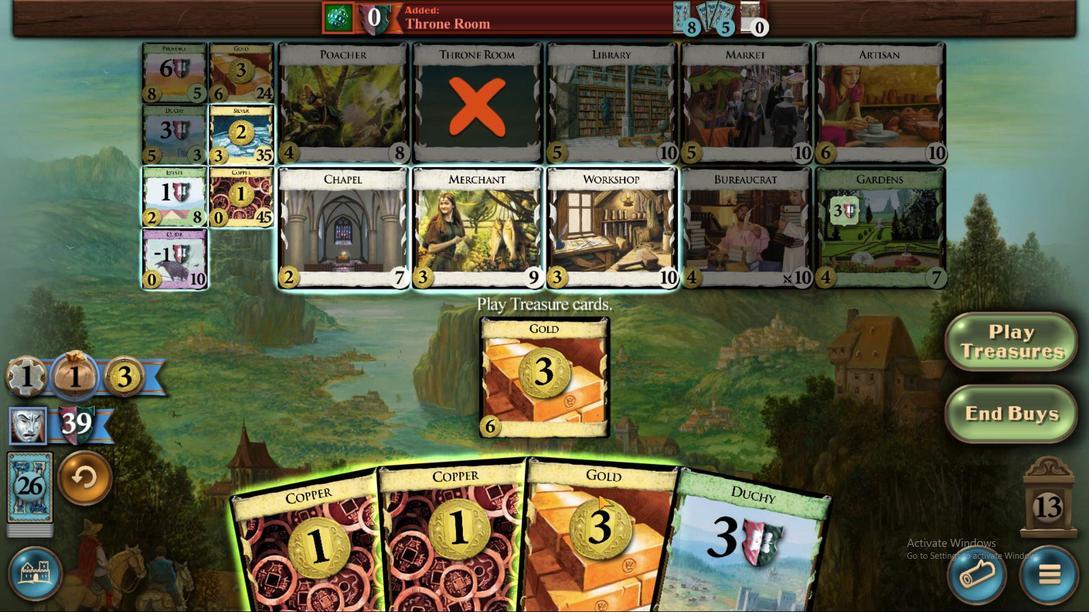 
Action: Mouse moved to (596, 497)
Screenshot: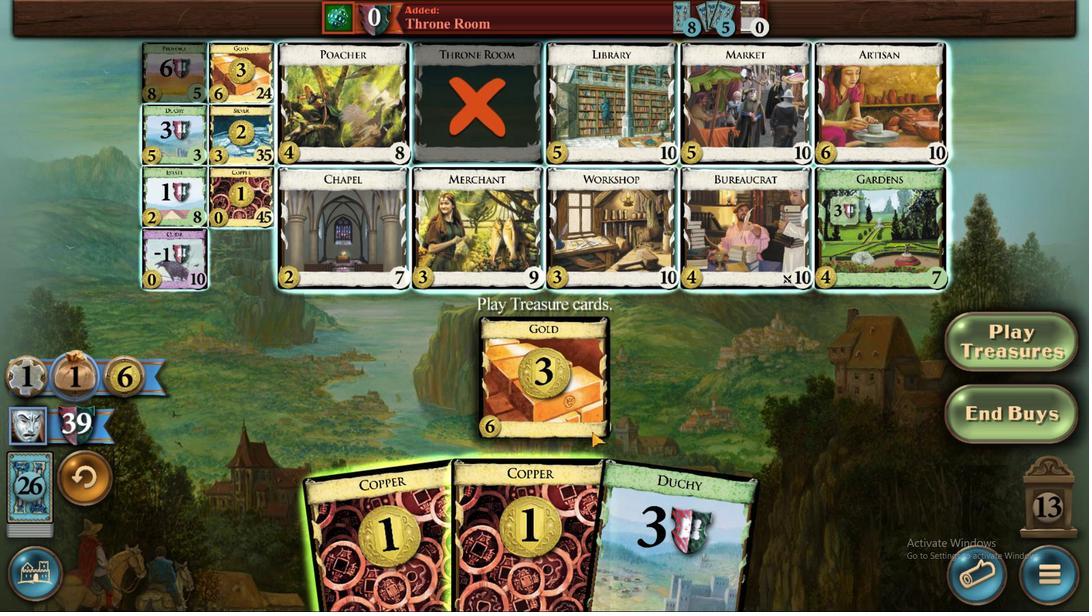
Action: Mouse pressed left at (596, 498)
Screenshot: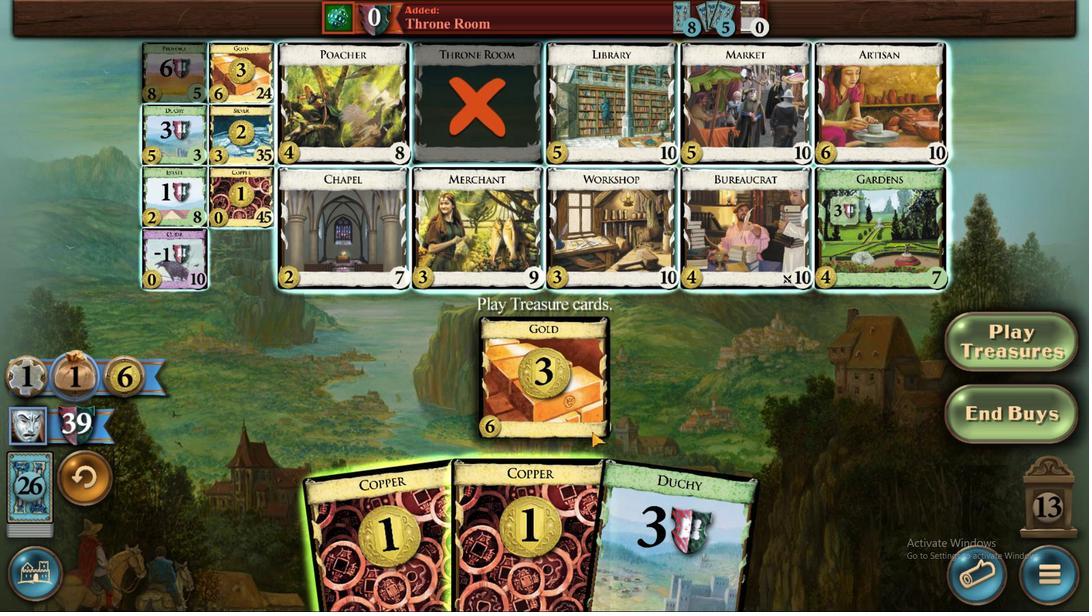 
Action: Mouse moved to (527, 534)
Screenshot: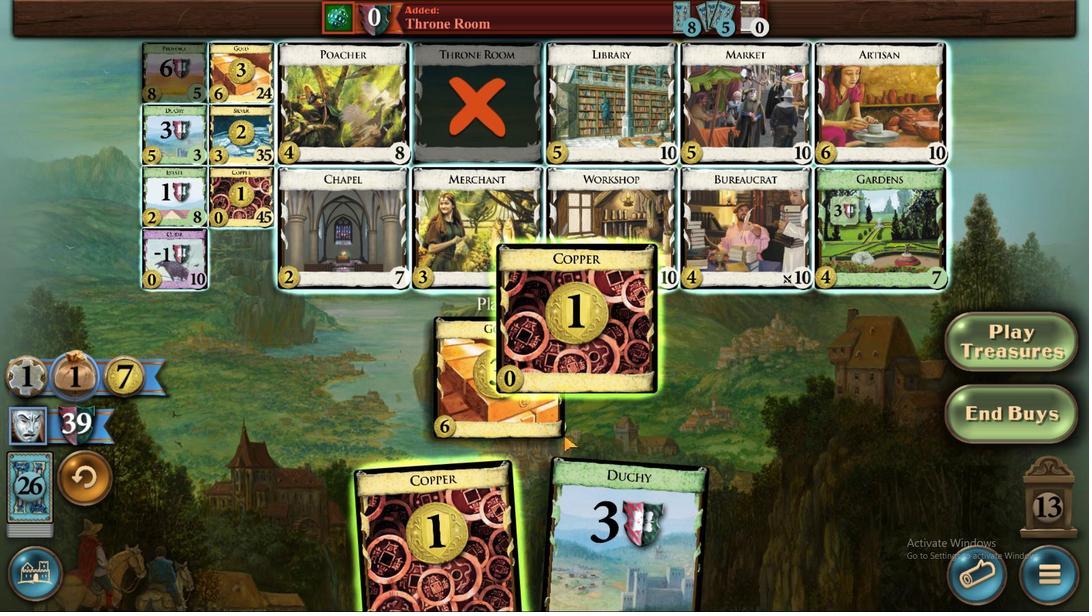 
Action: Mouse pressed left at (527, 534)
Screenshot: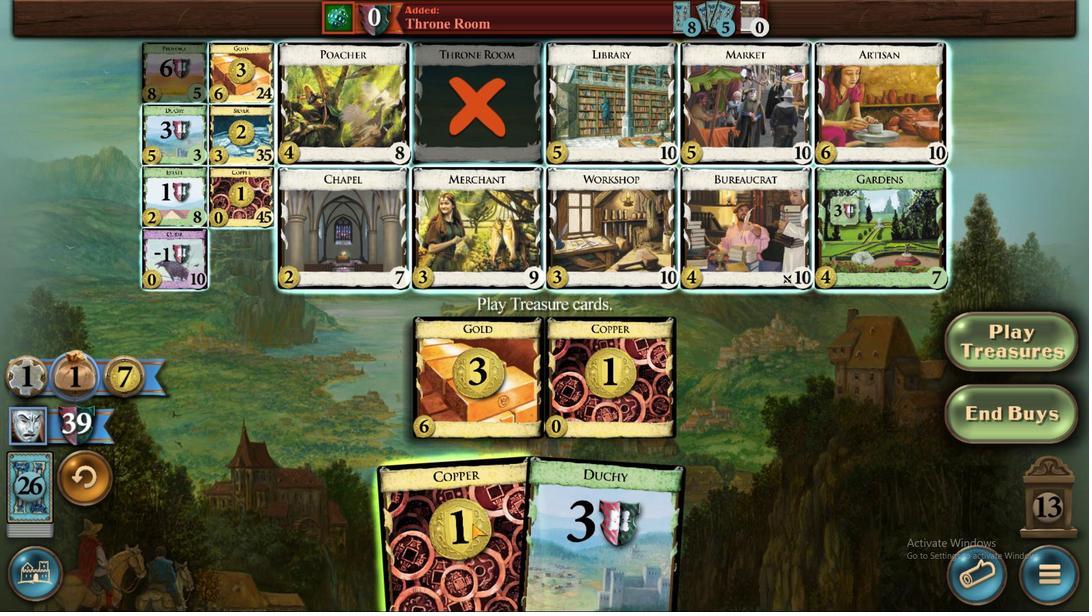 
Action: Mouse moved to (468, 529)
Screenshot: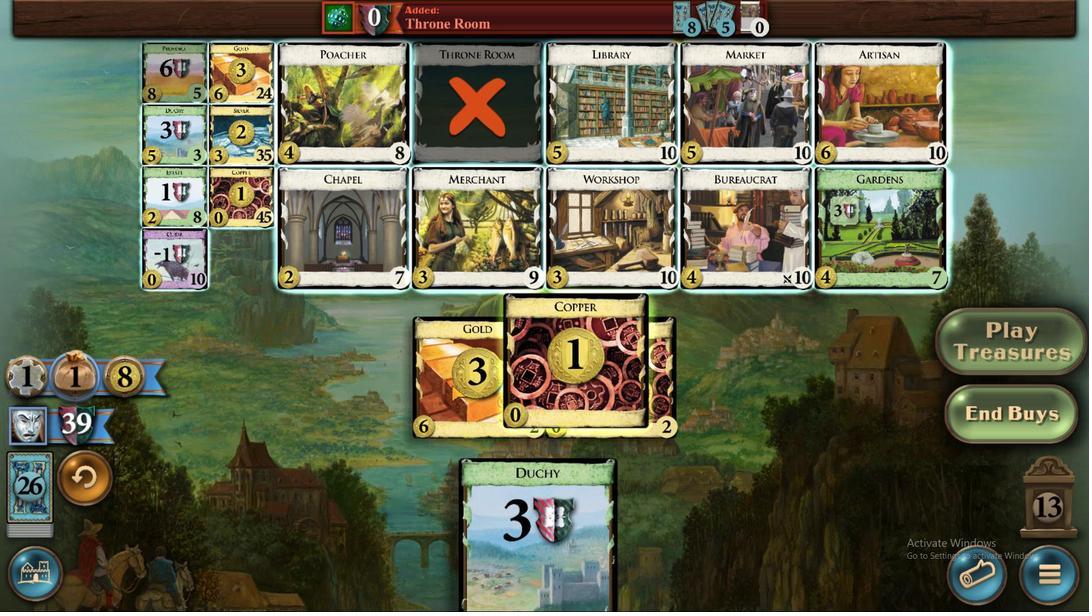 
Action: Mouse pressed left at (468, 529)
Screenshot: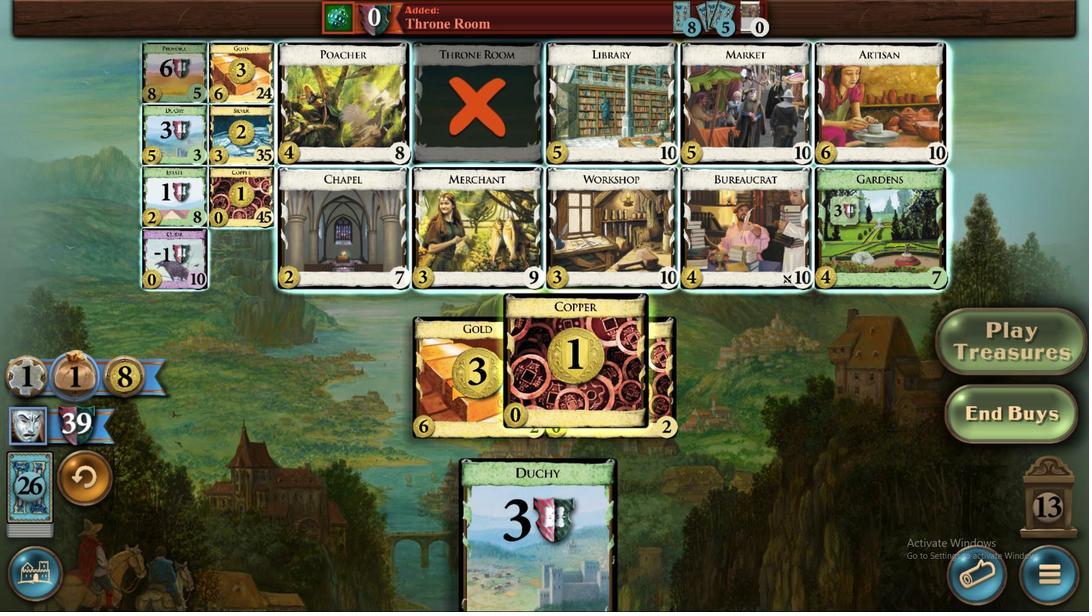 
Action: Mouse moved to (174, 77)
Screenshot: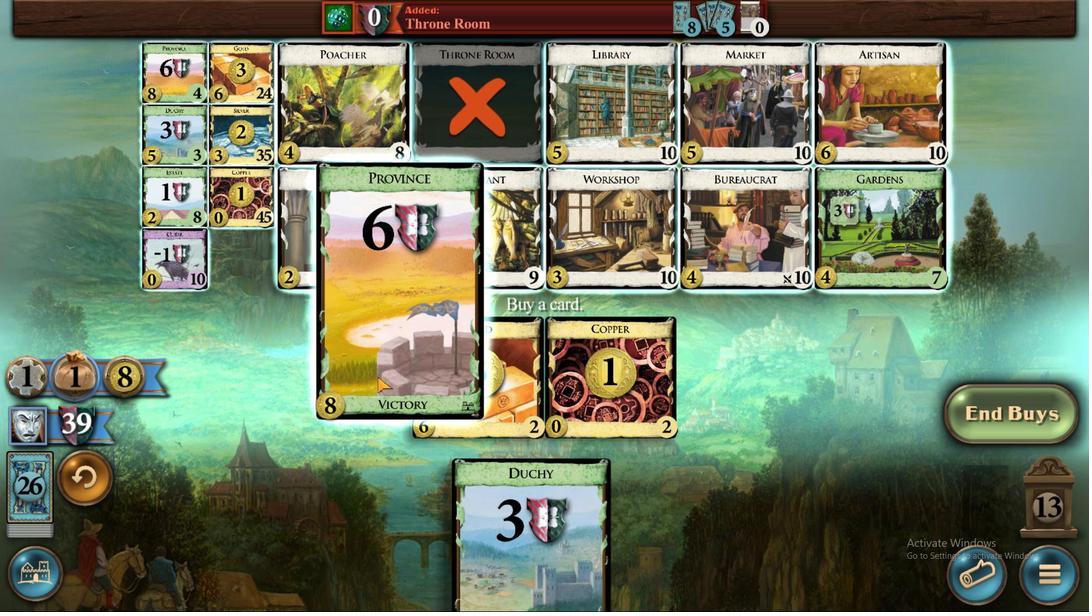 
Action: Mouse pressed left at (174, 77)
Screenshot: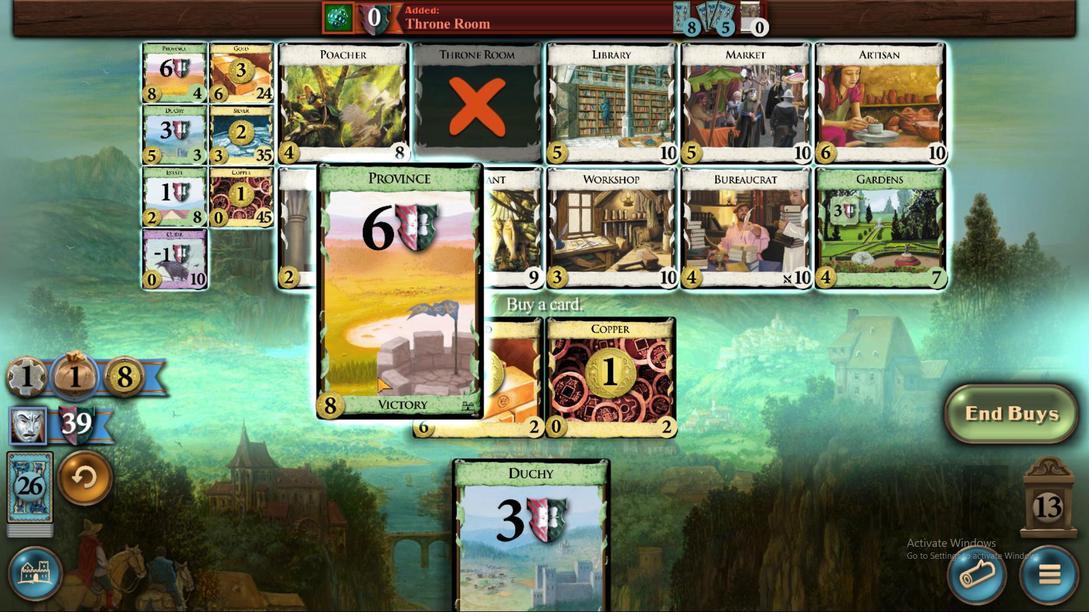 
Action: Mouse moved to (550, 541)
Screenshot: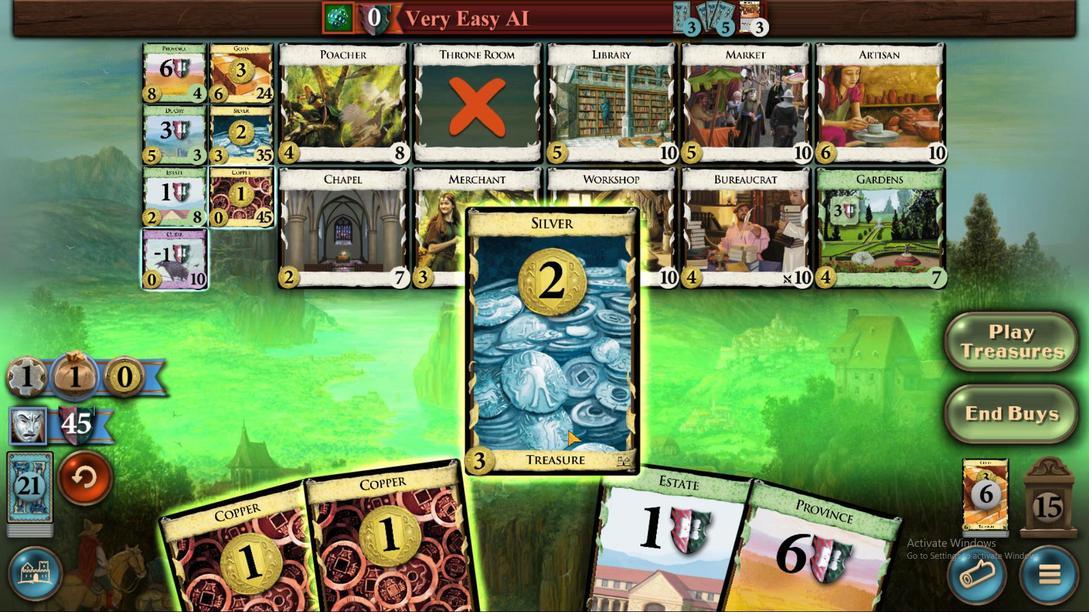 
Action: Mouse pressed left at (550, 541)
Screenshot: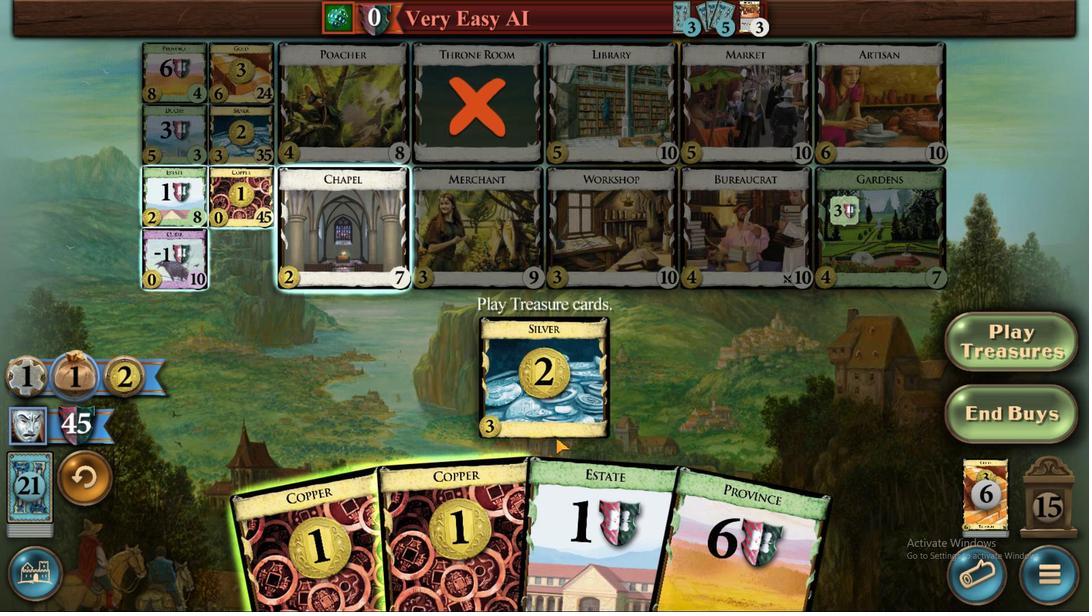 
Action: Mouse moved to (464, 526)
Screenshot: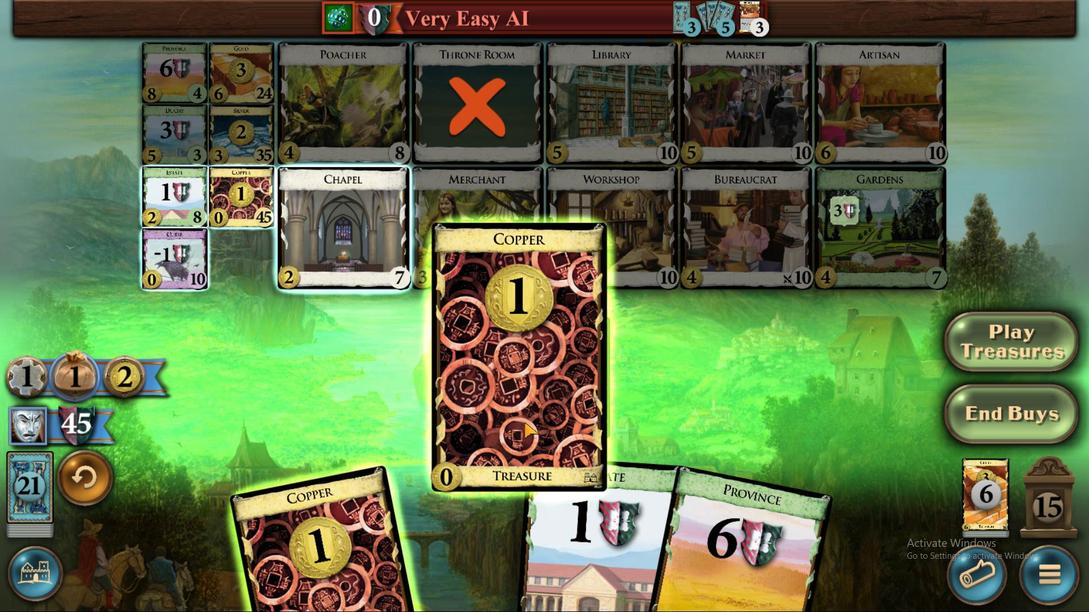 
Action: Mouse pressed left at (464, 526)
Screenshot: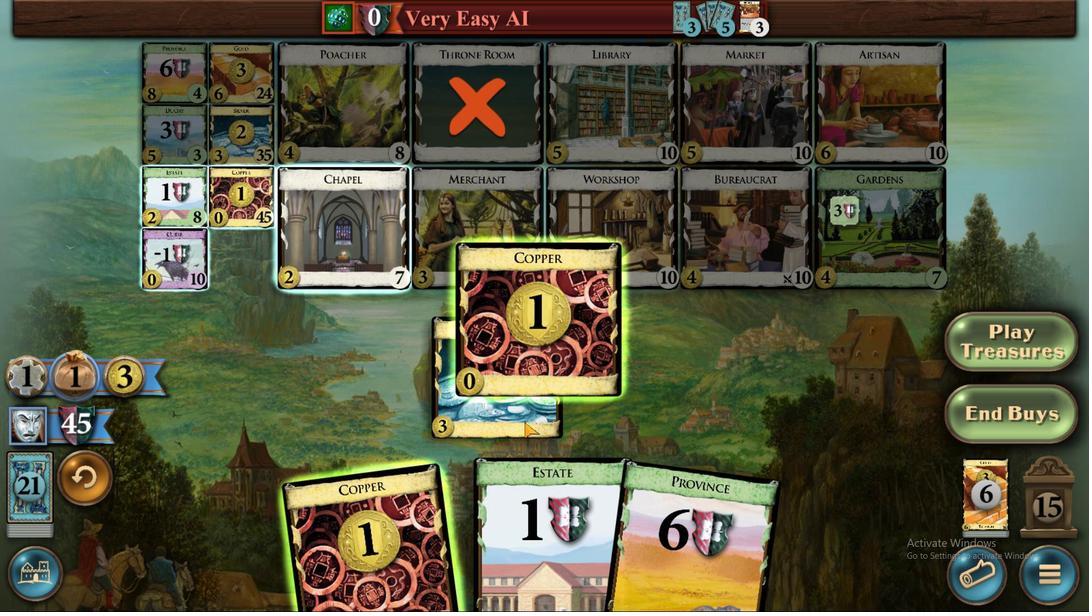 
Action: Mouse moved to (407, 518)
Screenshot: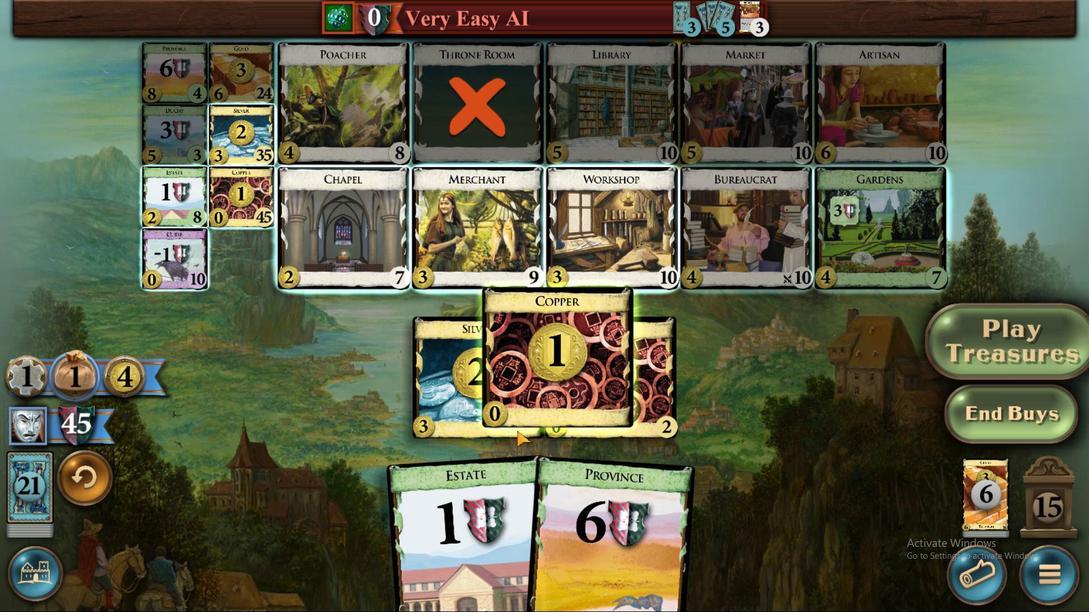 
Action: Mouse pressed left at (407, 518)
Screenshot: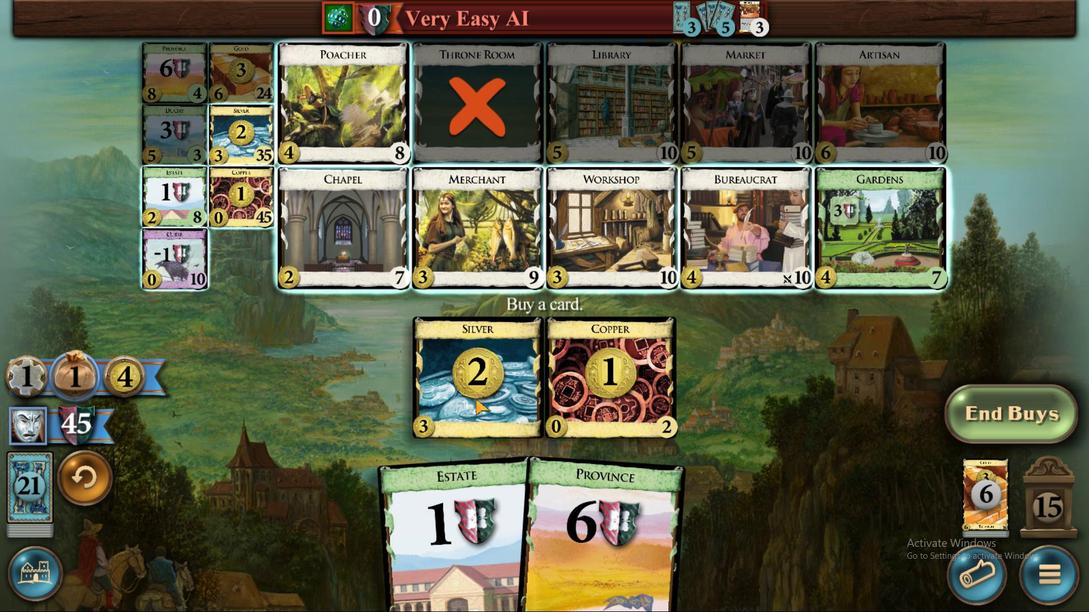 
Action: Mouse moved to (867, 243)
Screenshot: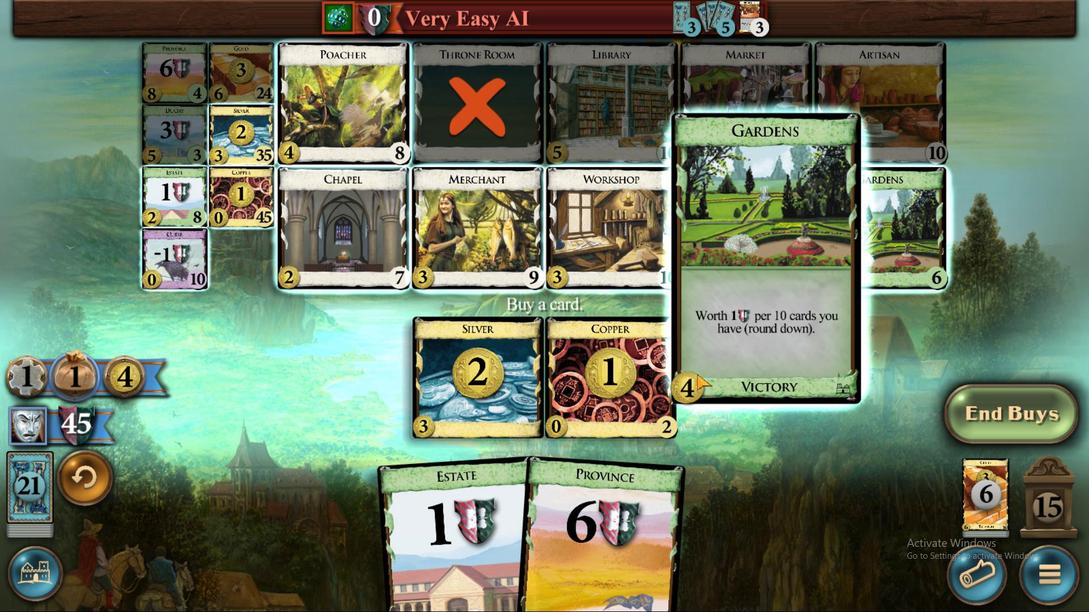 
Action: Mouse pressed left at (867, 243)
Screenshot: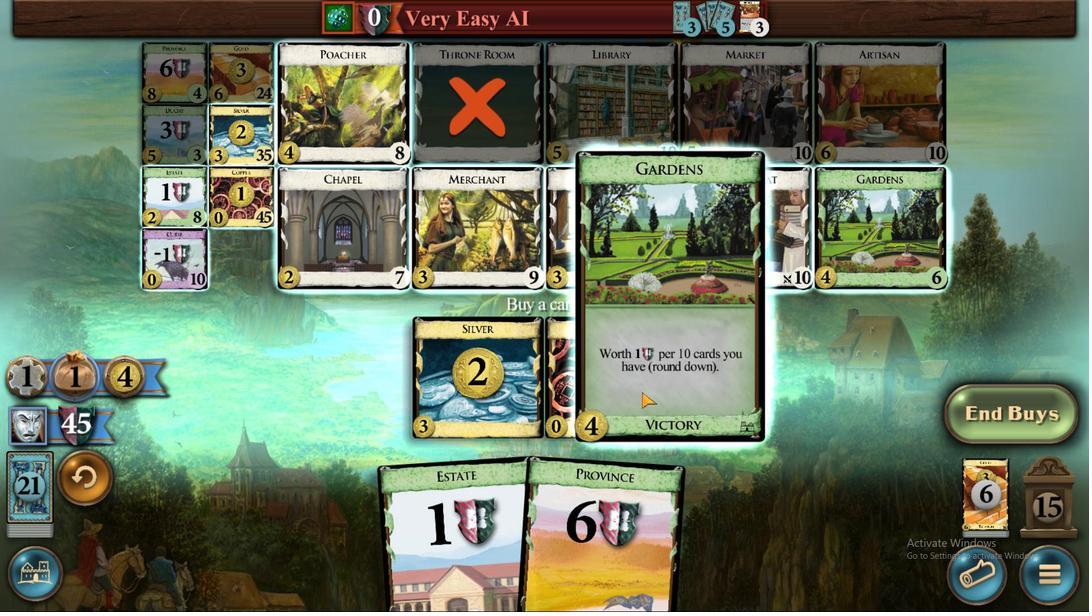 
Action: Mouse moved to (531, 522)
Screenshot: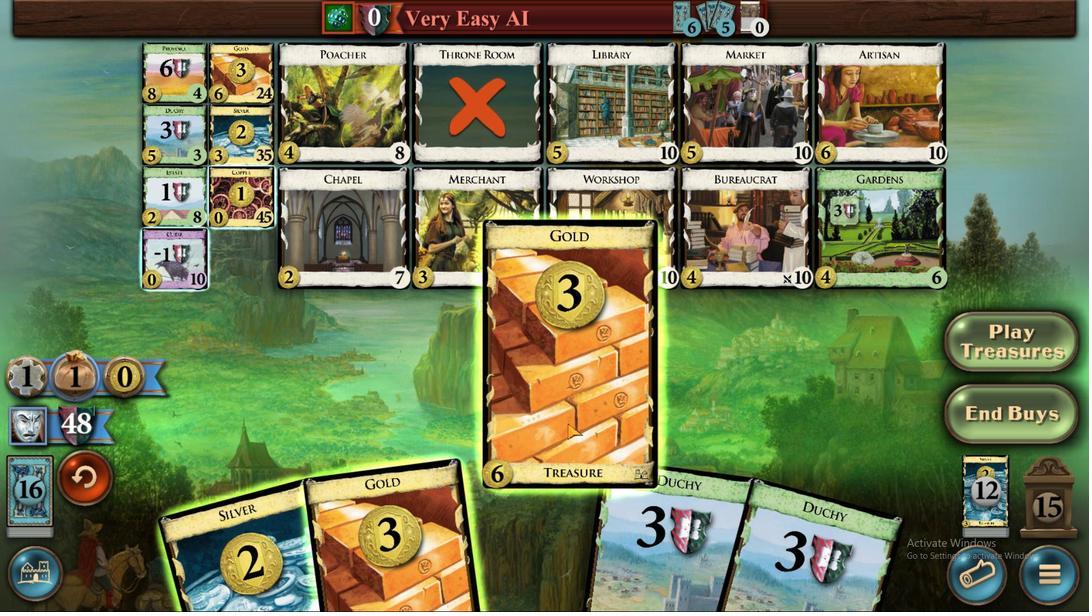 
Action: Mouse pressed left at (531, 522)
Screenshot: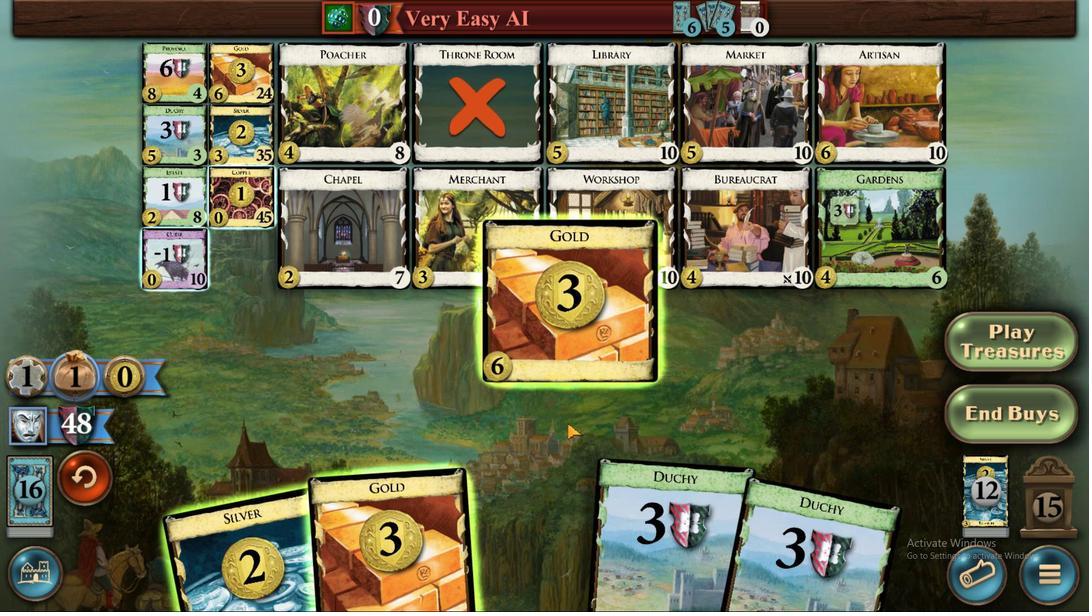 
Action: Mouse moved to (468, 527)
Screenshot: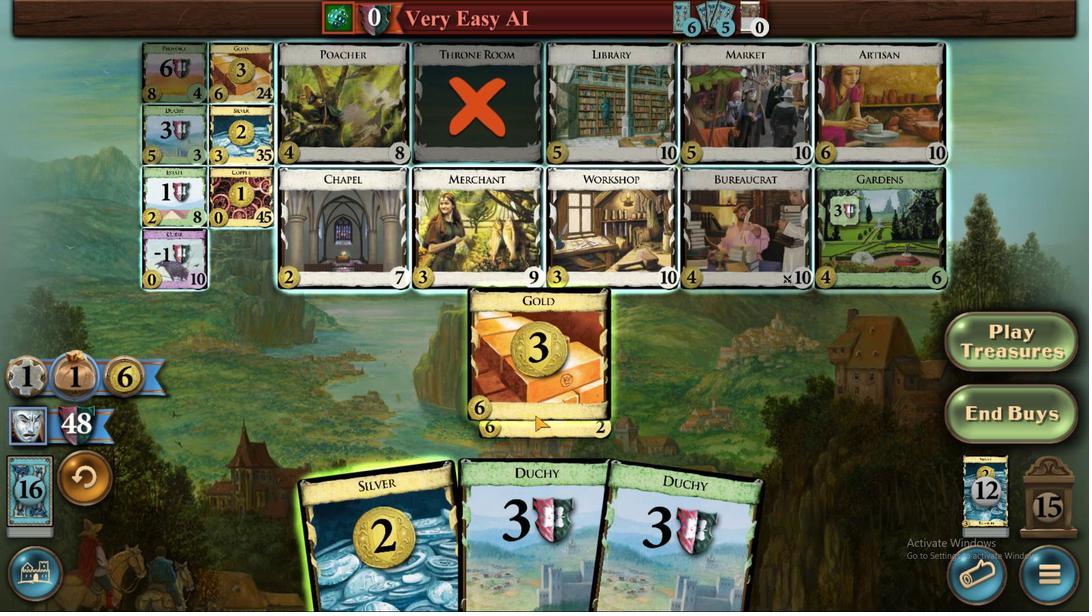 
Action: Mouse pressed left at (468, 527)
Screenshot: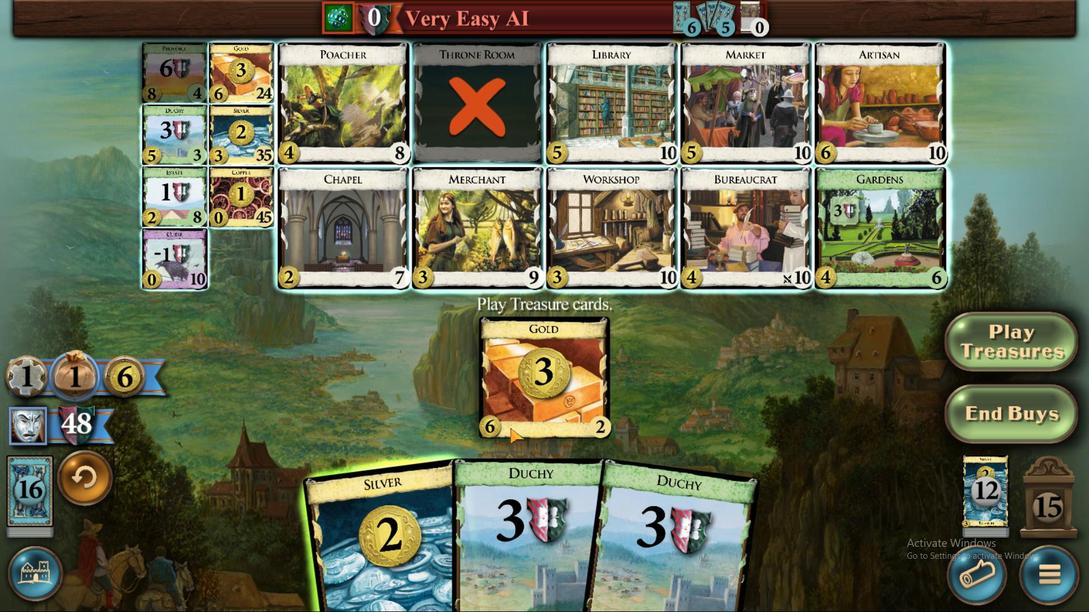 
Action: Mouse moved to (372, 554)
Screenshot: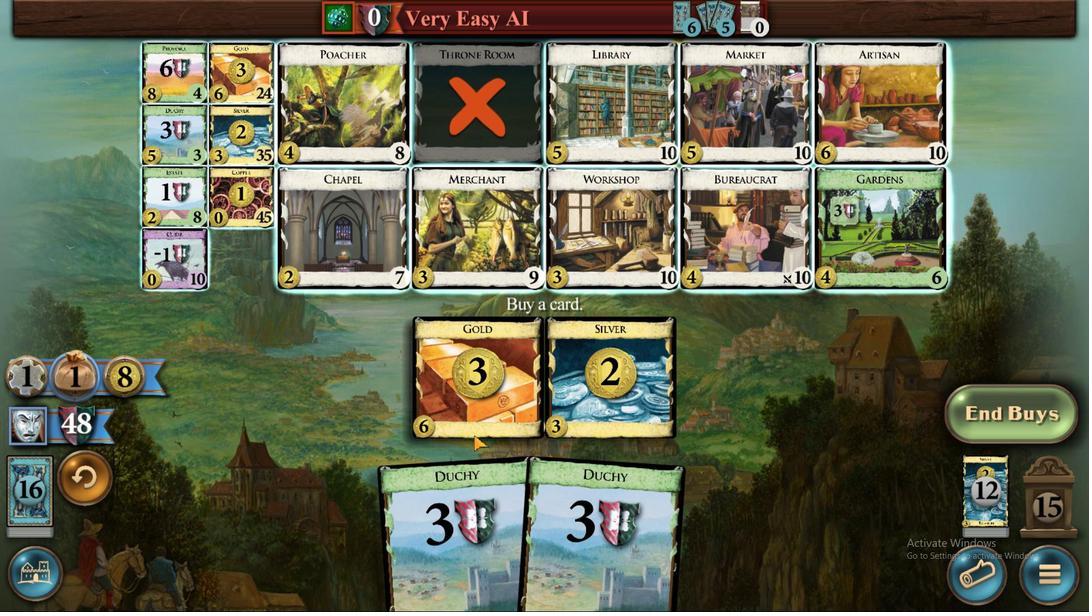 
Action: Mouse pressed left at (372, 554)
Screenshot: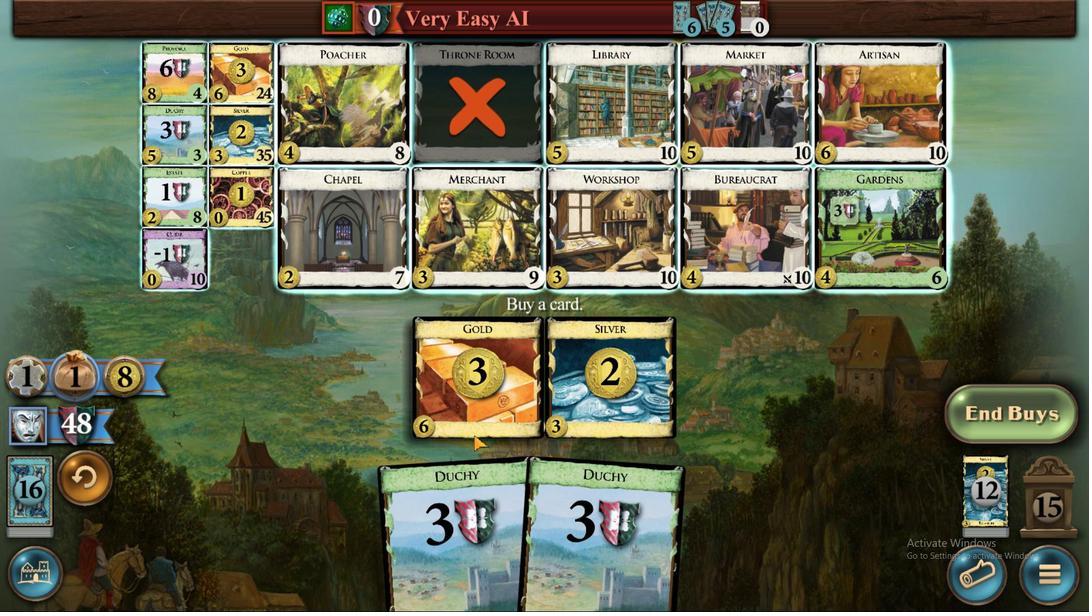 
Action: Mouse moved to (181, 81)
Screenshot: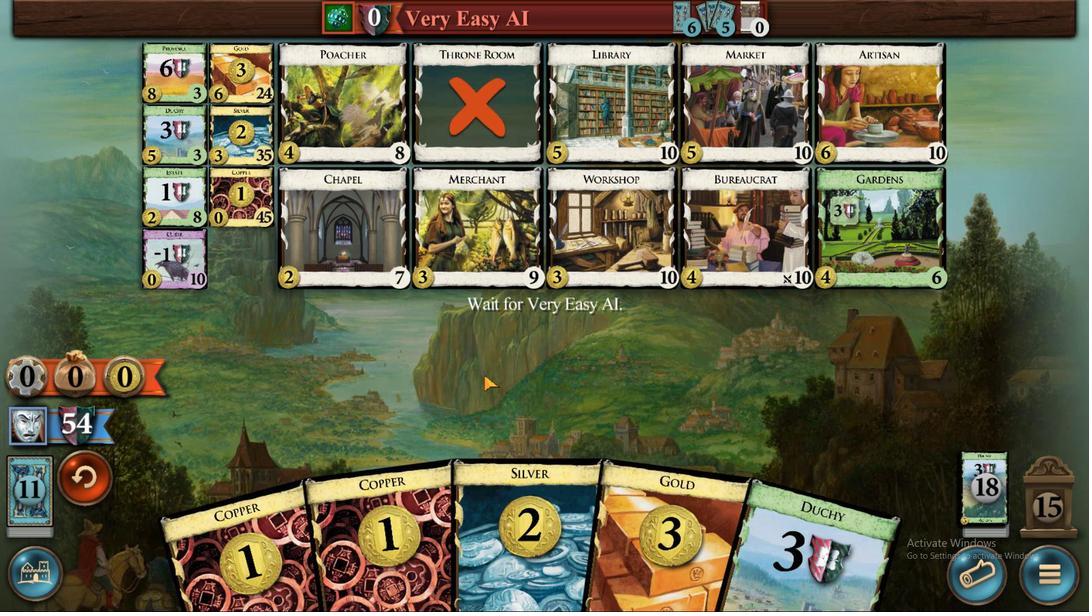 
Action: Mouse pressed left at (180, 81)
Screenshot: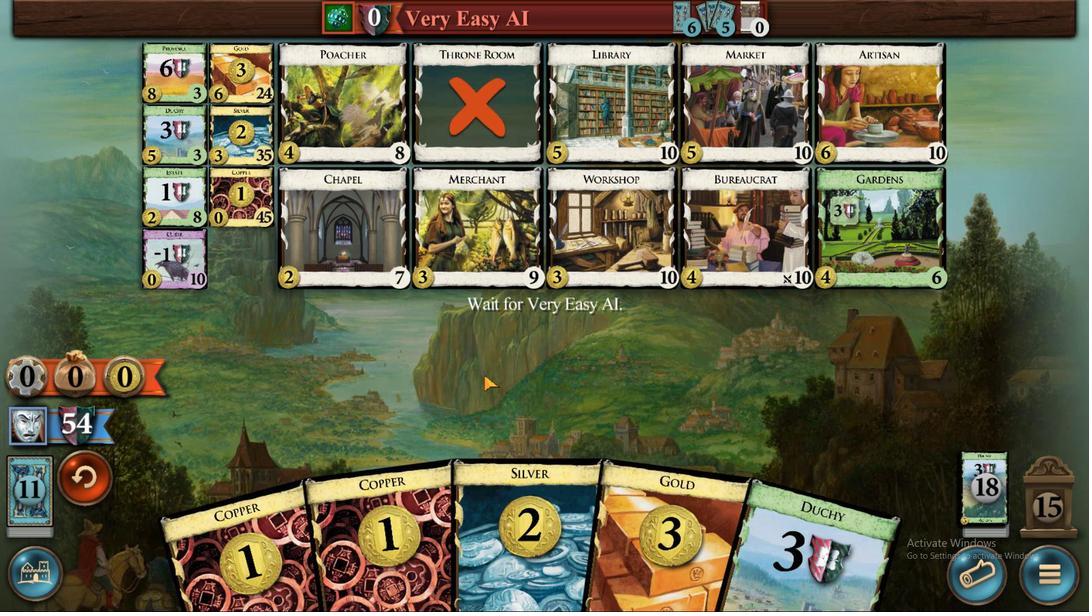 
Action: Mouse moved to (658, 523)
Screenshot: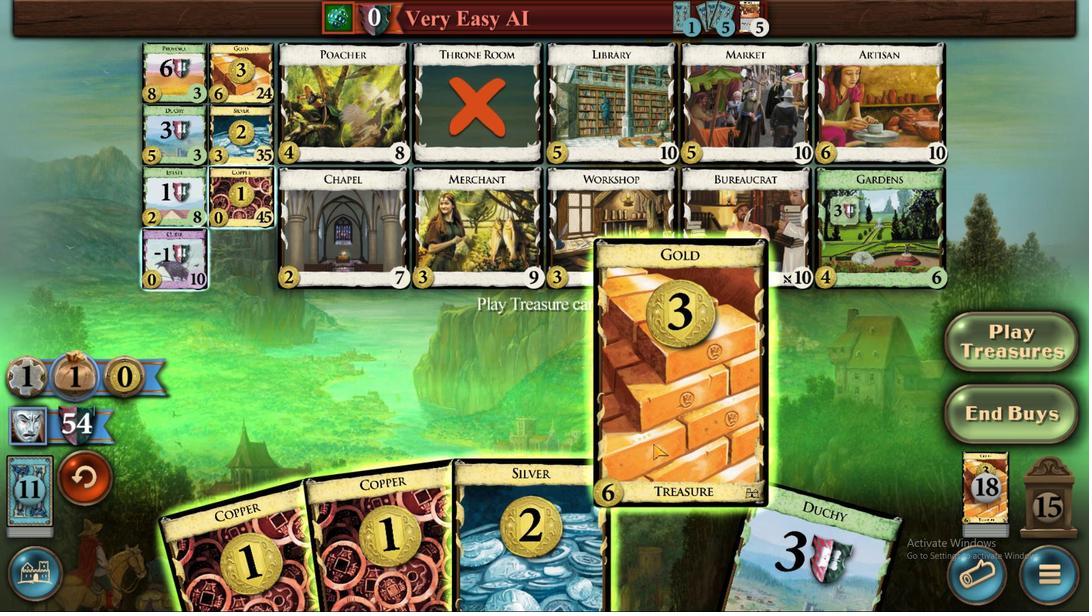 
Action: Mouse pressed left at (658, 523)
Screenshot: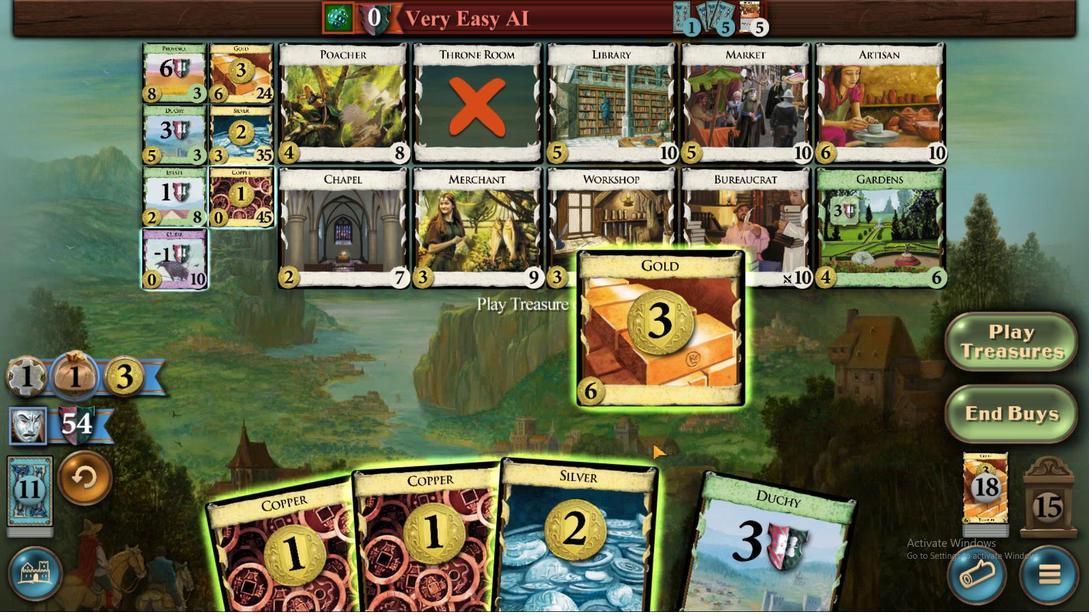 
Action: Mouse moved to (620, 537)
Screenshot: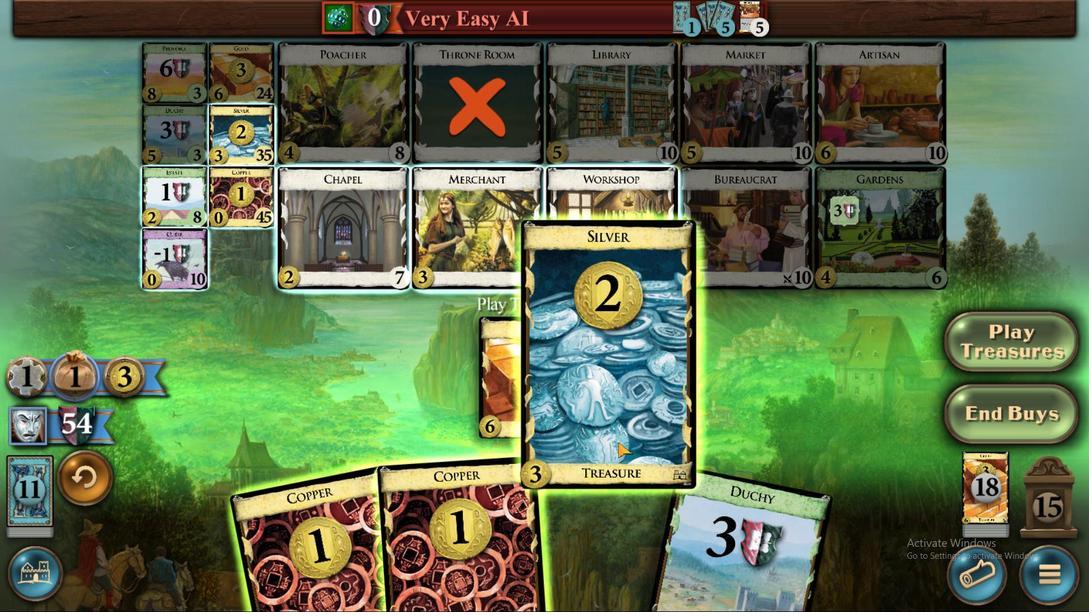 
Action: Mouse pressed left at (620, 537)
Screenshot: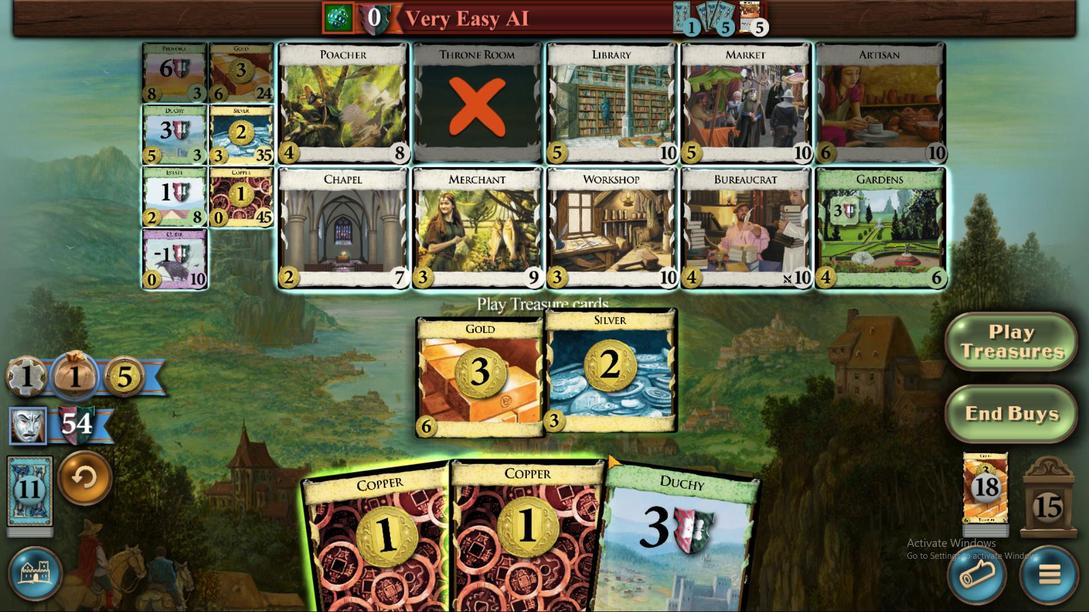 
Action: Mouse moved to (570, 501)
Screenshot: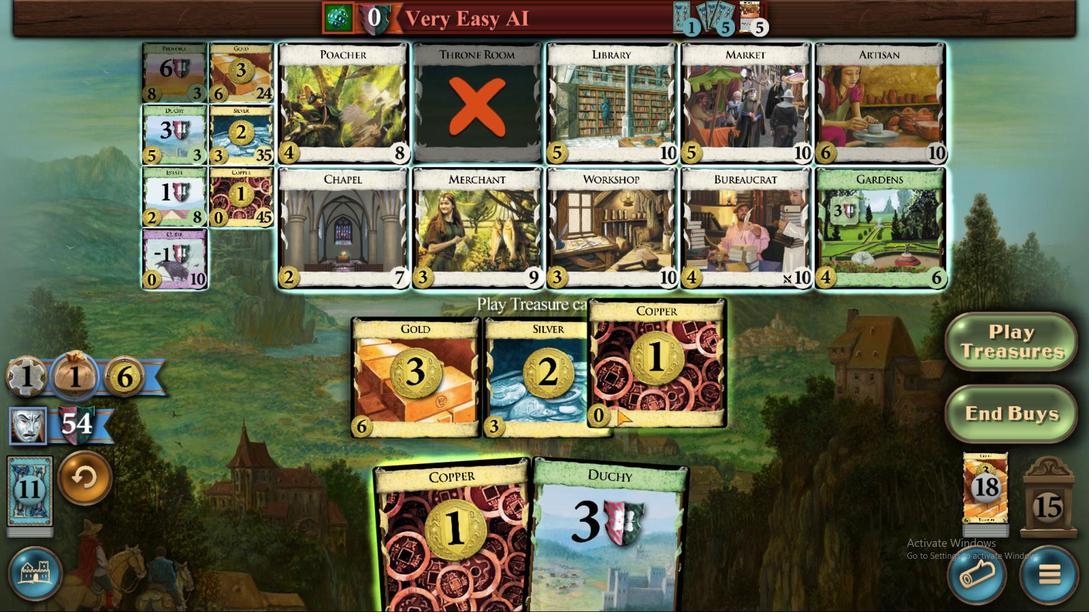 
Action: Mouse pressed left at (570, 501)
Screenshot: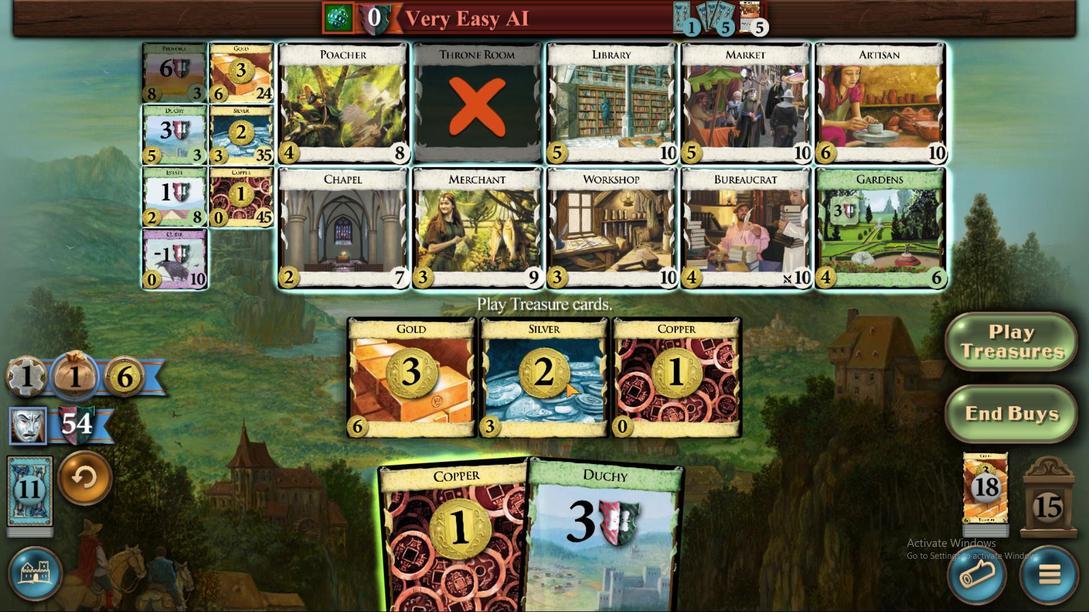 
Action: Mouse moved to (246, 60)
Screenshot: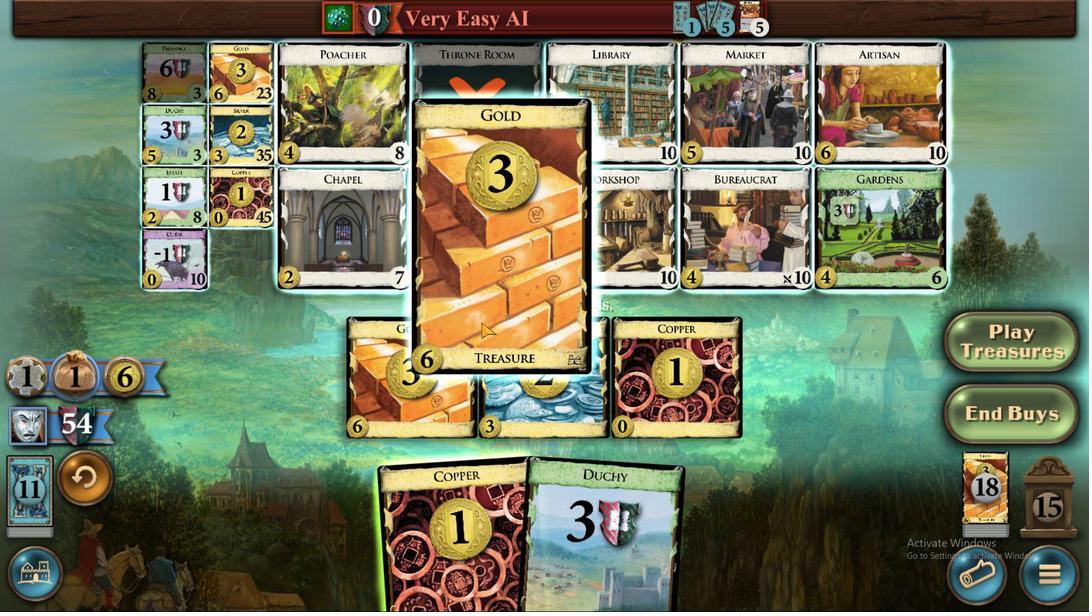 
Action: Mouse pressed left at (246, 60)
Screenshot: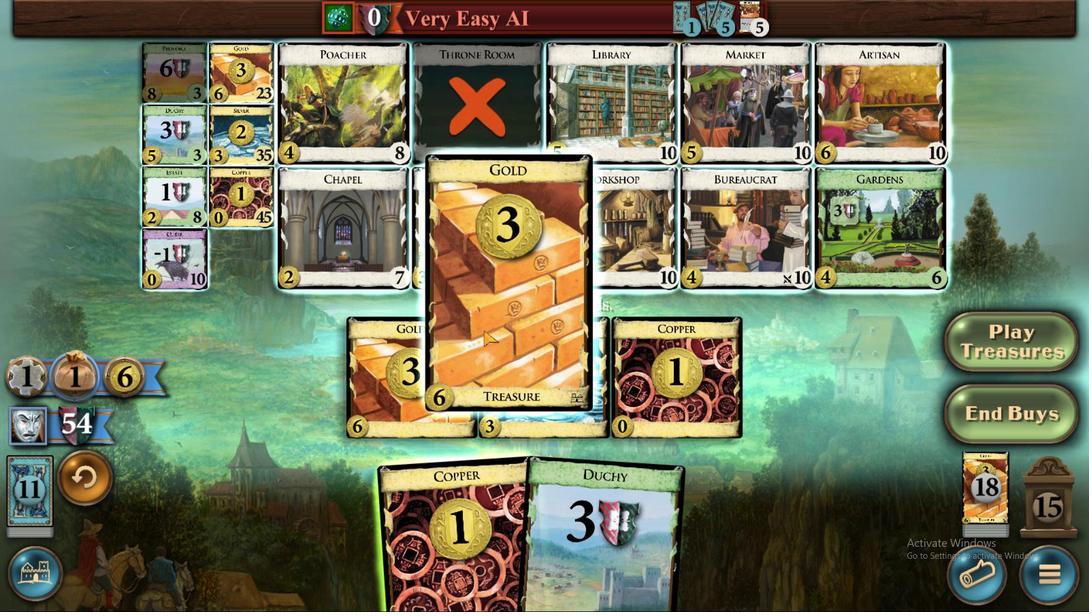 
Action: Mouse moved to (411, 528)
Screenshot: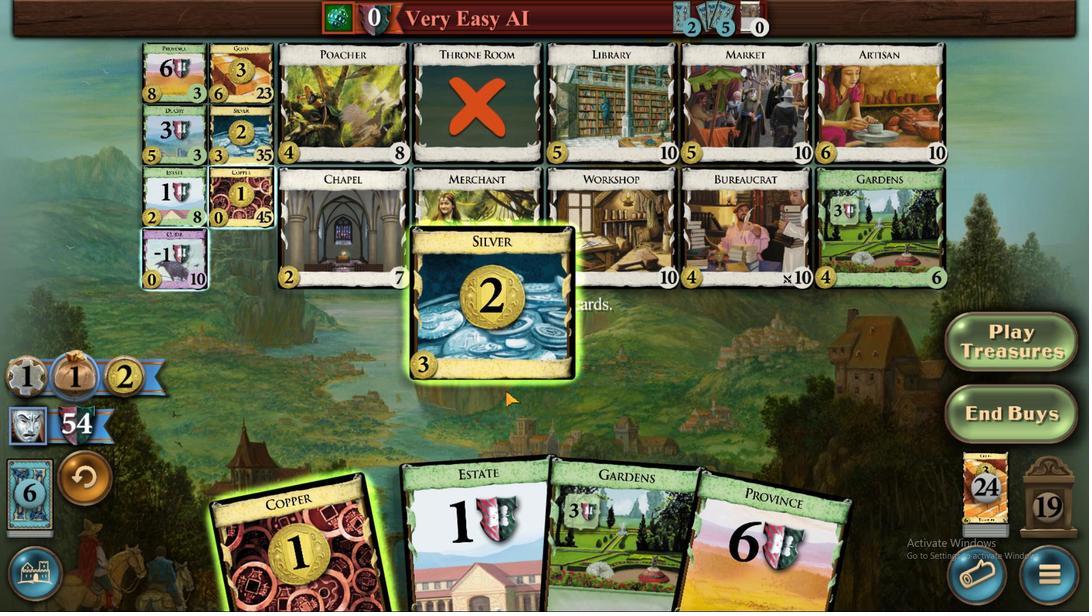
Action: Mouse pressed left at (411, 528)
Screenshot: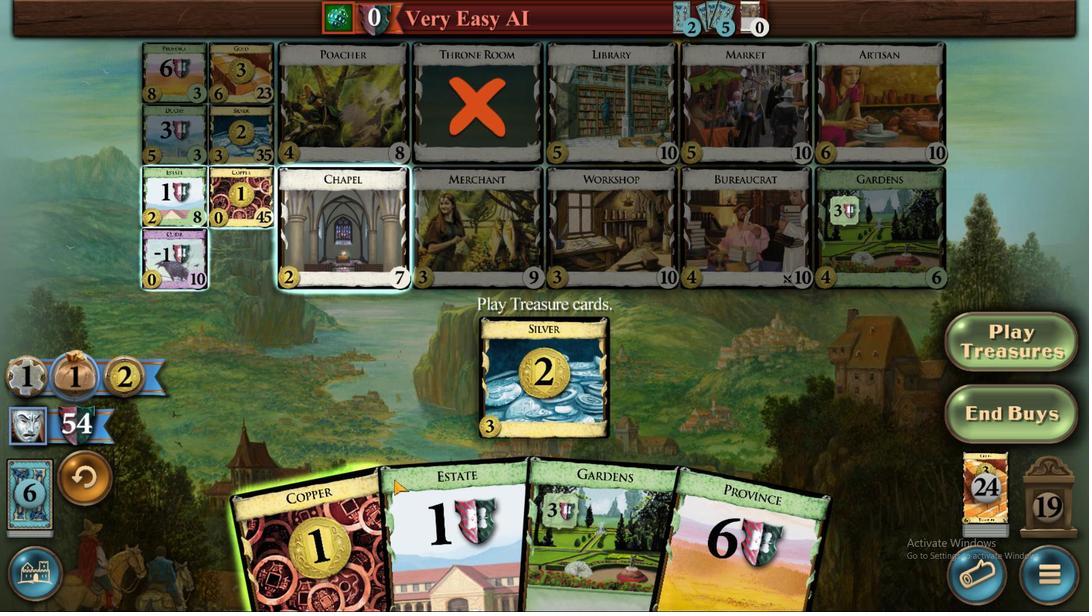 
Action: Mouse moved to (306, 535)
Screenshot: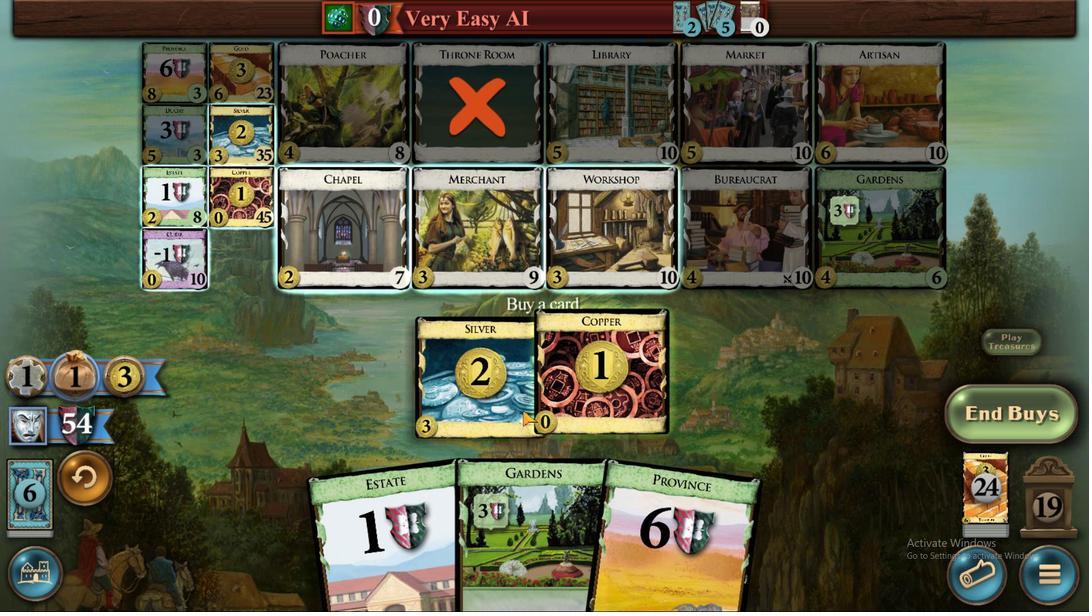
Action: Mouse pressed left at (306, 535)
Screenshot: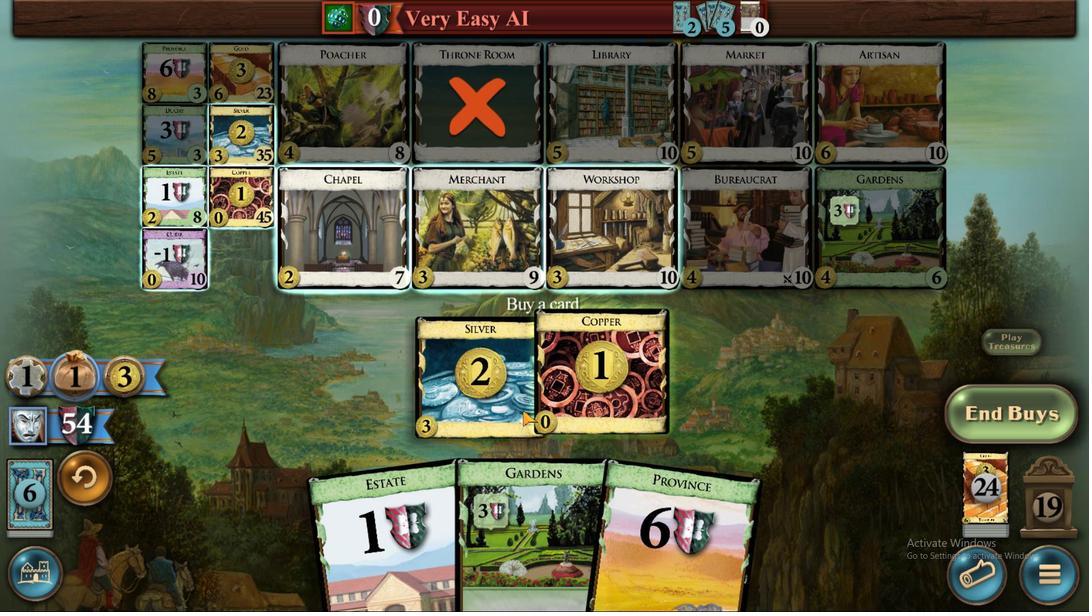 
Action: Mouse moved to (250, 137)
Screenshot: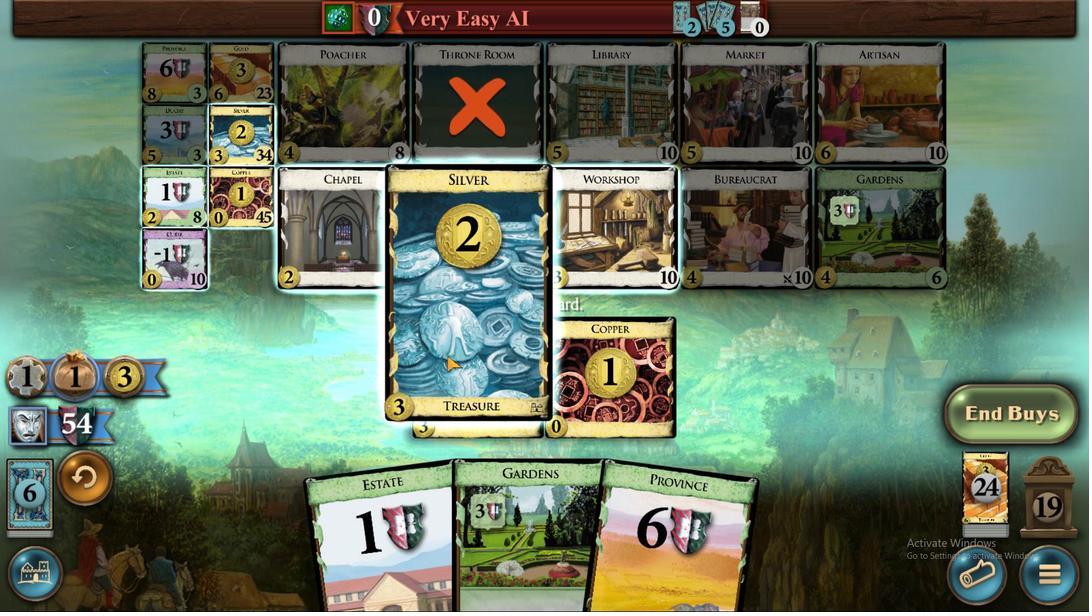 
Action: Mouse pressed left at (250, 137)
Screenshot: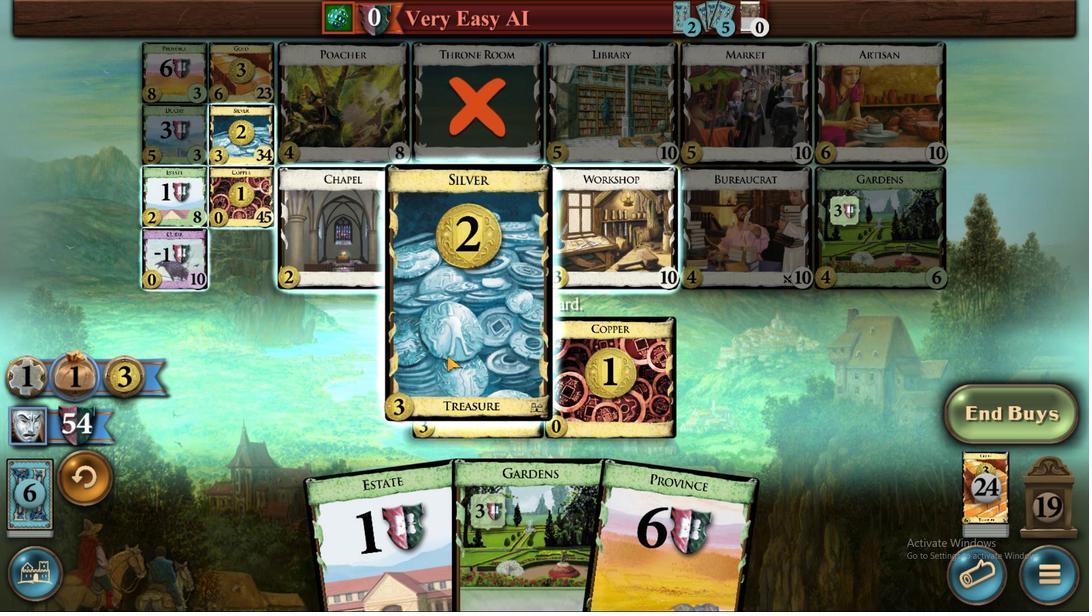 
Action: Mouse moved to (531, 510)
Screenshot: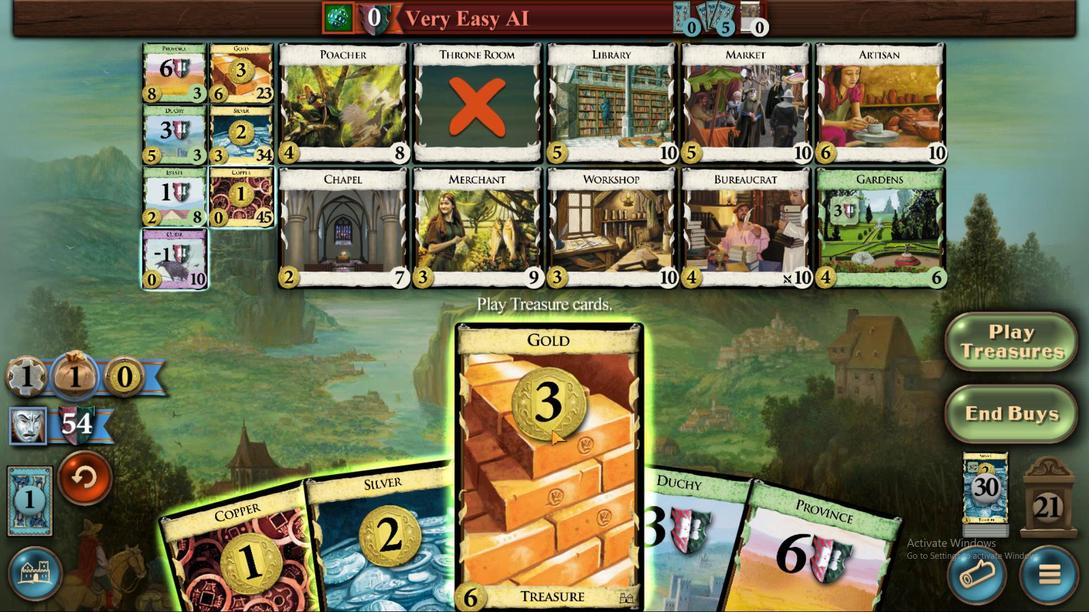 
Action: Mouse pressed left at (531, 510)
Screenshot: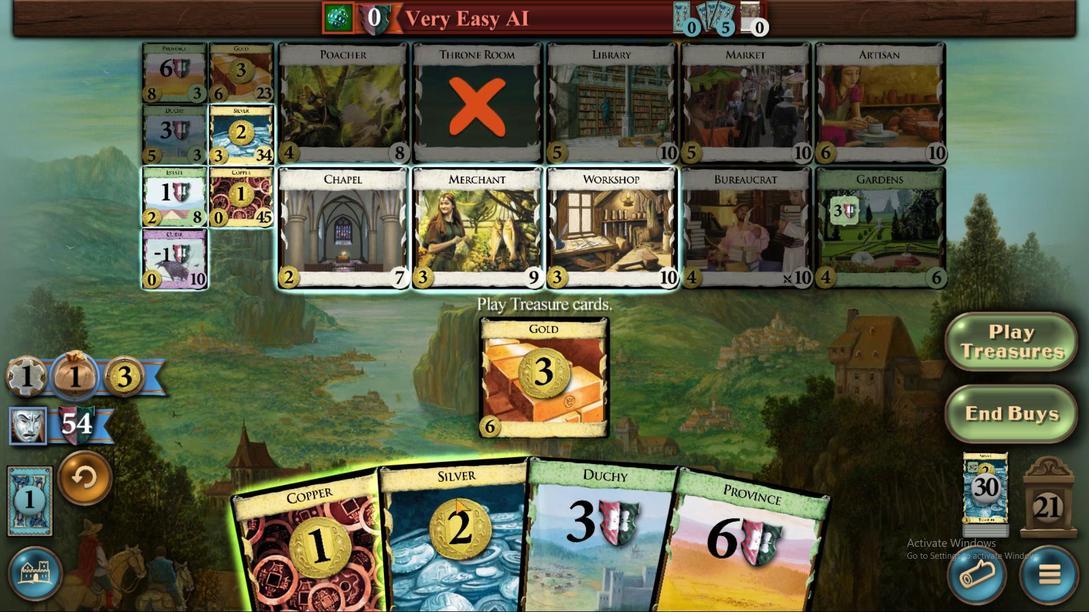 
Action: Mouse moved to (456, 498)
Screenshot: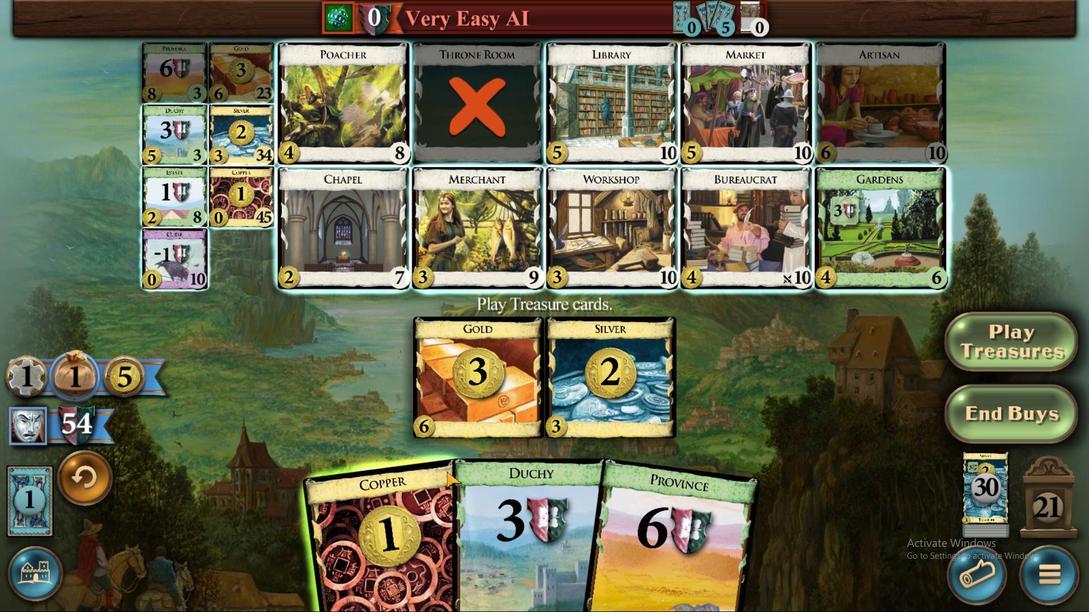 
Action: Mouse pressed left at (455, 499)
Screenshot: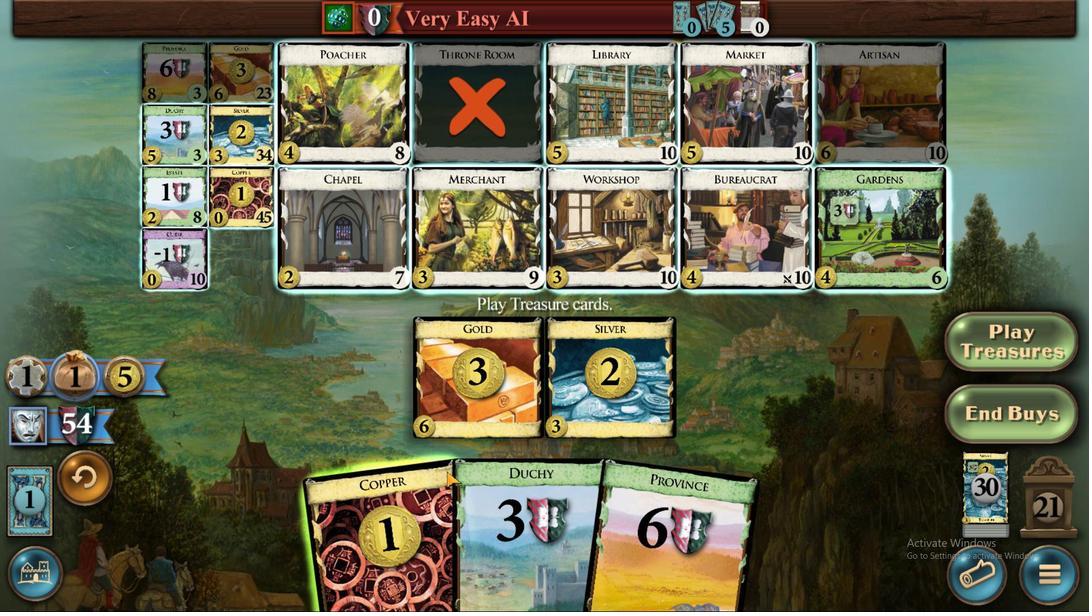 
Action: Mouse moved to (415, 520)
Screenshot: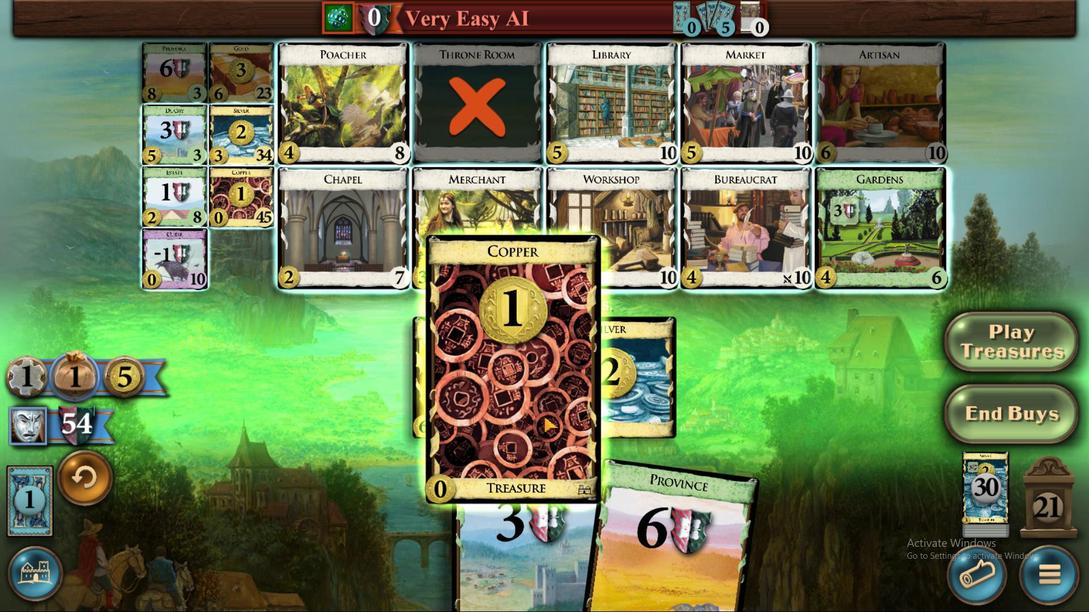 
Action: Mouse pressed left at (415, 520)
Screenshot: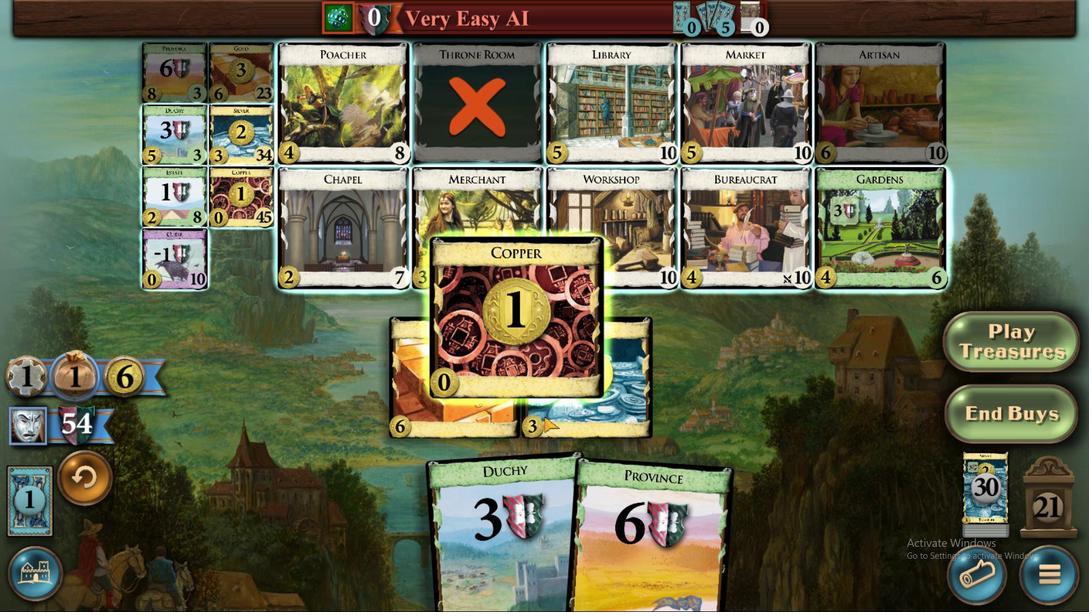 
Action: Mouse moved to (224, 75)
Screenshot: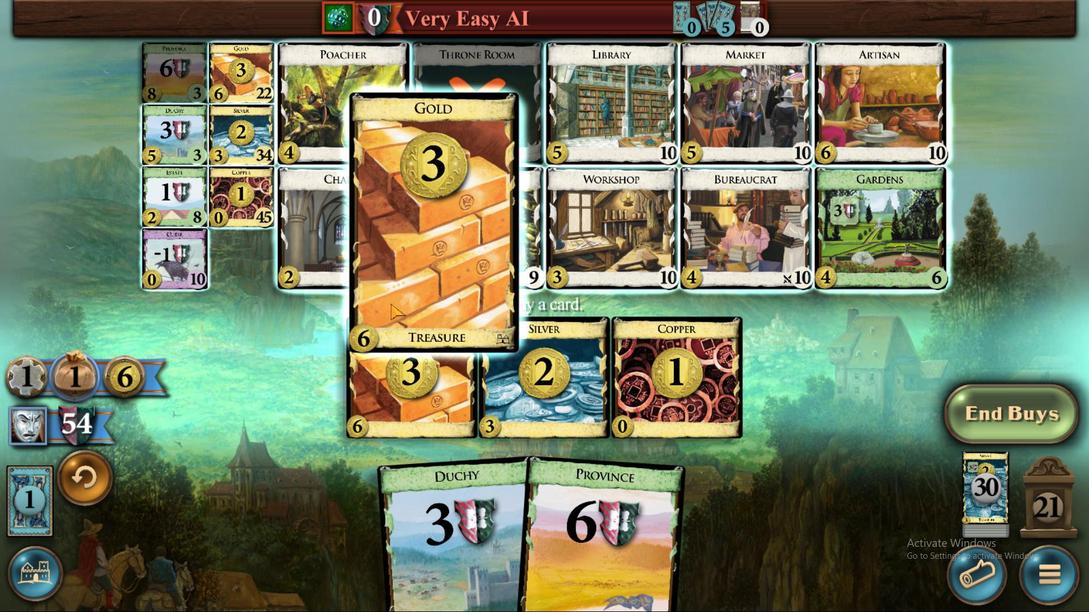 
Action: Mouse pressed left at (224, 75)
Screenshot: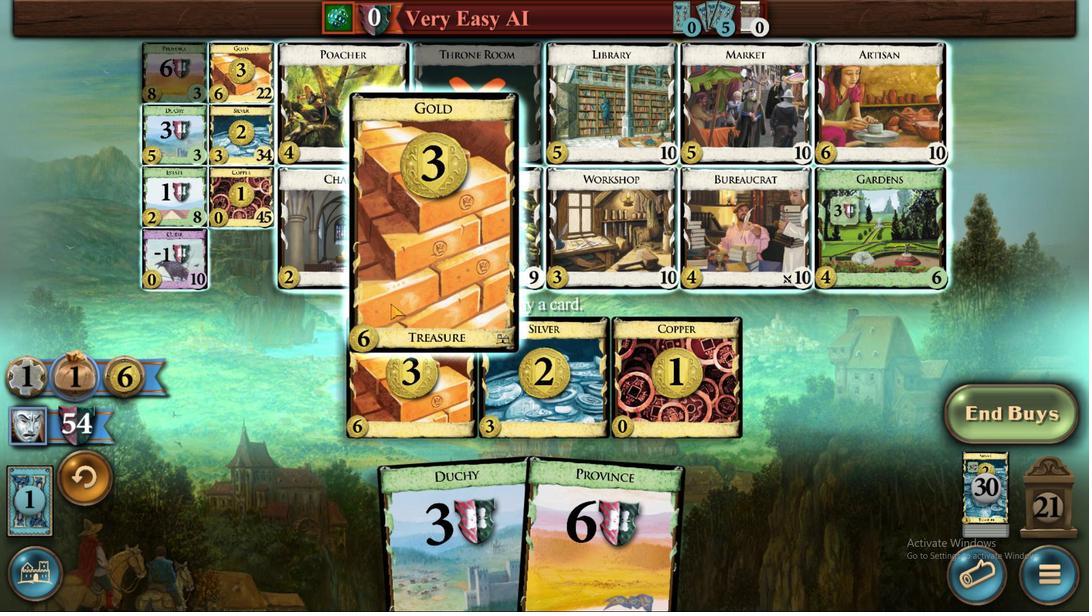 
Action: Mouse moved to (550, 495)
Screenshot: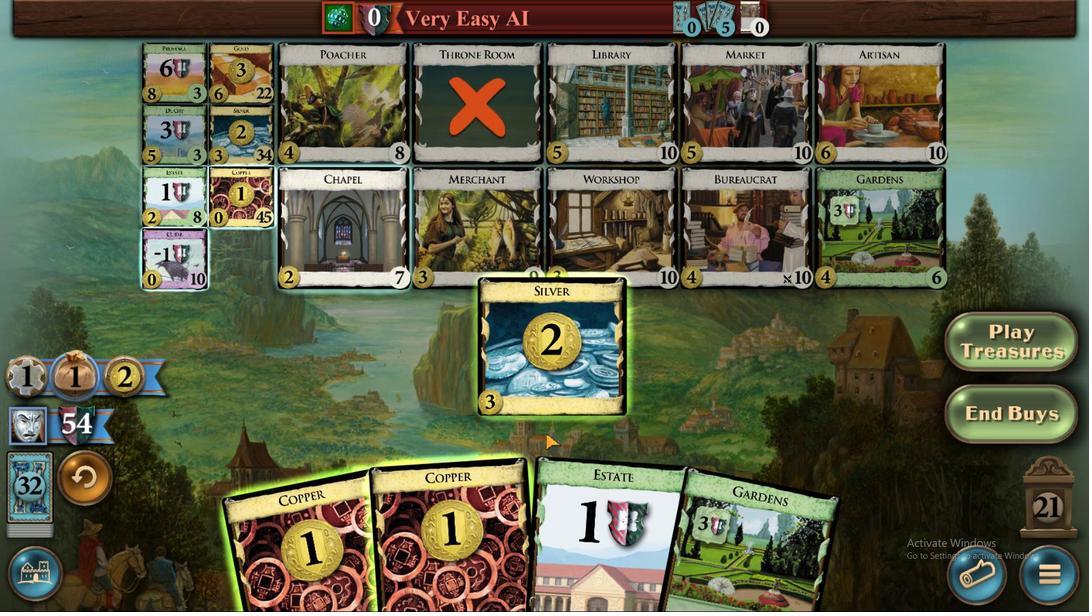 
Action: Mouse pressed left at (550, 495)
Screenshot: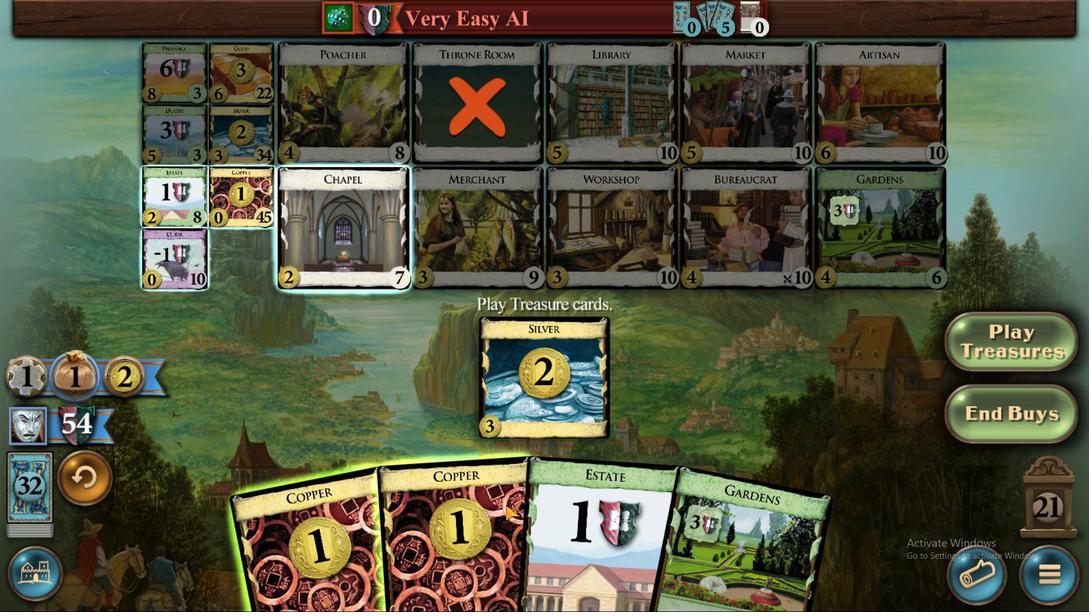 
Action: Mouse moved to (505, 505)
Screenshot: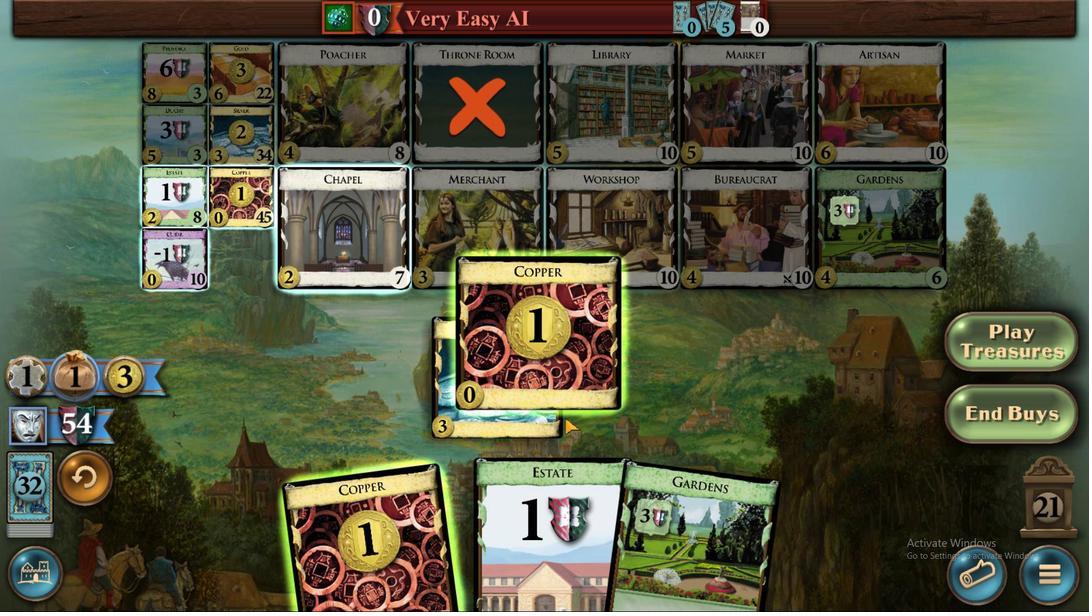 
Action: Mouse pressed left at (505, 505)
